 Task: Look for Airbnb properties in MontÃ©limar, France from 29th December, 2023 to 30th December, 2023 for 1 adult. Place can be entire room with 1  bedroom having 1 bed and 1 bathroom. Property type can be flat. Amenities needed are: wifi.
Action: Mouse moved to (581, 153)
Screenshot: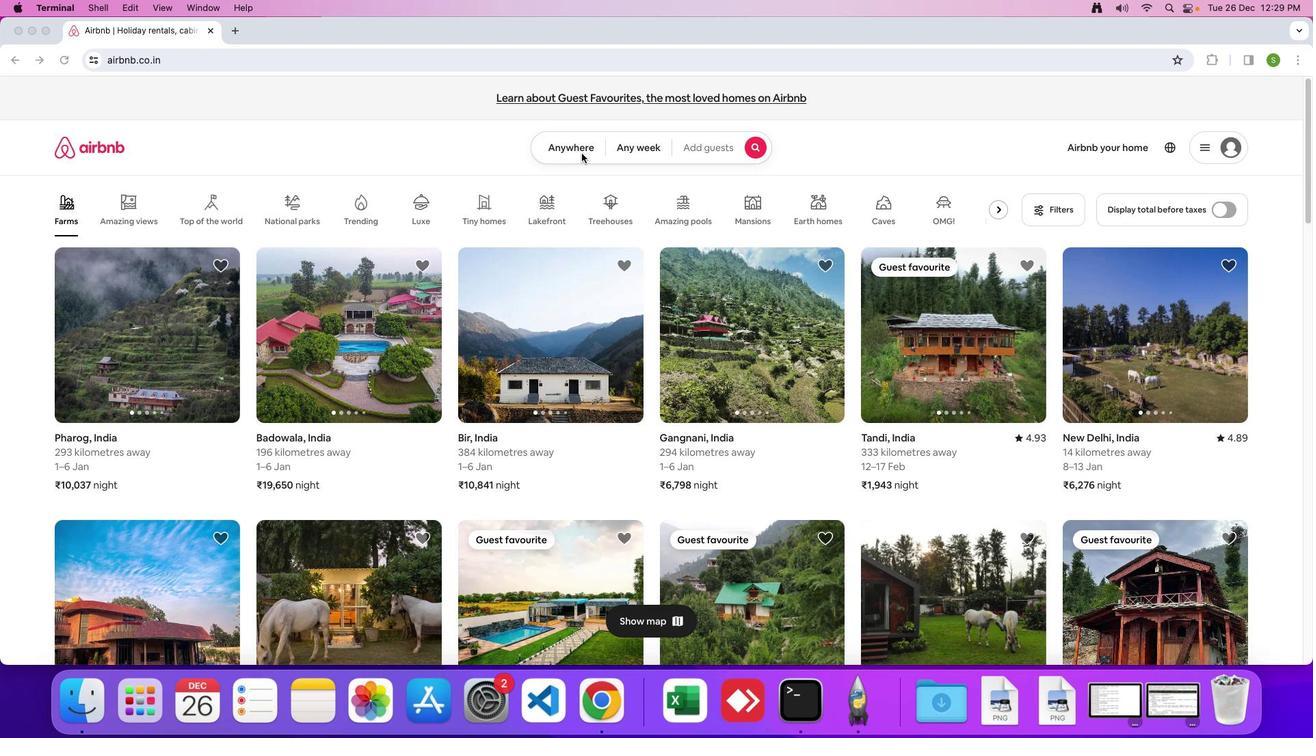 
Action: Mouse pressed left at (581, 153)
Screenshot: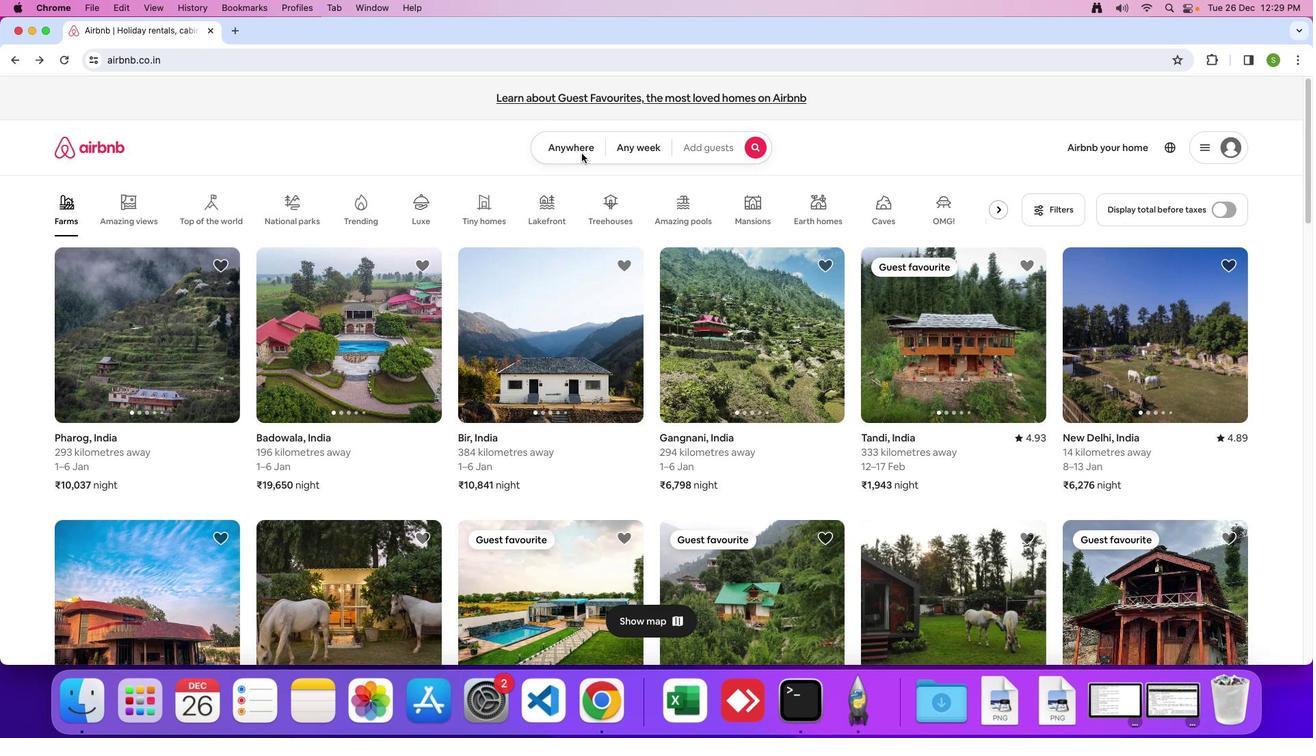 
Action: Mouse moved to (577, 150)
Screenshot: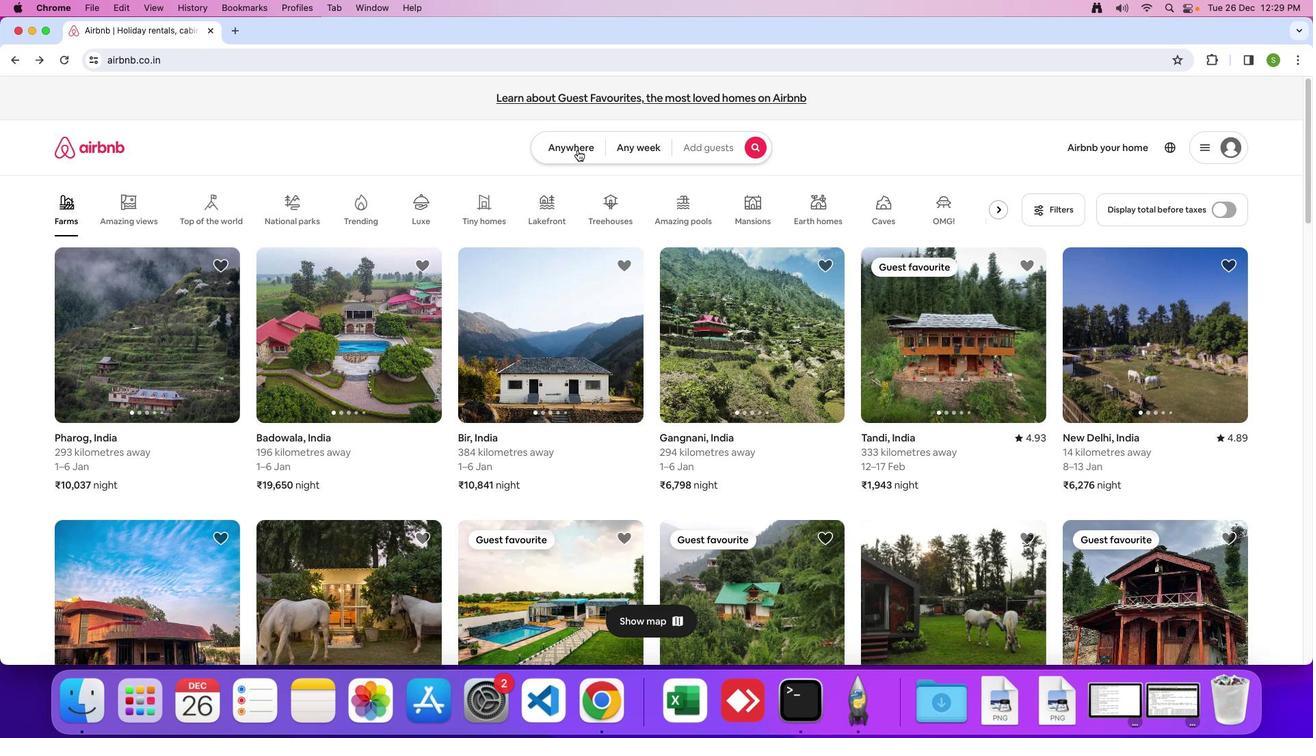 
Action: Mouse pressed left at (577, 150)
Screenshot: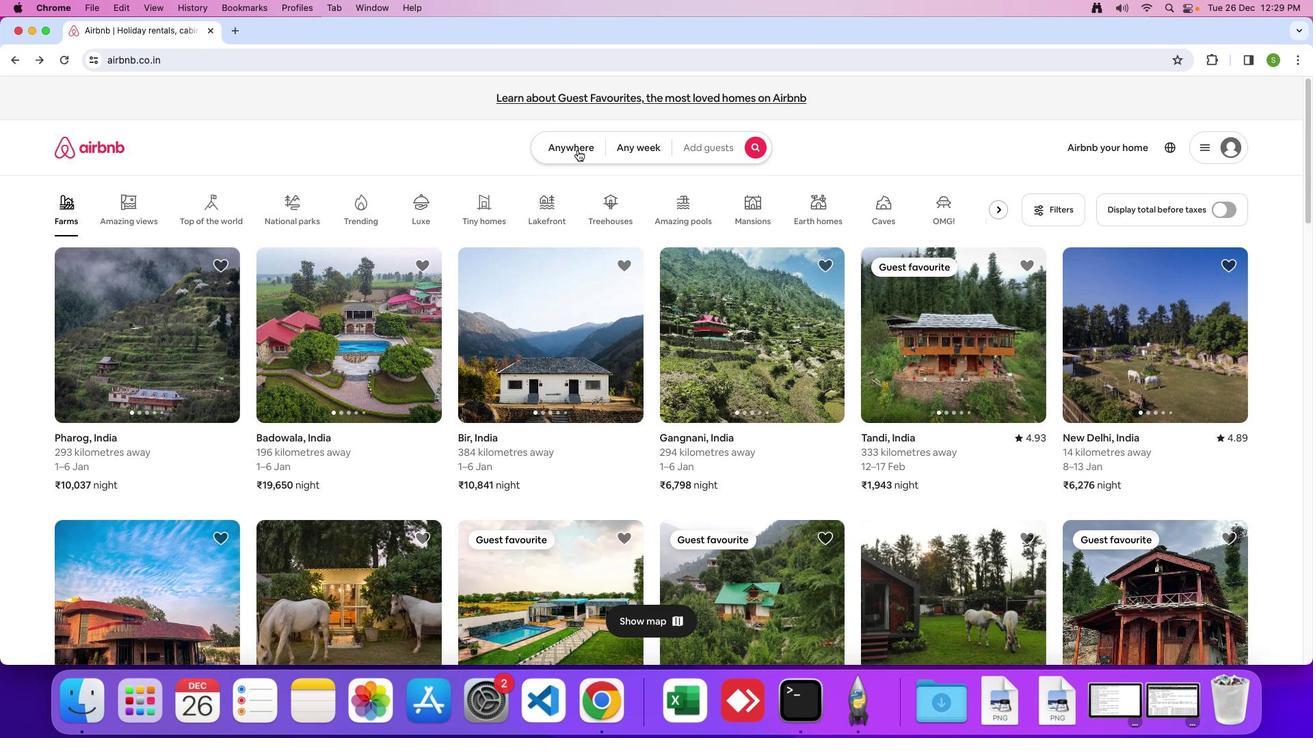 
Action: Mouse moved to (451, 200)
Screenshot: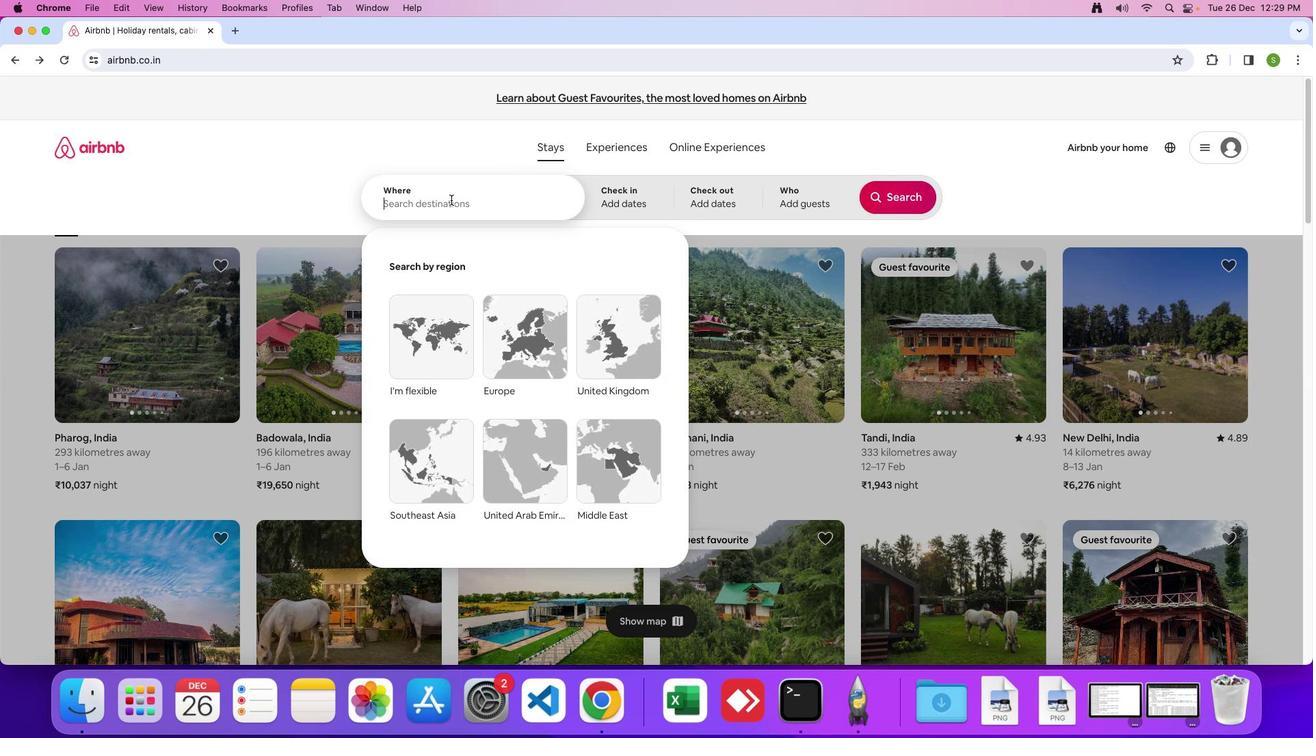
Action: Mouse pressed left at (451, 200)
Screenshot: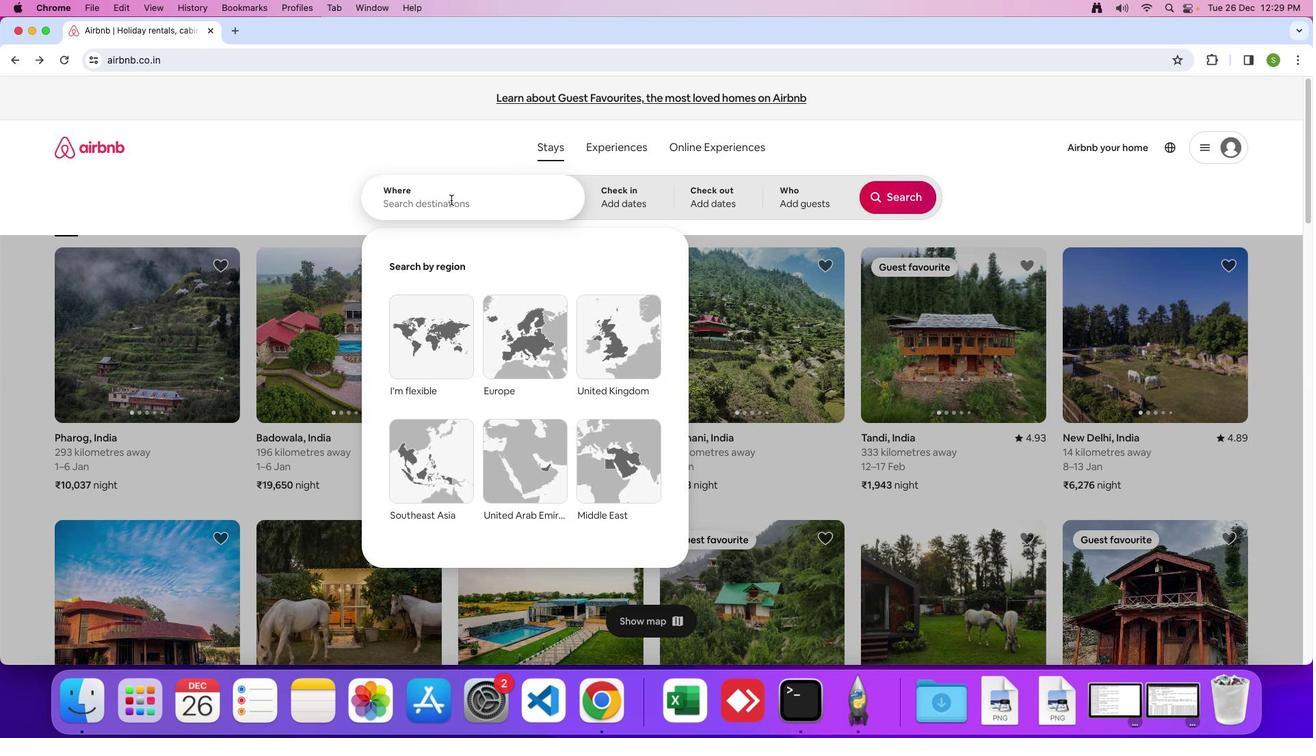 
Action: Mouse moved to (452, 199)
Screenshot: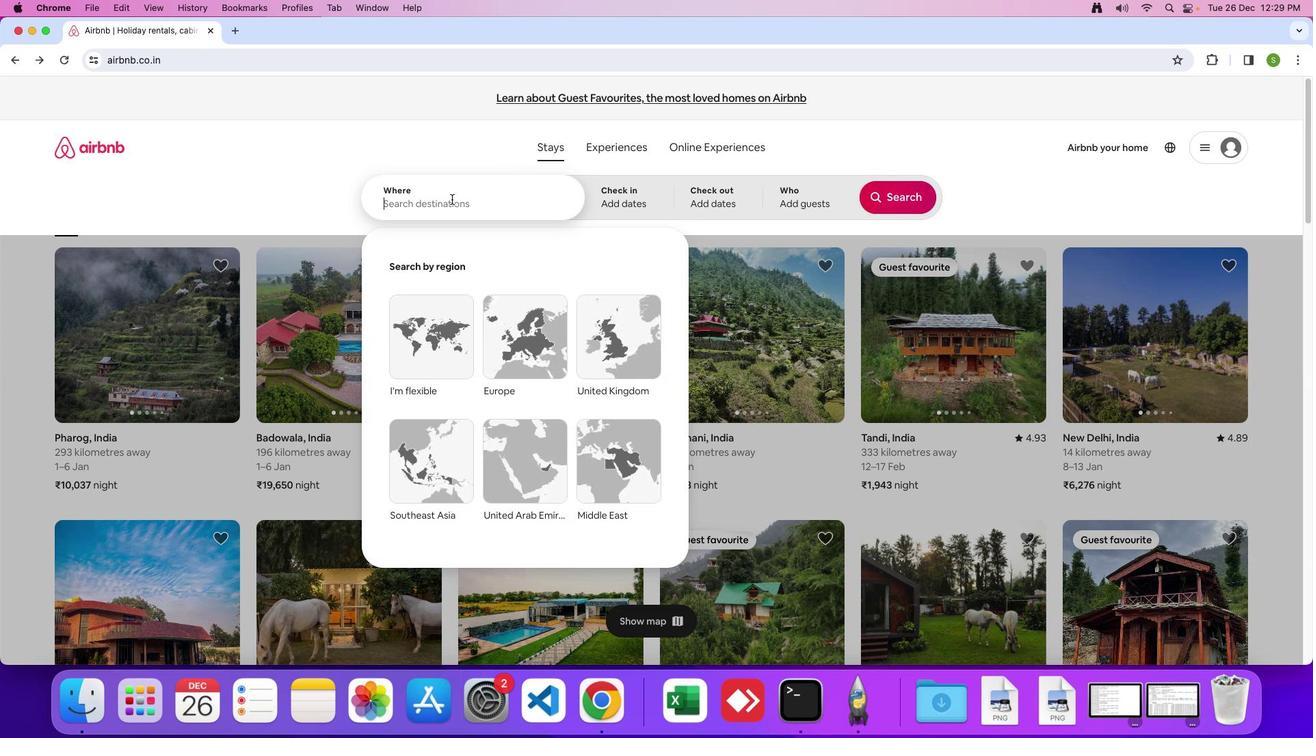 
Action: Key pressed 'M'Key.caps_lock'o''n''t''e''l''l''i''m''a''r'','Key.spaceKey.shift'F''r''a''n''c''e'Key.enter
Screenshot: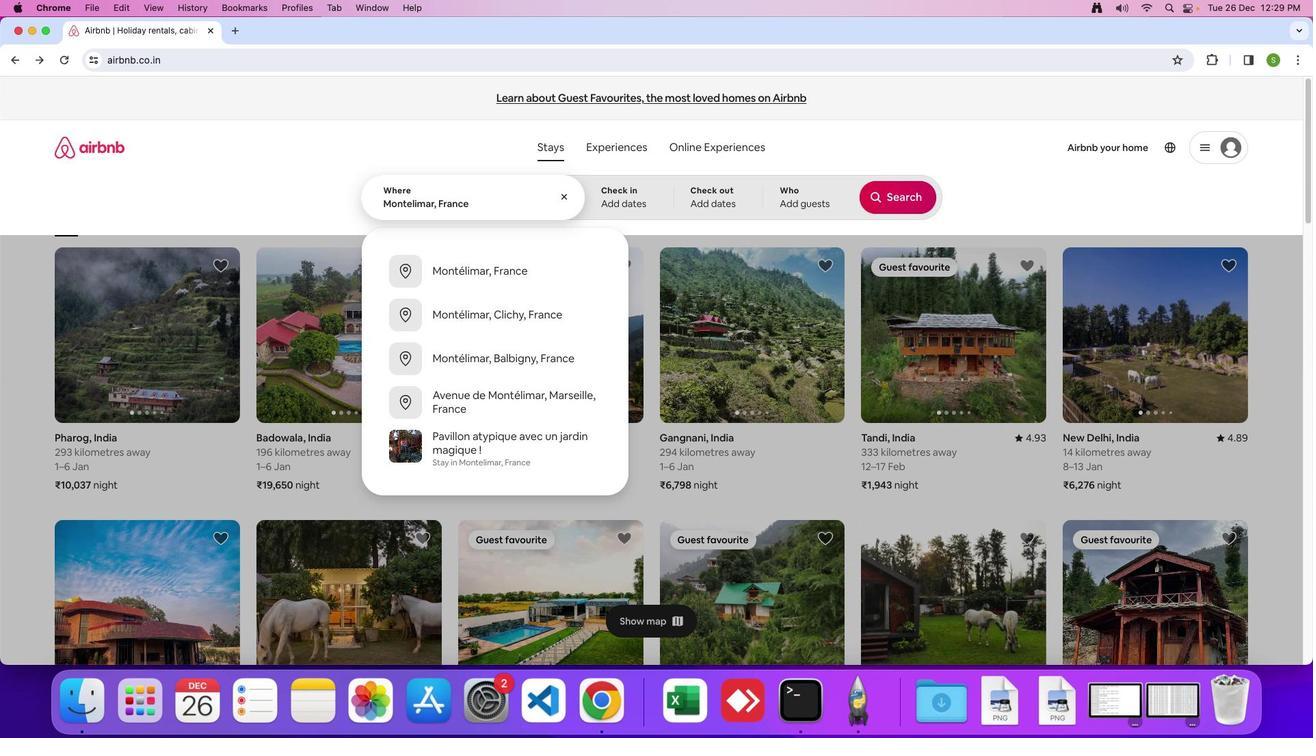 
Action: Mouse moved to (584, 494)
Screenshot: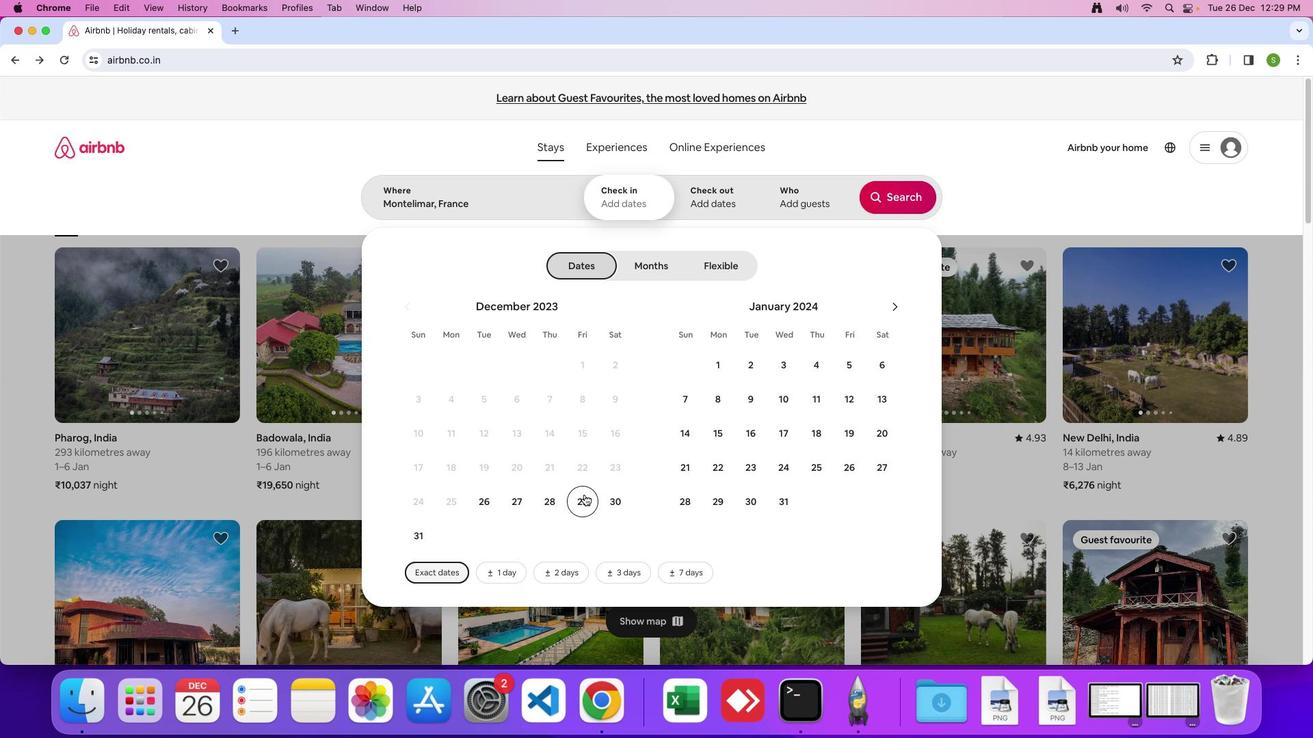 
Action: Mouse pressed left at (584, 494)
Screenshot: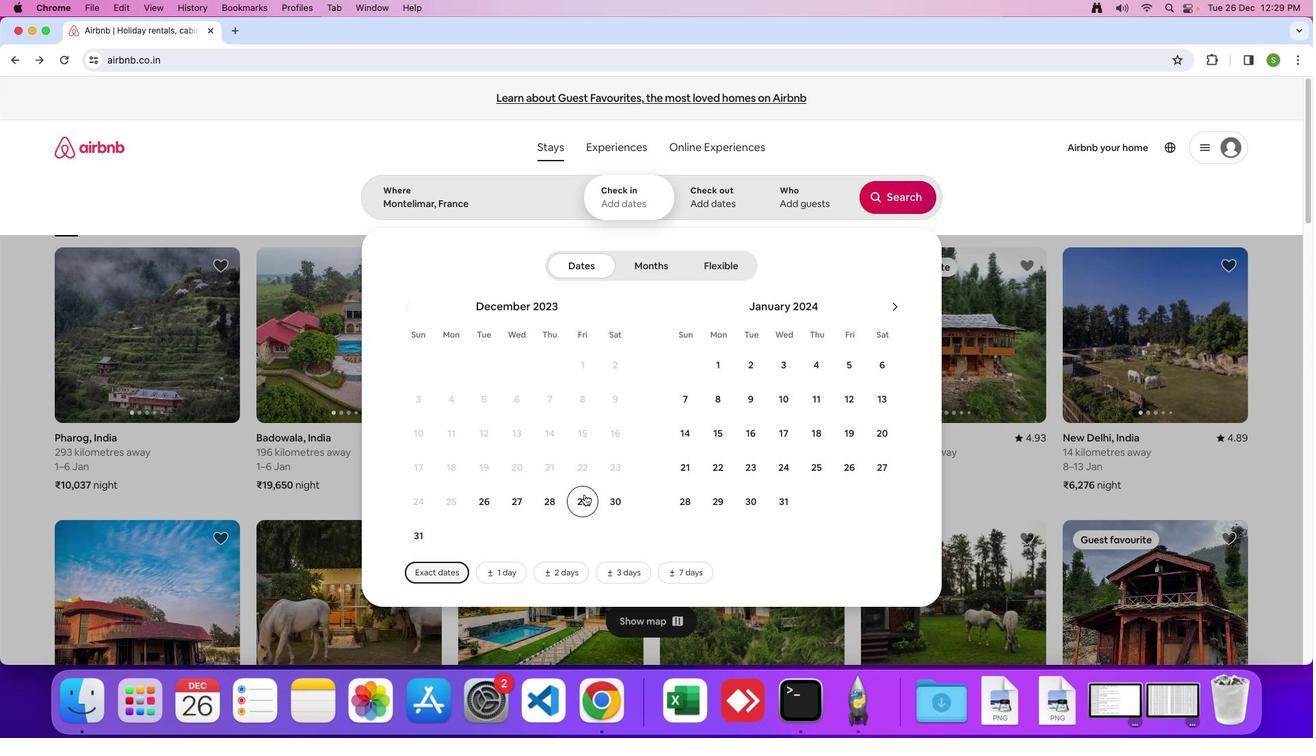 
Action: Mouse moved to (610, 499)
Screenshot: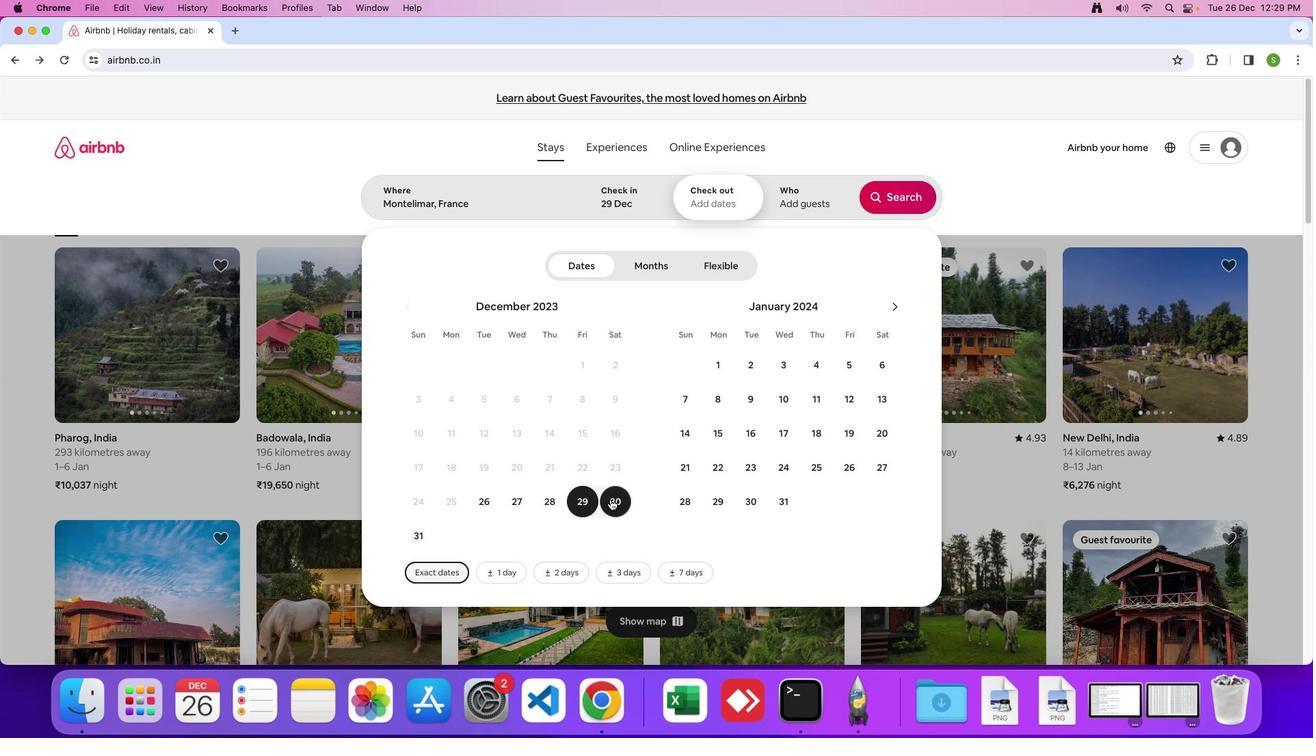 
Action: Mouse pressed left at (610, 499)
Screenshot: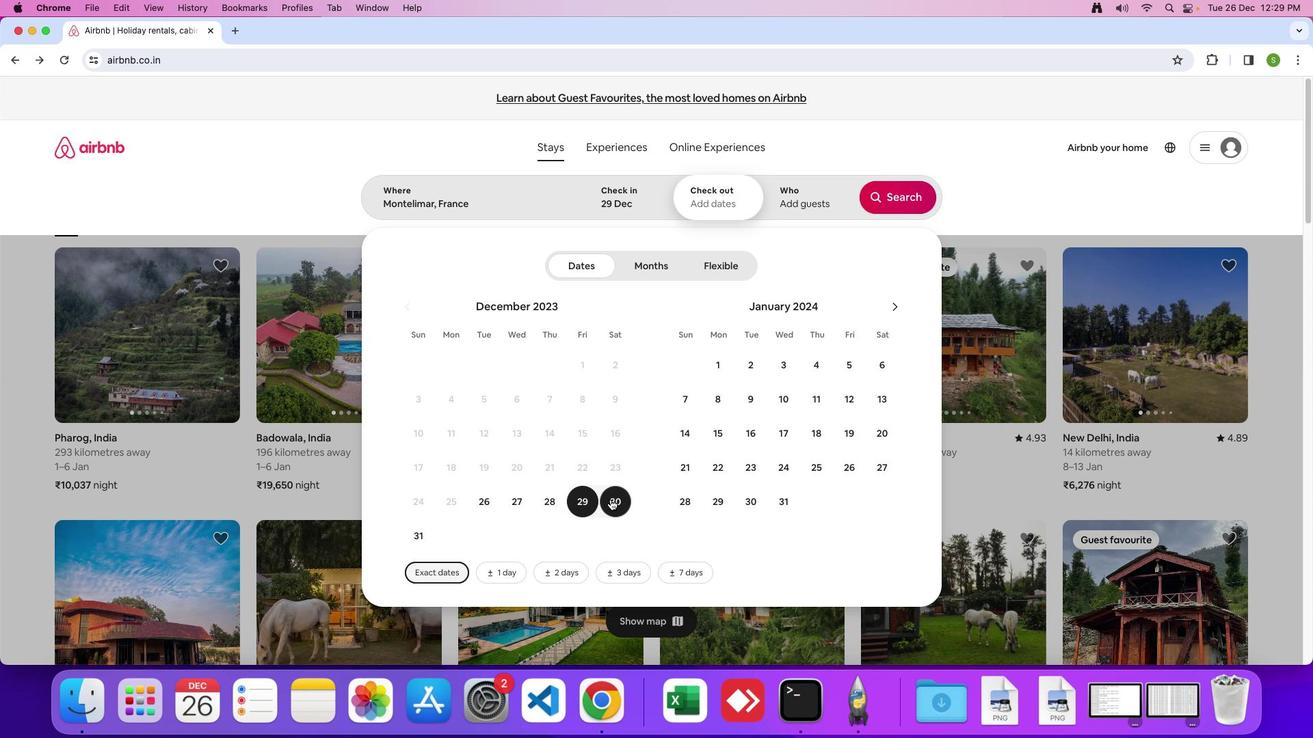 
Action: Mouse moved to (808, 193)
Screenshot: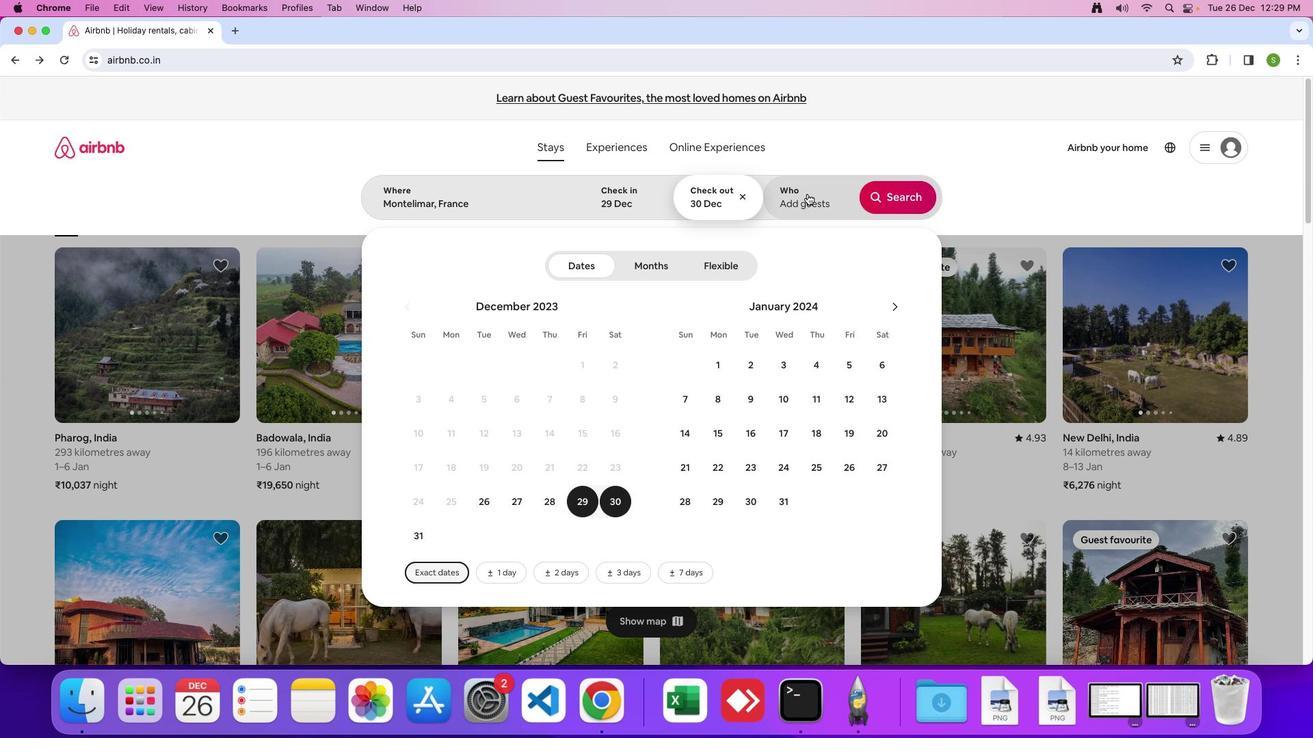 
Action: Mouse pressed left at (808, 193)
Screenshot: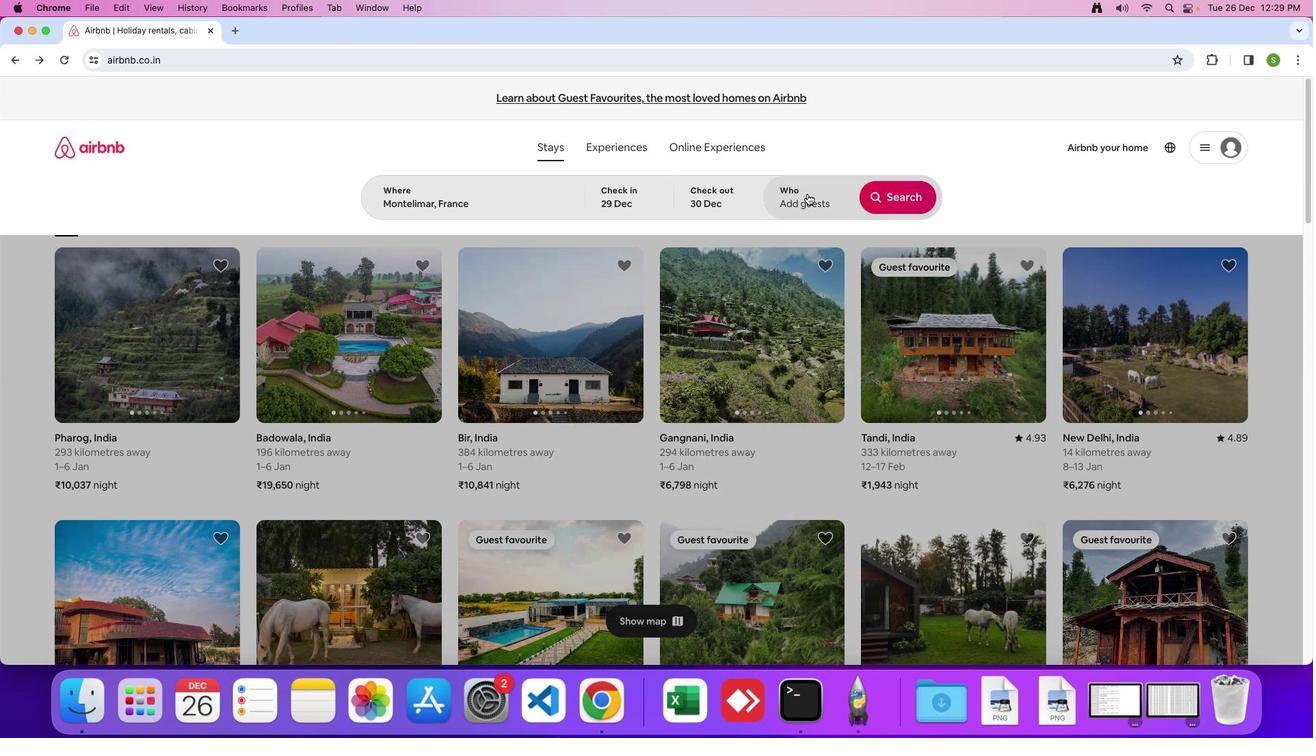 
Action: Mouse moved to (894, 268)
Screenshot: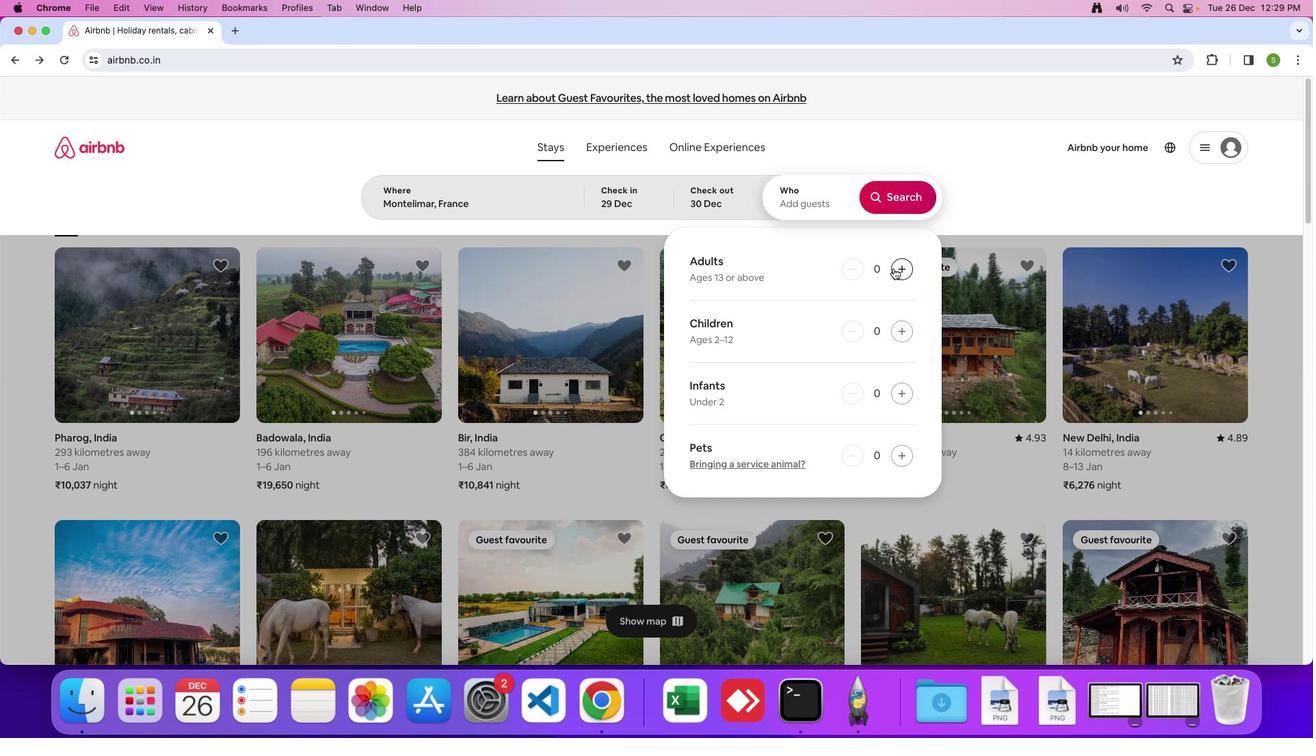 
Action: Mouse pressed left at (894, 268)
Screenshot: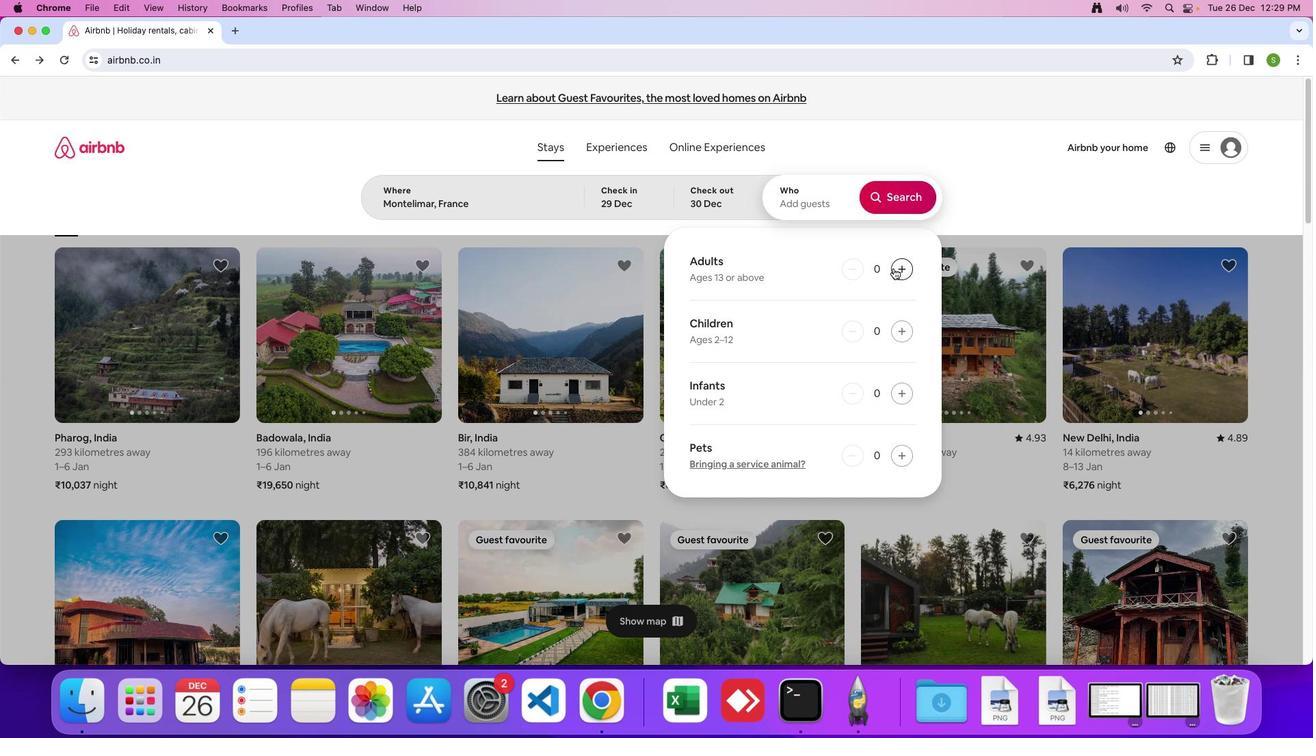 
Action: Mouse moved to (882, 192)
Screenshot: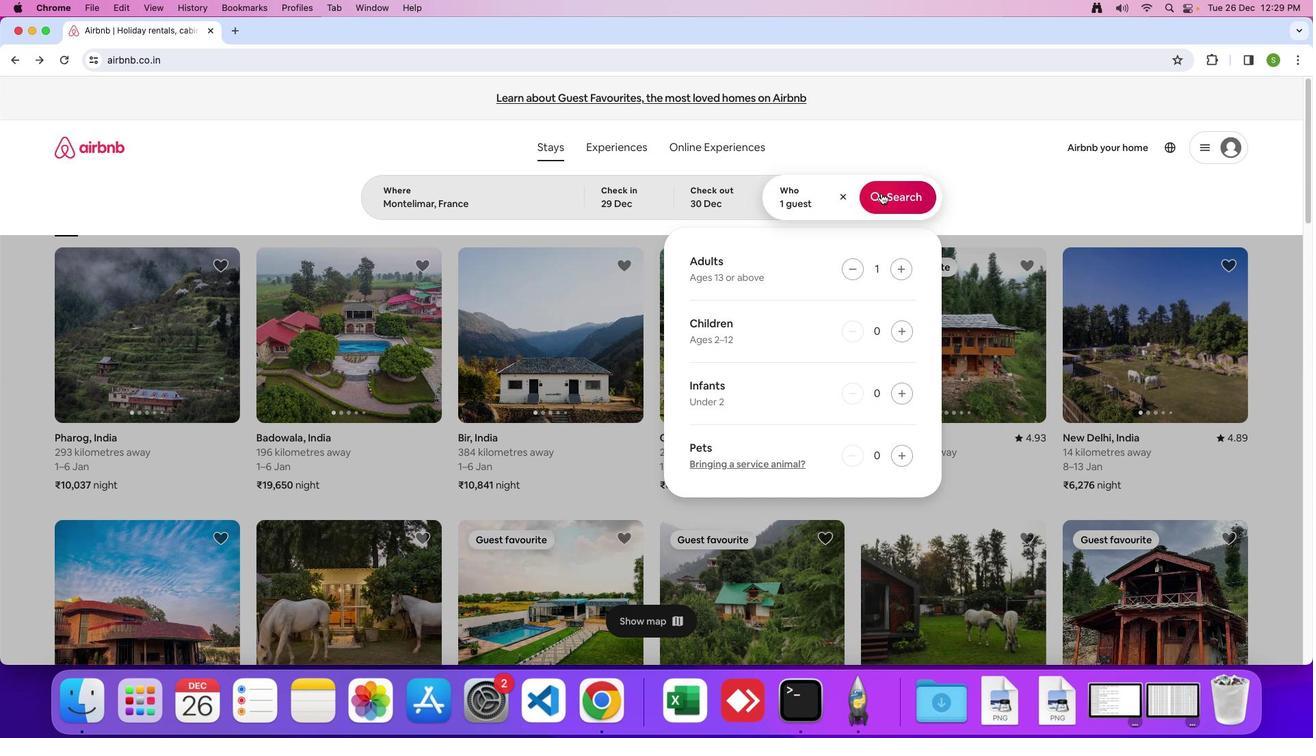 
Action: Mouse pressed left at (882, 192)
Screenshot: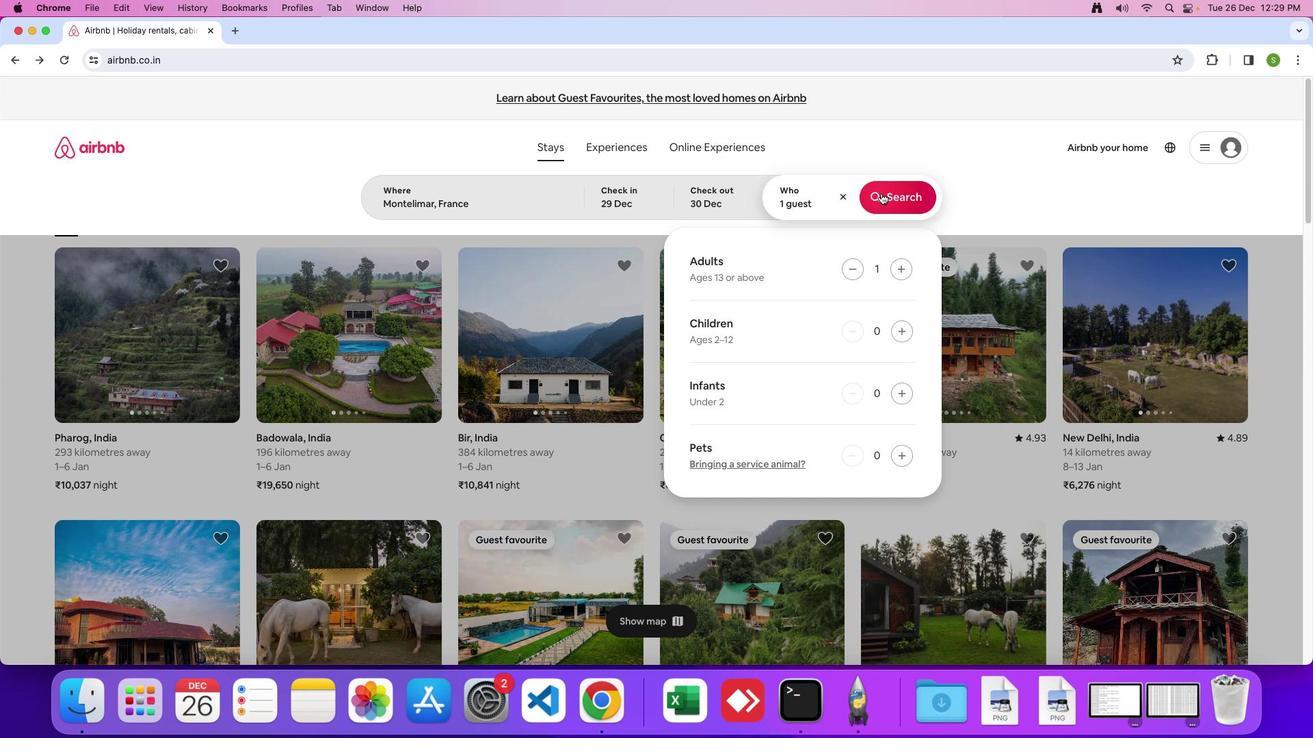 
Action: Mouse moved to (1092, 165)
Screenshot: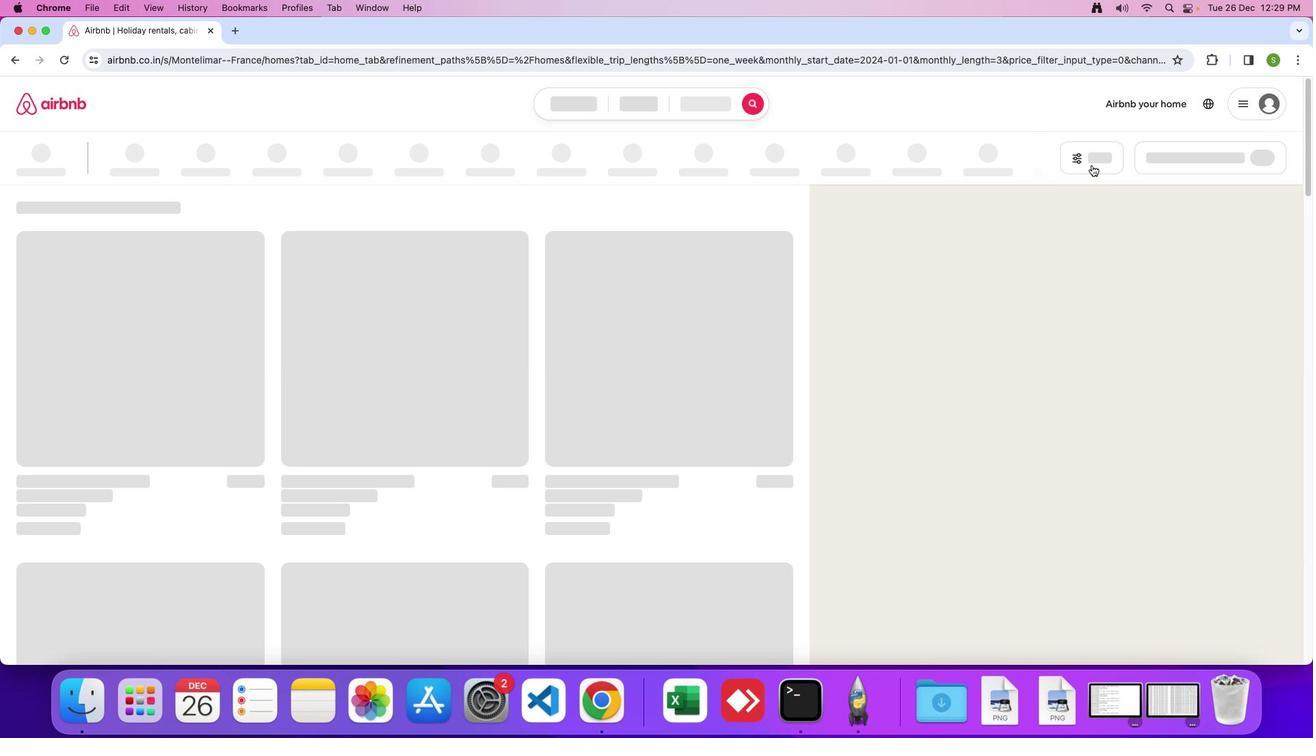 
Action: Mouse pressed left at (1092, 165)
Screenshot: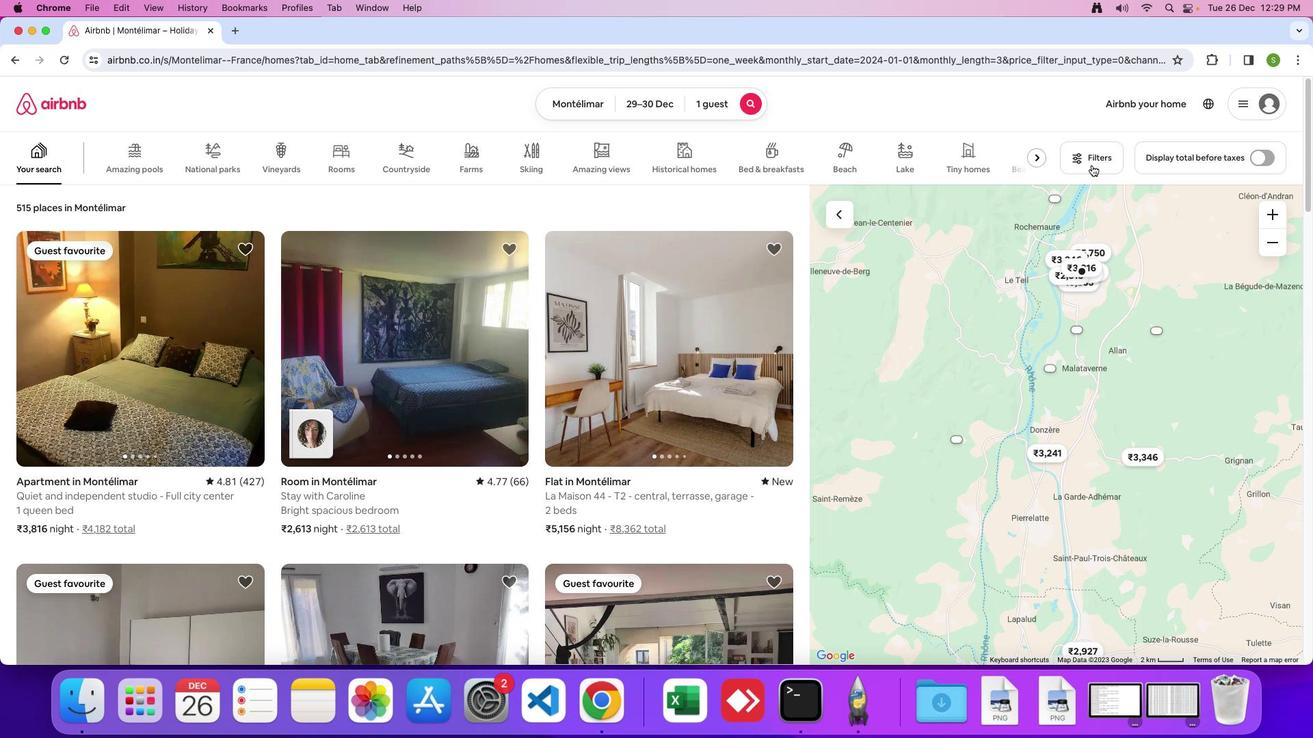 
Action: Mouse moved to (594, 390)
Screenshot: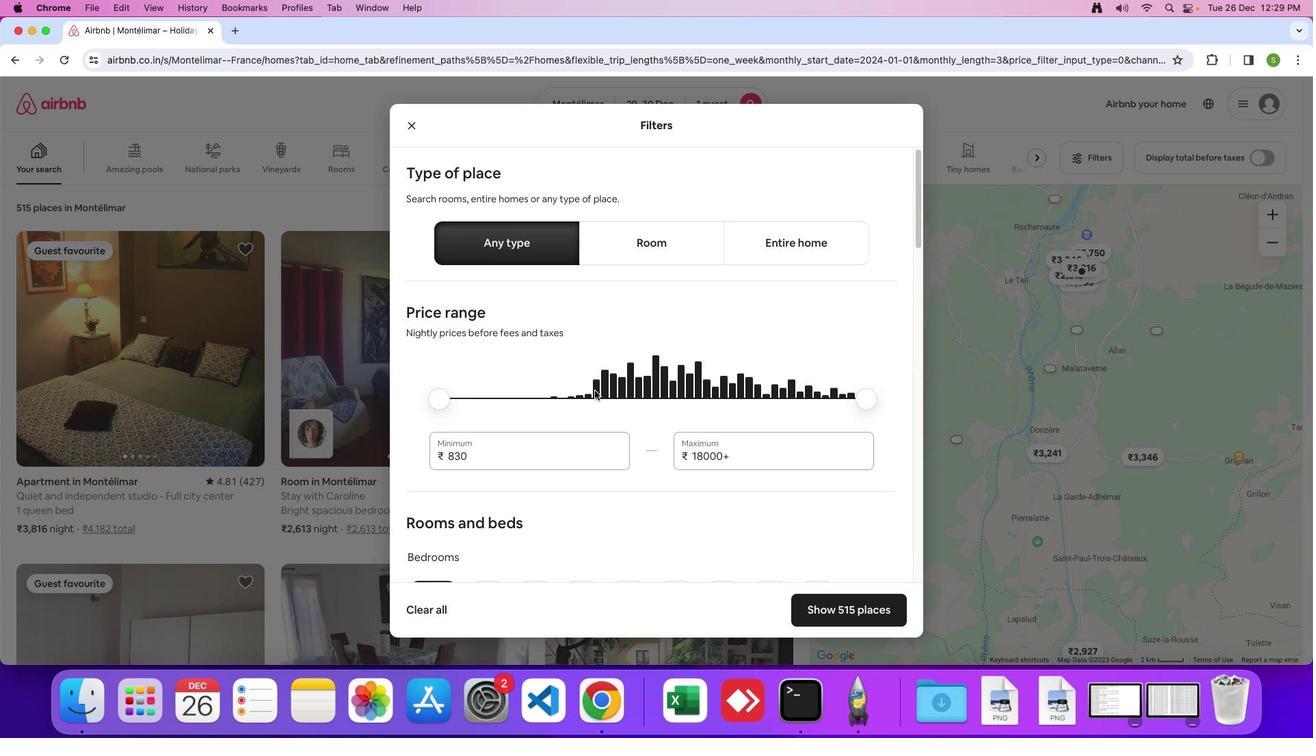 
Action: Mouse scrolled (594, 390) with delta (0, 0)
Screenshot: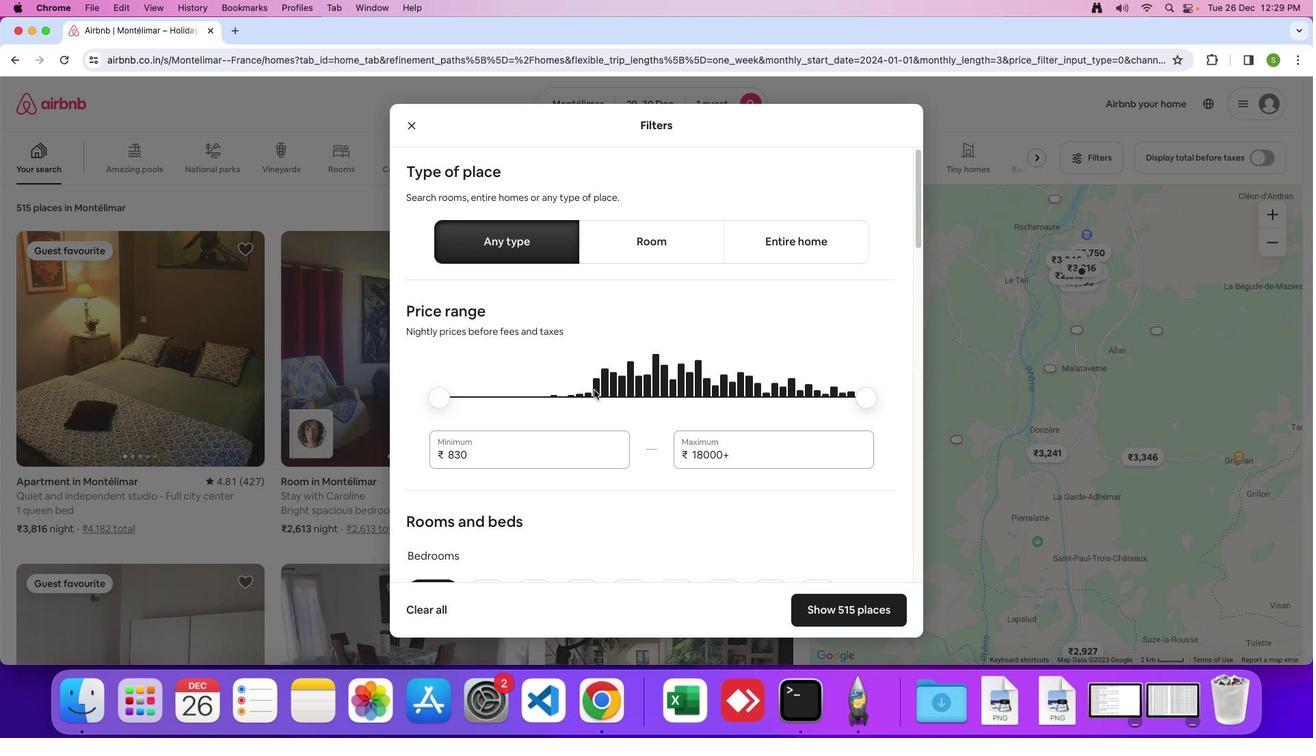 
Action: Mouse moved to (594, 390)
Screenshot: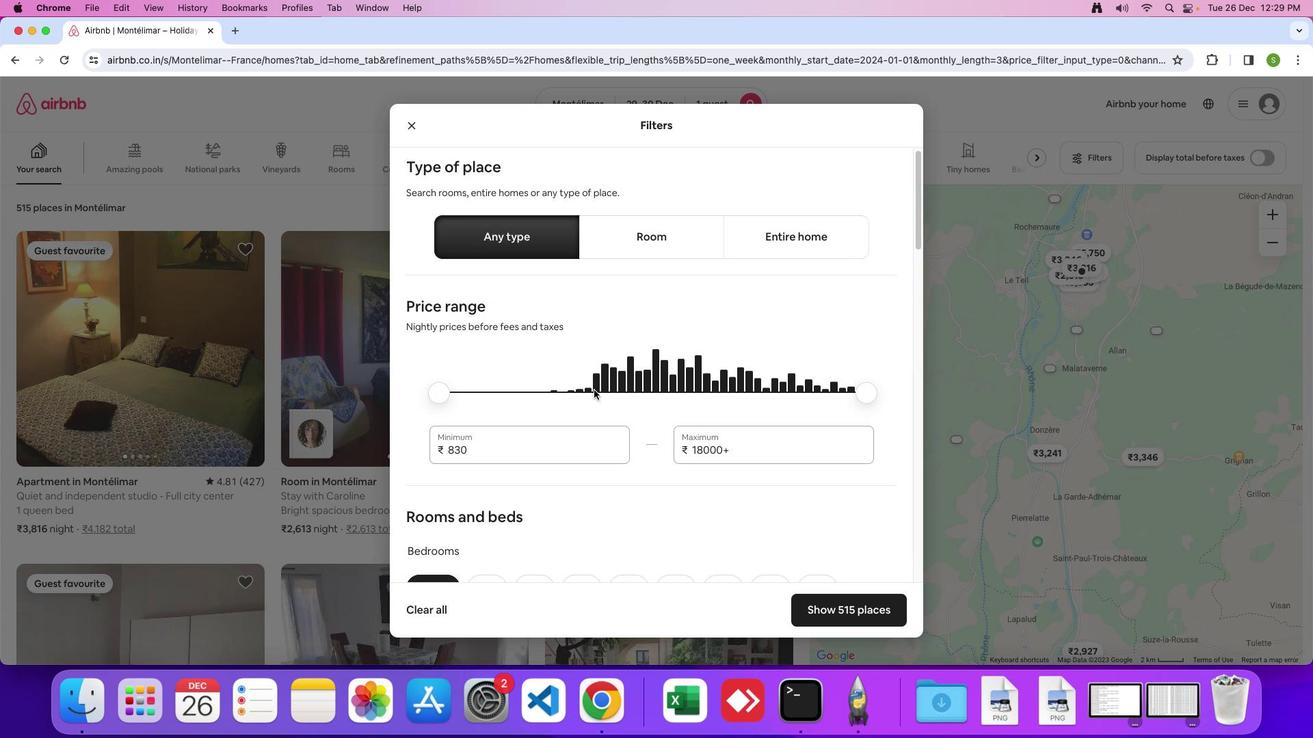 
Action: Mouse scrolled (594, 390) with delta (0, 0)
Screenshot: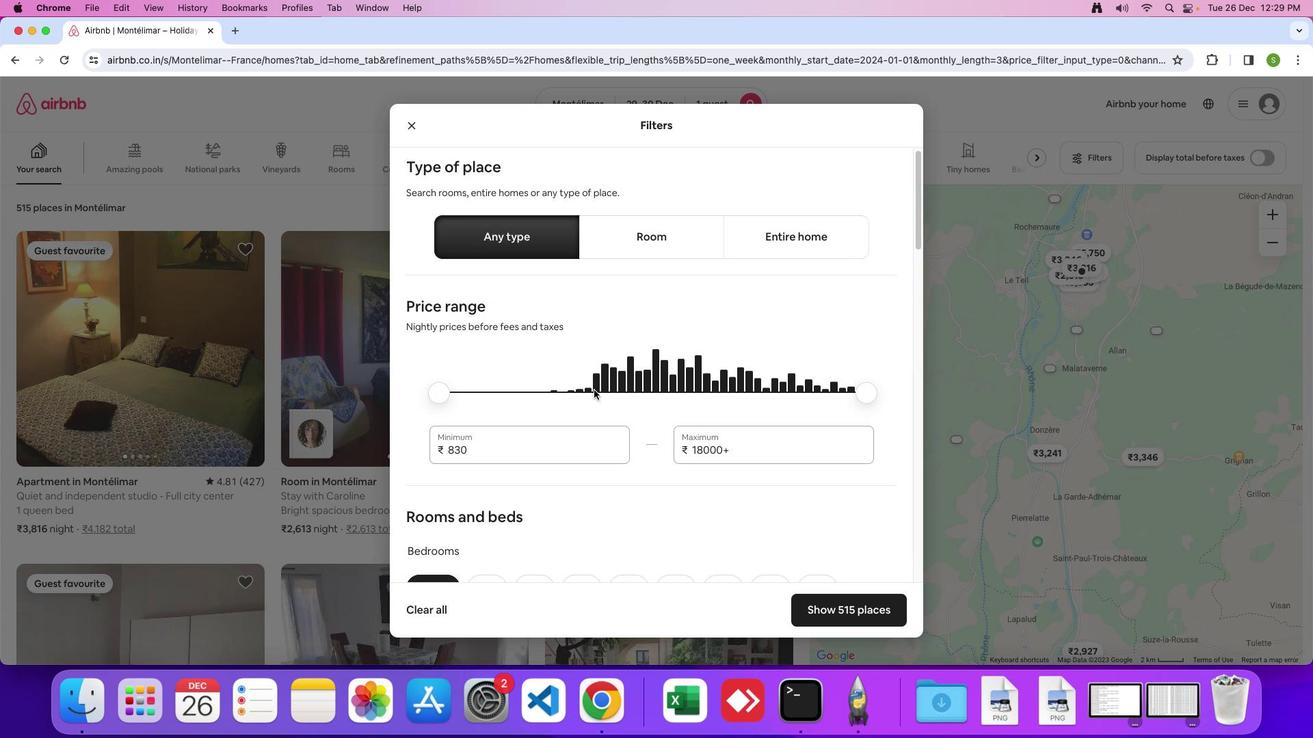 
Action: Mouse moved to (594, 390)
Screenshot: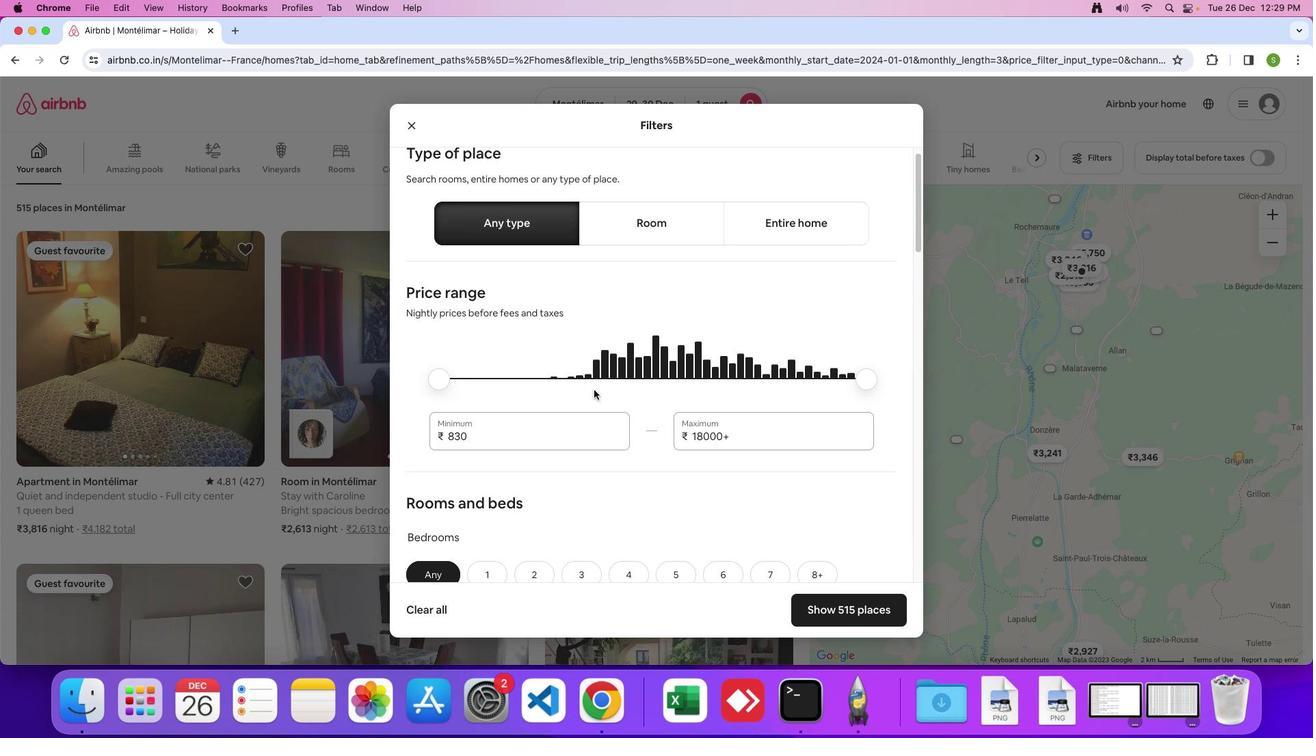 
Action: Mouse scrolled (594, 390) with delta (0, -2)
Screenshot: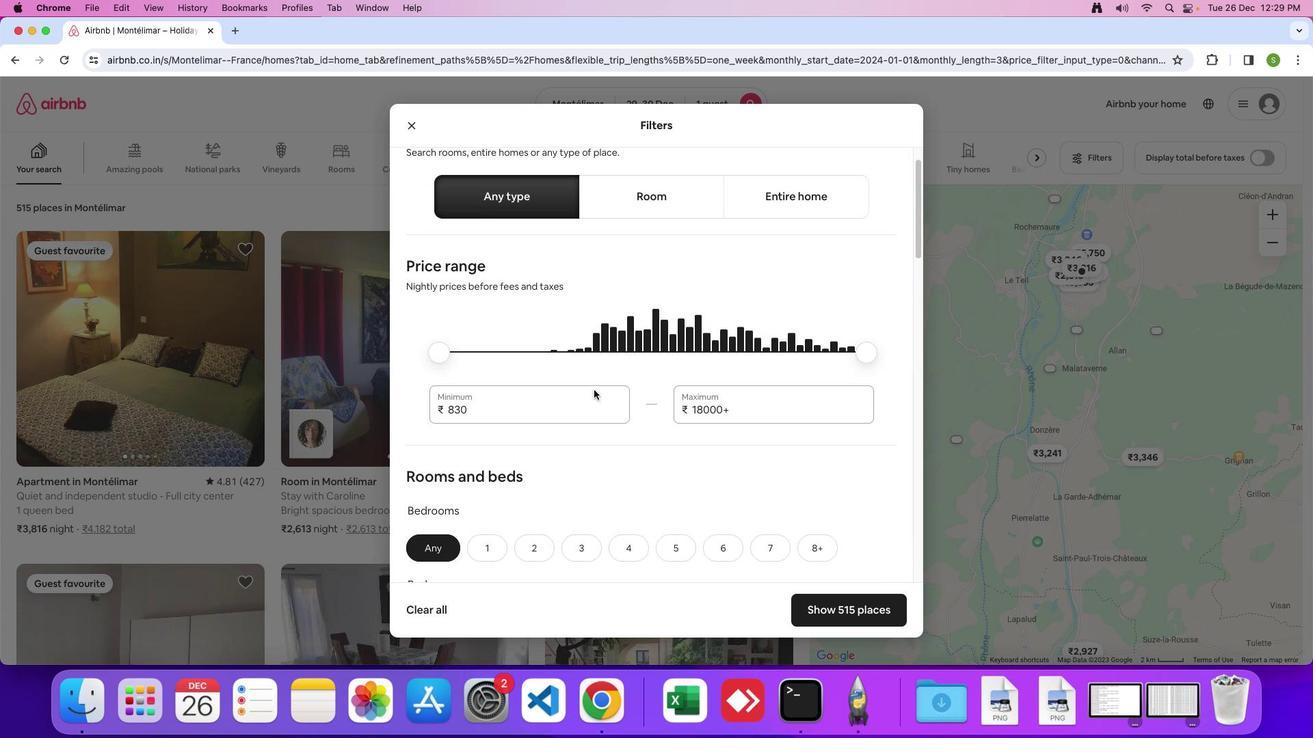 
Action: Mouse moved to (594, 390)
Screenshot: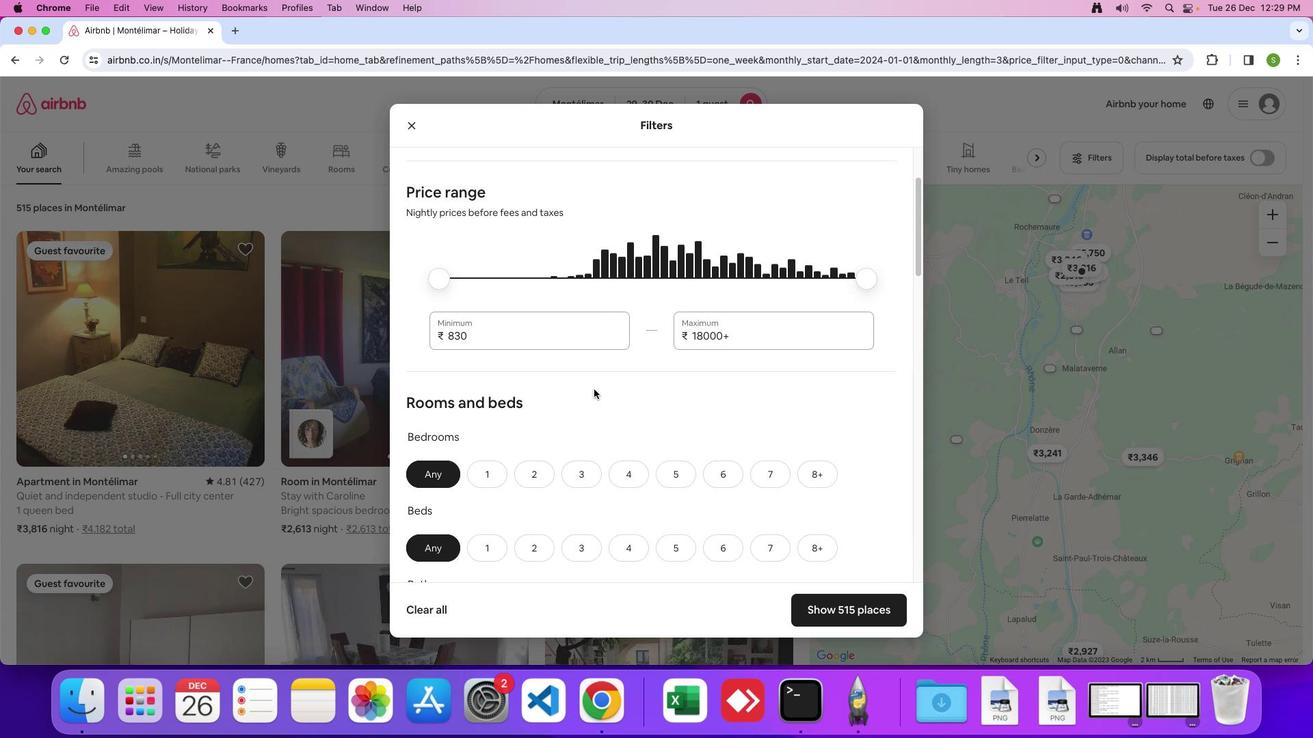 
Action: Mouse scrolled (594, 390) with delta (0, 0)
Screenshot: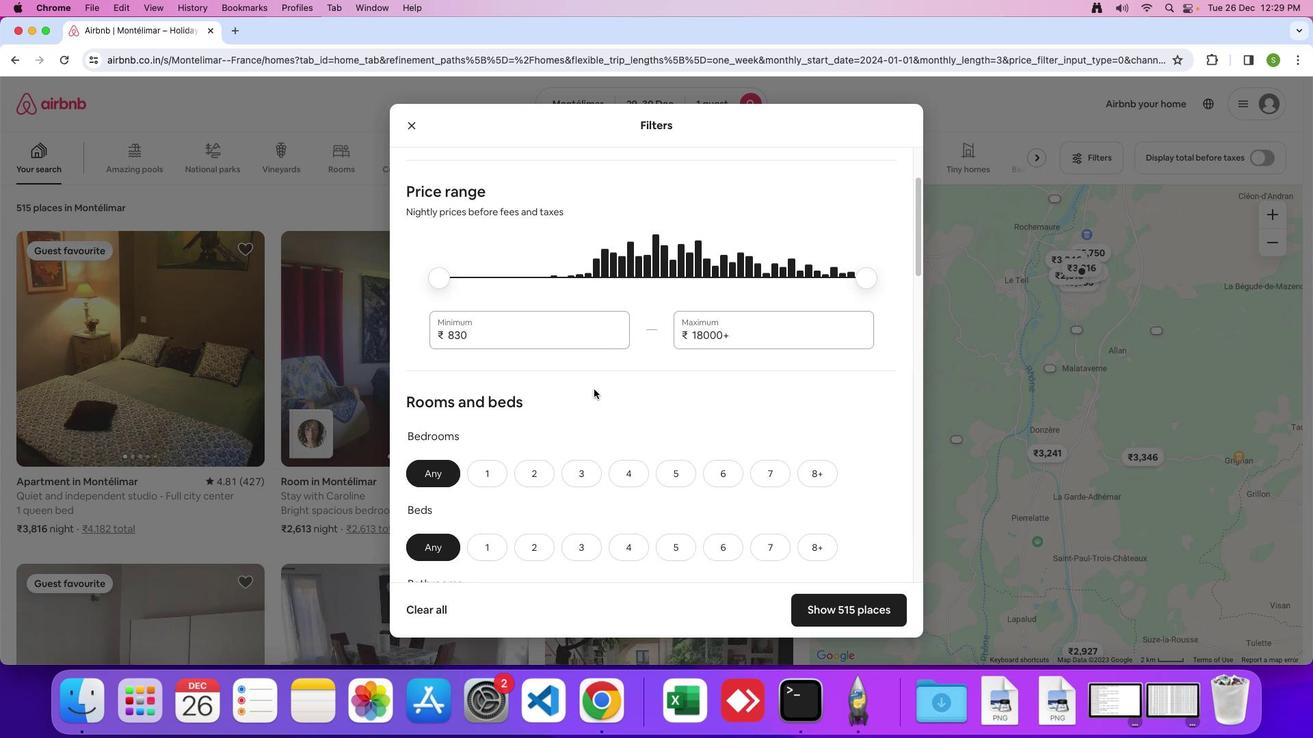 
Action: Mouse moved to (594, 390)
Screenshot: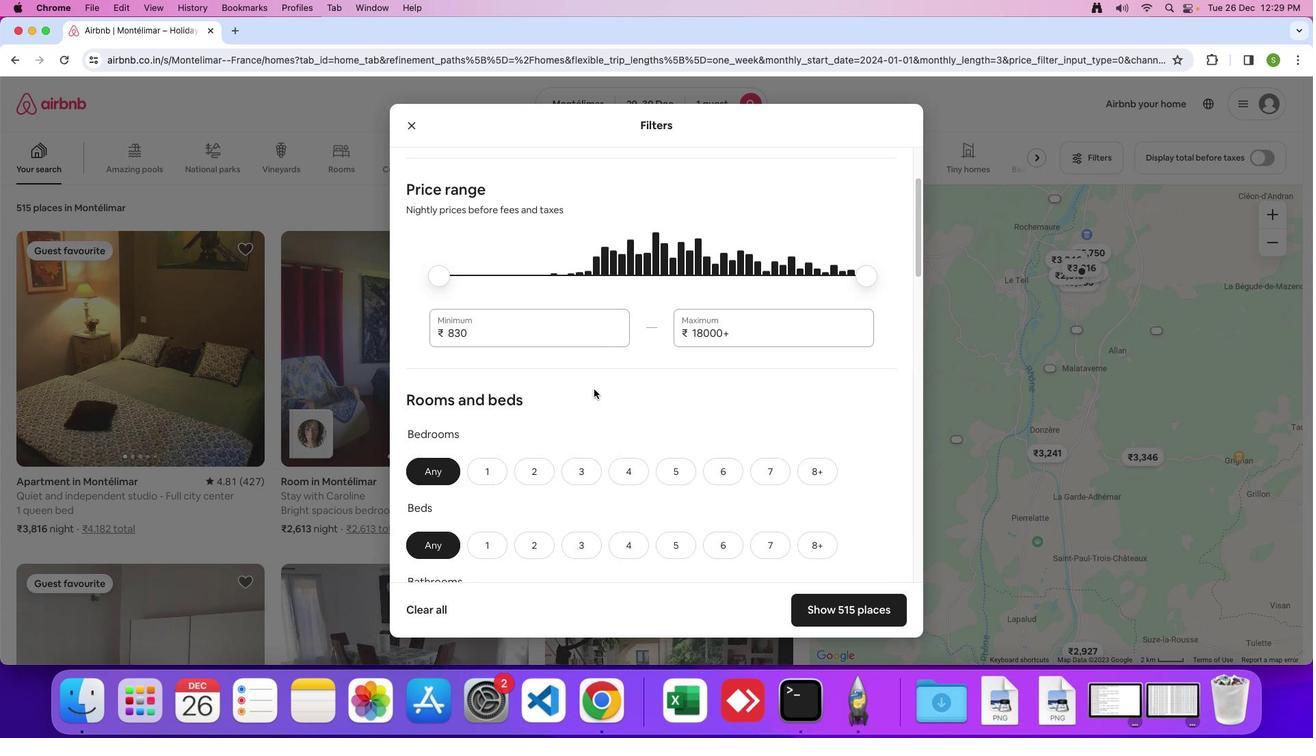 
Action: Mouse scrolled (594, 390) with delta (0, 0)
Screenshot: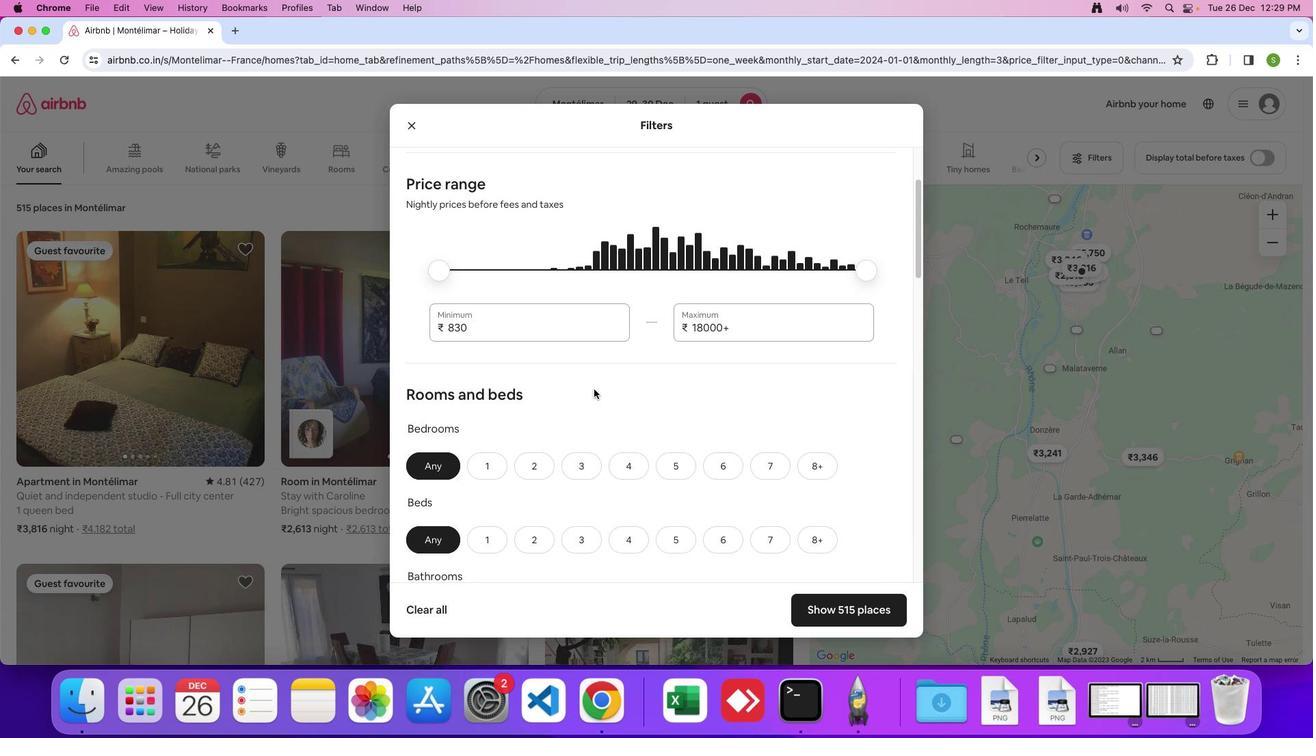 
Action: Mouse scrolled (594, 390) with delta (0, -1)
Screenshot: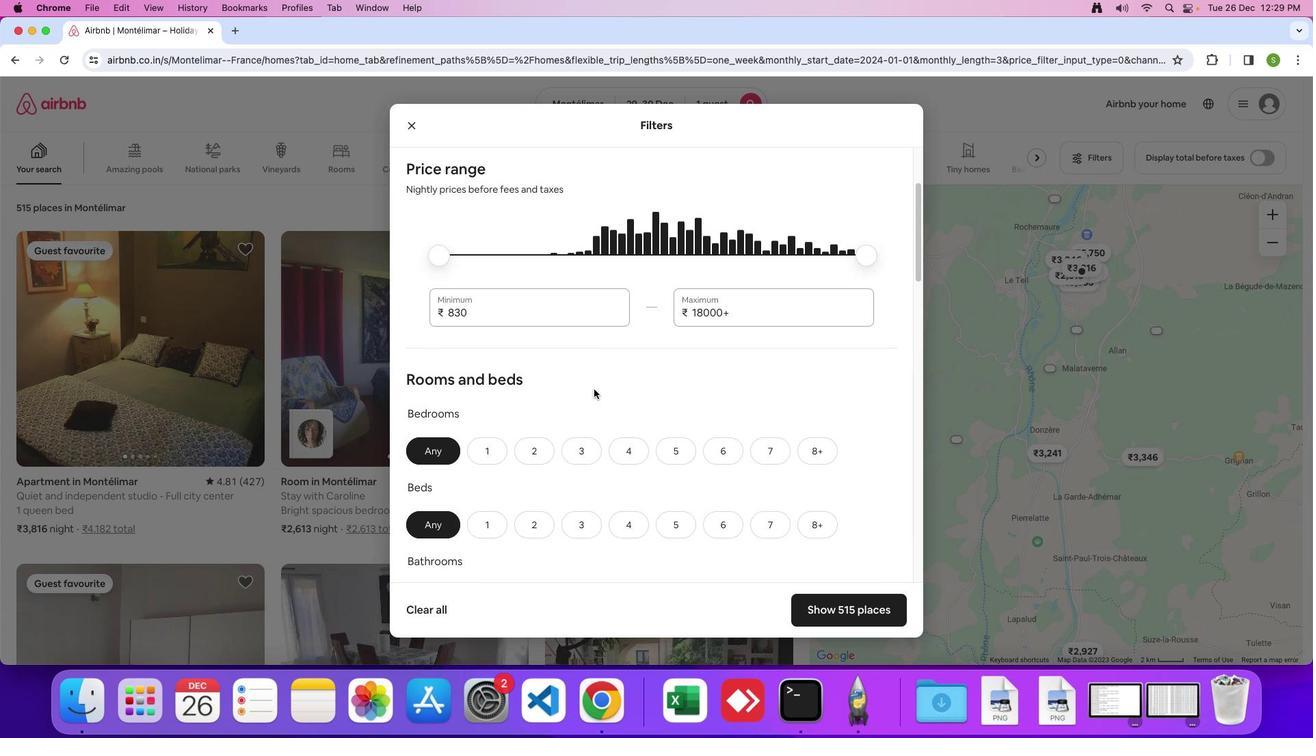 
Action: Mouse moved to (591, 388)
Screenshot: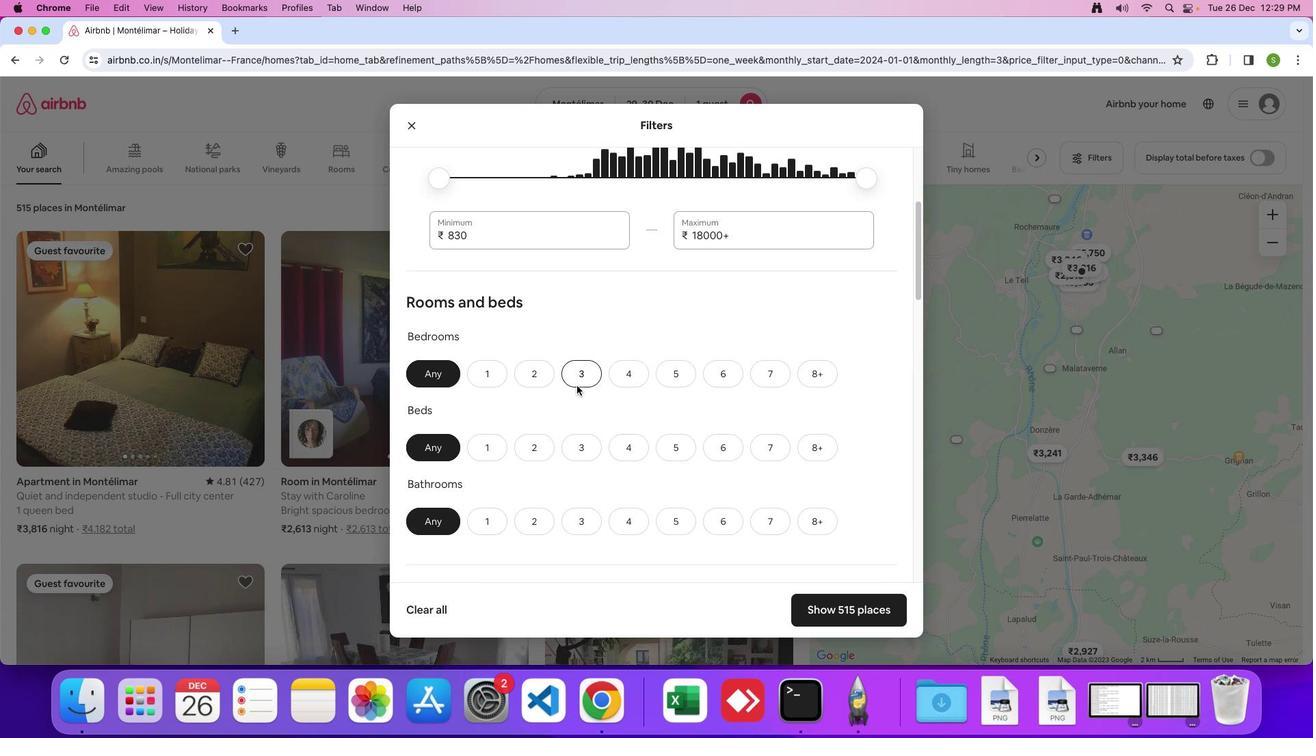 
Action: Mouse scrolled (591, 388) with delta (0, 0)
Screenshot: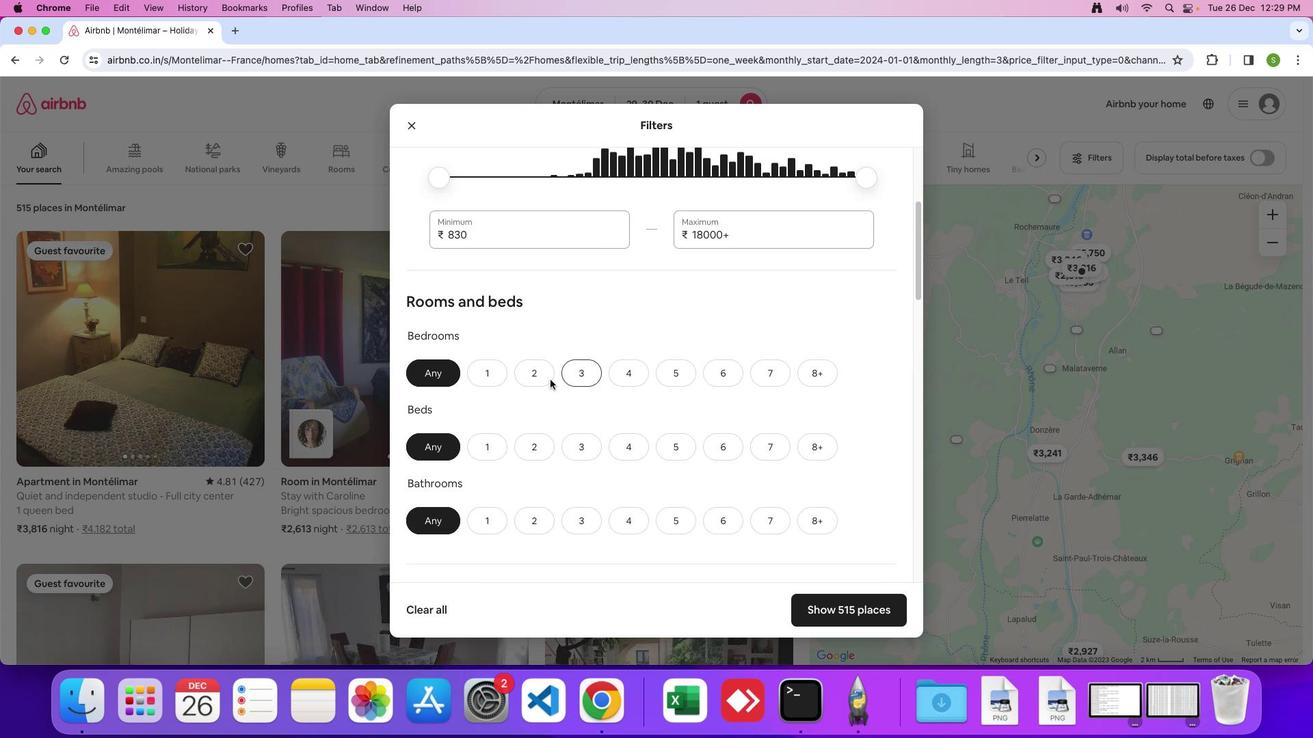 
Action: Mouse moved to (482, 372)
Screenshot: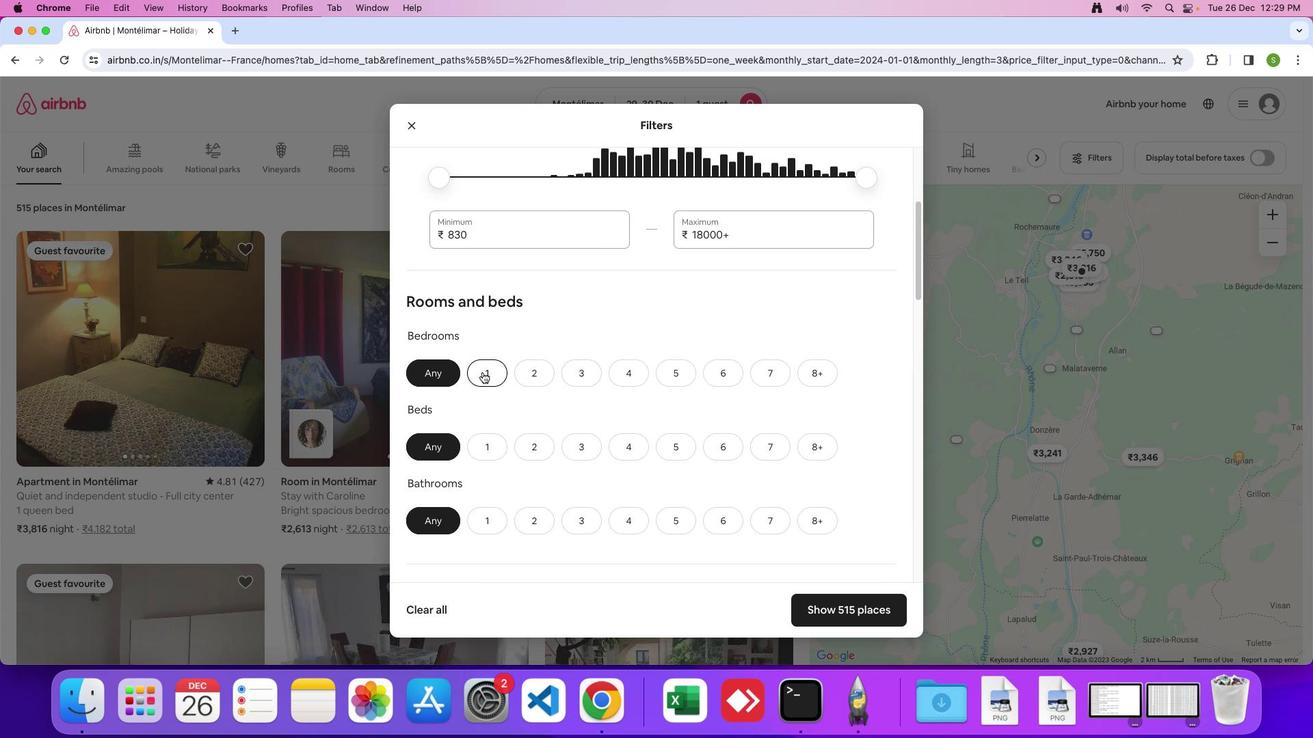 
Action: Mouse pressed left at (482, 372)
Screenshot: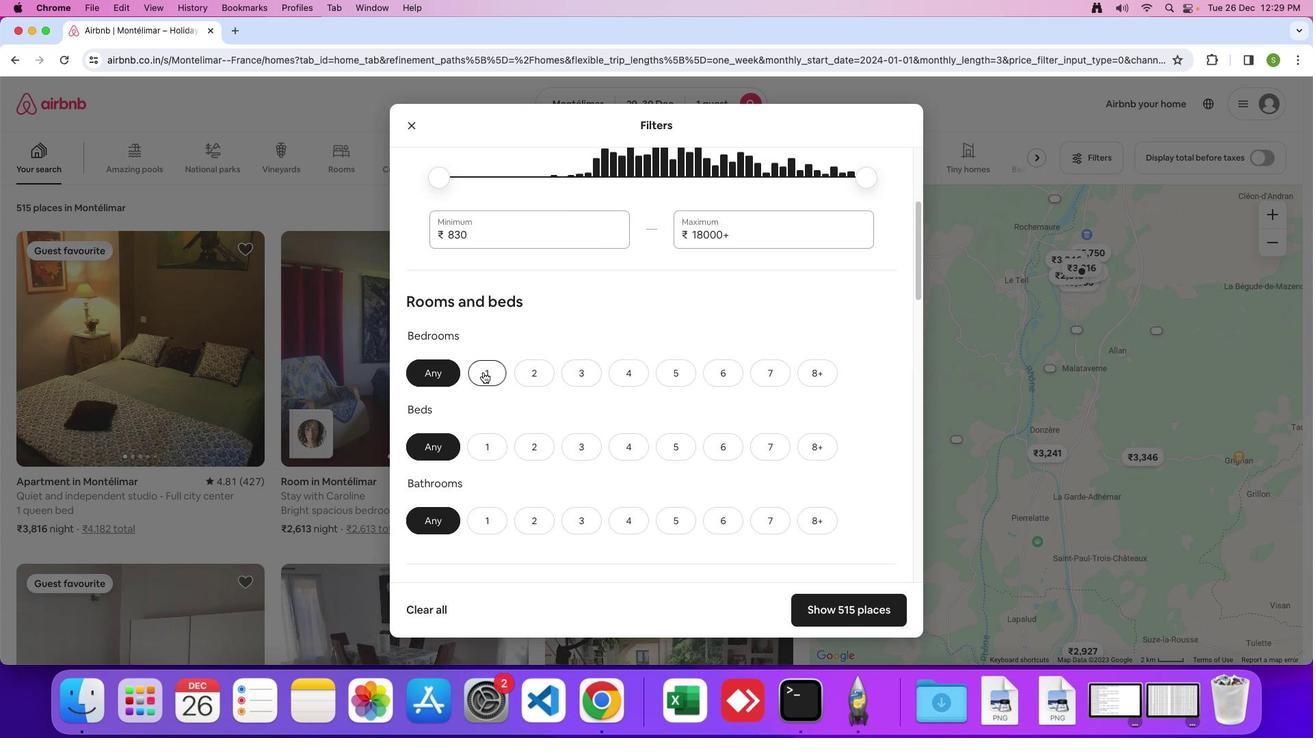 
Action: Mouse moved to (484, 454)
Screenshot: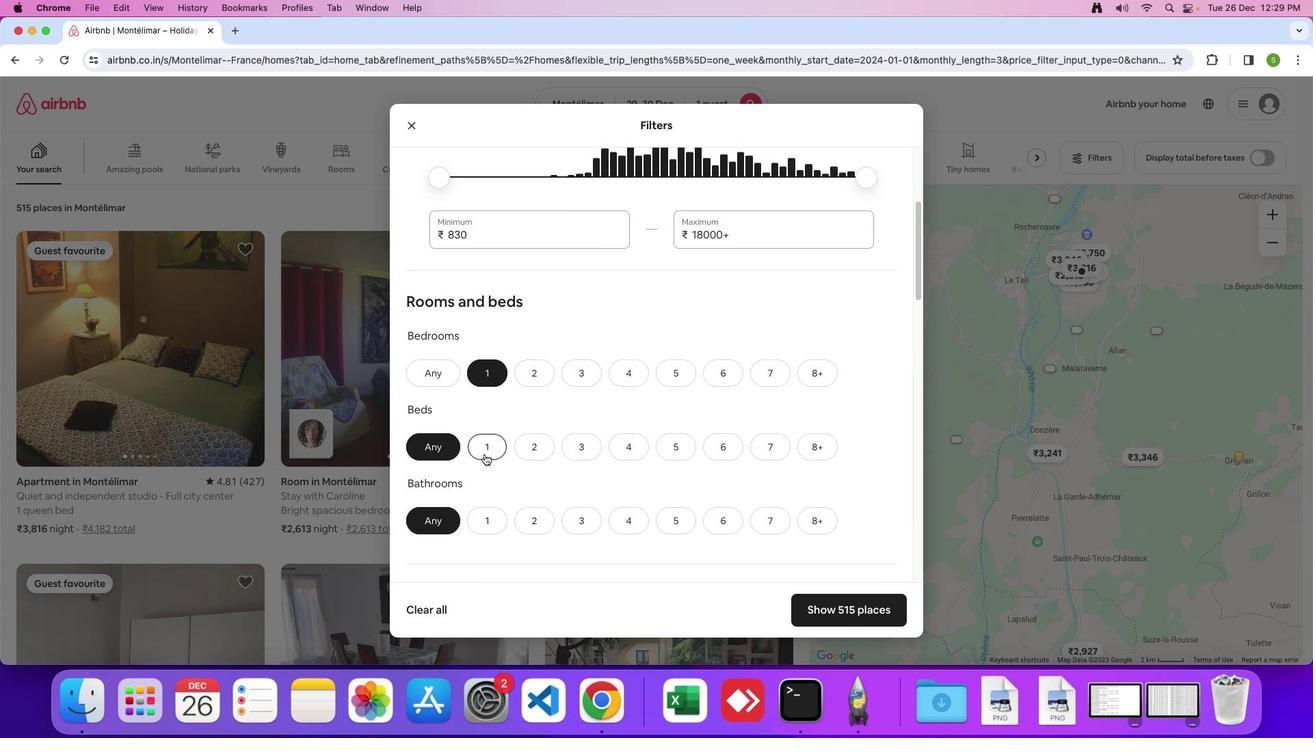 
Action: Mouse pressed left at (484, 454)
Screenshot: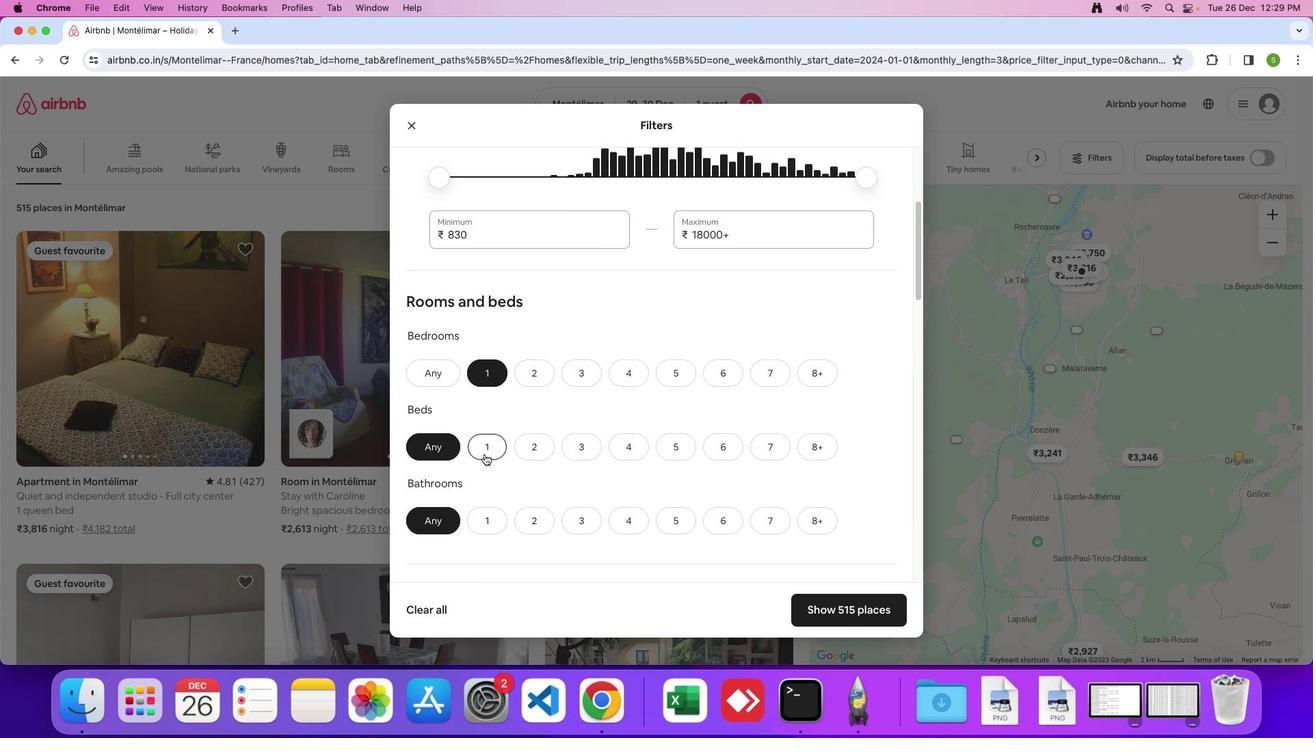 
Action: Mouse moved to (487, 519)
Screenshot: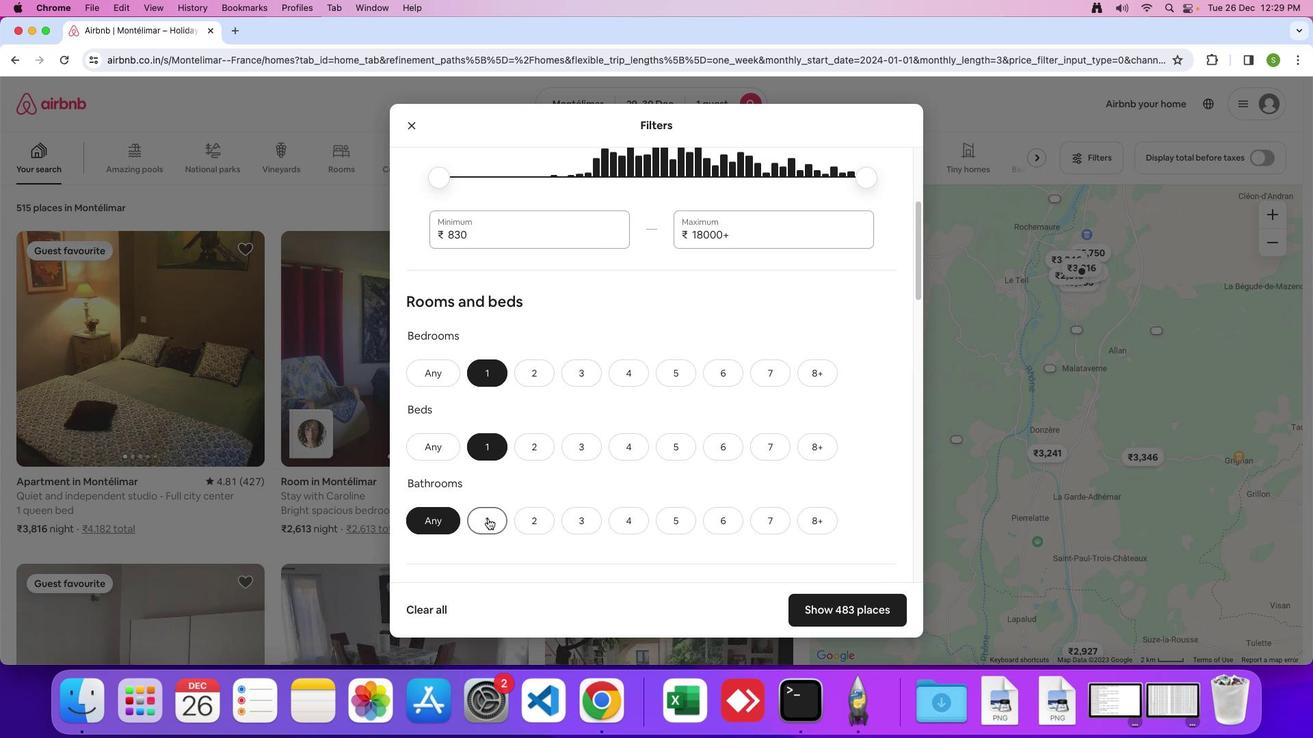 
Action: Mouse pressed left at (487, 519)
Screenshot: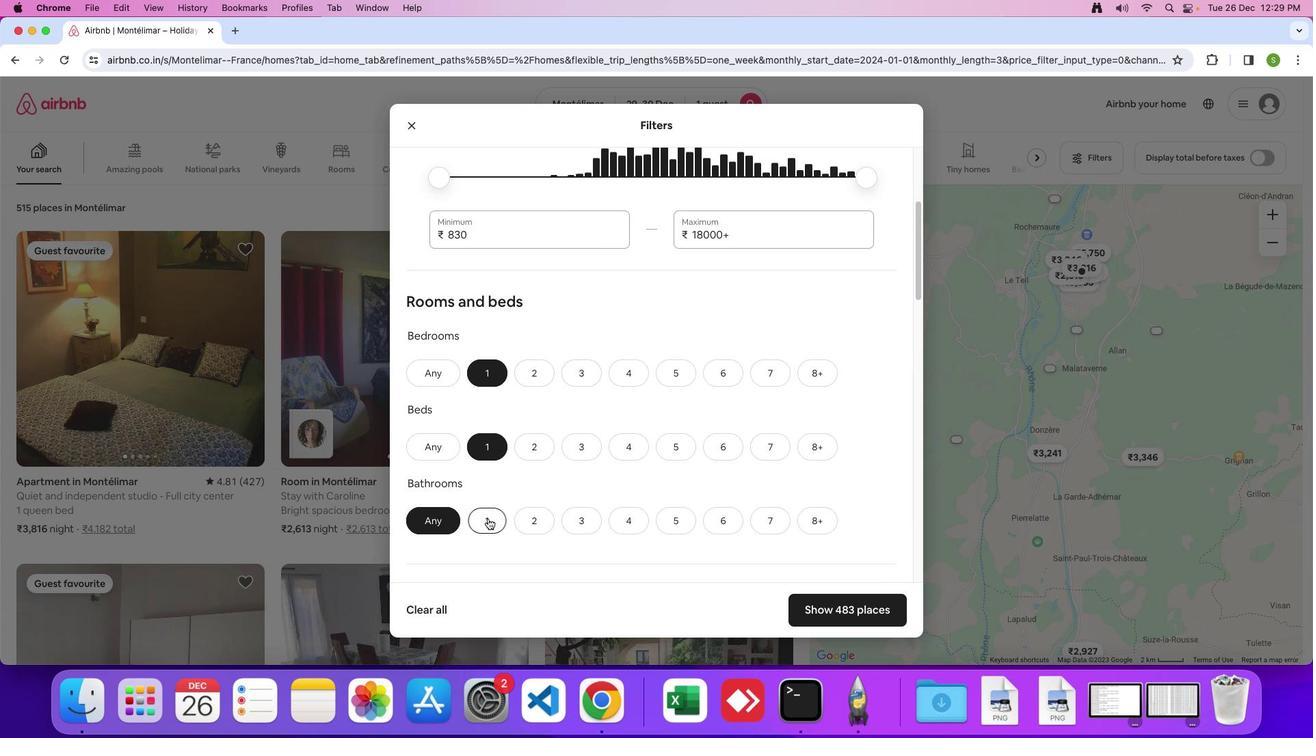 
Action: Mouse moved to (657, 442)
Screenshot: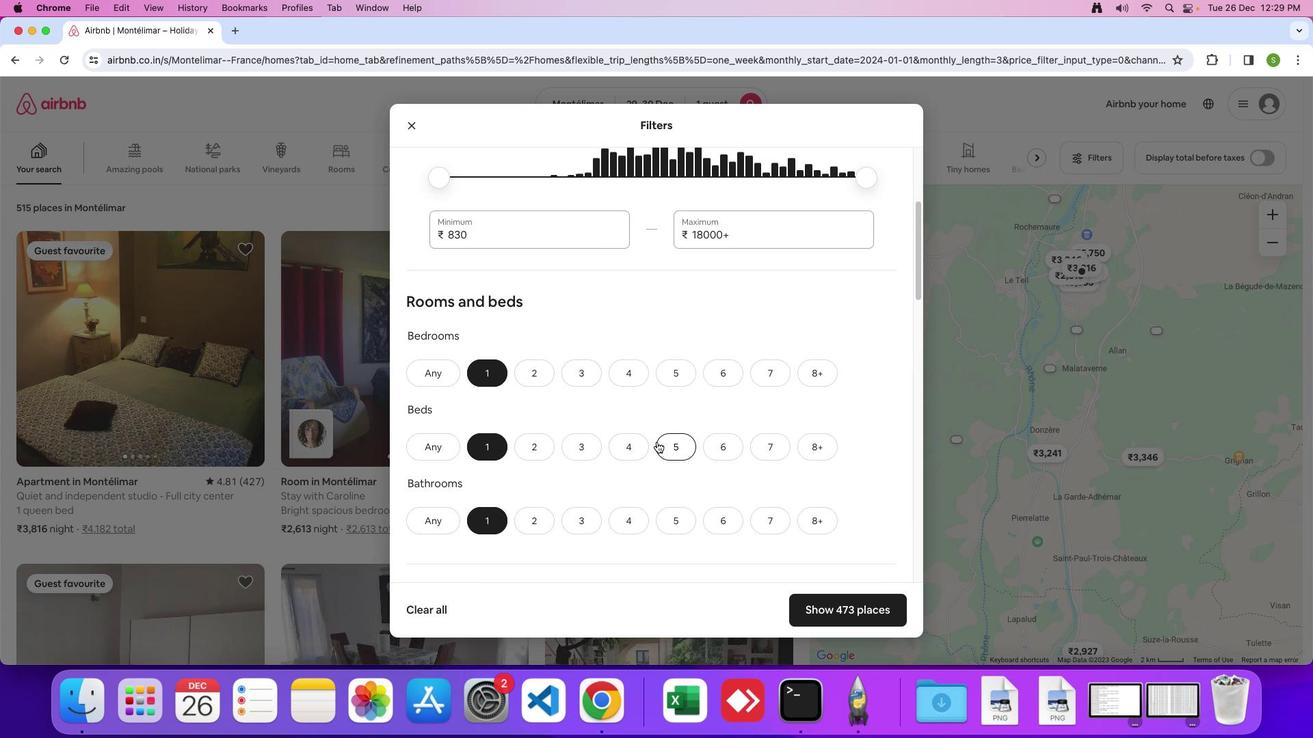 
Action: Mouse scrolled (657, 442) with delta (0, 0)
Screenshot: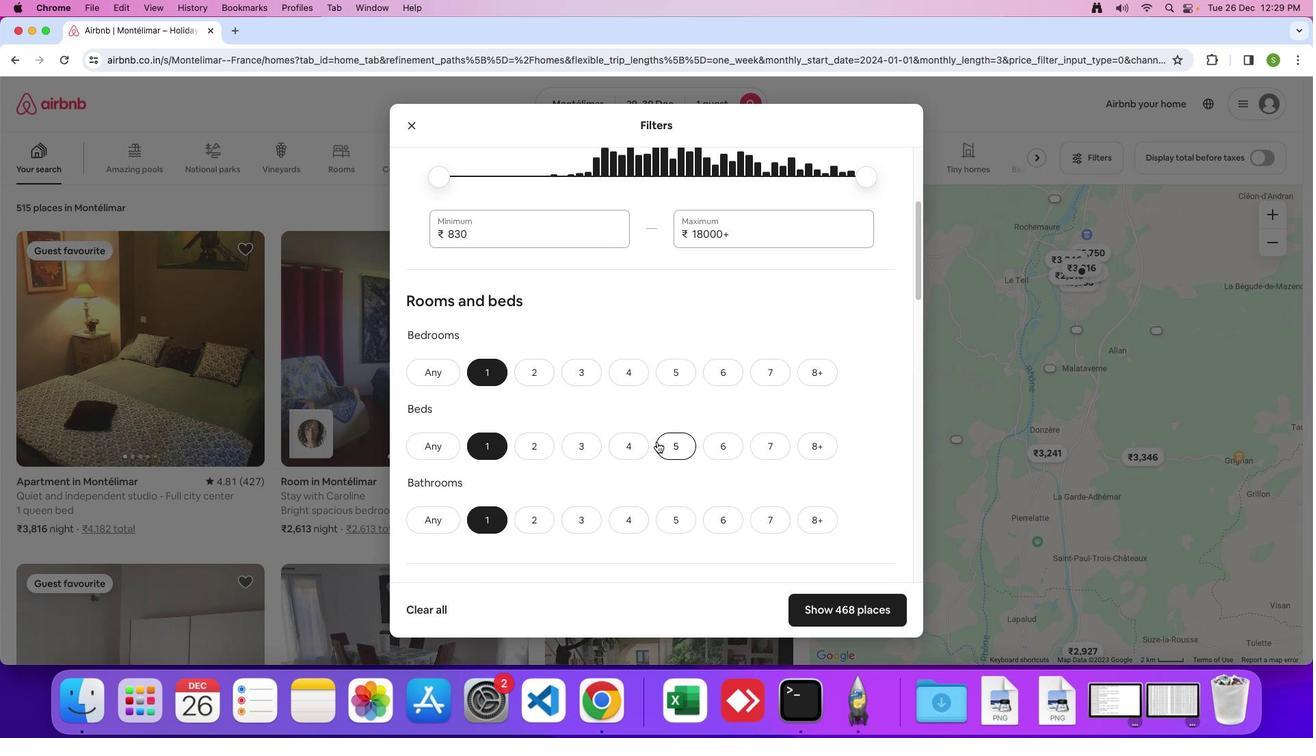 
Action: Mouse scrolled (657, 442) with delta (0, 0)
Screenshot: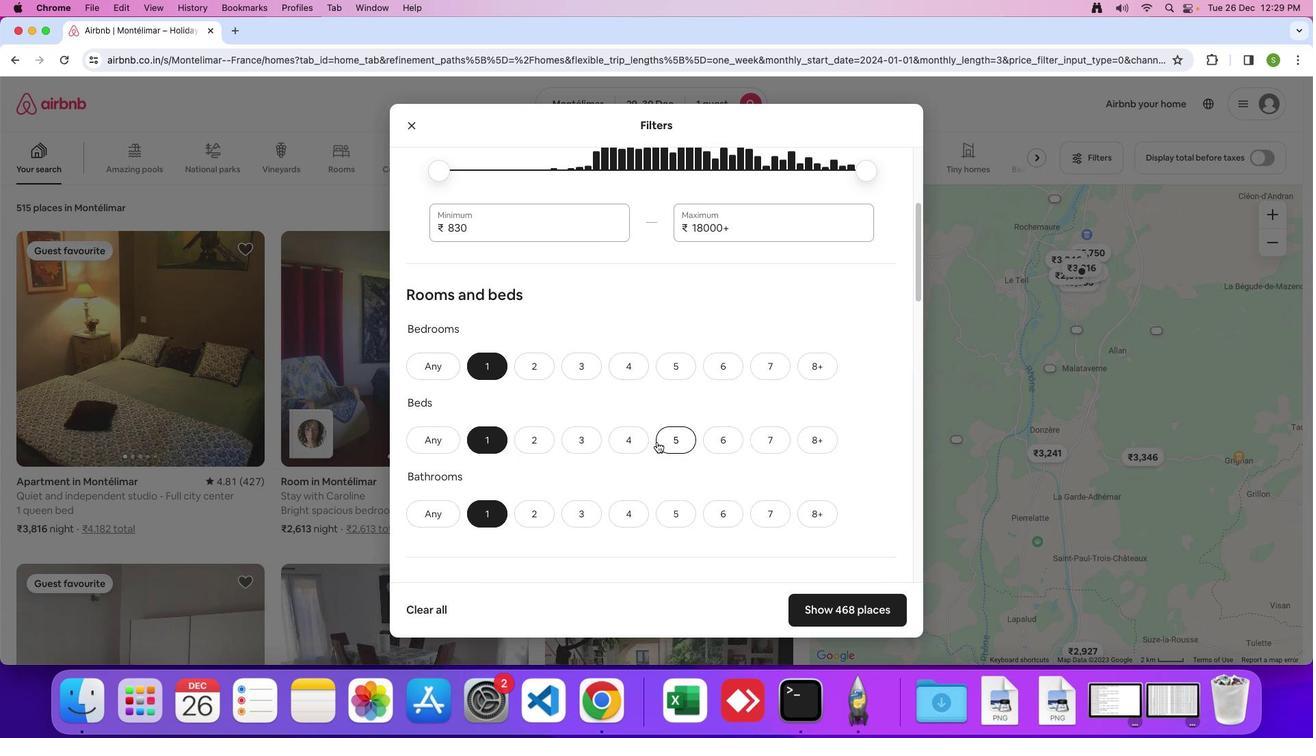
Action: Mouse scrolled (657, 442) with delta (0, 0)
Screenshot: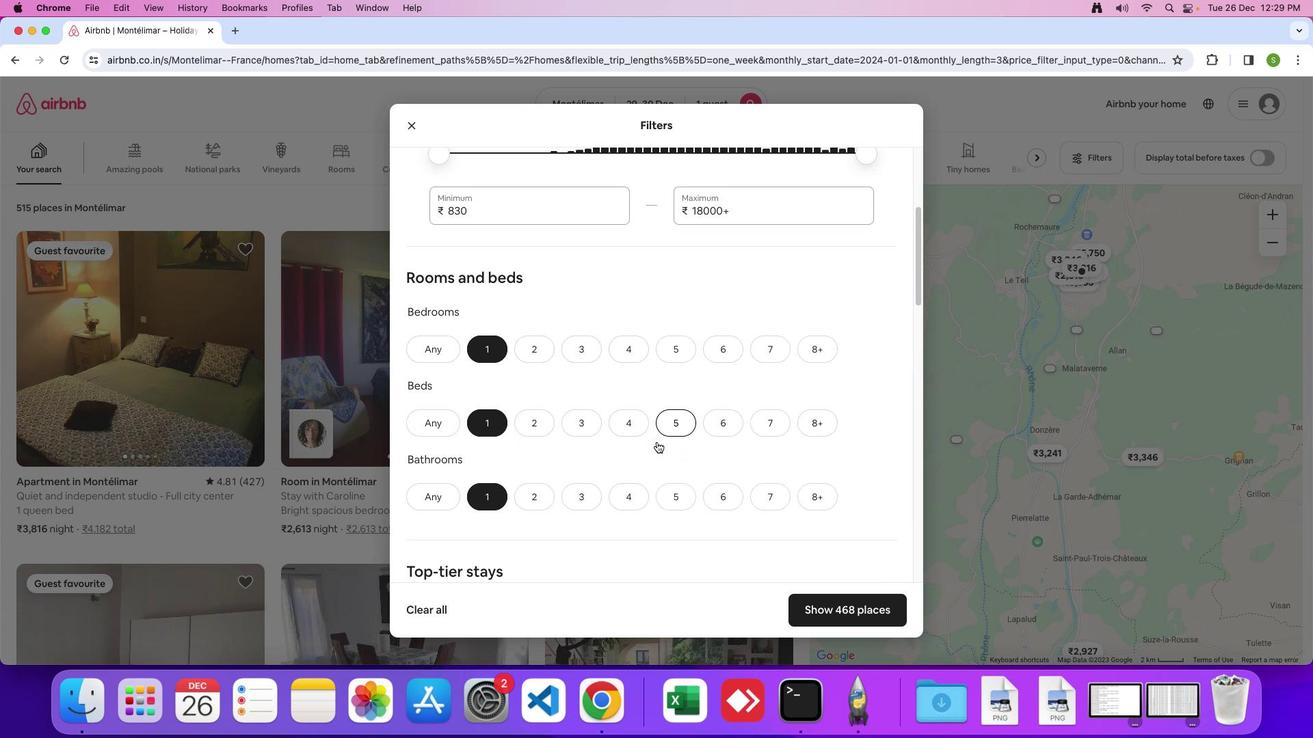 
Action: Mouse scrolled (657, 442) with delta (0, 0)
Screenshot: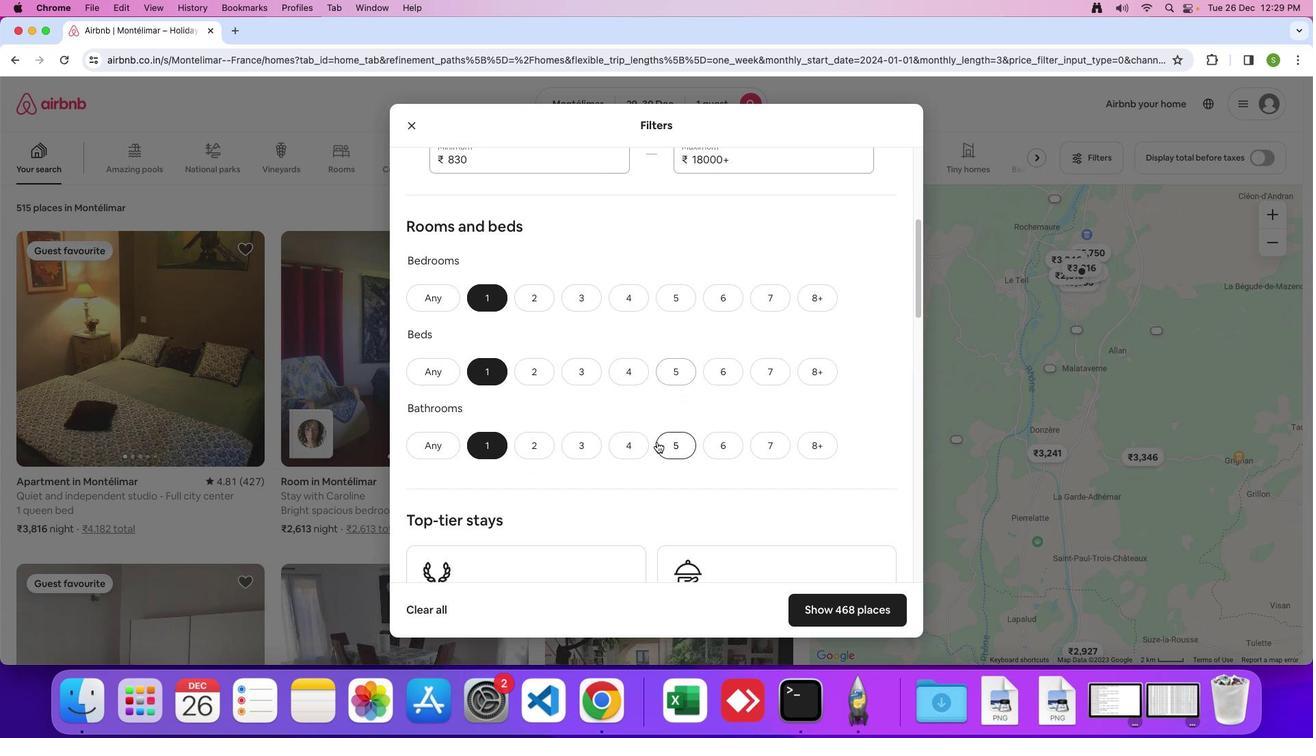 
Action: Mouse scrolled (657, 442) with delta (0, 0)
Screenshot: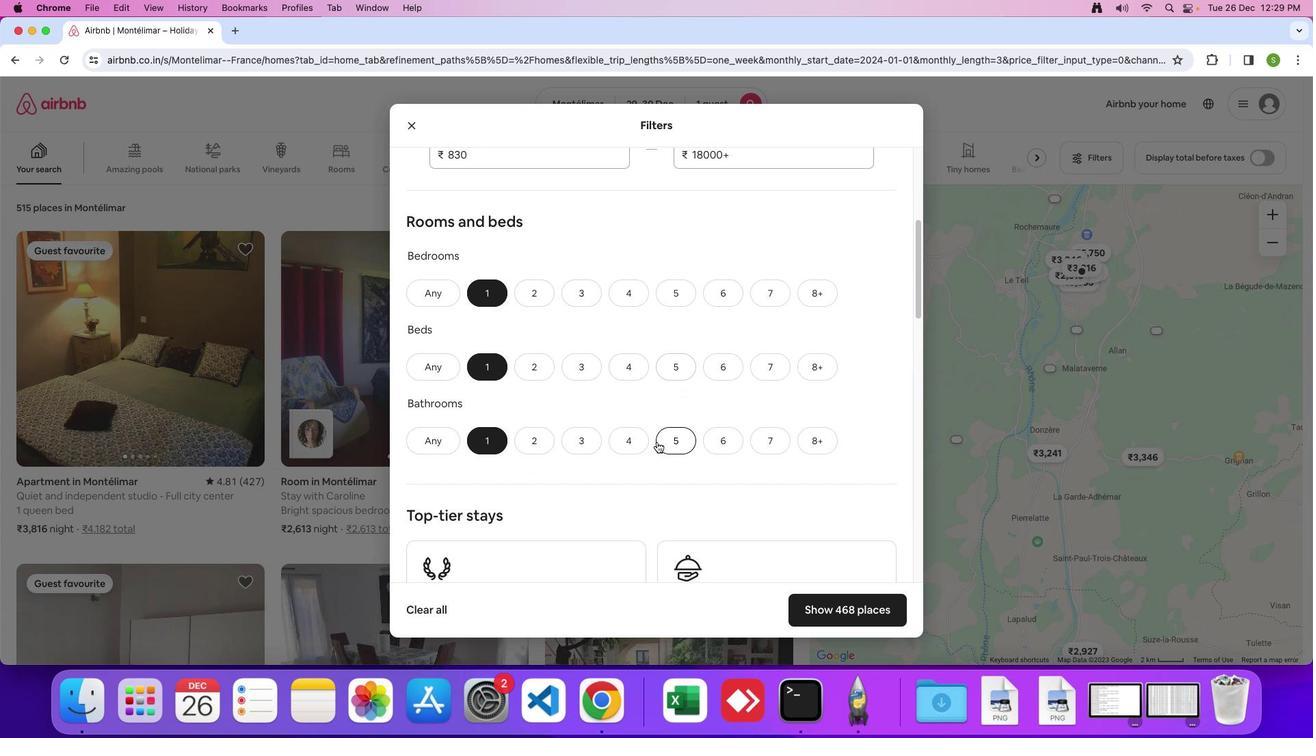 
Action: Mouse scrolled (657, 442) with delta (0, -2)
Screenshot: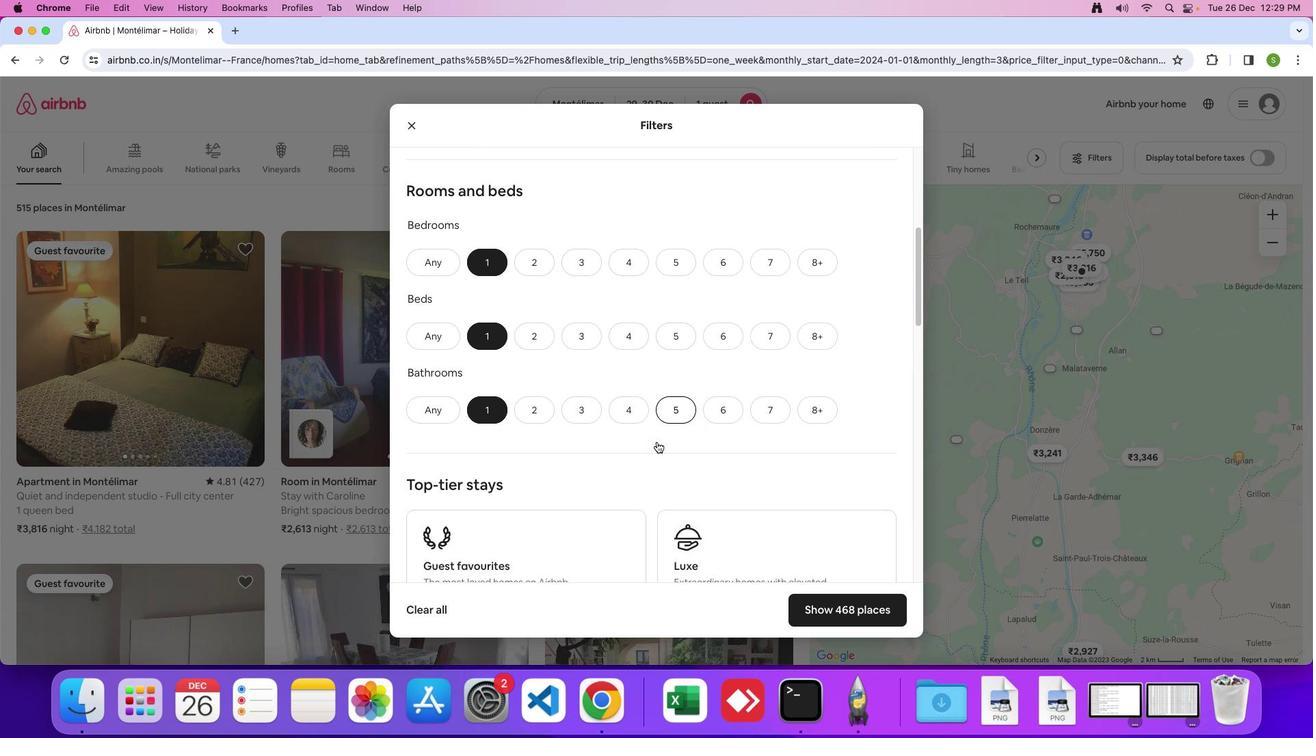 
Action: Mouse scrolled (657, 442) with delta (0, 0)
Screenshot: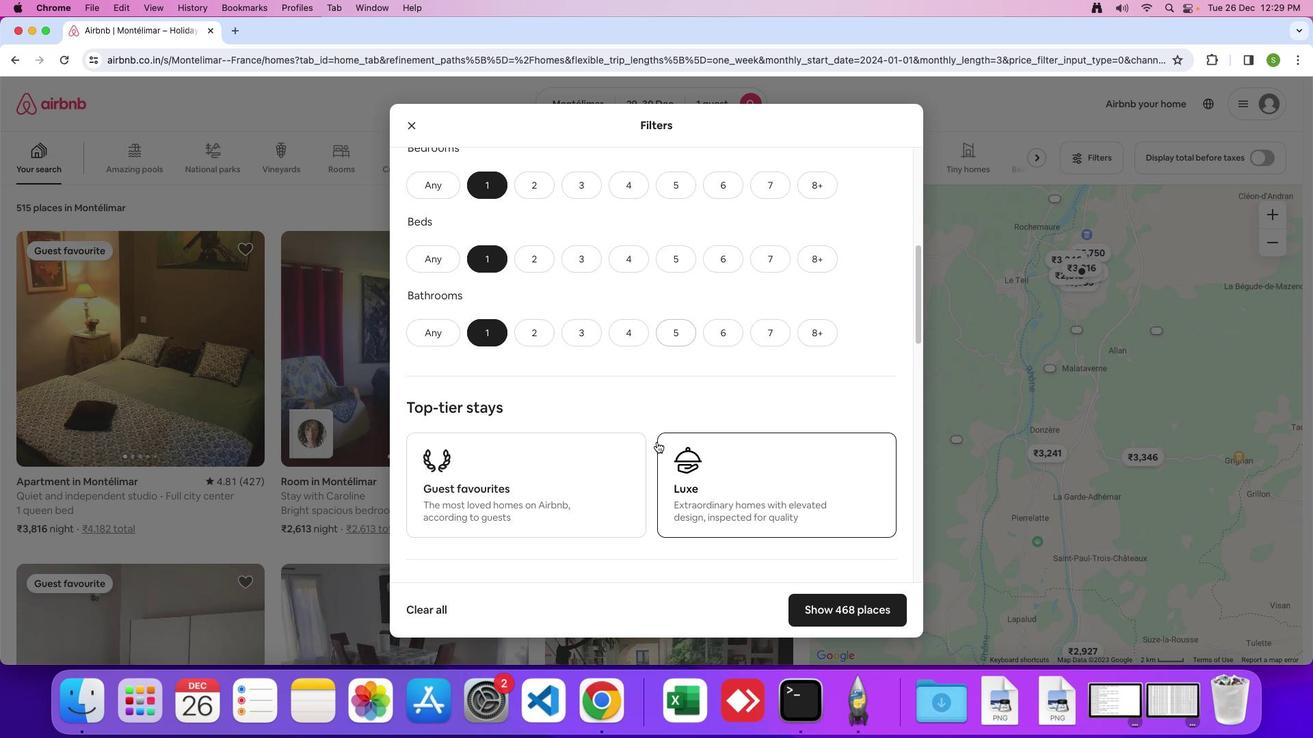 
Action: Mouse scrolled (657, 442) with delta (0, 0)
Screenshot: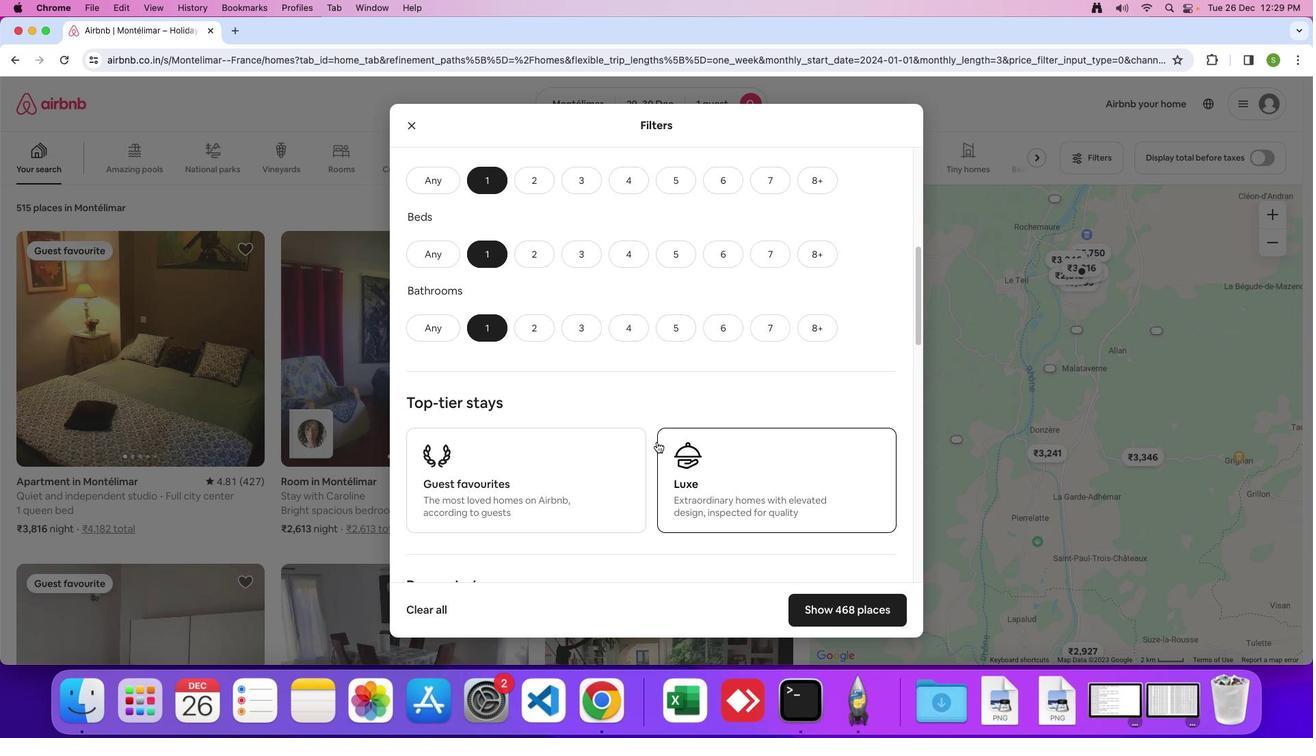 
Action: Mouse scrolled (657, 442) with delta (0, -1)
Screenshot: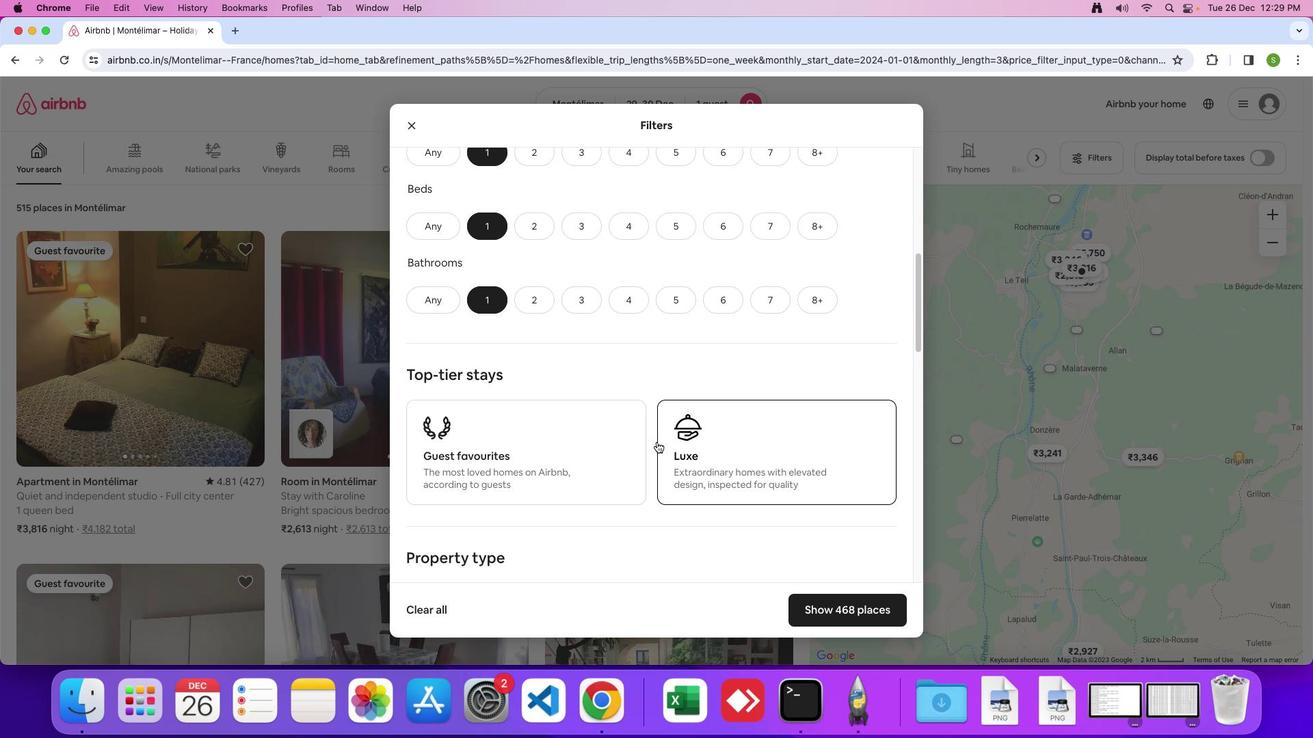 
Action: Mouse scrolled (657, 442) with delta (0, 0)
Screenshot: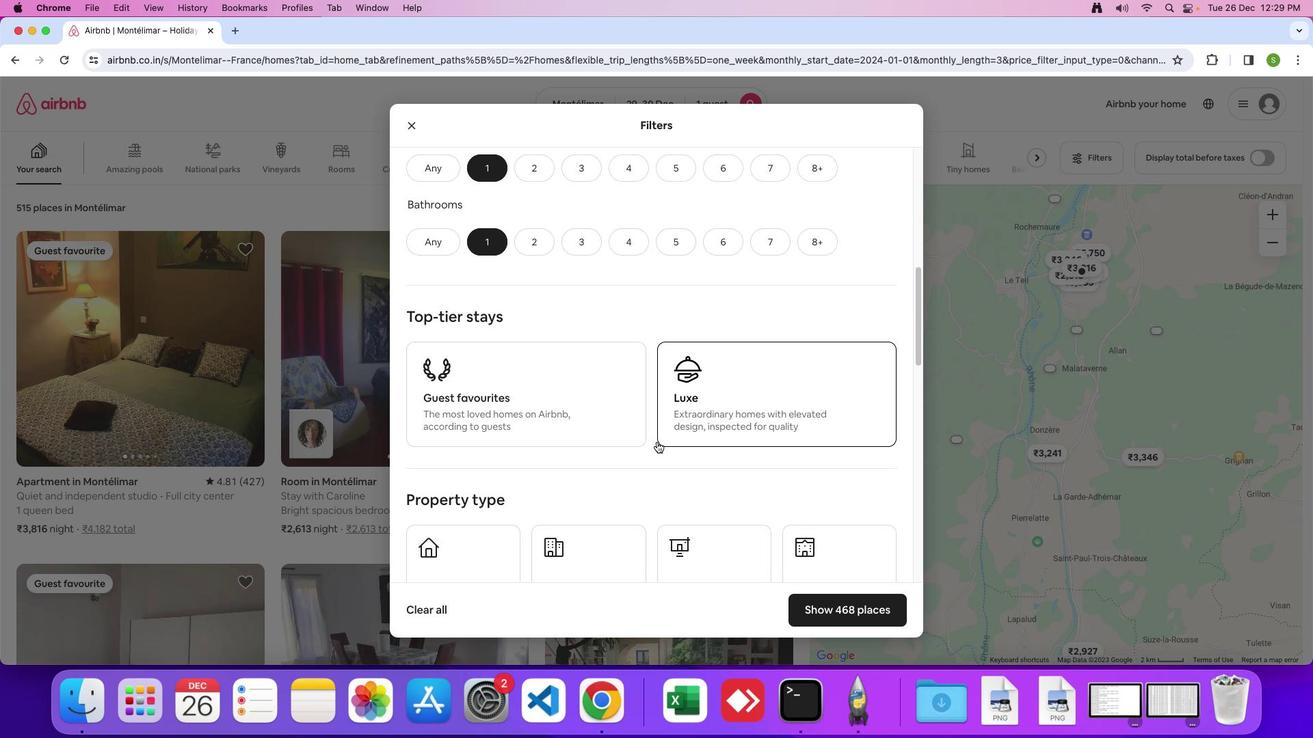 
Action: Mouse scrolled (657, 442) with delta (0, 0)
Screenshot: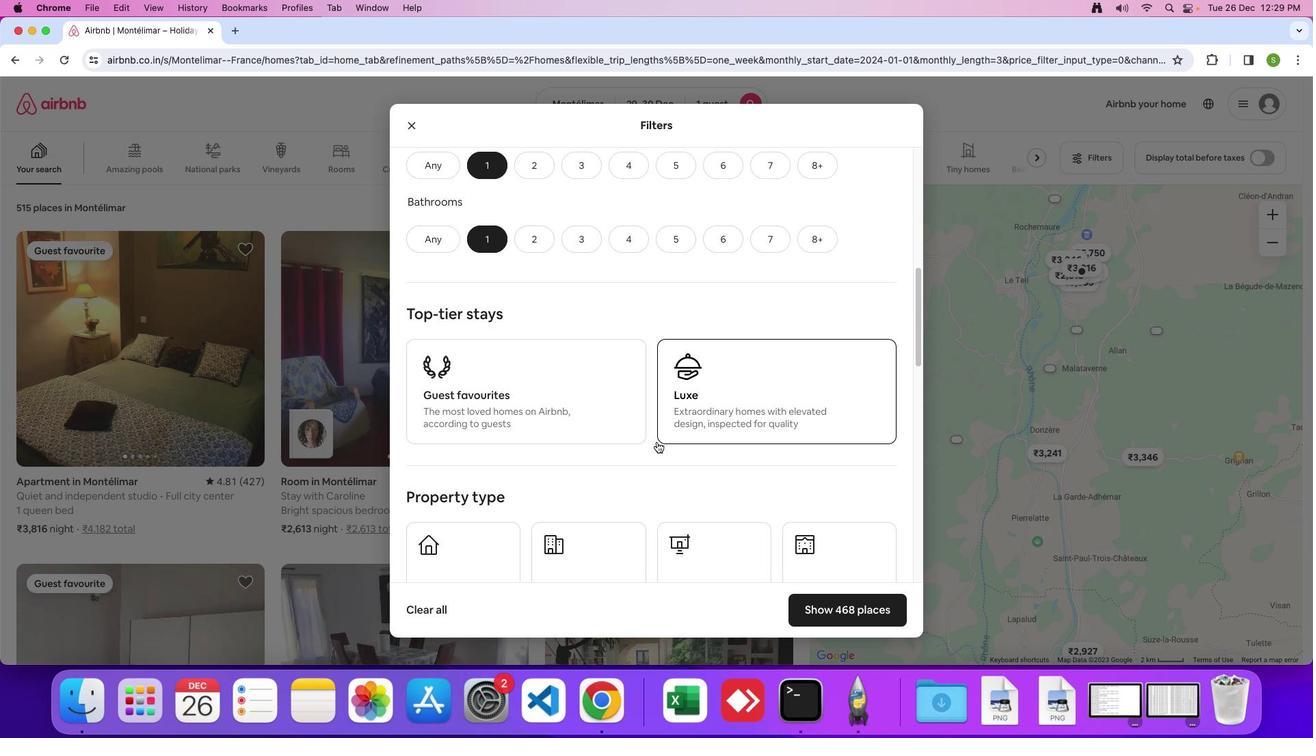 
Action: Mouse scrolled (657, 442) with delta (0, -1)
Screenshot: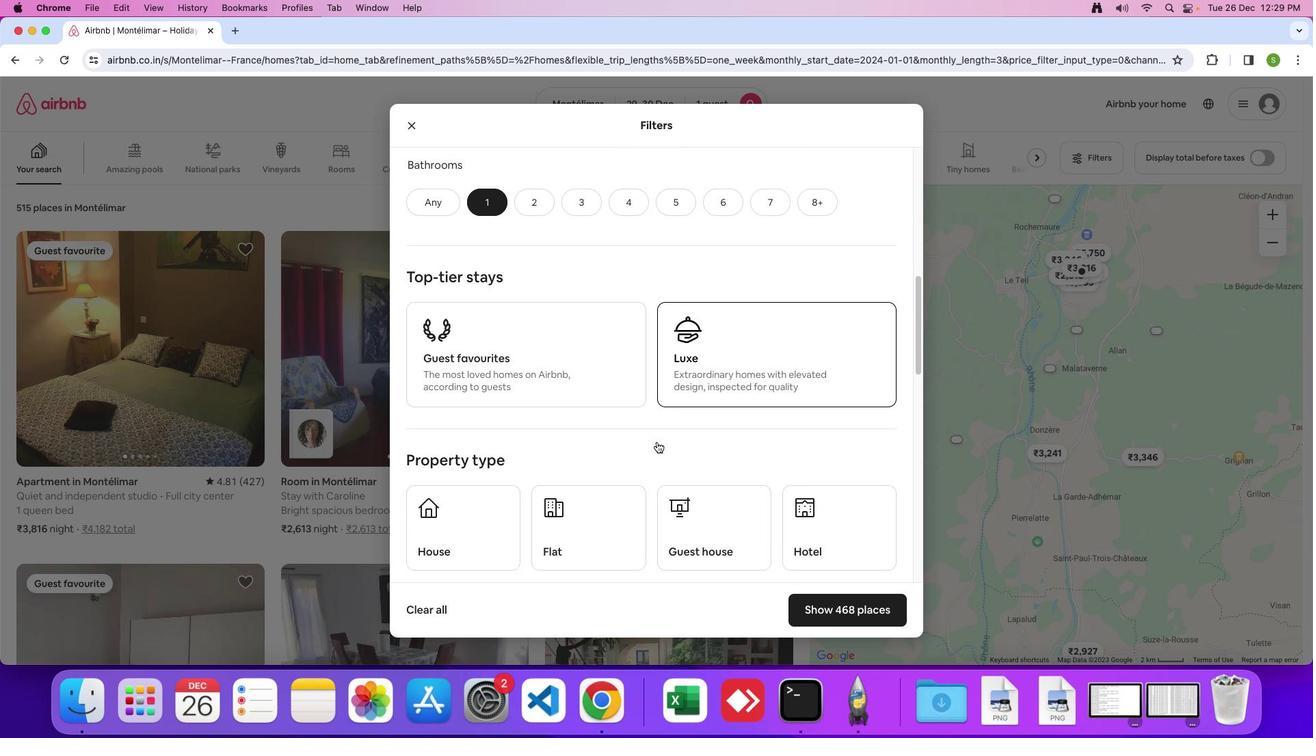 
Action: Mouse moved to (567, 457)
Screenshot: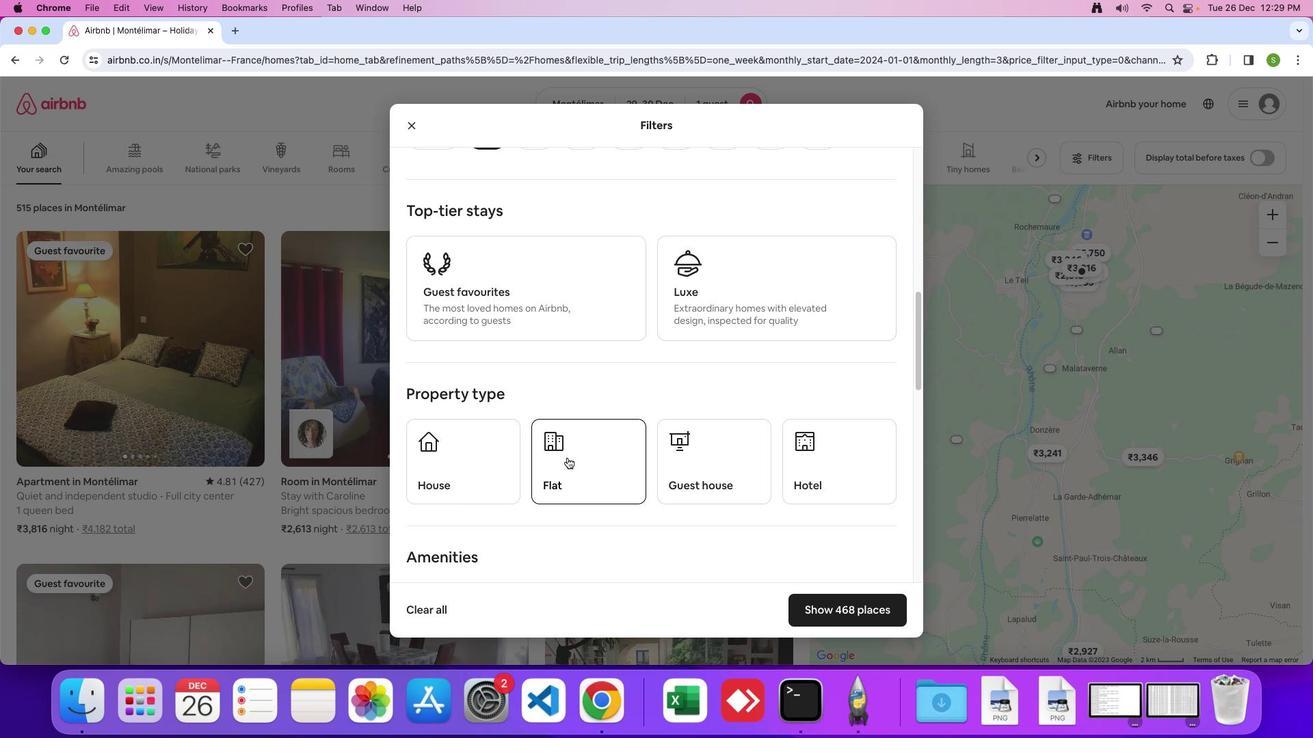 
Action: Mouse pressed left at (567, 457)
Screenshot: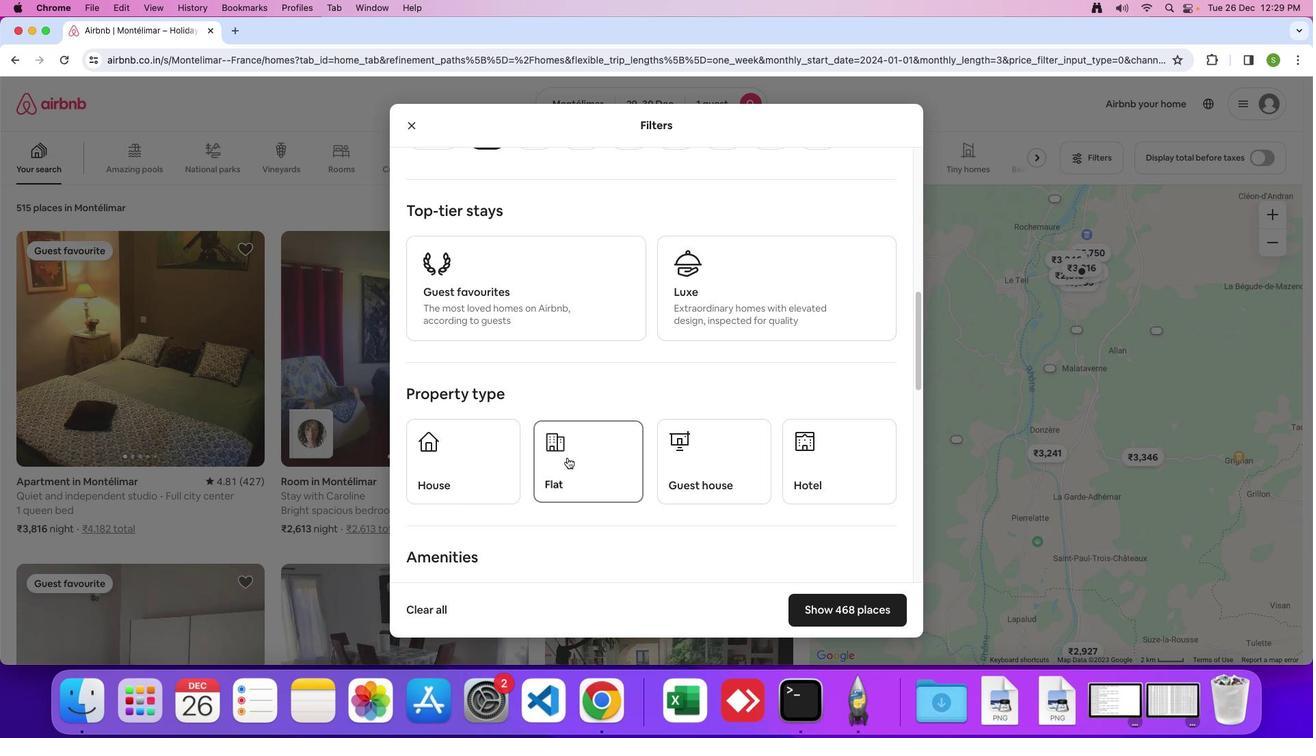 
Action: Mouse moved to (651, 410)
Screenshot: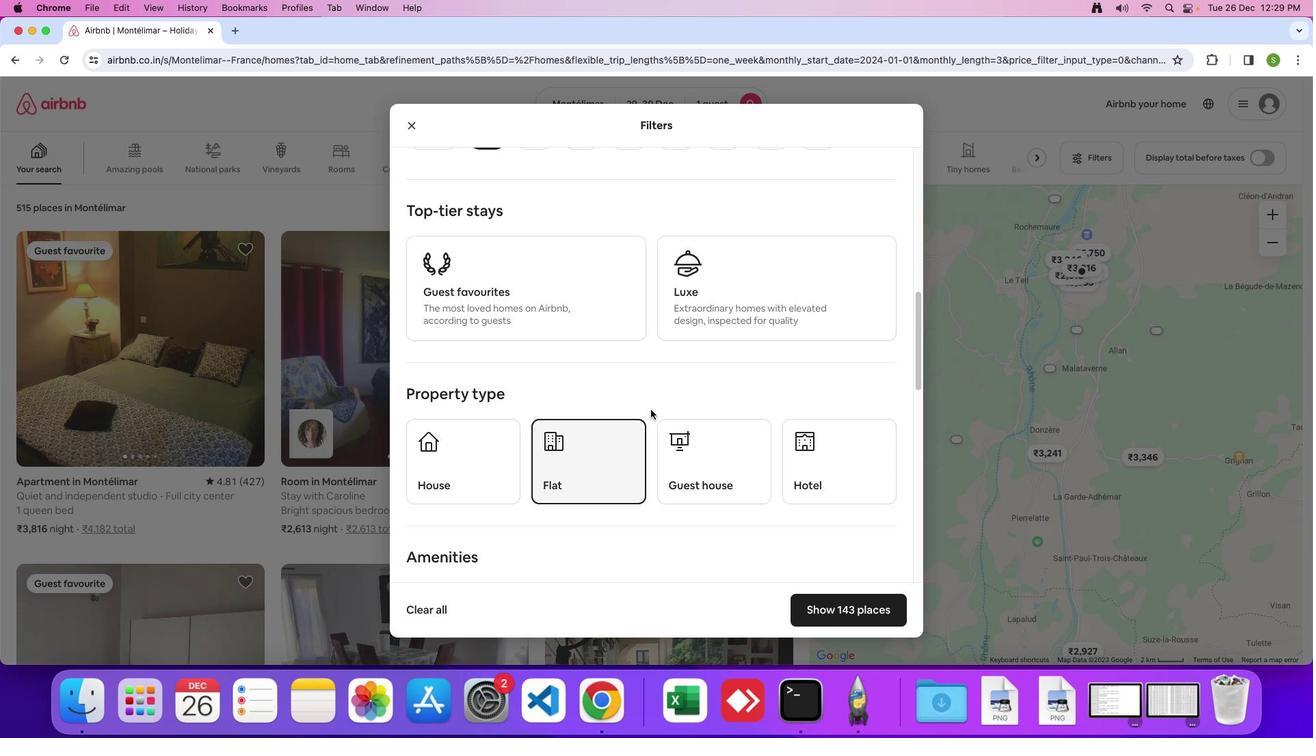 
Action: Mouse scrolled (651, 410) with delta (0, 0)
Screenshot: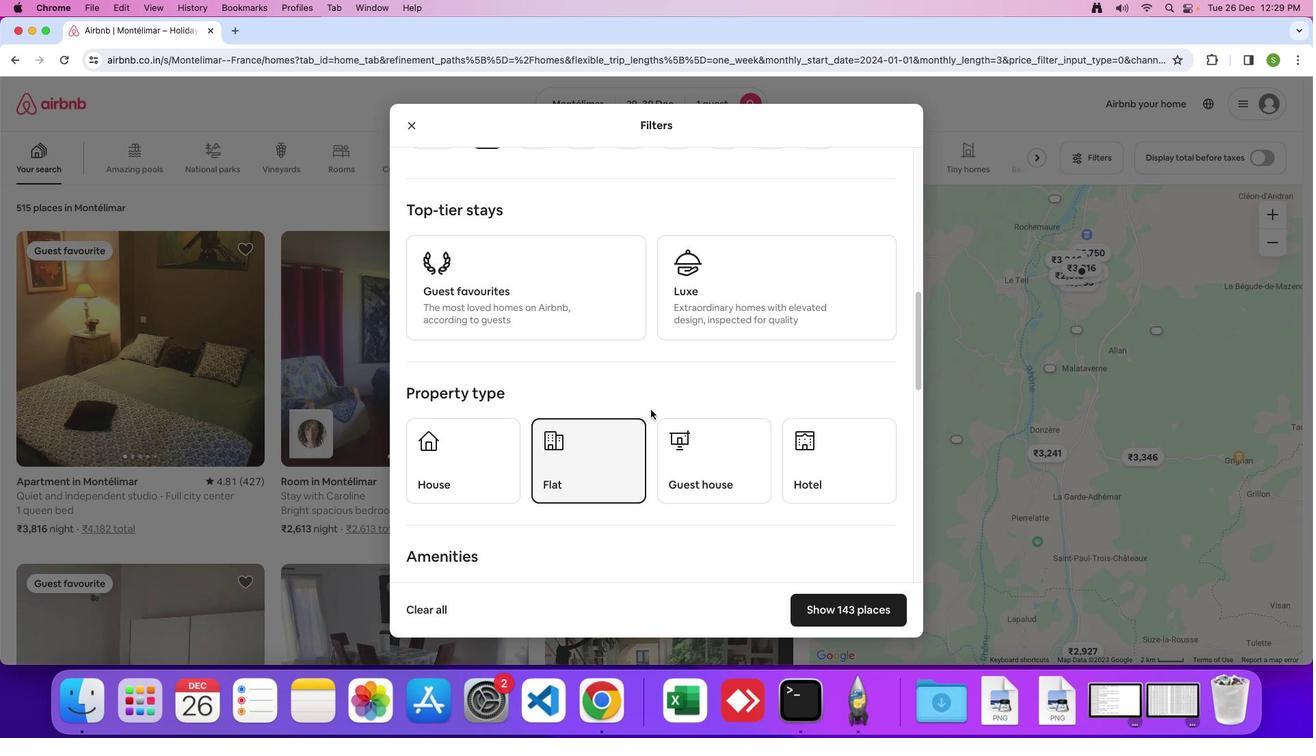 
Action: Mouse scrolled (651, 410) with delta (0, 0)
Screenshot: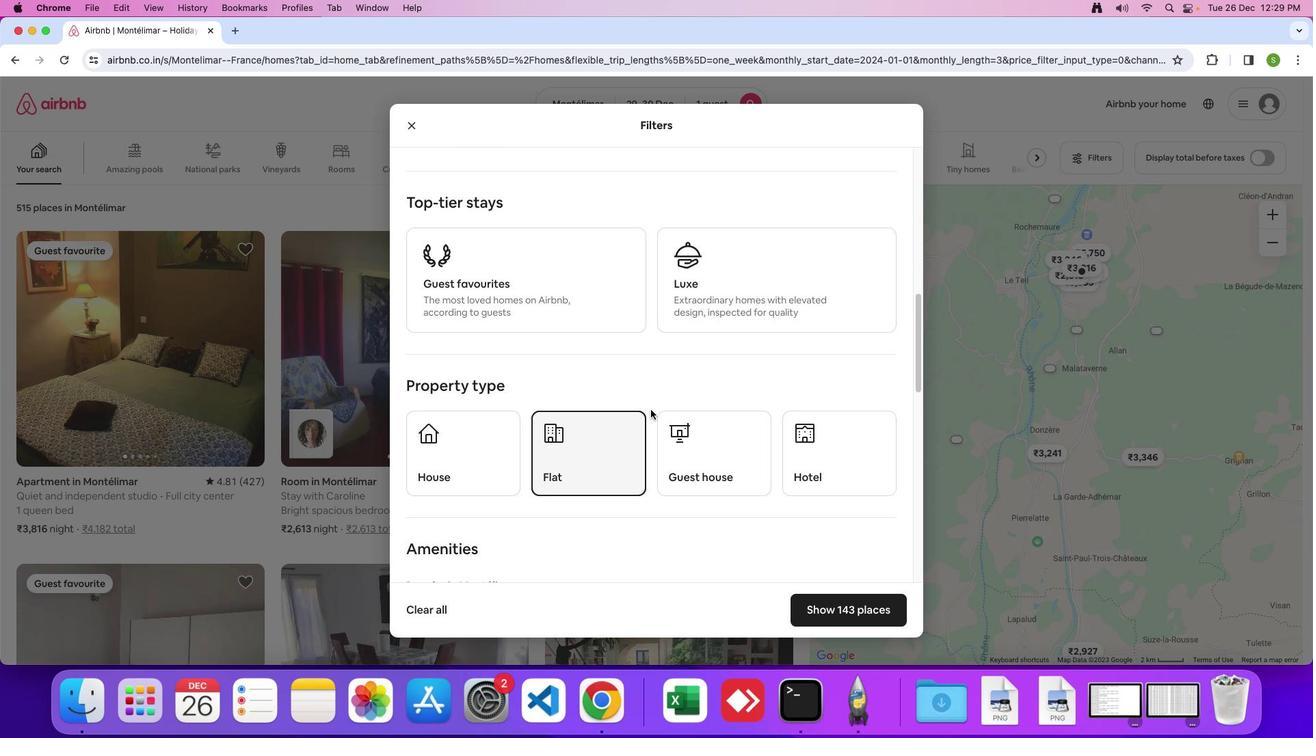 
Action: Mouse scrolled (651, 410) with delta (0, -1)
Screenshot: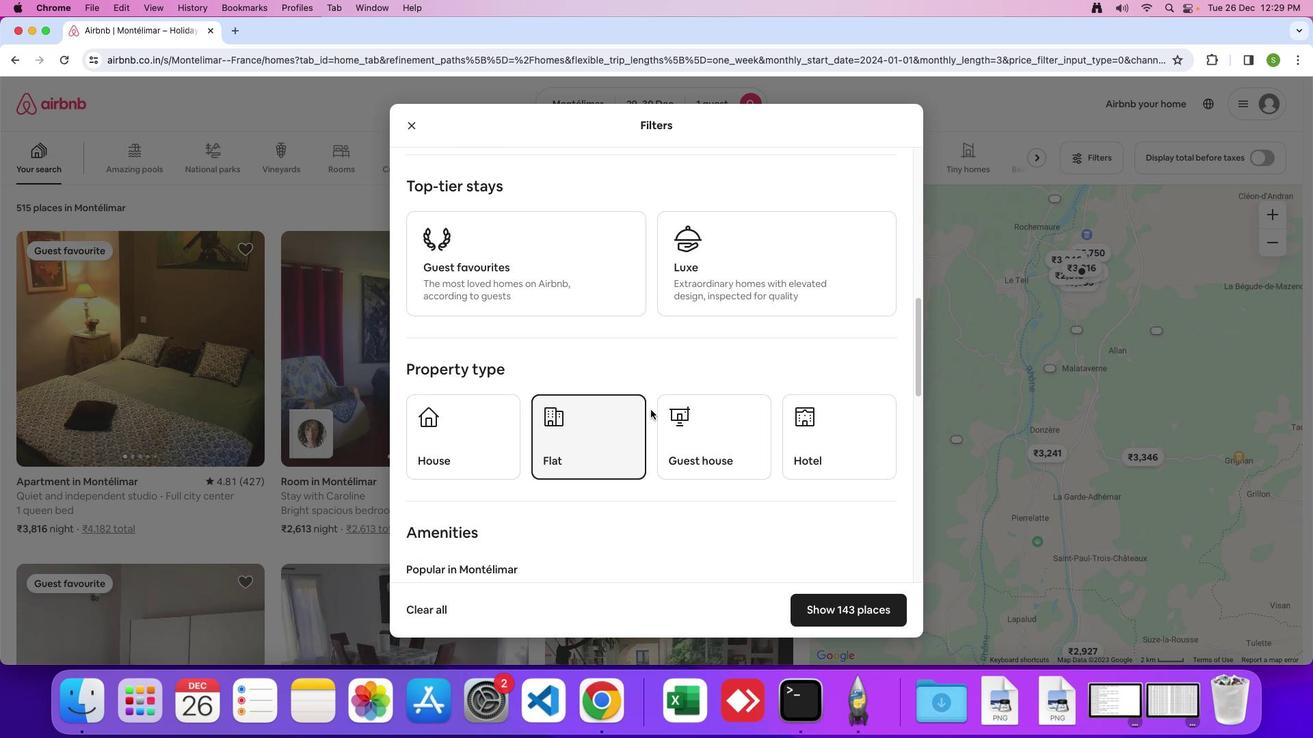 
Action: Mouse moved to (633, 415)
Screenshot: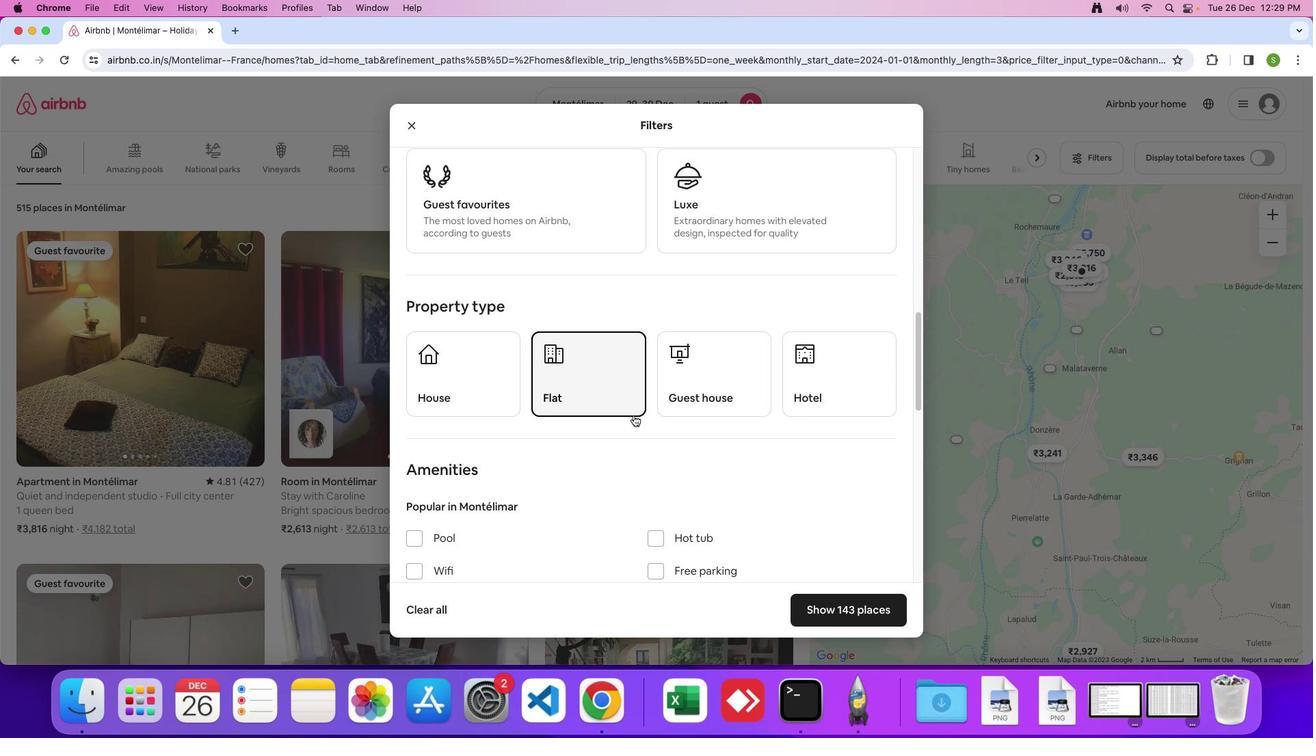 
Action: Mouse scrolled (633, 415) with delta (0, 0)
Screenshot: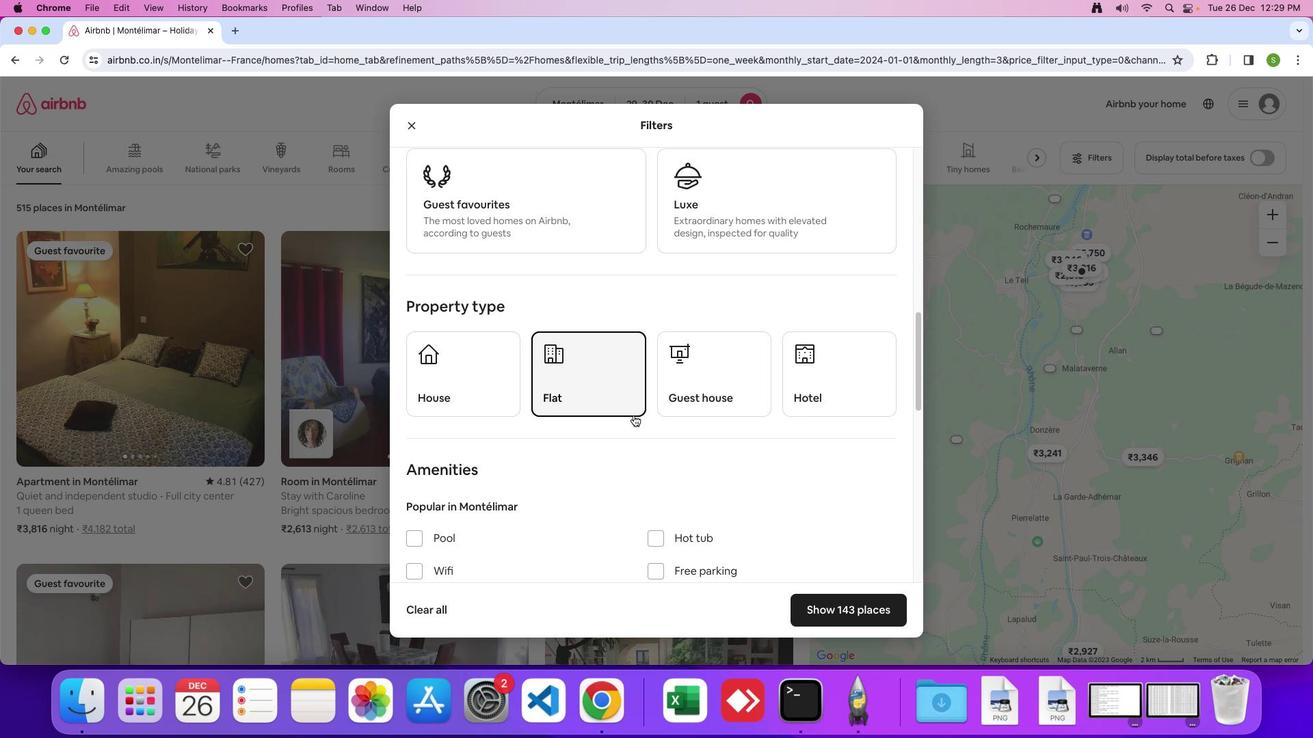 
Action: Mouse scrolled (633, 415) with delta (0, 0)
Screenshot: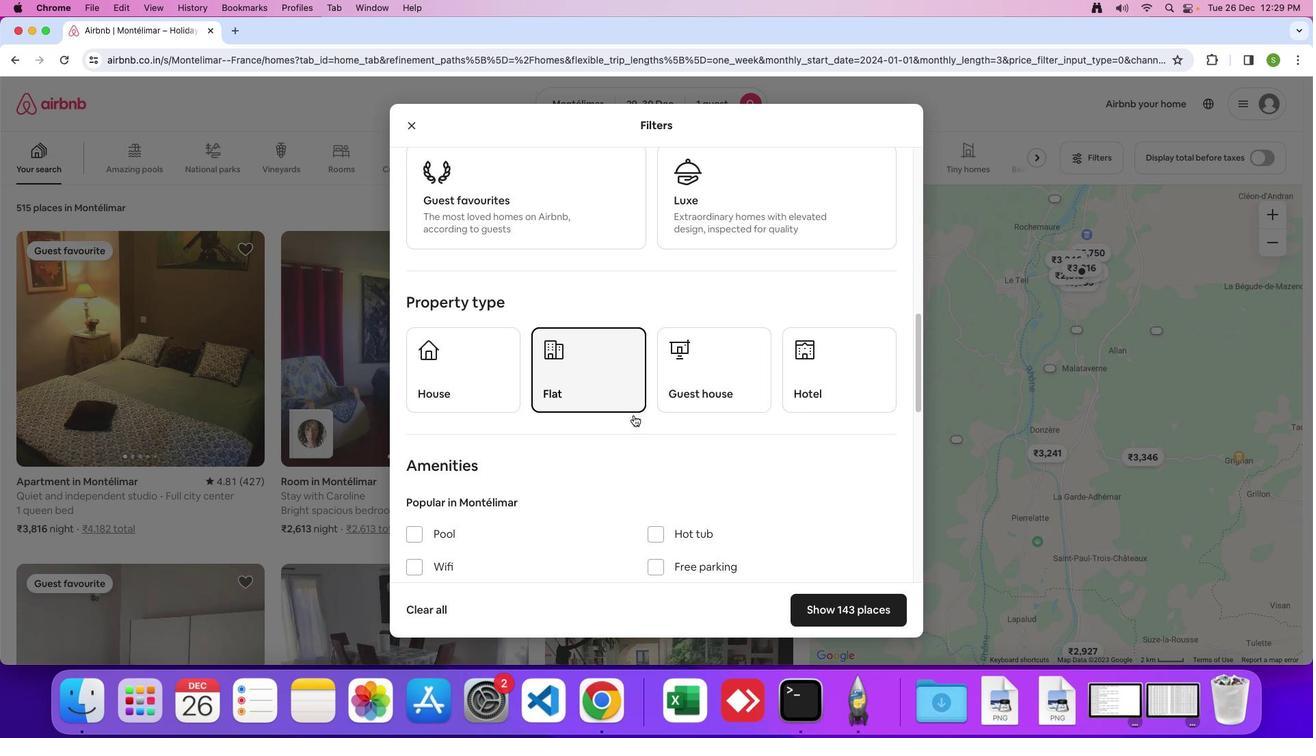 
Action: Mouse scrolled (633, 415) with delta (0, -1)
Screenshot: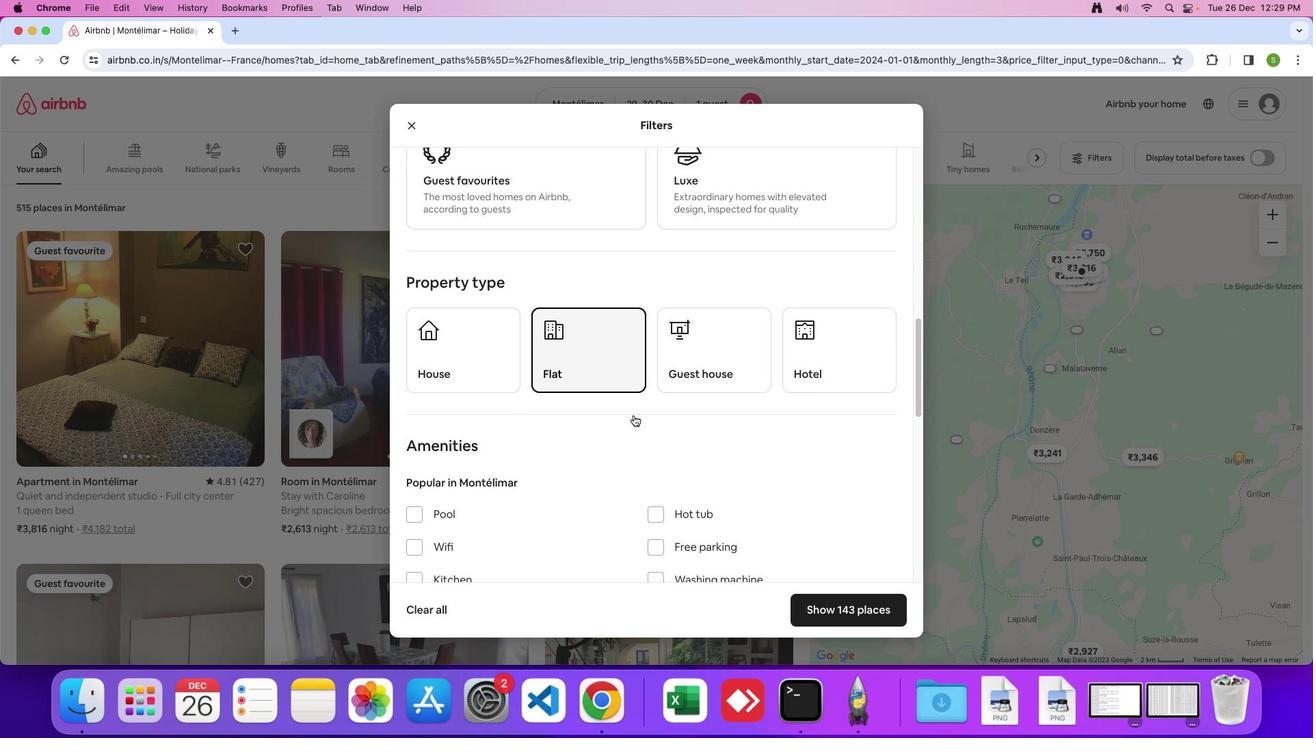 
Action: Mouse scrolled (633, 415) with delta (0, 0)
Screenshot: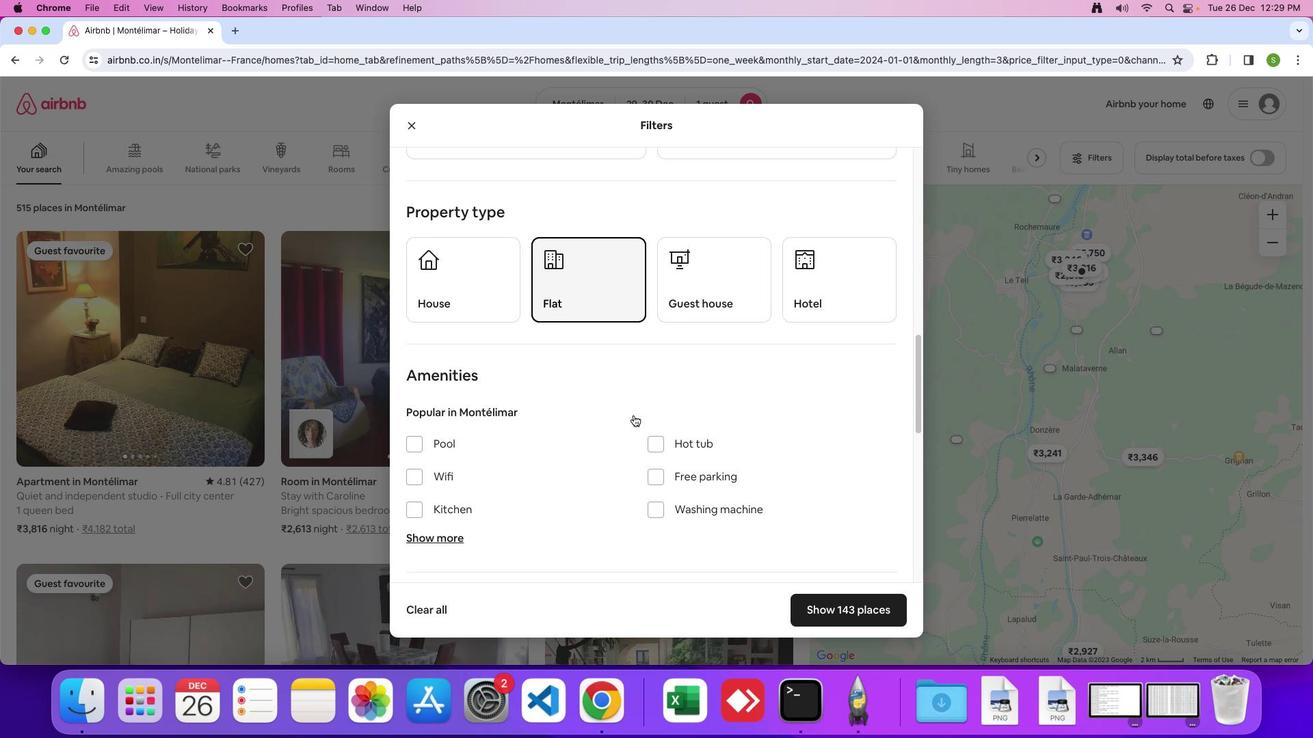 
Action: Mouse scrolled (633, 415) with delta (0, 0)
Screenshot: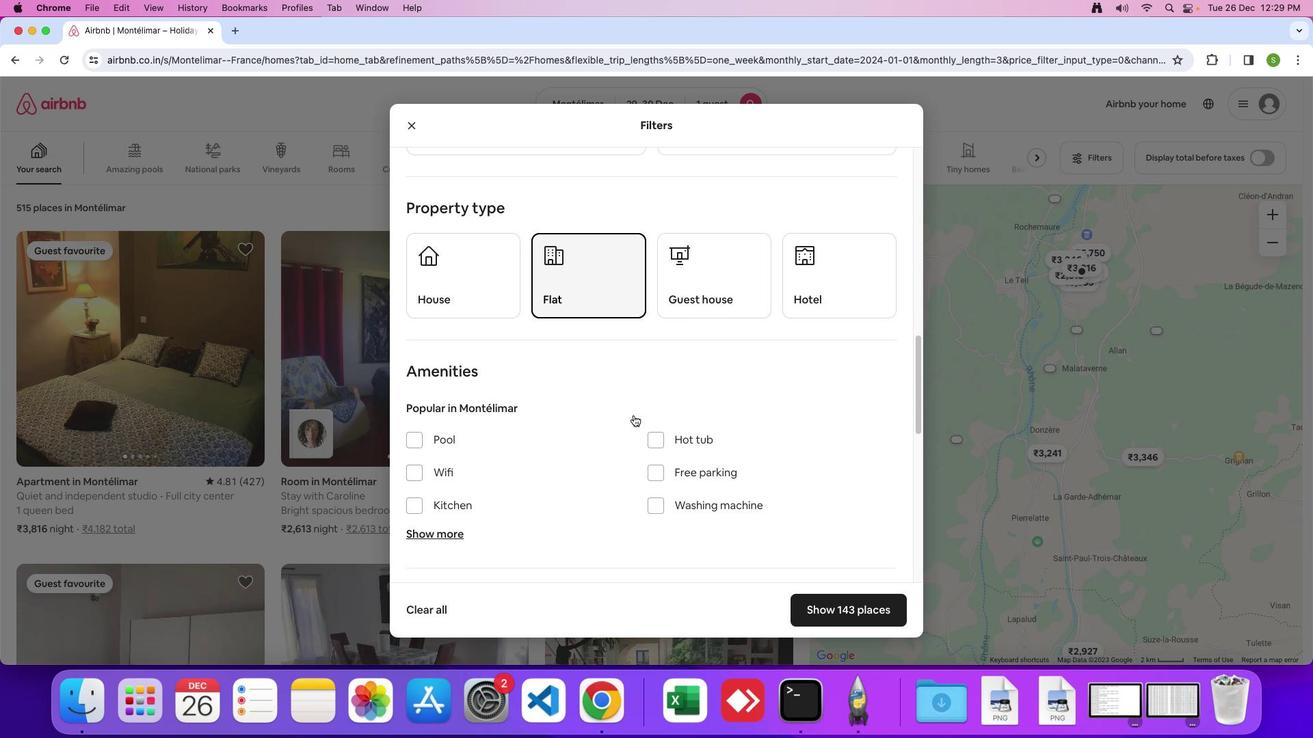 
Action: Mouse scrolled (633, 415) with delta (0, -1)
Screenshot: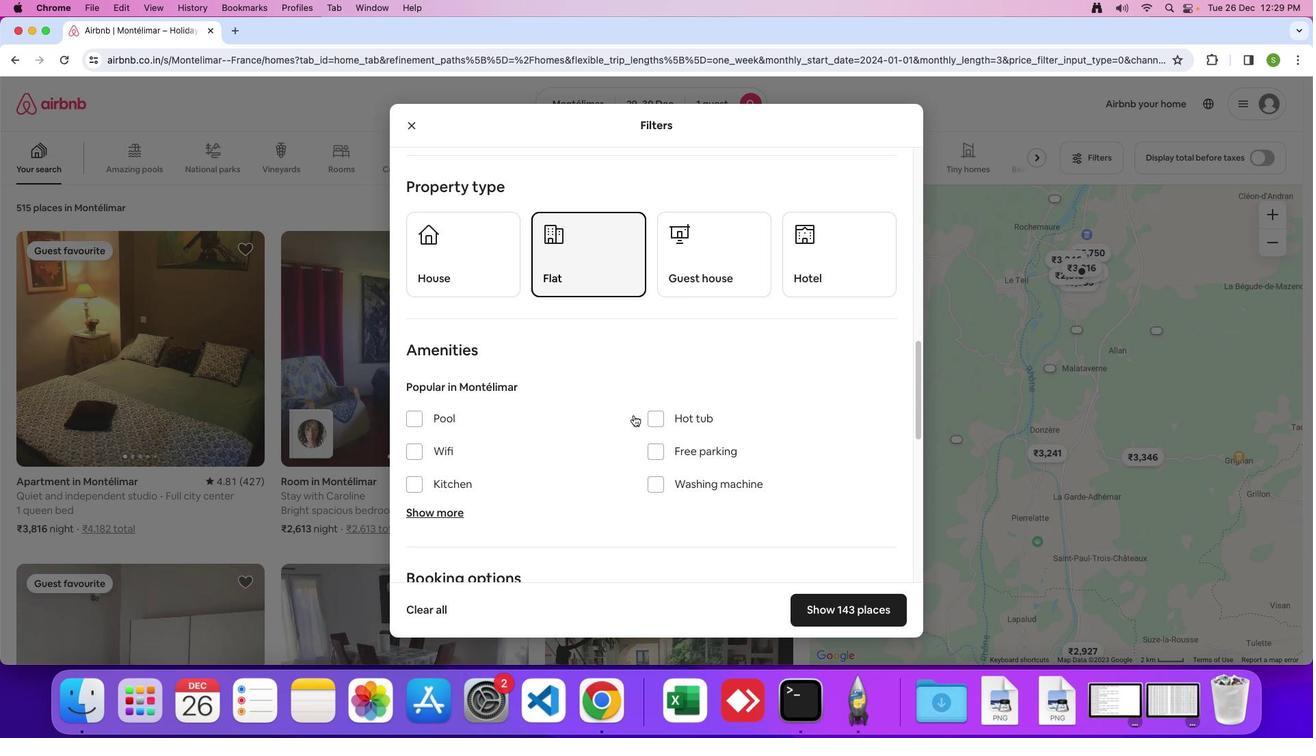 
Action: Mouse moved to (411, 386)
Screenshot: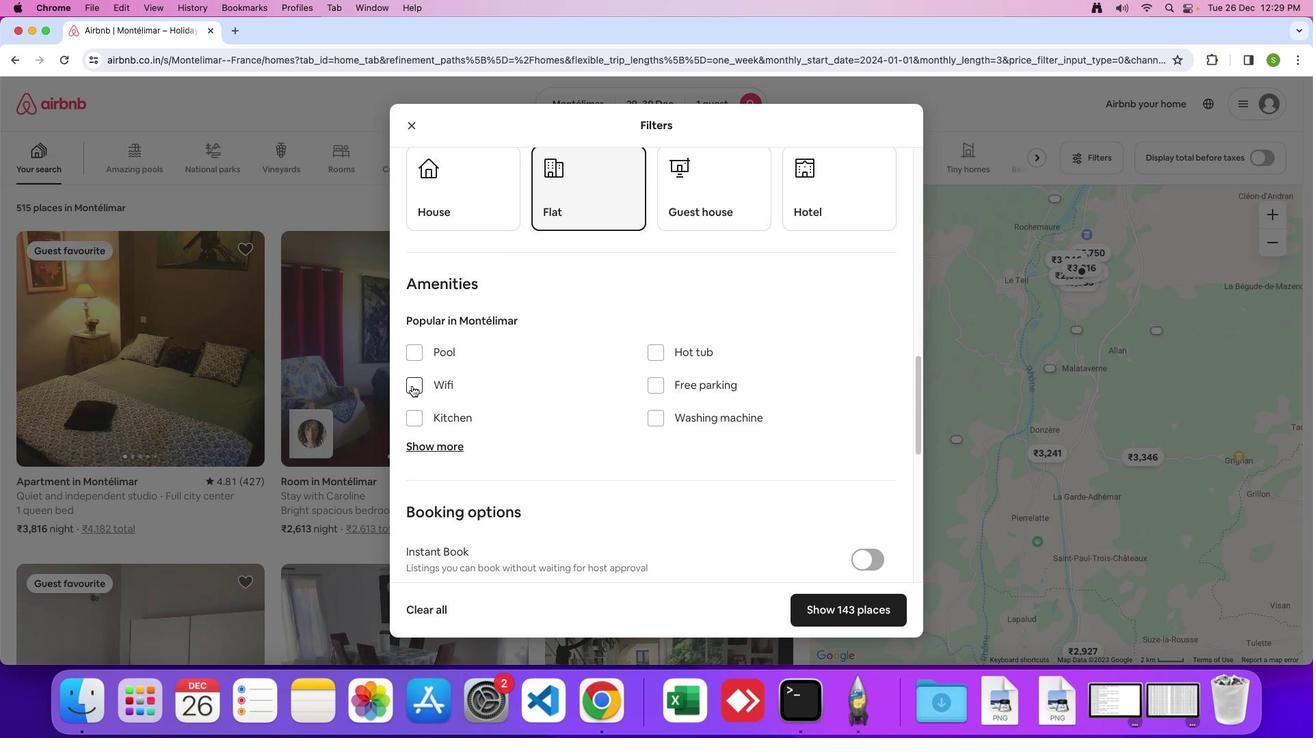 
Action: Mouse pressed left at (411, 386)
Screenshot: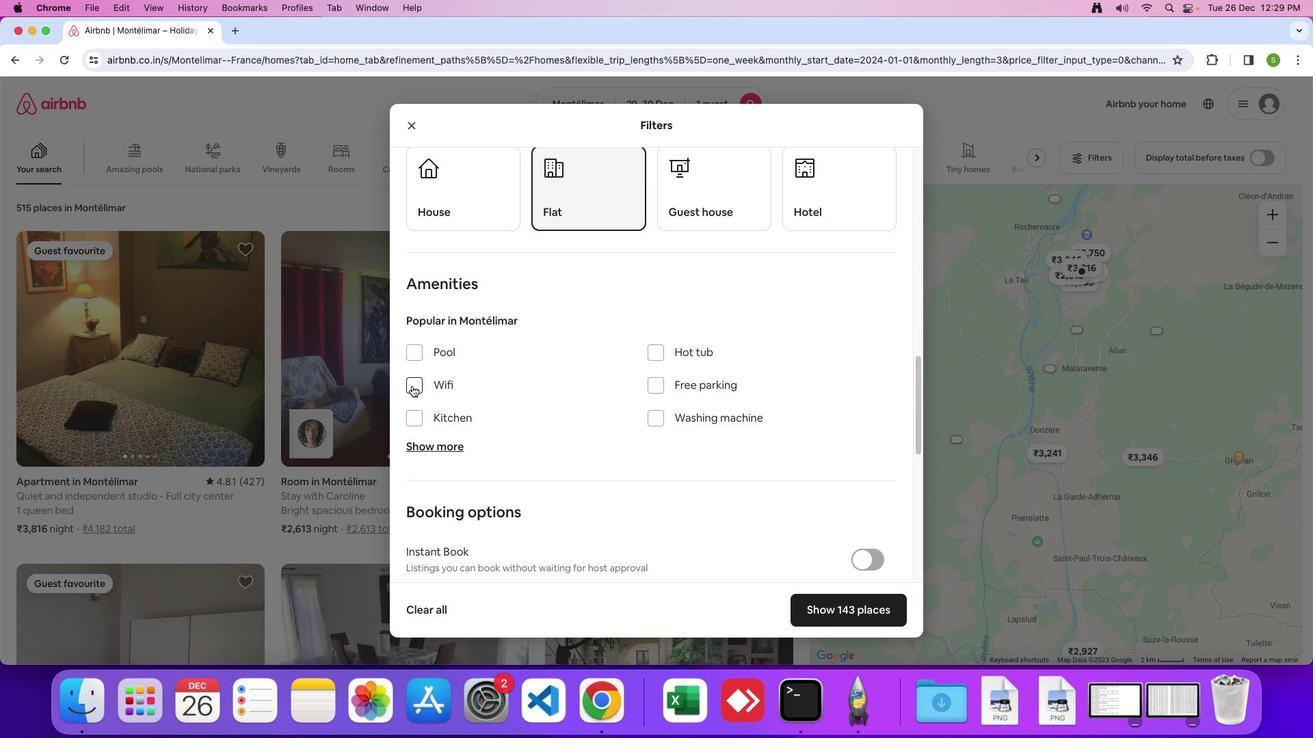 
Action: Mouse moved to (575, 407)
Screenshot: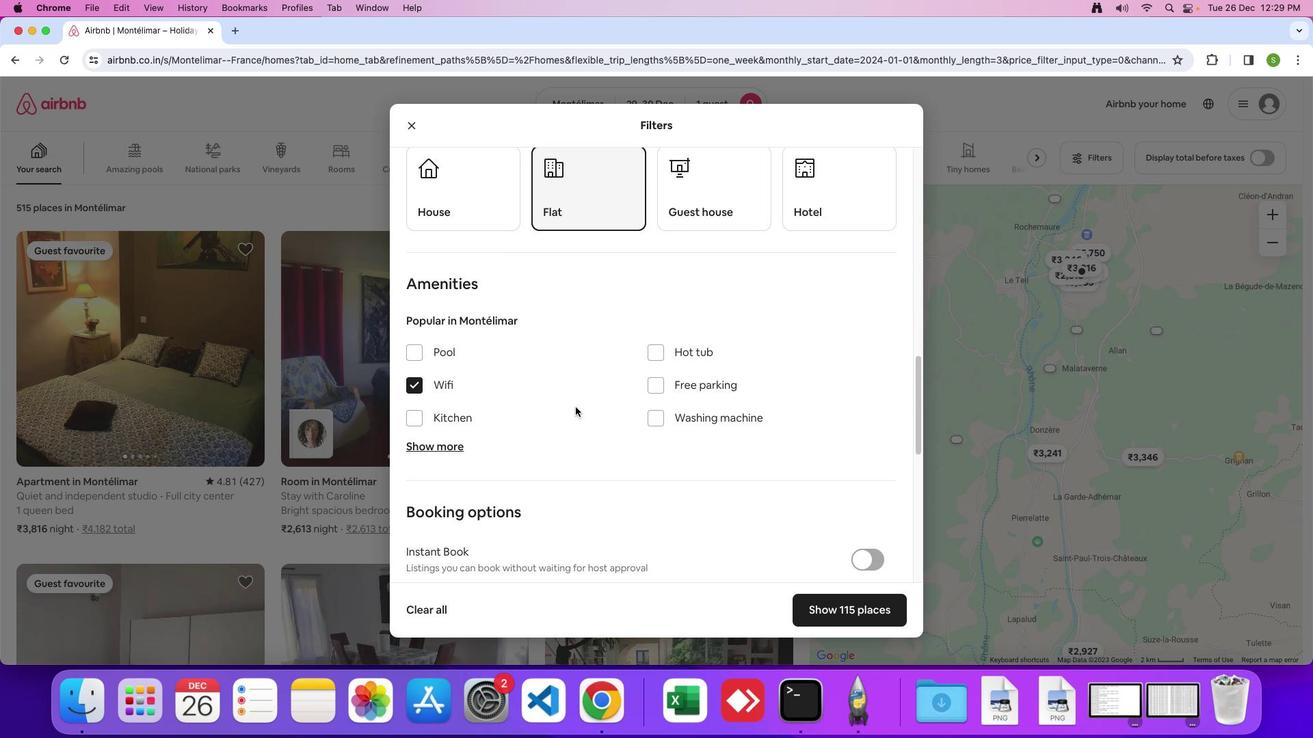 
Action: Mouse scrolled (575, 407) with delta (0, 0)
Screenshot: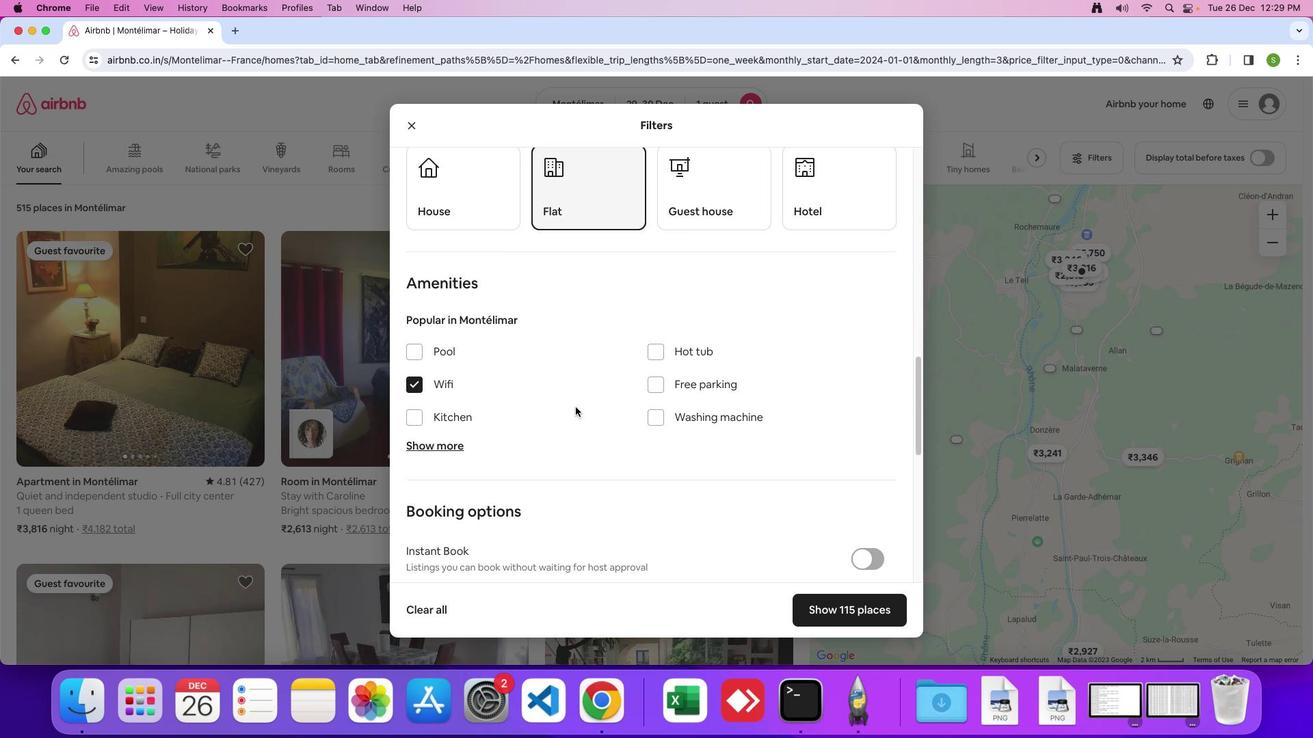 
Action: Mouse scrolled (575, 407) with delta (0, 0)
Screenshot: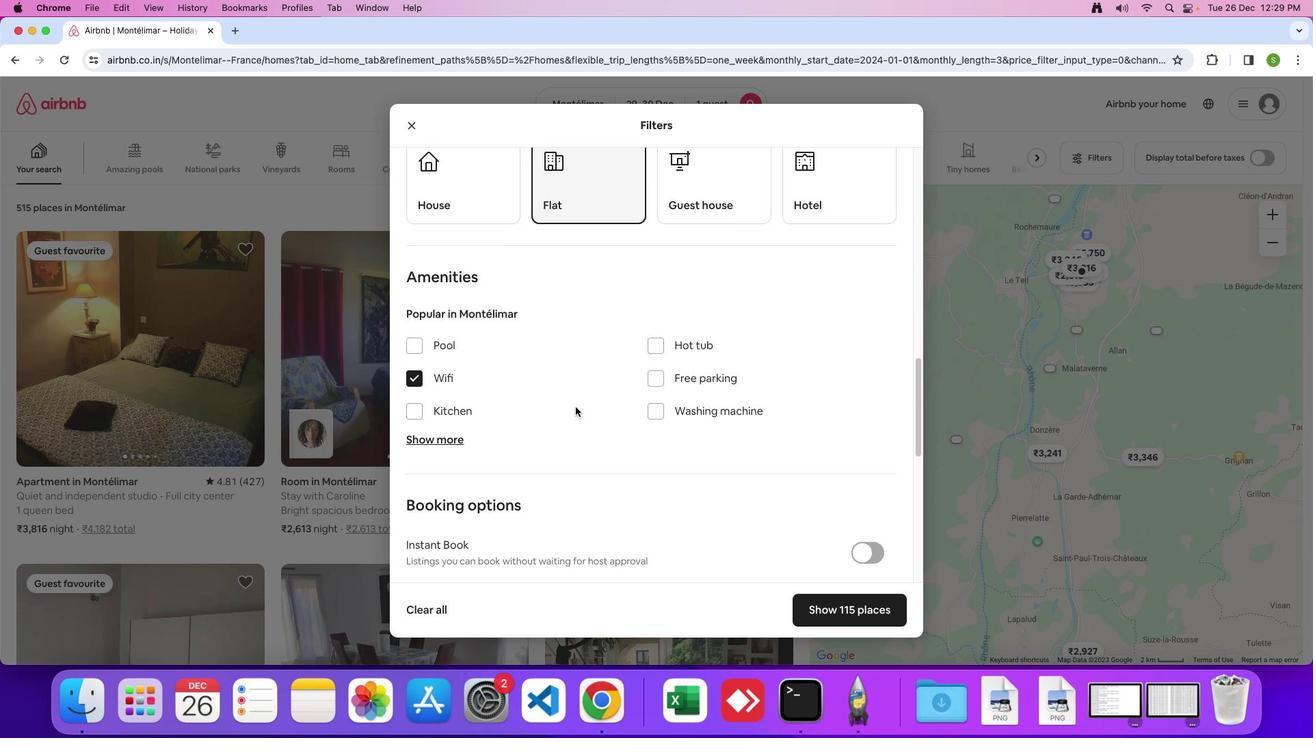 
Action: Mouse scrolled (575, 407) with delta (0, -1)
Screenshot: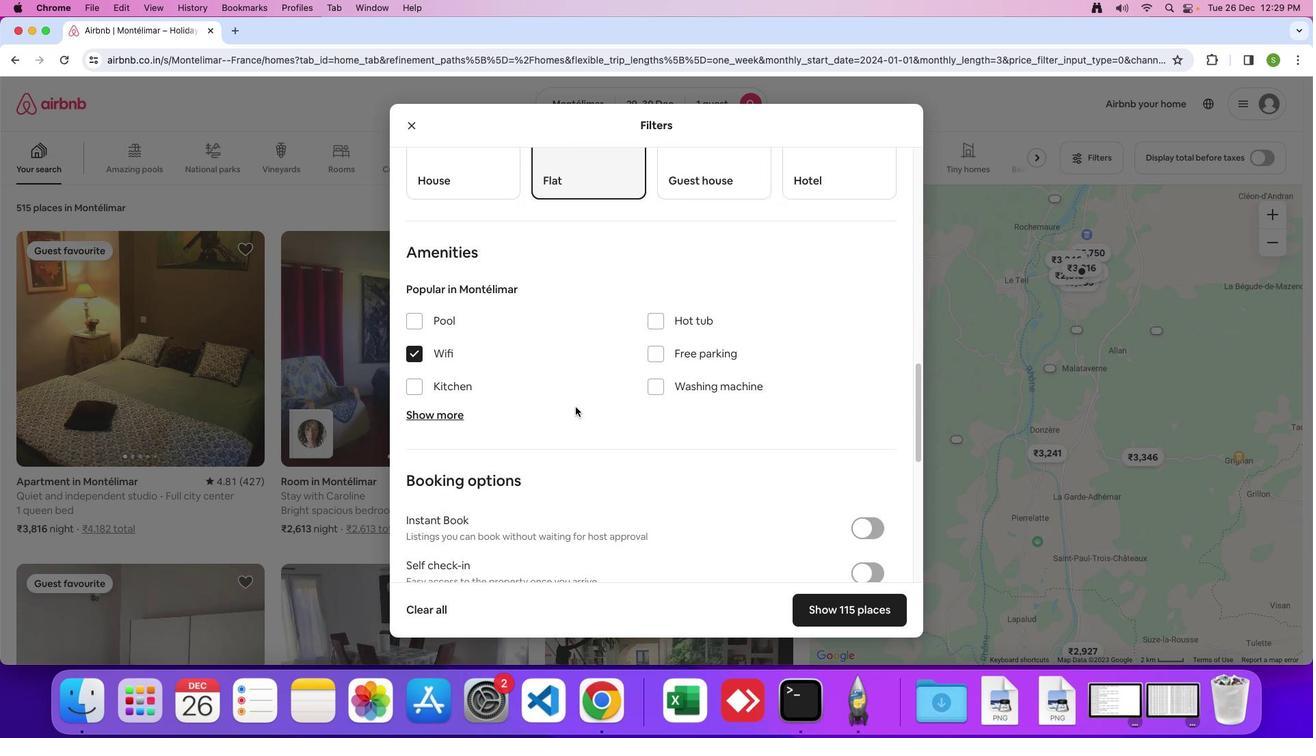 
Action: Mouse moved to (574, 407)
Screenshot: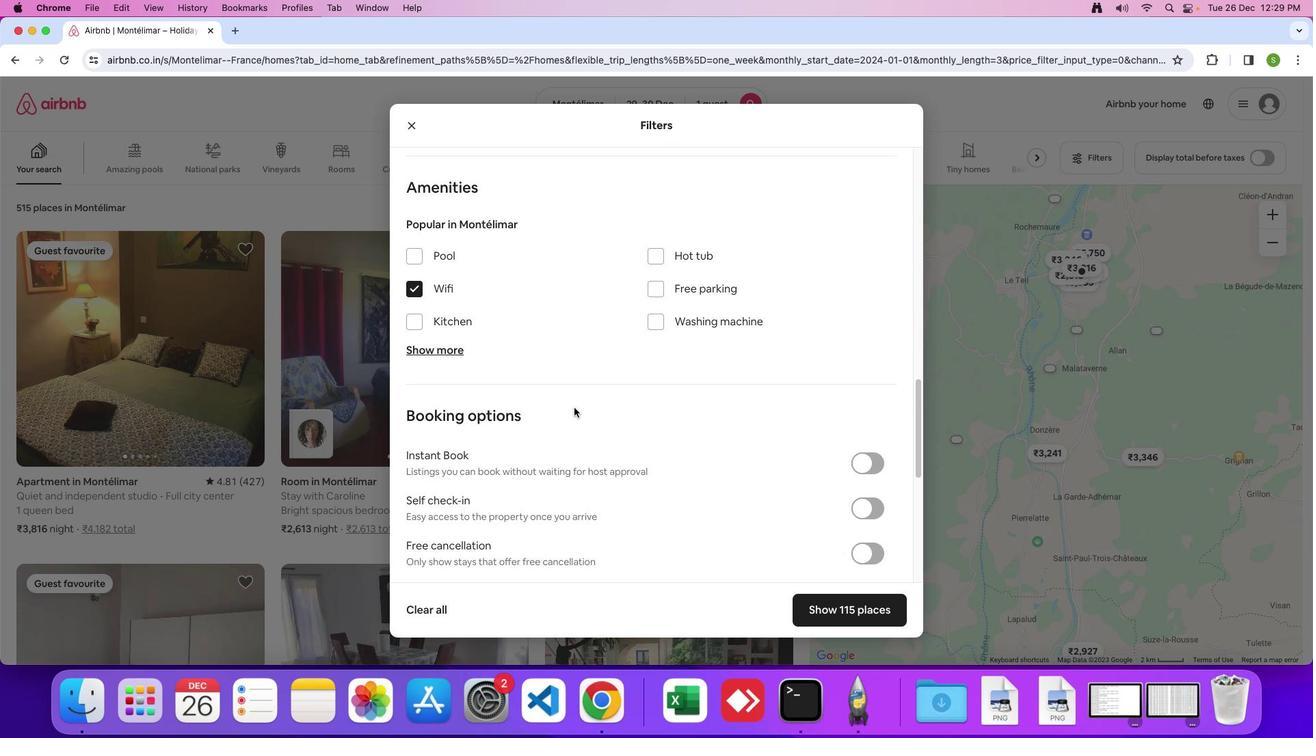 
Action: Mouse scrolled (574, 407) with delta (0, 0)
Screenshot: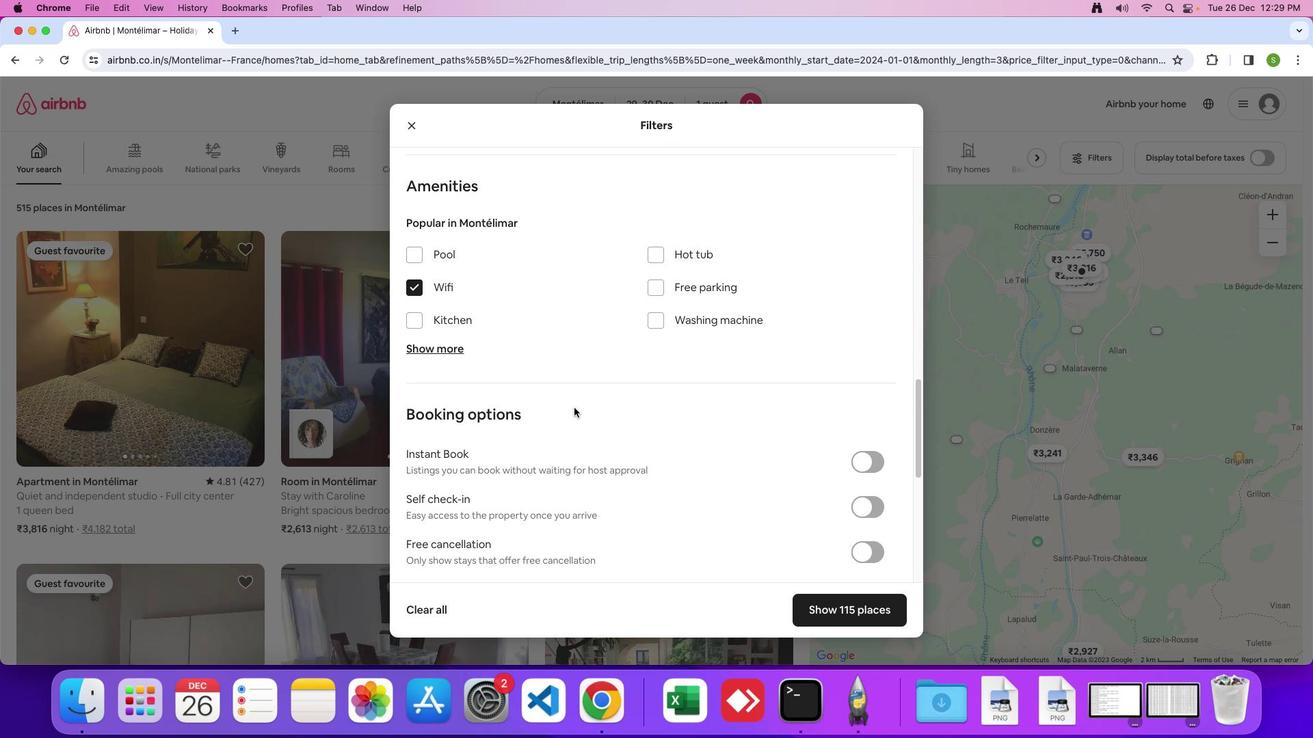 
Action: Mouse scrolled (574, 407) with delta (0, 0)
Screenshot: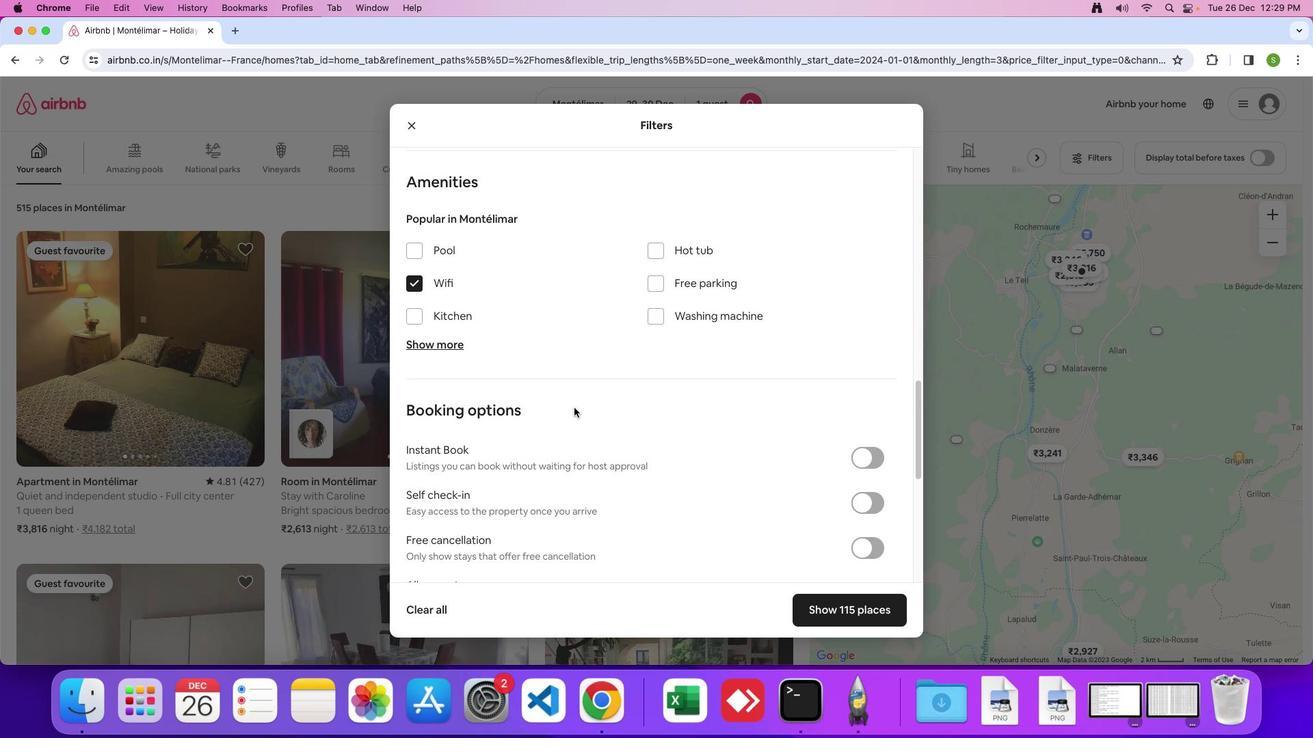 
Action: Mouse scrolled (574, 407) with delta (0, 0)
Screenshot: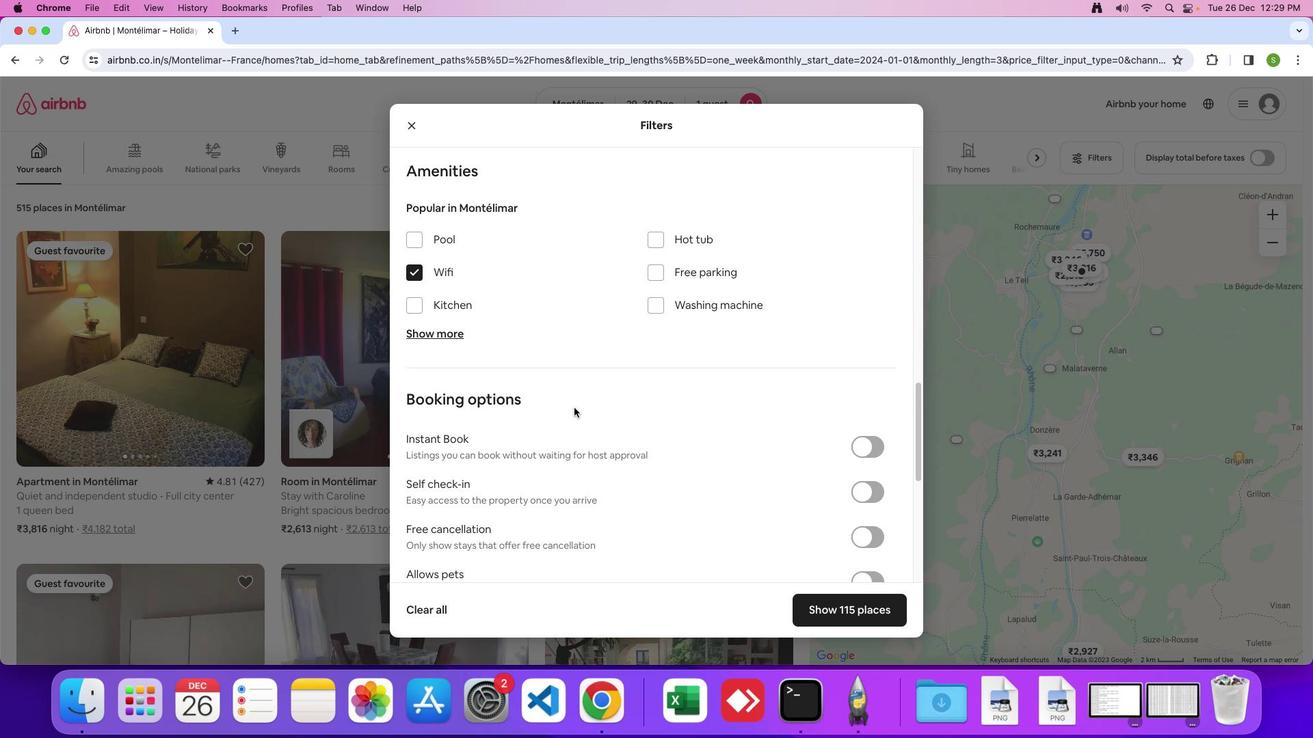 
Action: Mouse moved to (638, 412)
Screenshot: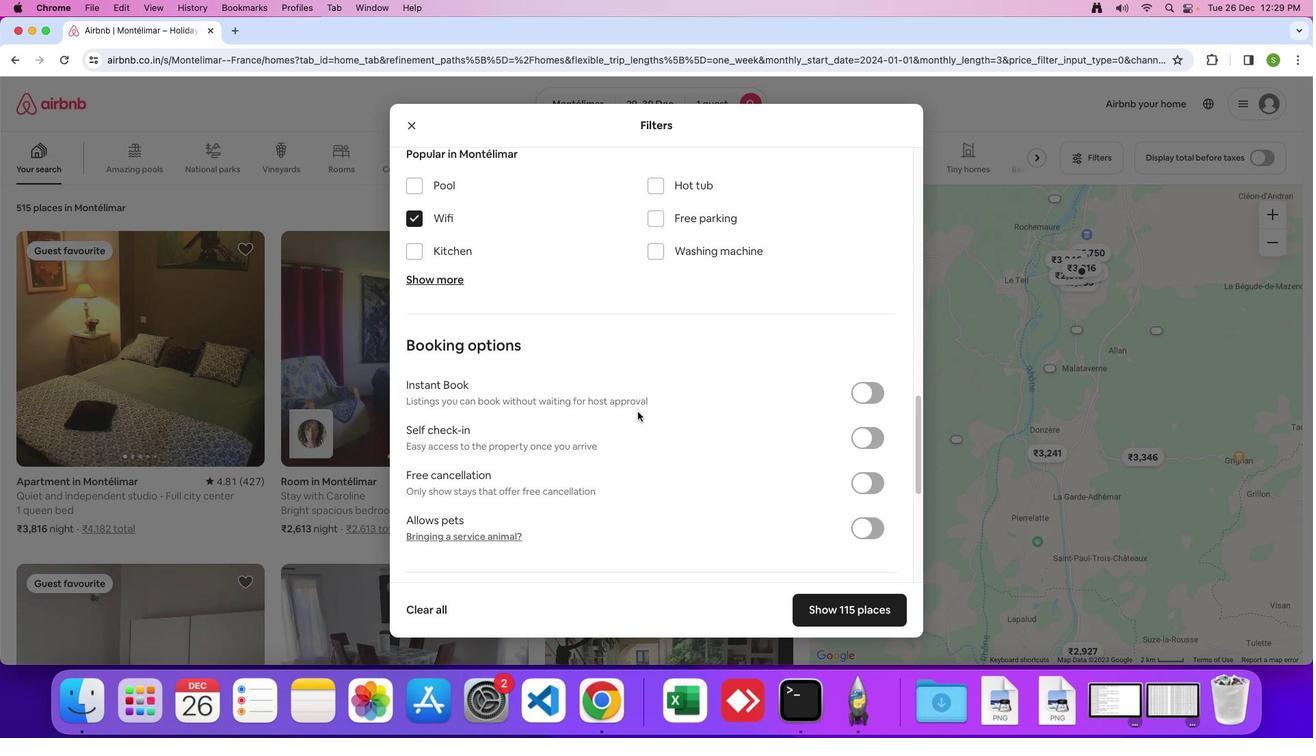 
Action: Mouse scrolled (638, 412) with delta (0, 0)
Screenshot: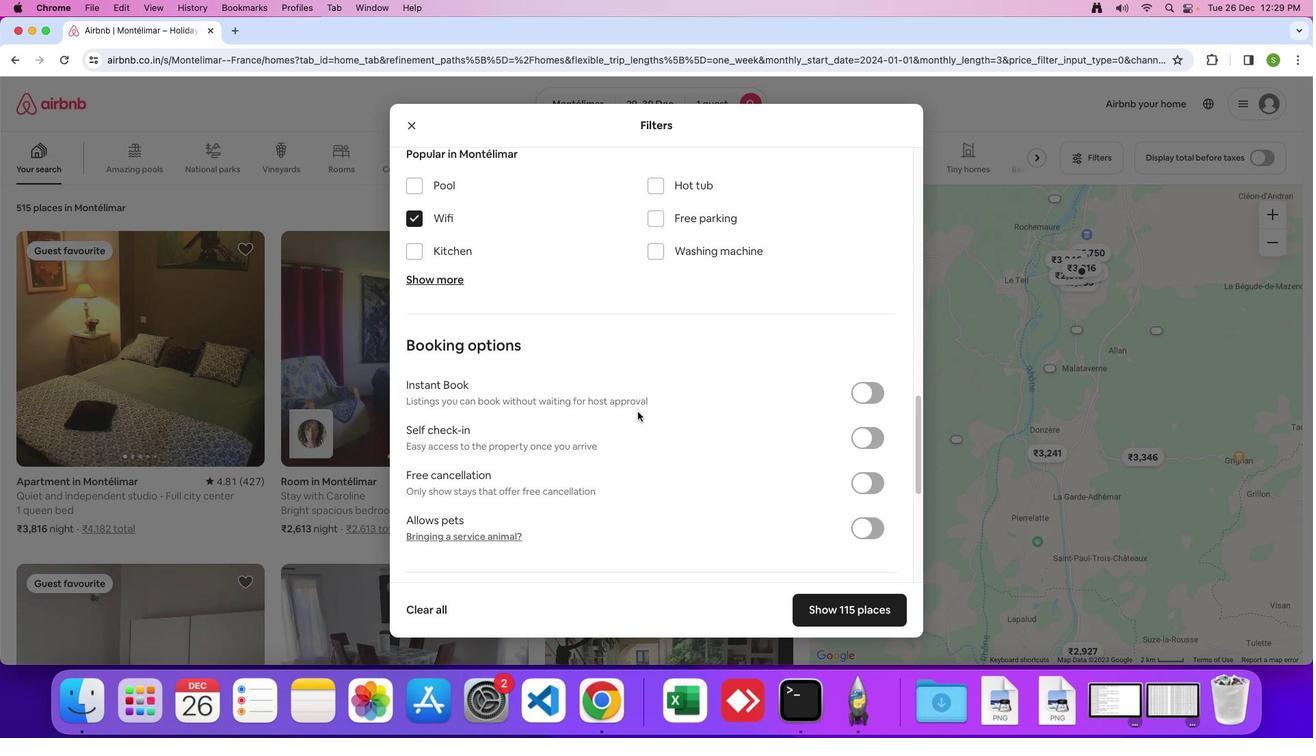 
Action: Mouse scrolled (638, 412) with delta (0, 0)
Screenshot: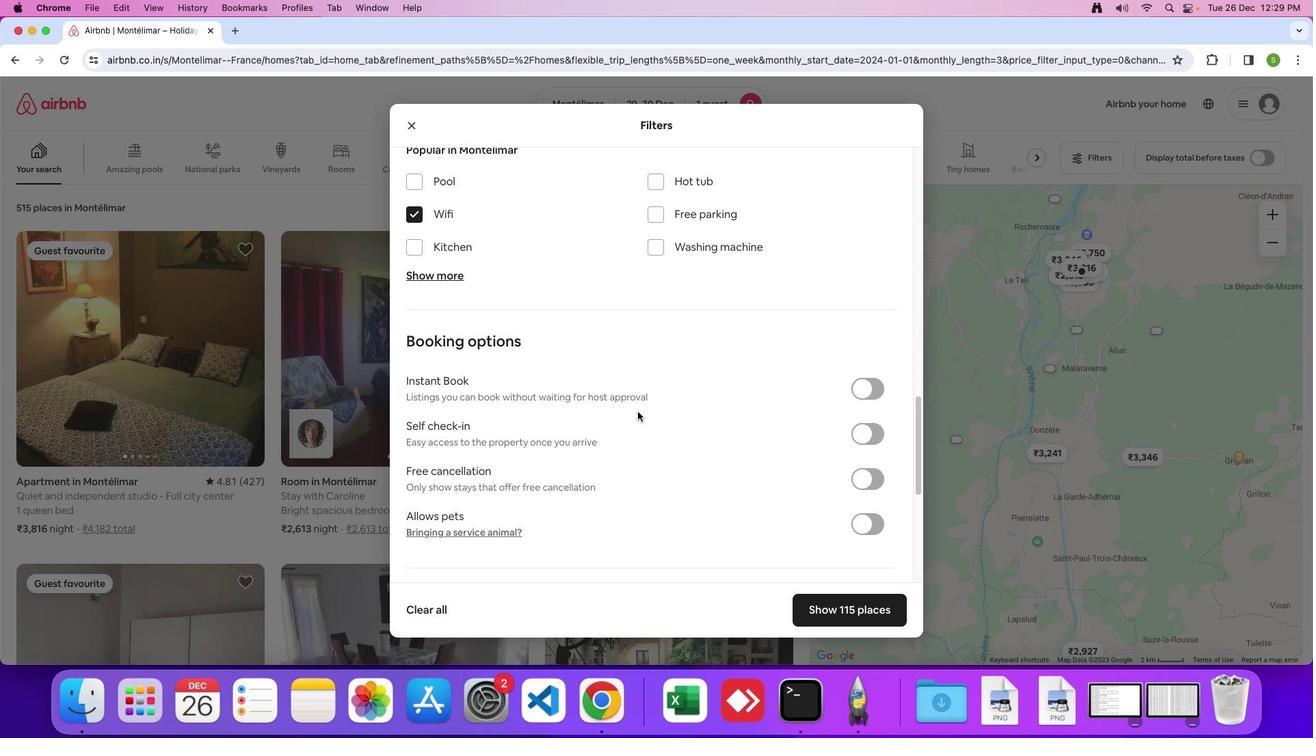 
Action: Mouse scrolled (638, 412) with delta (0, -1)
Screenshot: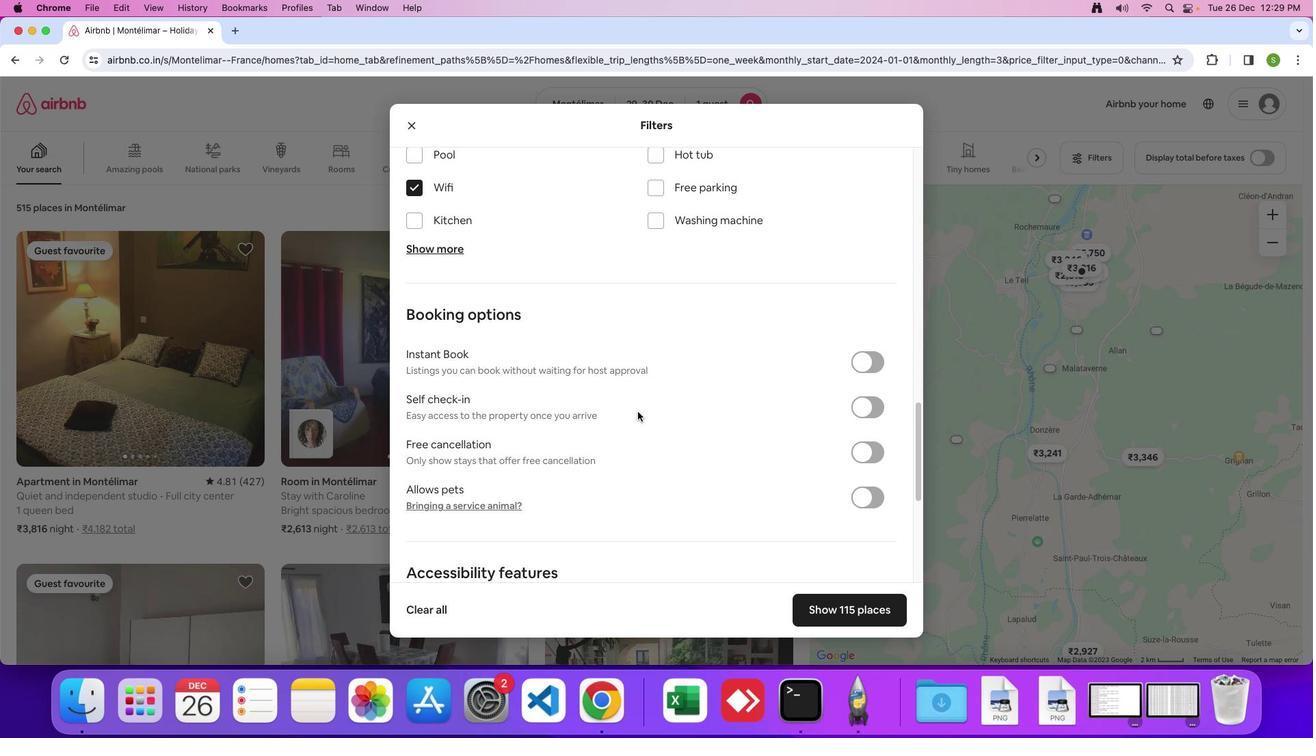 
Action: Mouse moved to (638, 413)
Screenshot: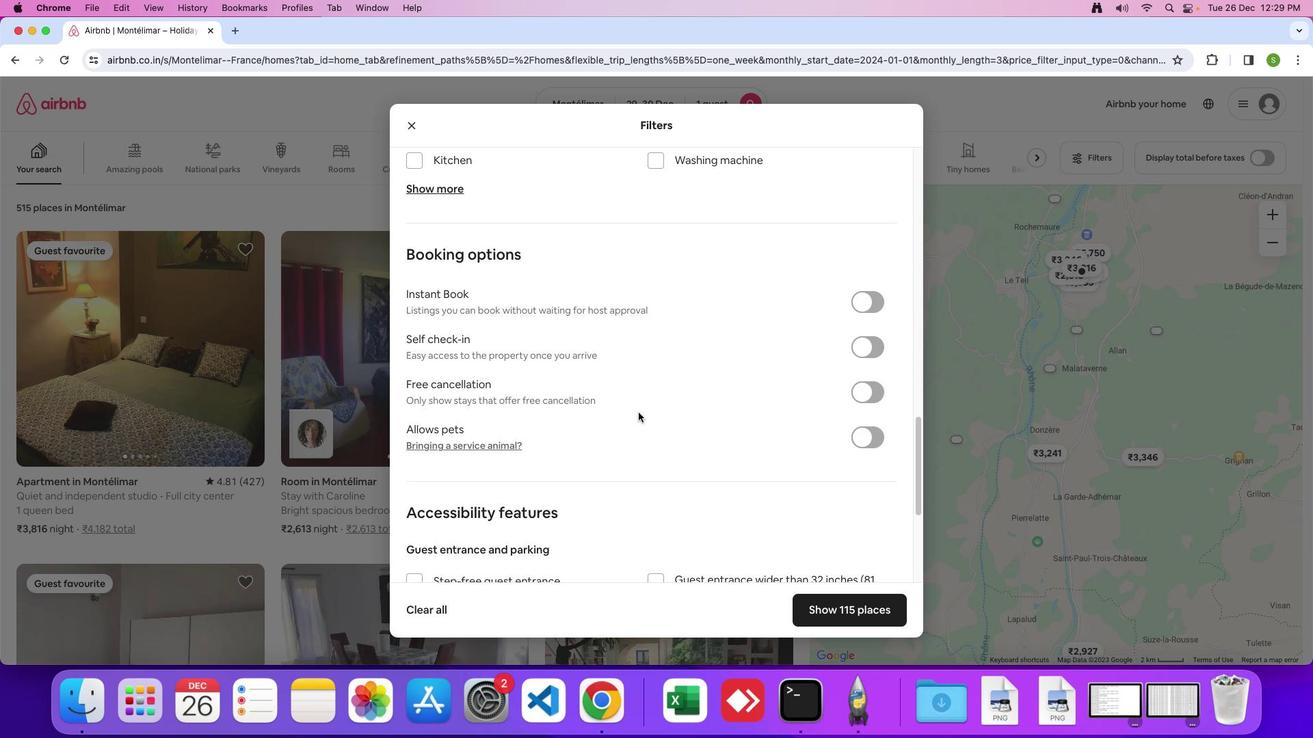 
Action: Mouse scrolled (638, 413) with delta (0, 0)
Screenshot: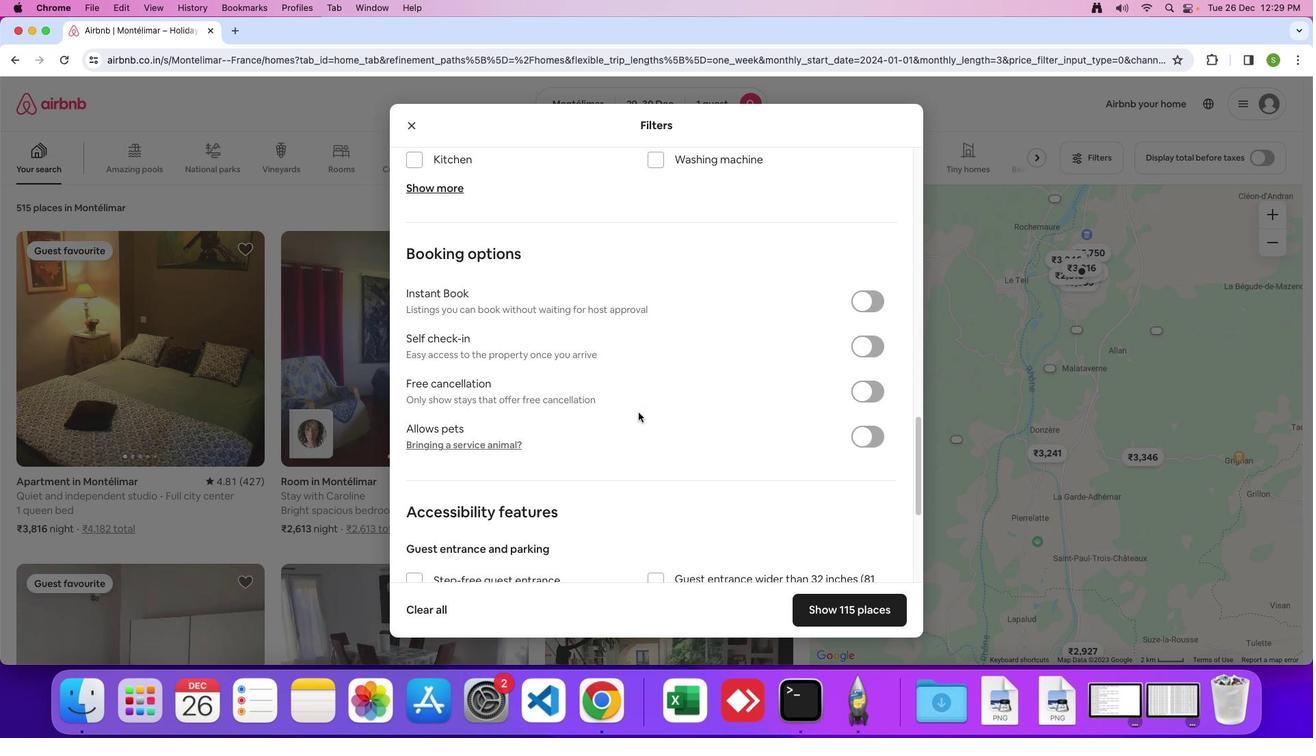
Action: Mouse scrolled (638, 413) with delta (0, 0)
Screenshot: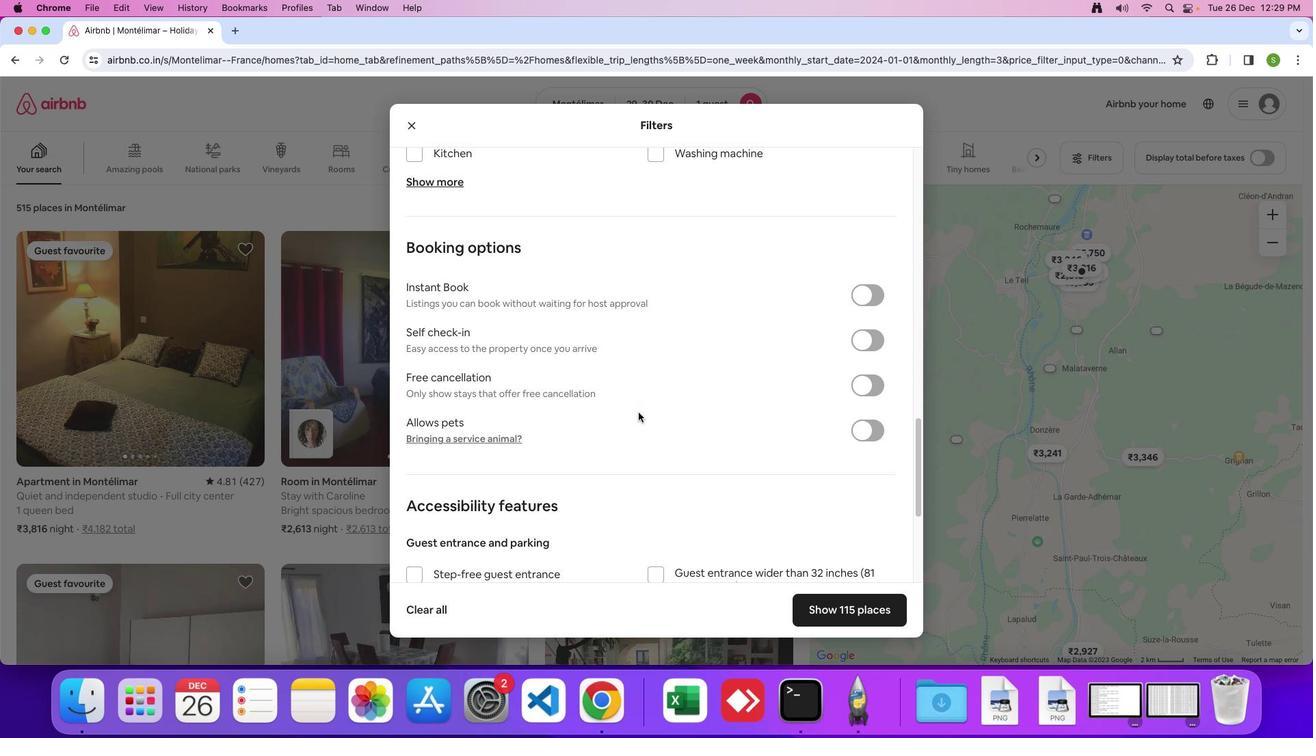 
Action: Mouse scrolled (638, 413) with delta (0, 0)
Screenshot: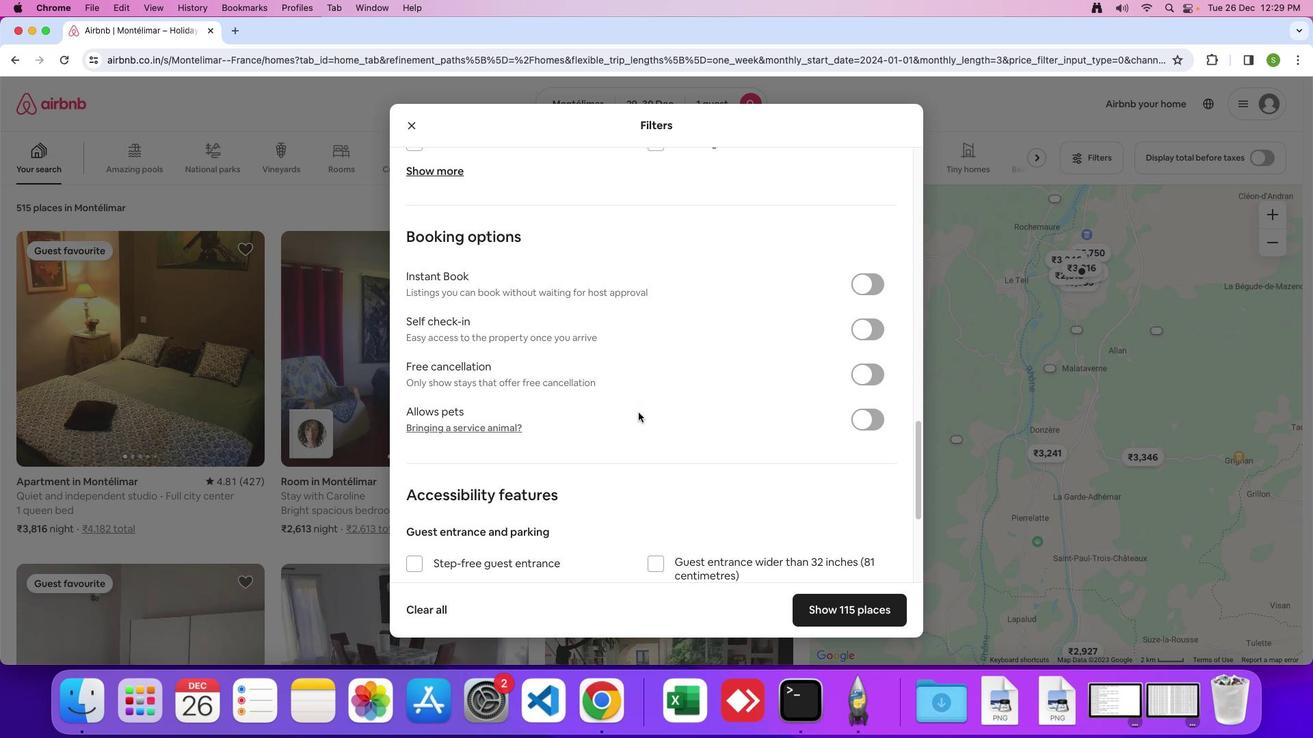 
Action: Mouse scrolled (638, 413) with delta (0, 0)
Screenshot: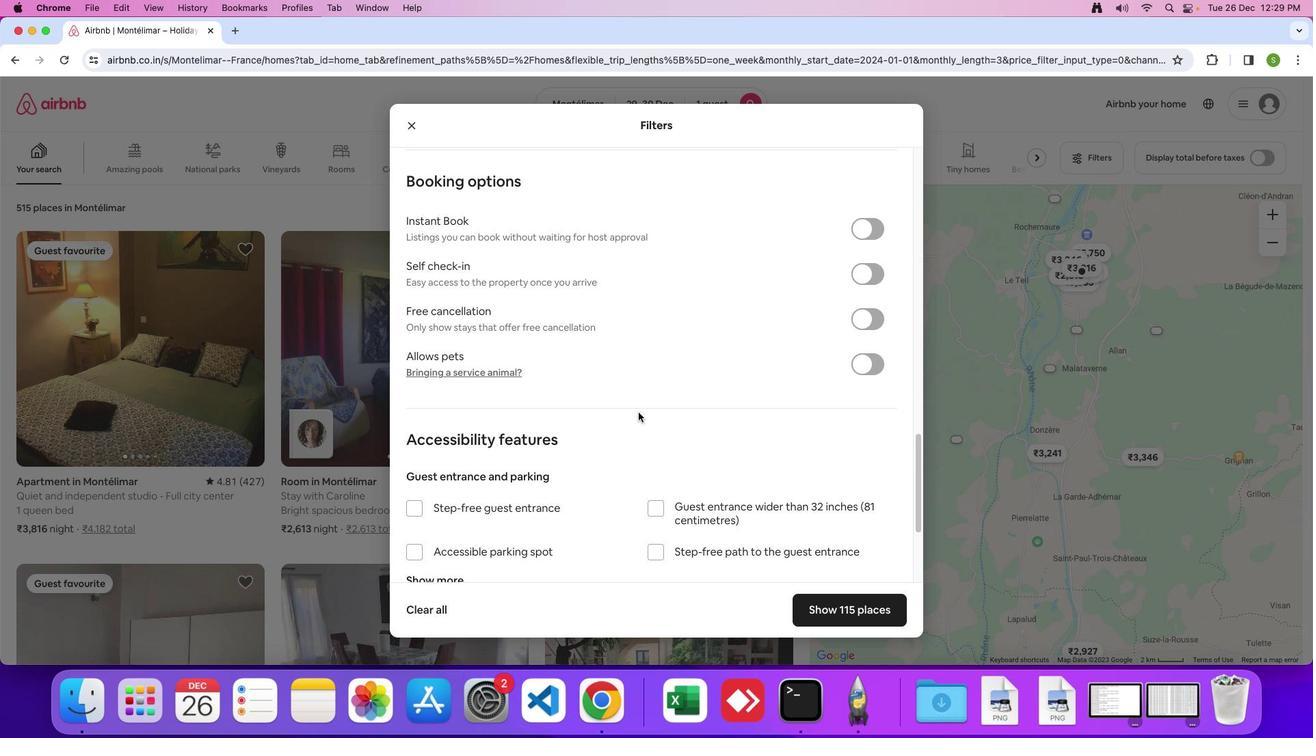 
Action: Mouse scrolled (638, 413) with delta (0, 0)
Screenshot: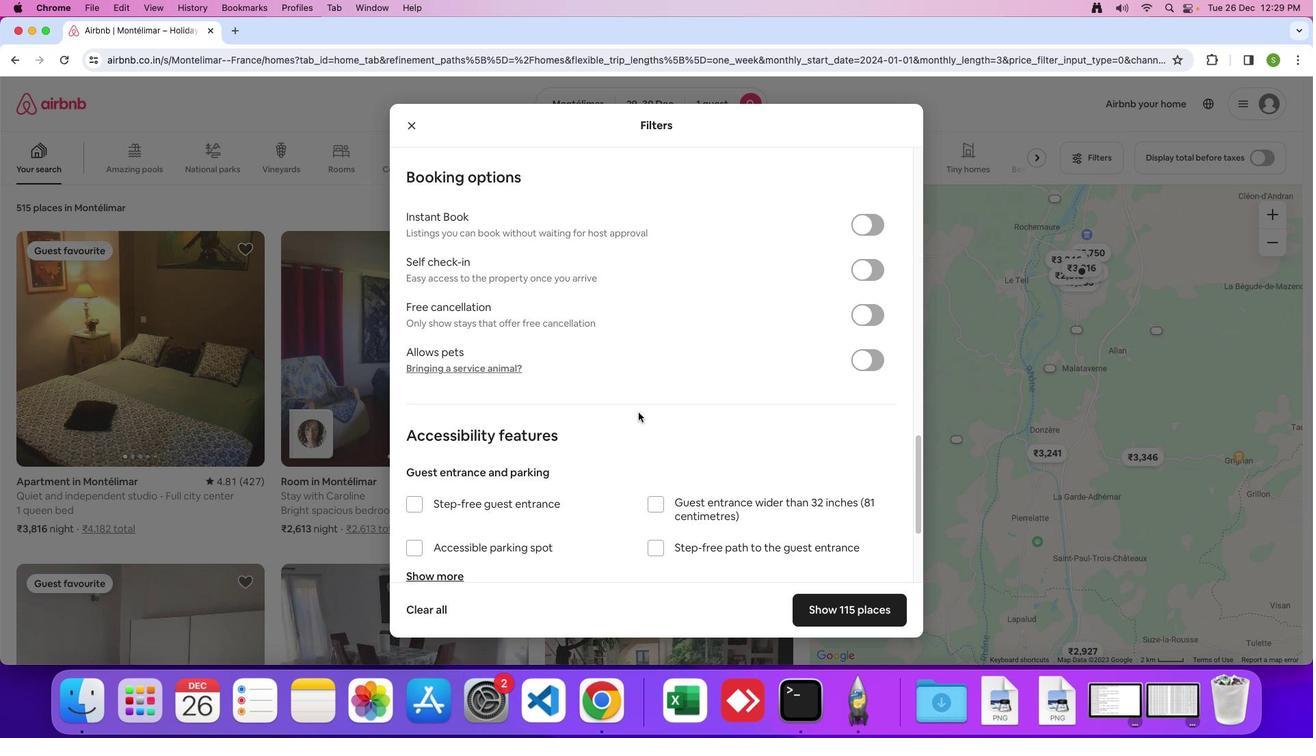 
Action: Mouse scrolled (638, 413) with delta (0, -2)
Screenshot: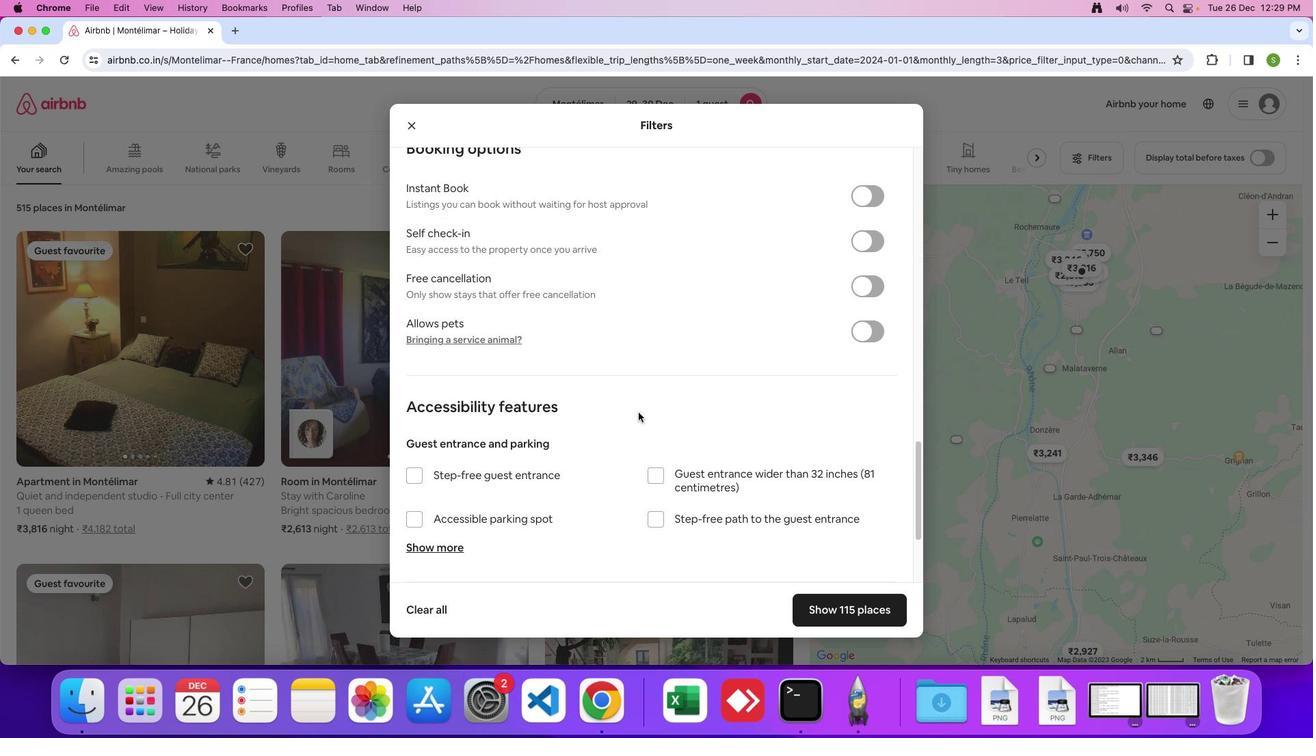 
Action: Mouse moved to (638, 413)
Screenshot: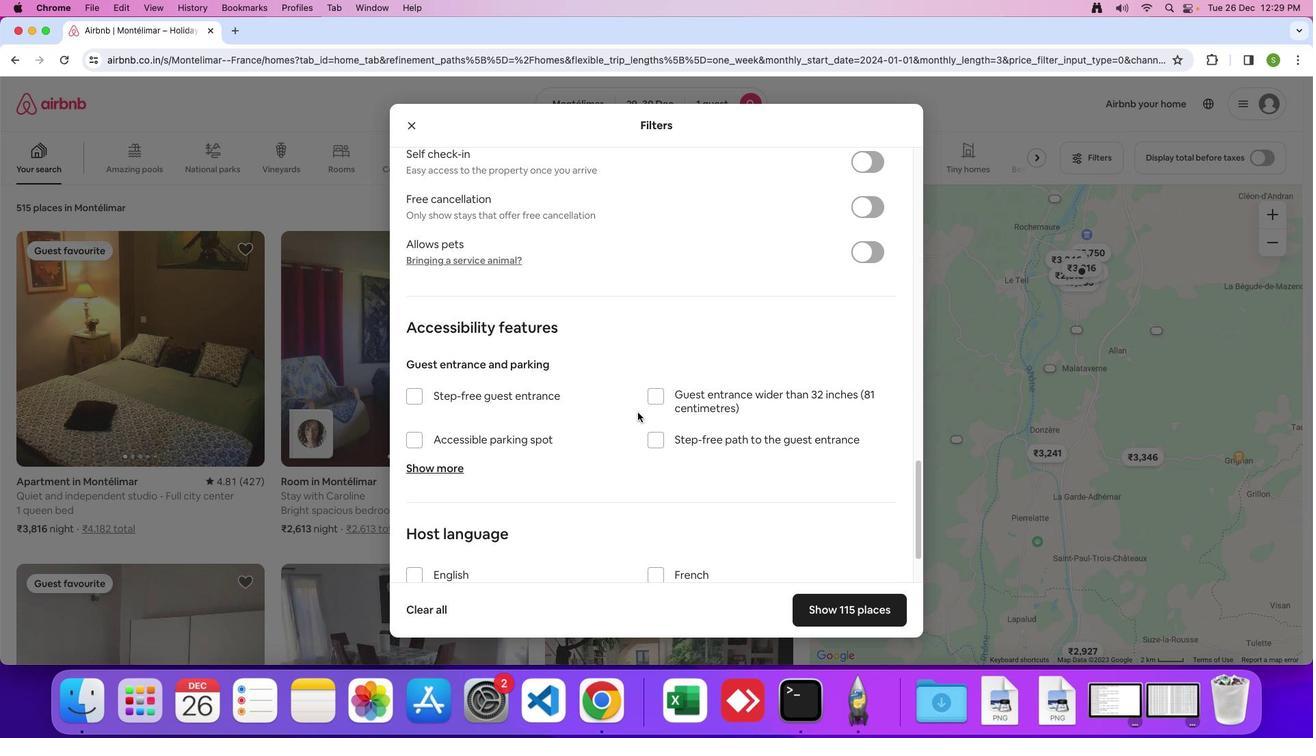 
Action: Mouse scrolled (638, 413) with delta (0, 0)
Screenshot: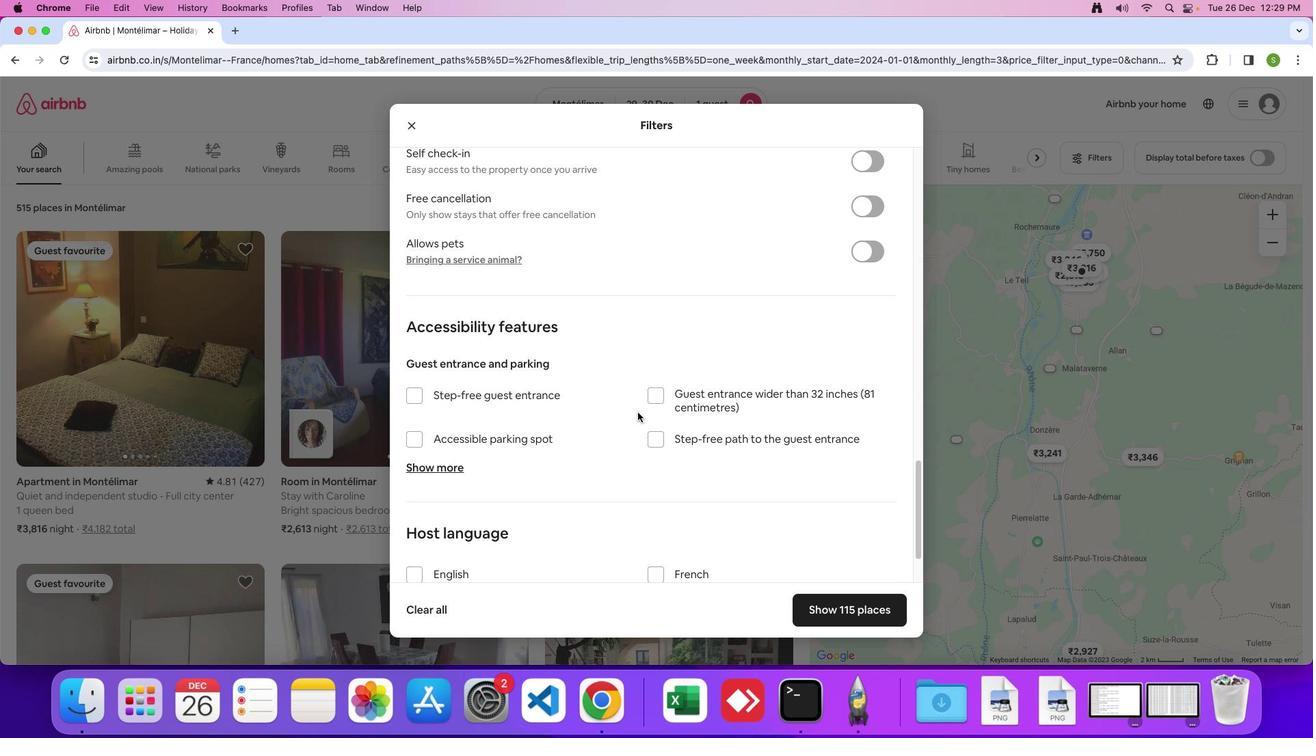 
Action: Mouse scrolled (638, 413) with delta (0, 0)
Screenshot: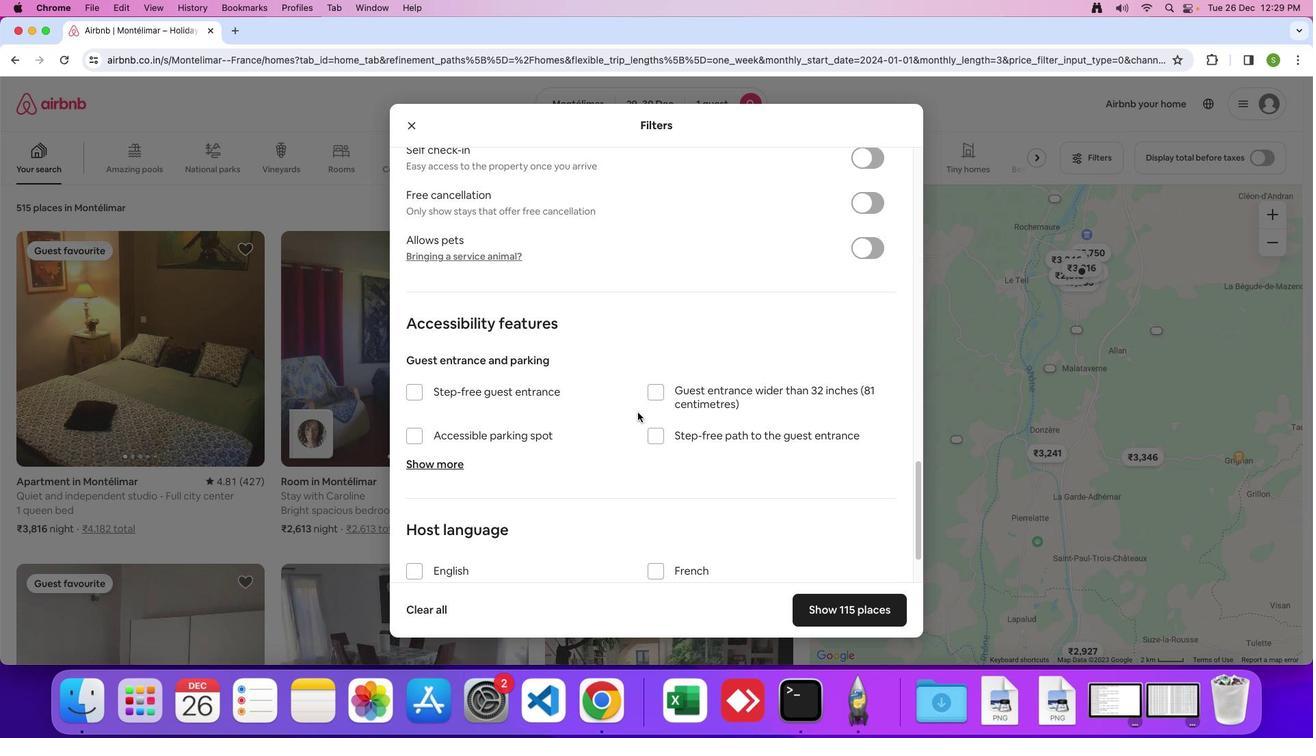 
Action: Mouse scrolled (638, 413) with delta (0, -2)
Screenshot: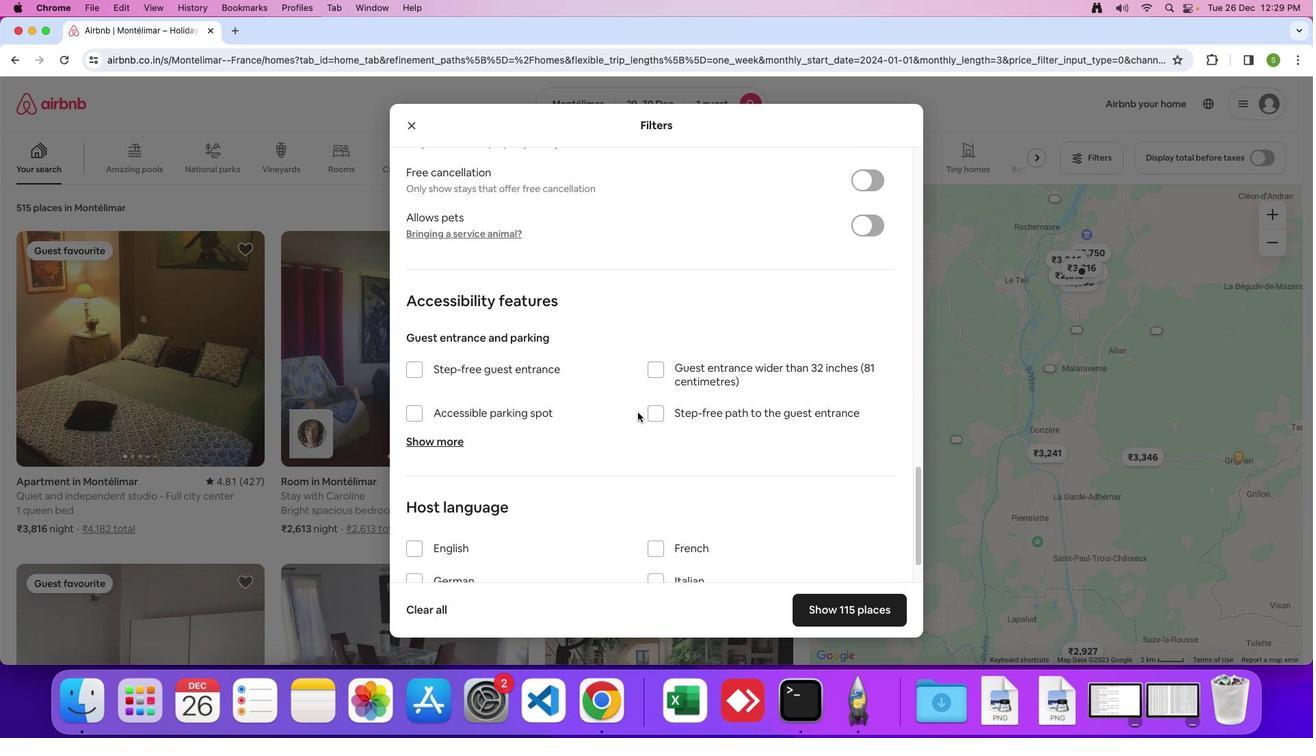 
Action: Mouse scrolled (638, 413) with delta (0, 0)
Screenshot: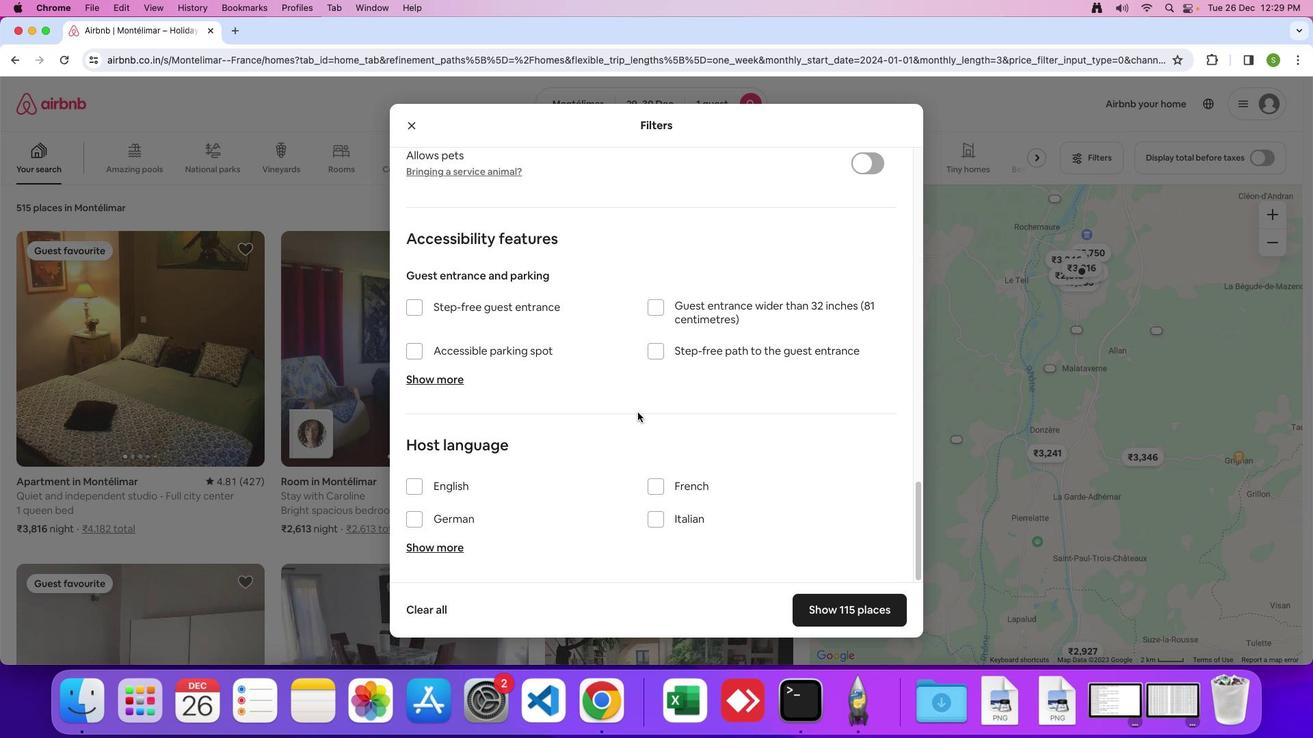 
Action: Mouse scrolled (638, 413) with delta (0, 0)
Screenshot: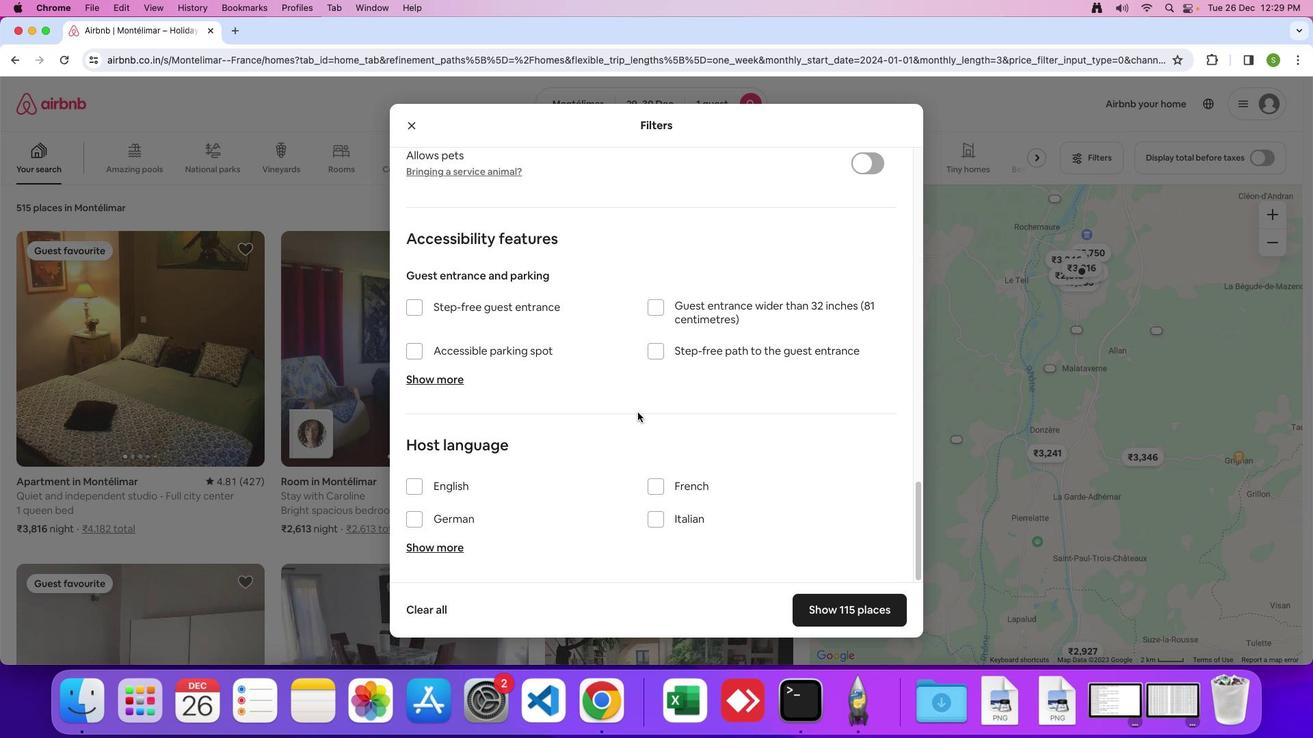 
Action: Mouse scrolled (638, 413) with delta (0, -2)
Screenshot: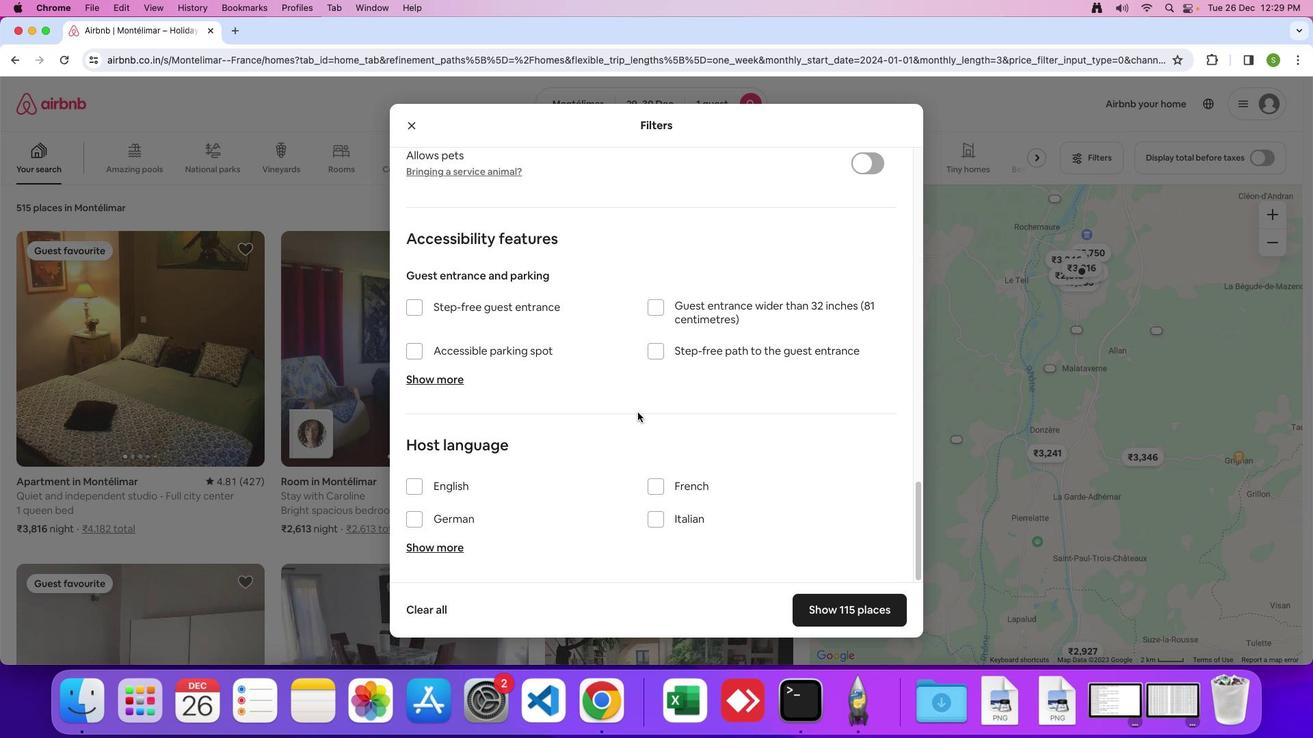 
Action: Mouse moved to (830, 602)
Screenshot: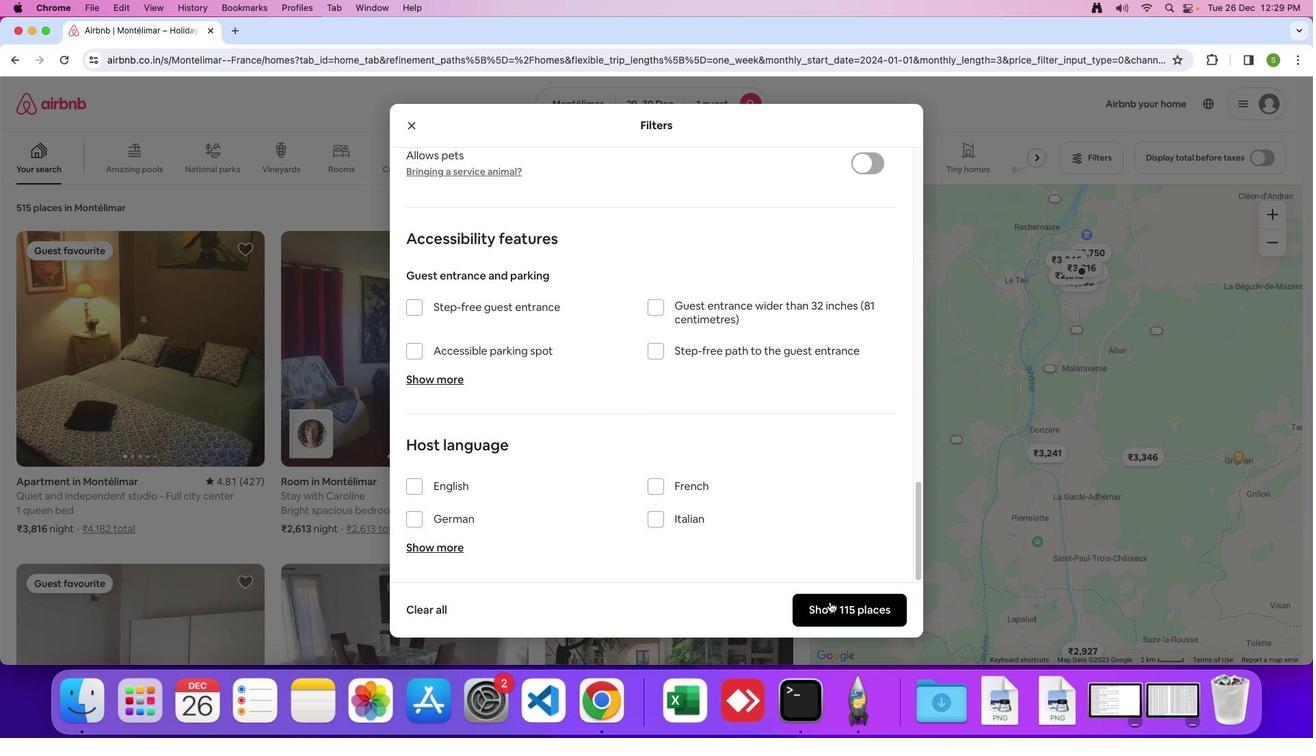 
Action: Mouse pressed left at (830, 602)
Screenshot: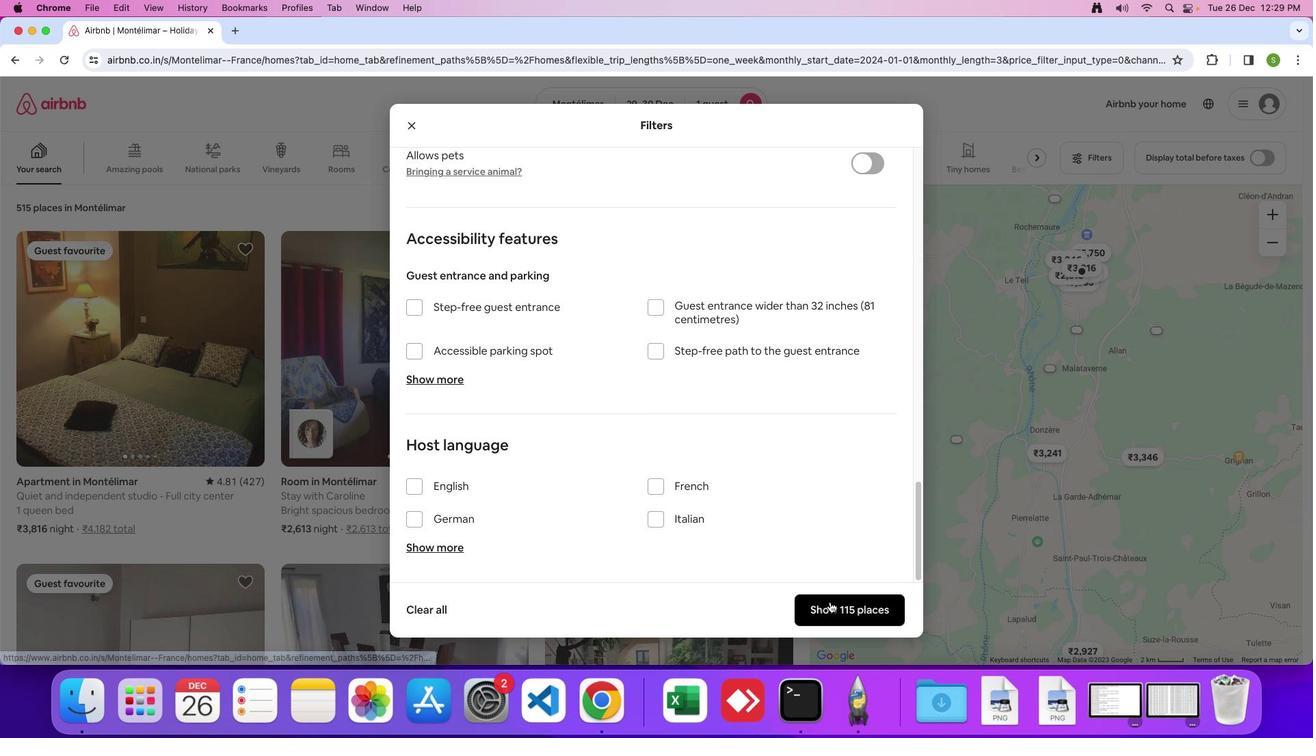 
Action: Mouse moved to (185, 365)
Screenshot: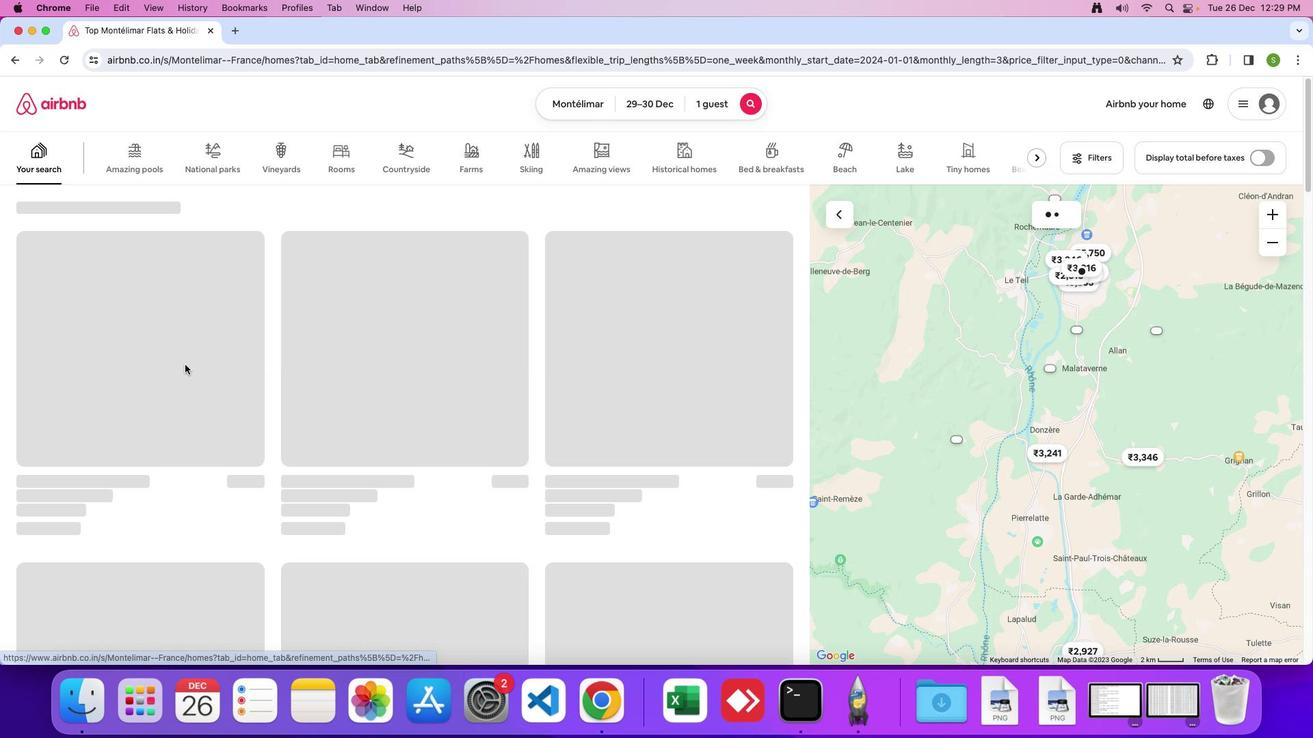 
Action: Mouse pressed left at (185, 365)
Screenshot: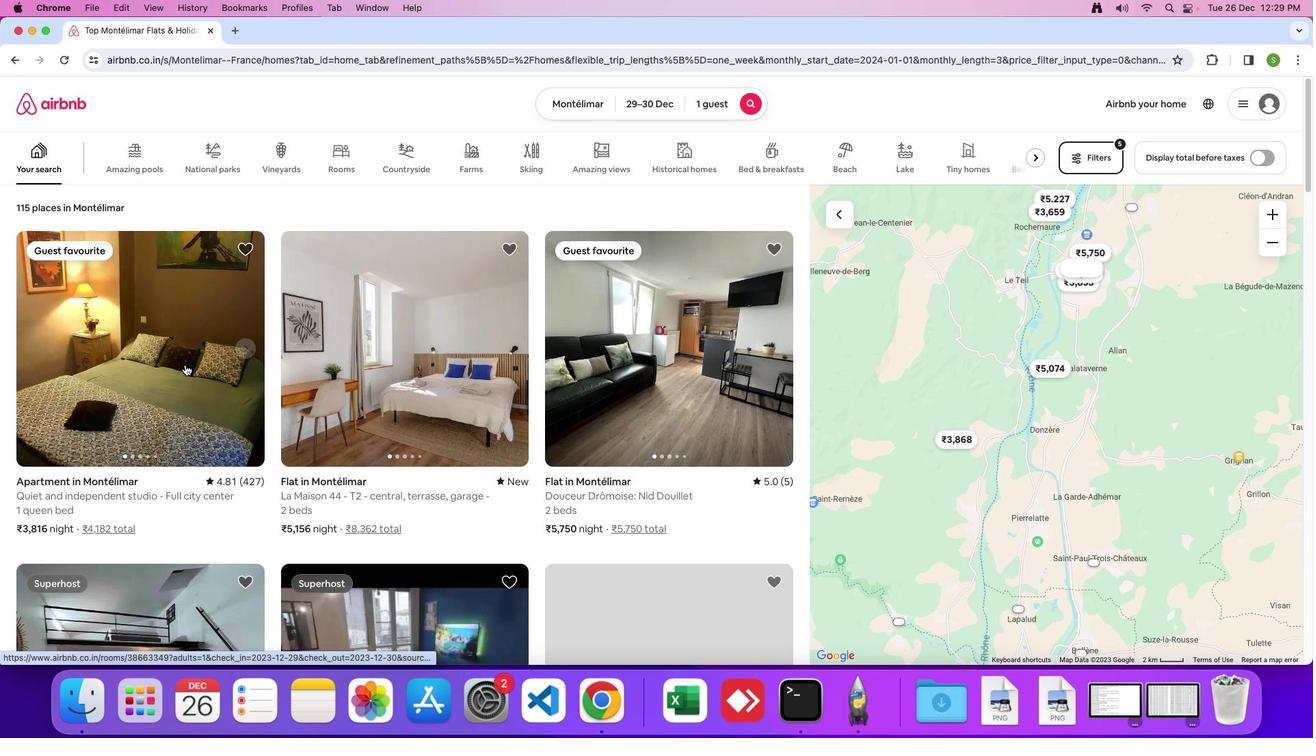 
Action: Mouse moved to (489, 353)
Screenshot: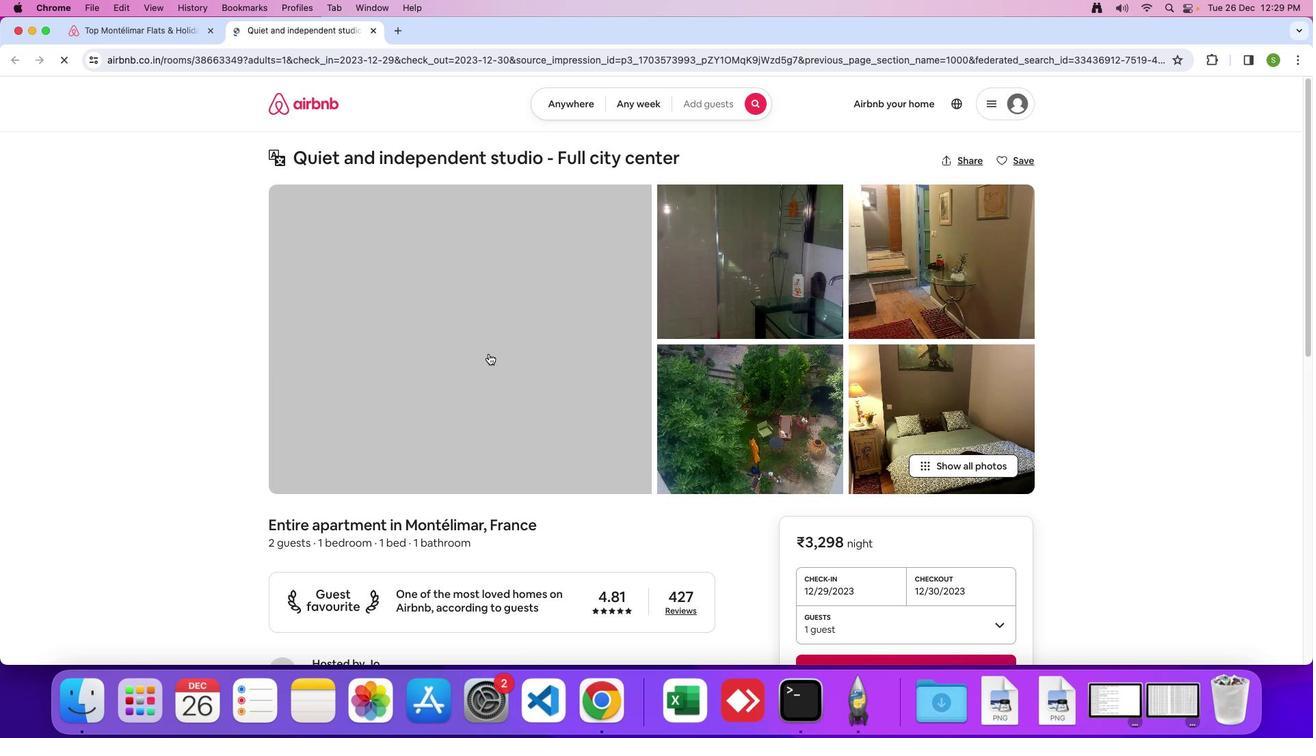 
Action: Mouse pressed left at (489, 353)
Screenshot: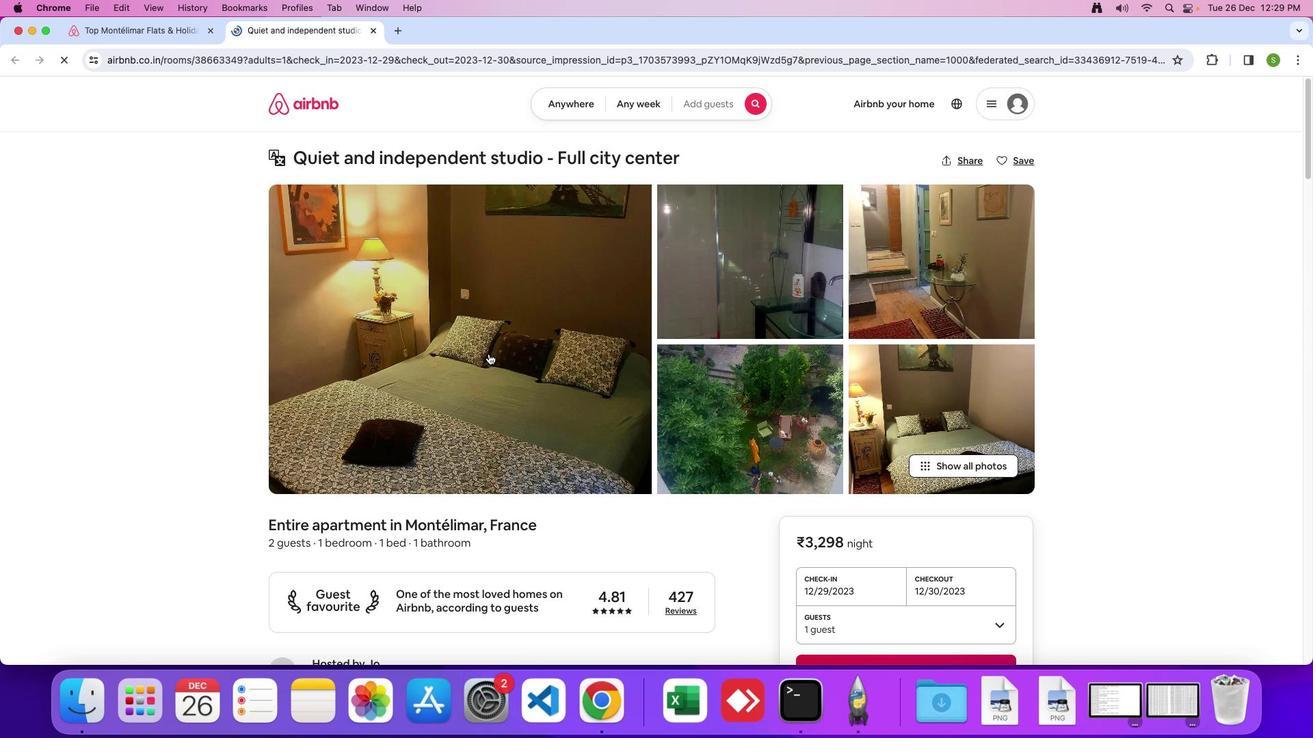 
Action: Mouse moved to (586, 395)
Screenshot: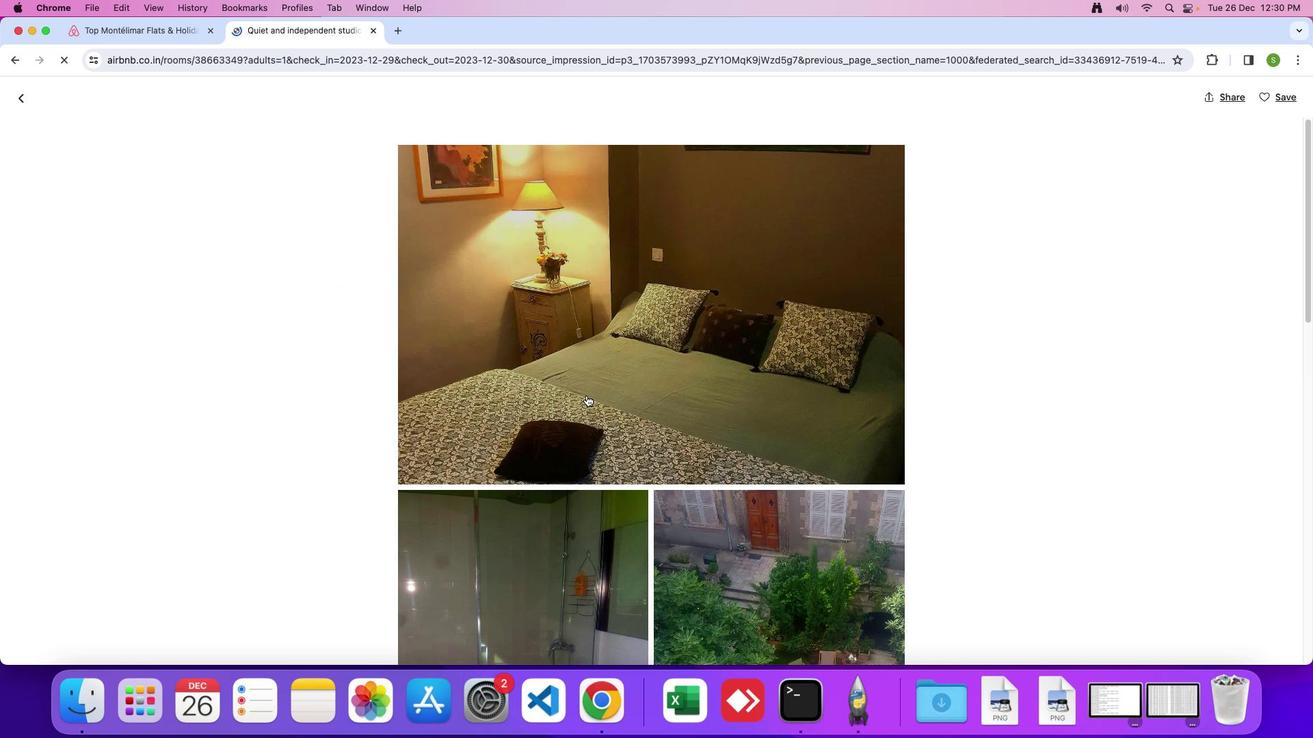 
Action: Mouse scrolled (586, 395) with delta (0, 0)
Screenshot: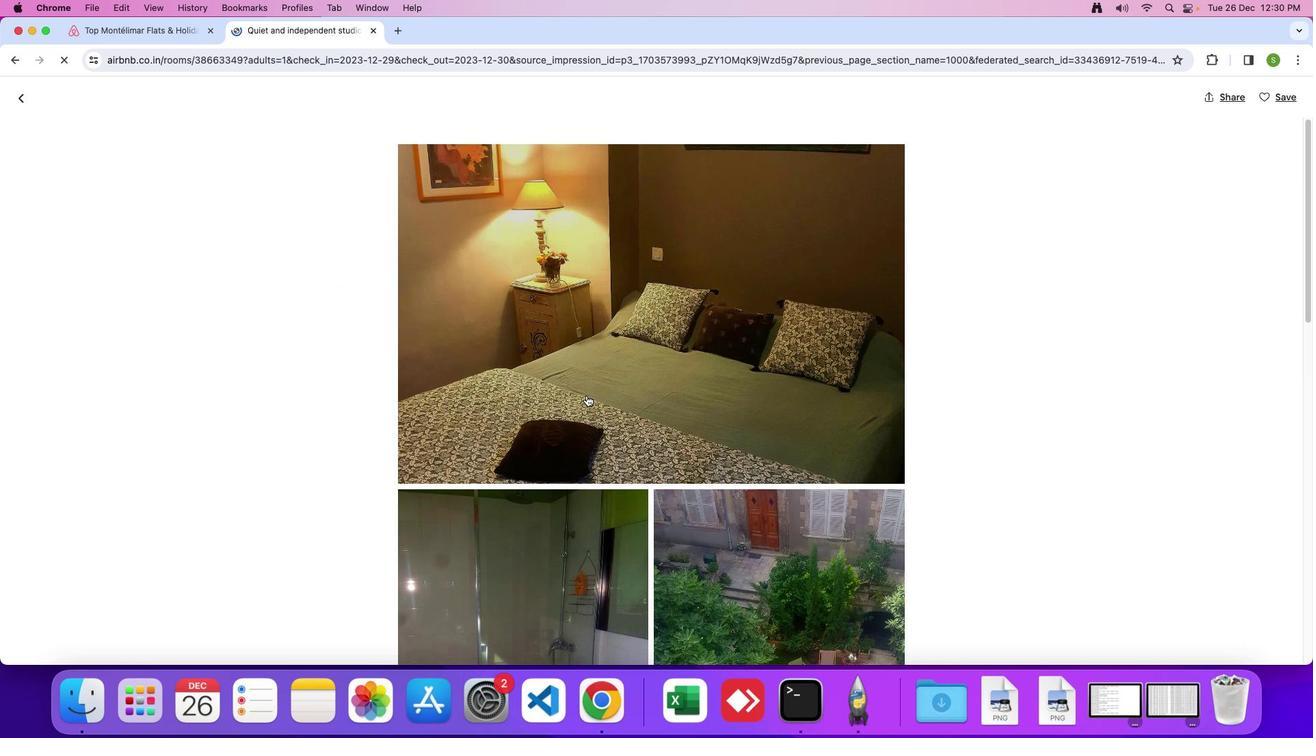 
Action: Mouse scrolled (586, 395) with delta (0, 0)
Screenshot: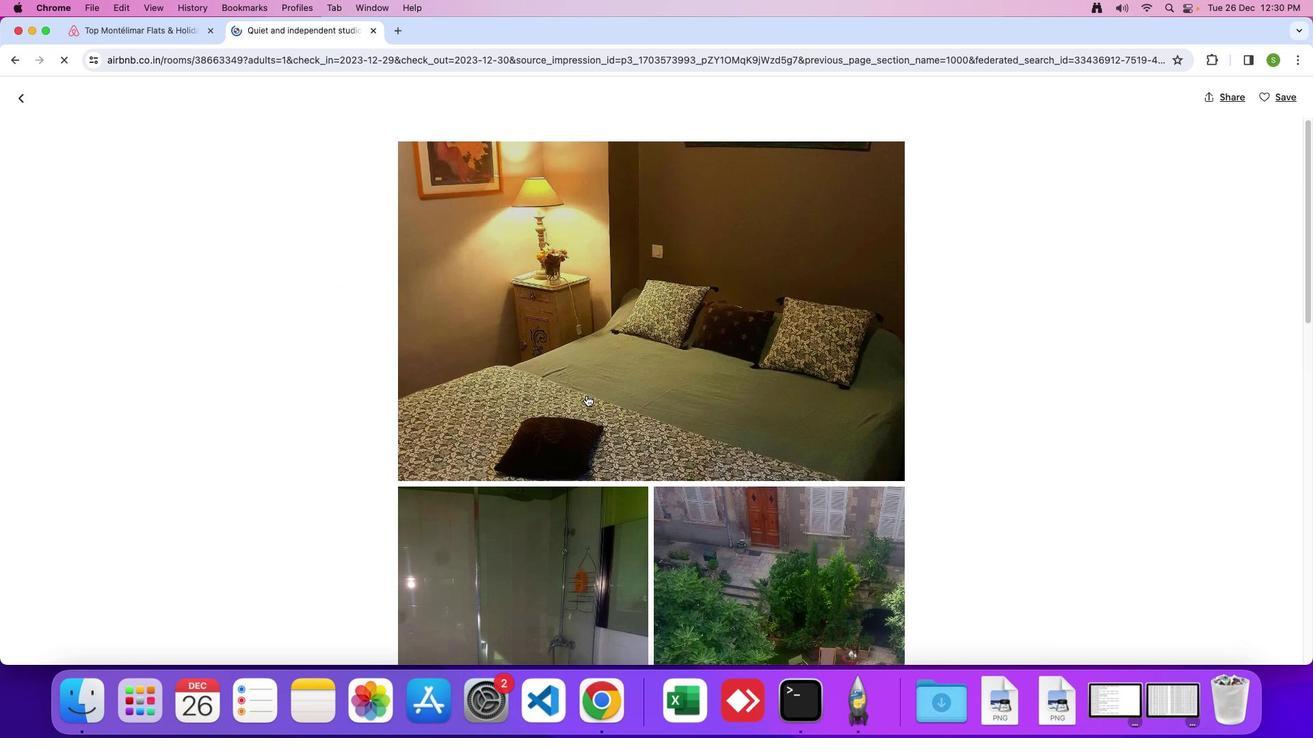 
Action: Mouse scrolled (586, 395) with delta (0, 0)
Screenshot: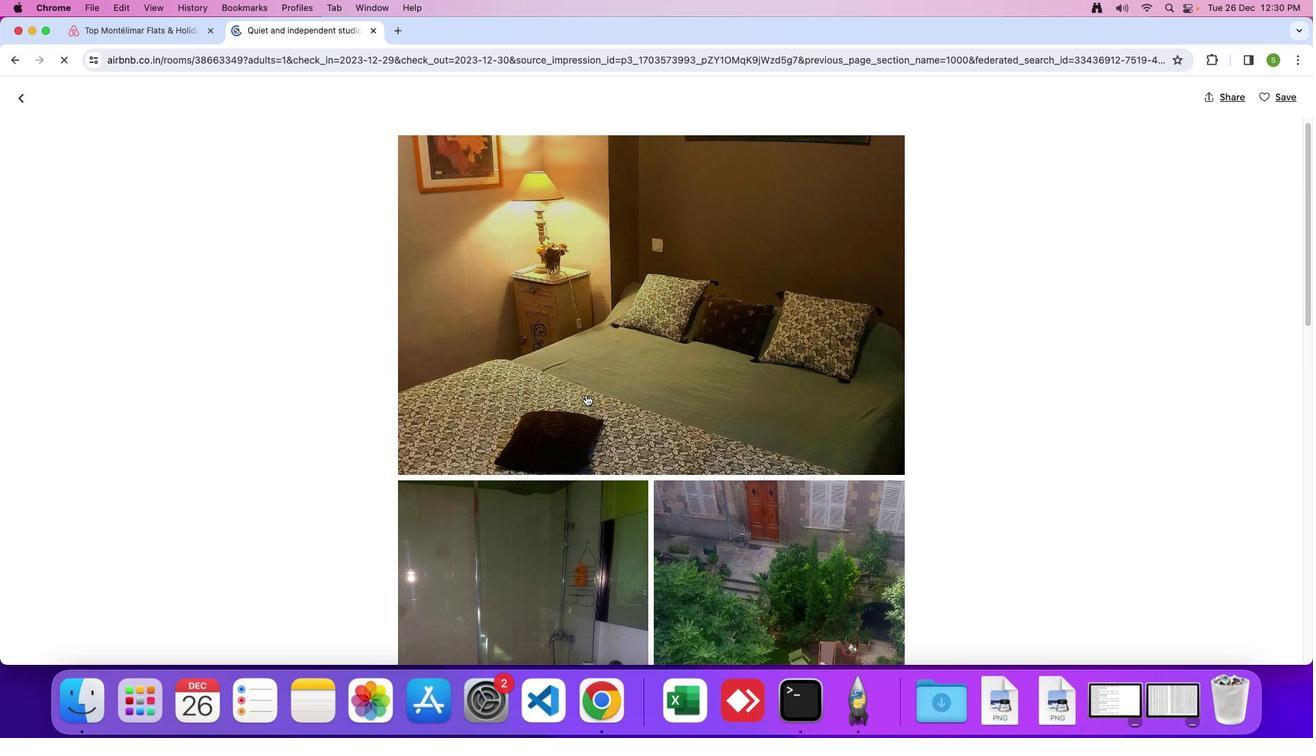 
Action: Mouse moved to (584, 392)
Screenshot: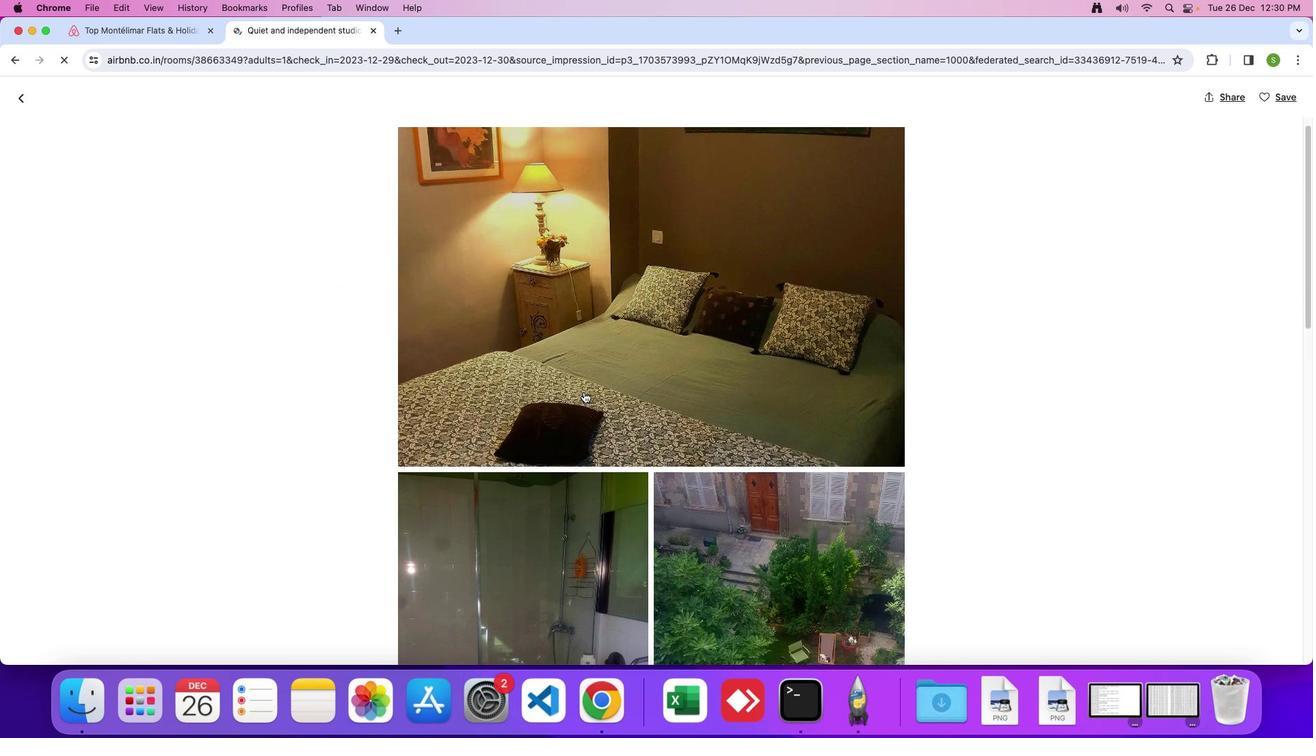 
Action: Mouse scrolled (584, 392) with delta (0, 0)
Screenshot: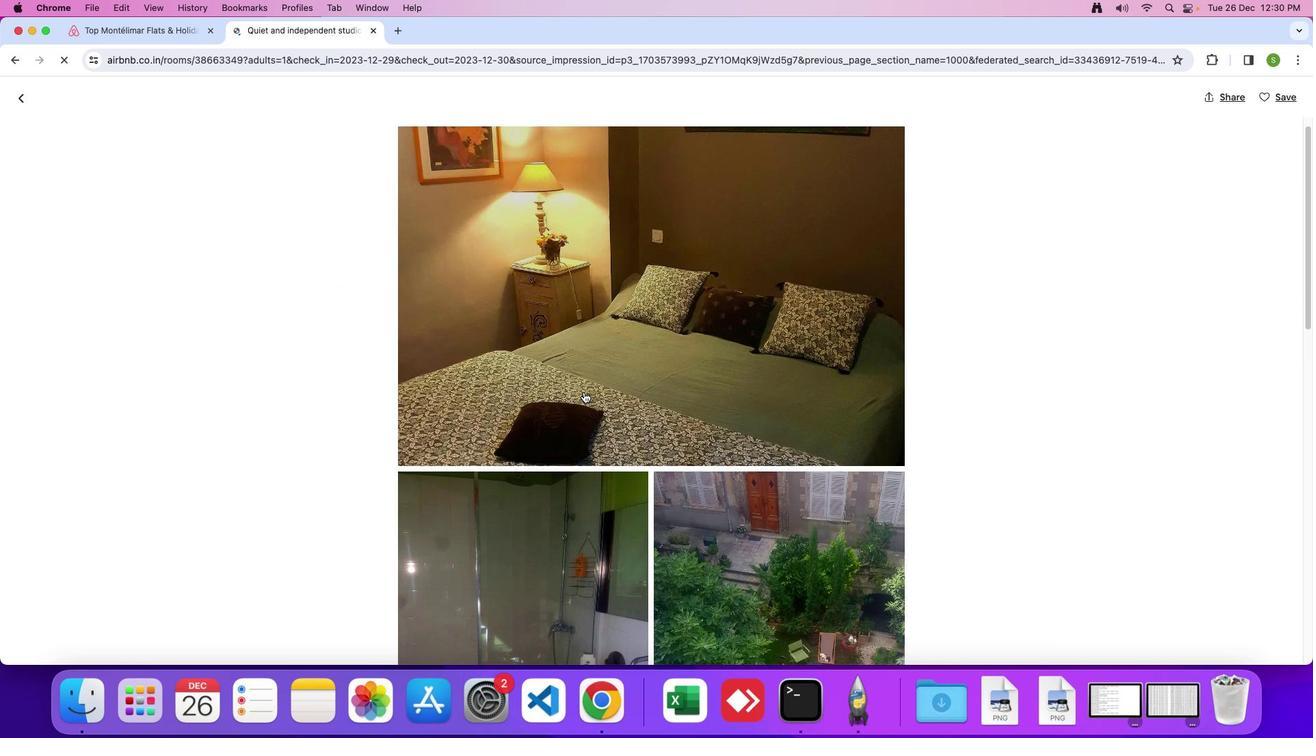 
Action: Mouse moved to (583, 392)
Screenshot: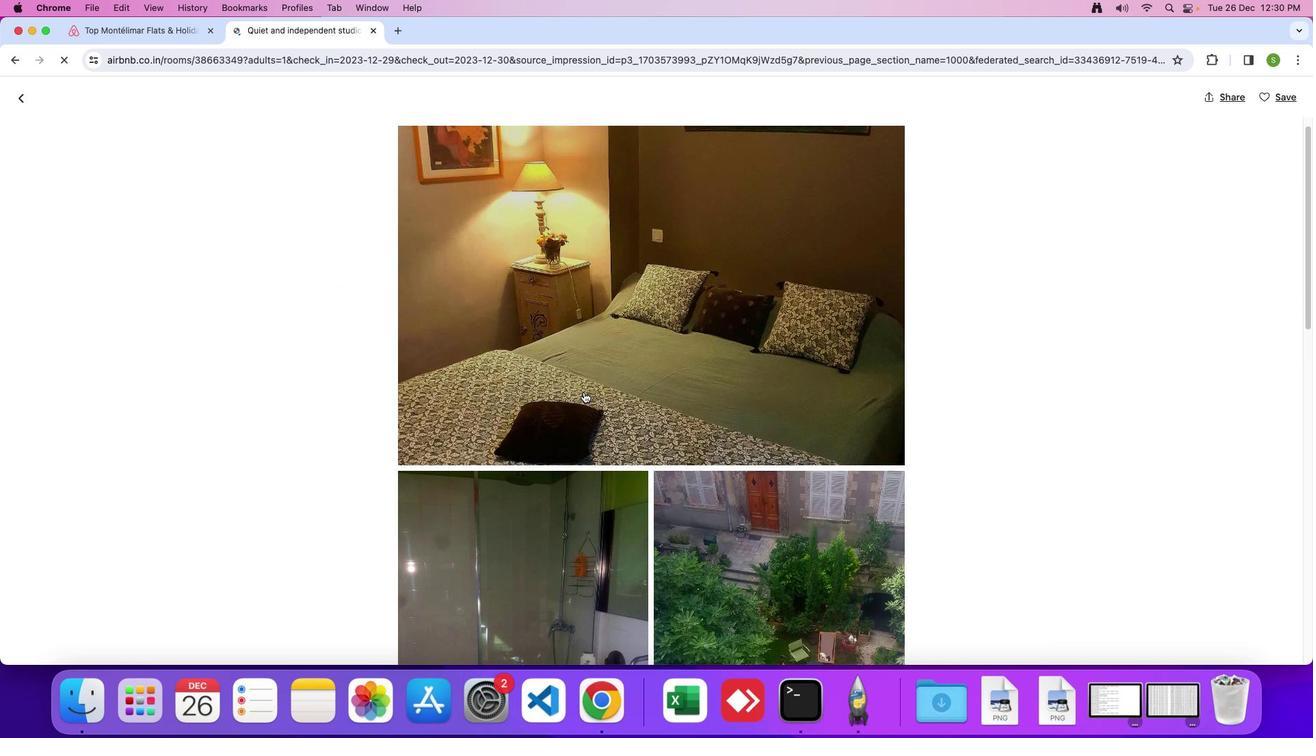 
Action: Mouse scrolled (583, 392) with delta (0, 0)
Screenshot: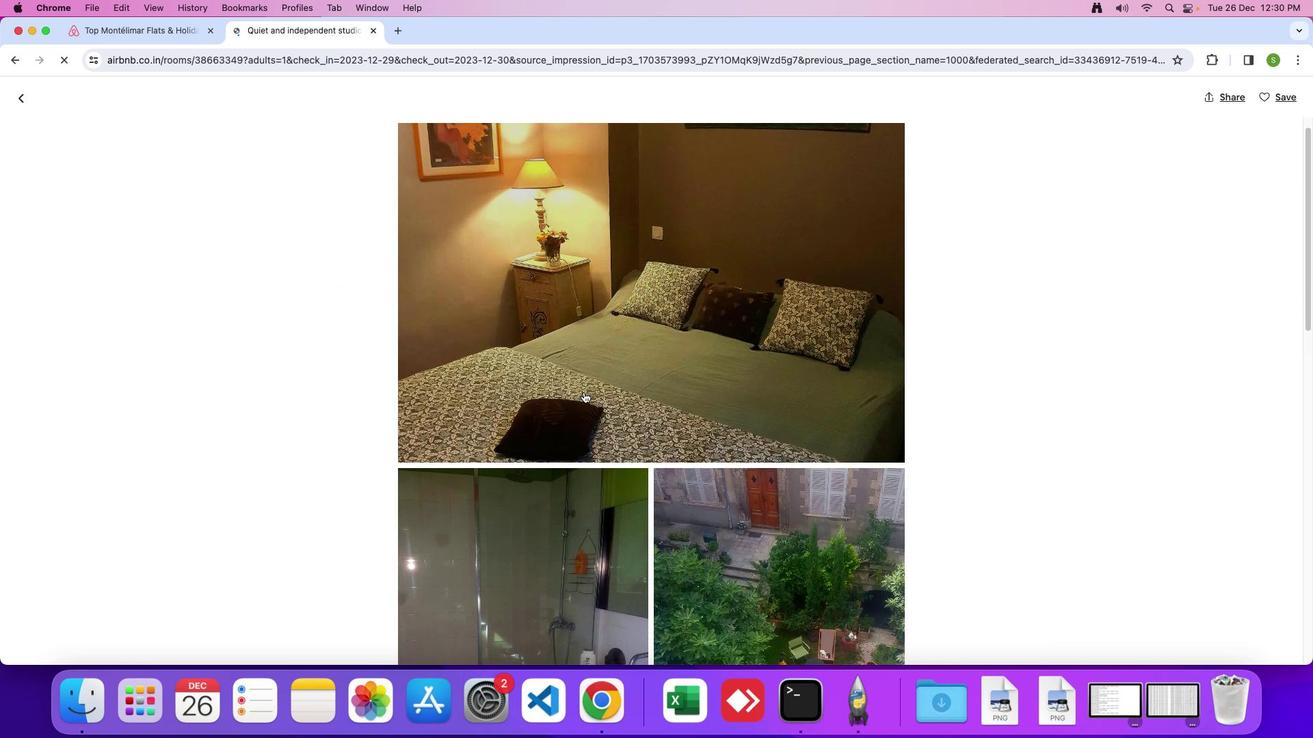 
Action: Mouse scrolled (583, 392) with delta (0, 0)
Screenshot: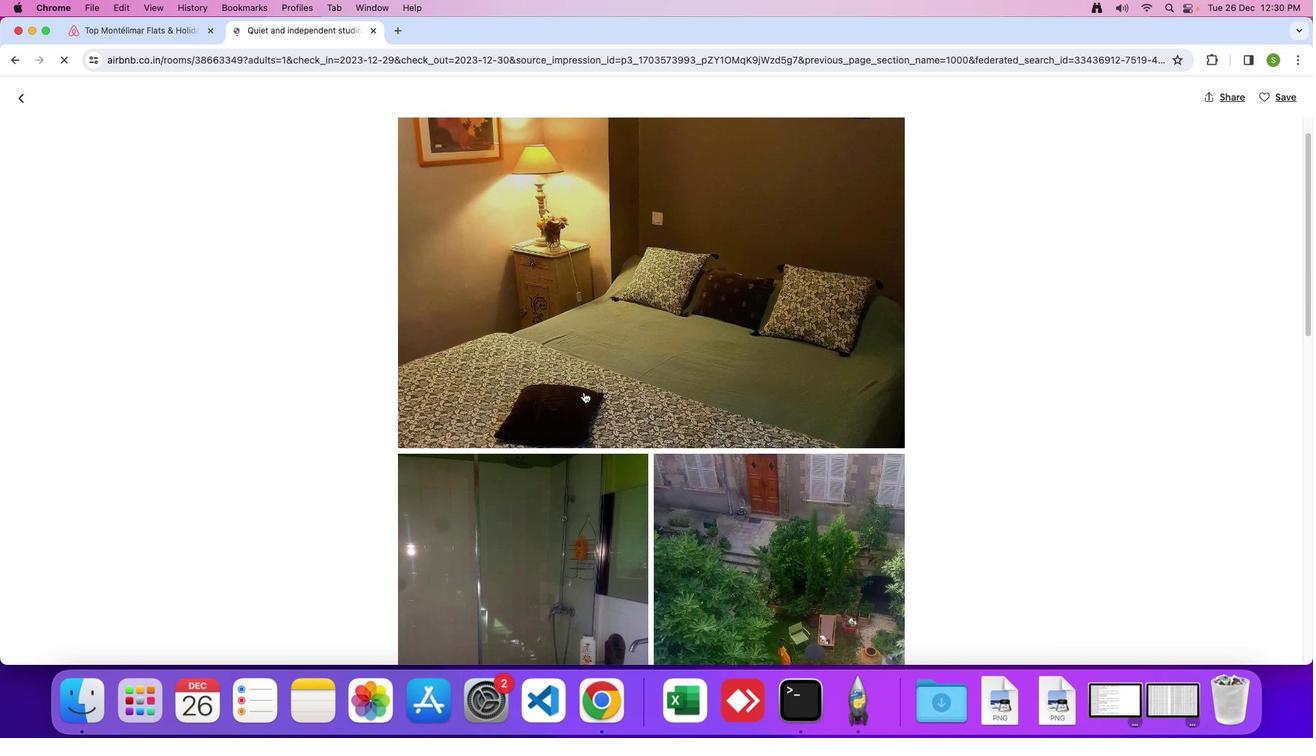 
Action: Mouse scrolled (583, 392) with delta (0, 0)
Screenshot: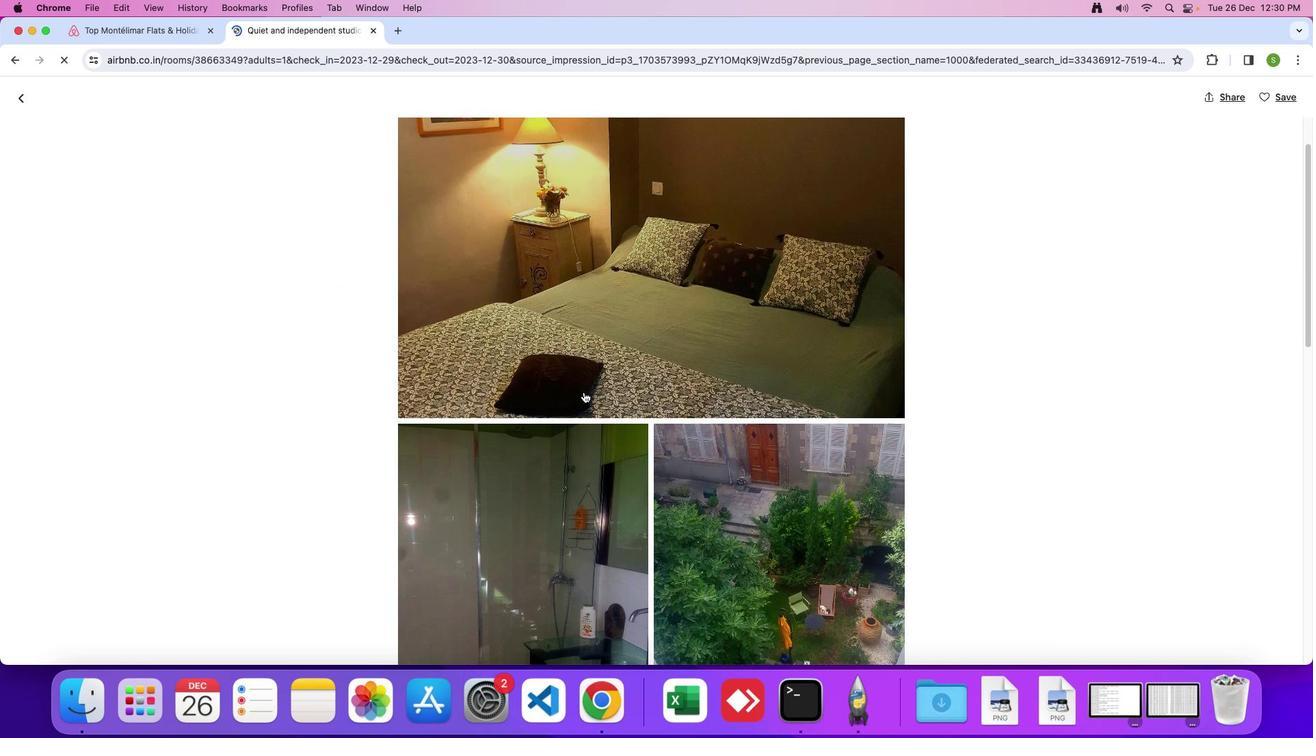 
Action: Mouse scrolled (583, 392) with delta (0, 0)
Screenshot: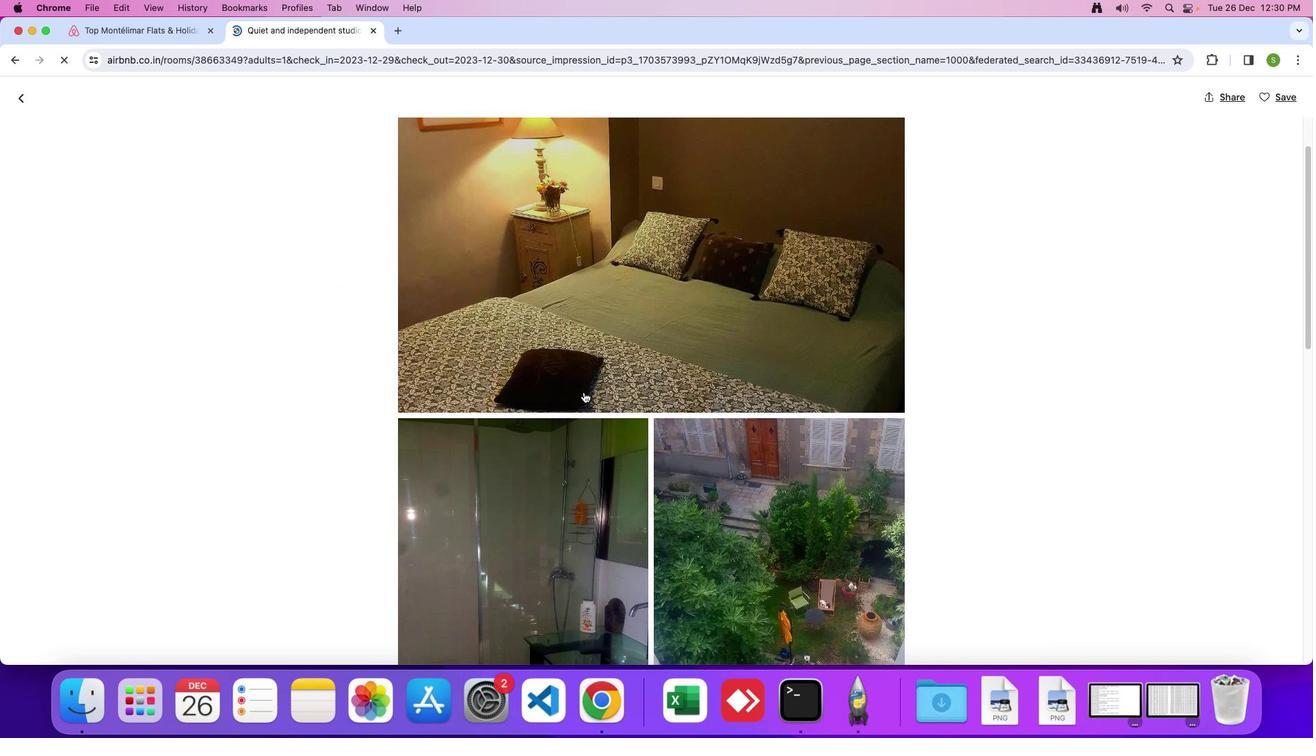 
Action: Mouse scrolled (583, 392) with delta (0, 0)
Screenshot: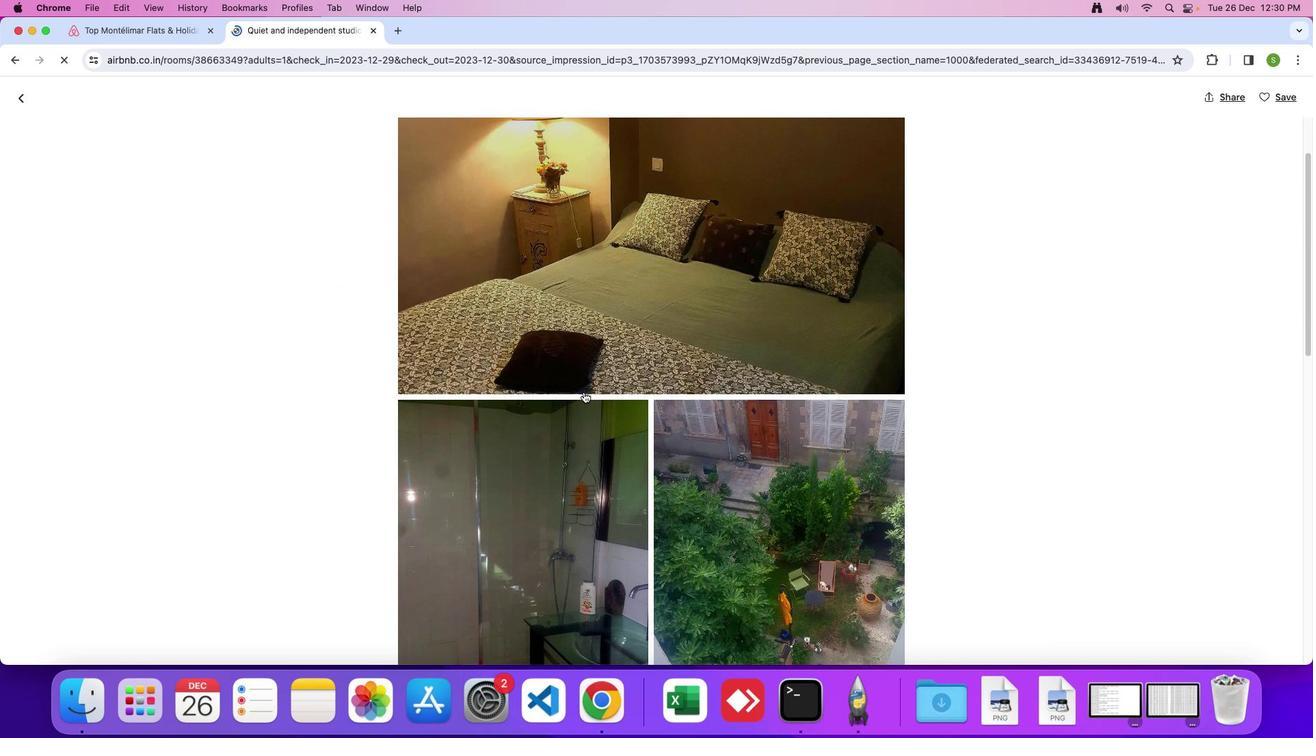 
Action: Mouse moved to (584, 390)
Screenshot: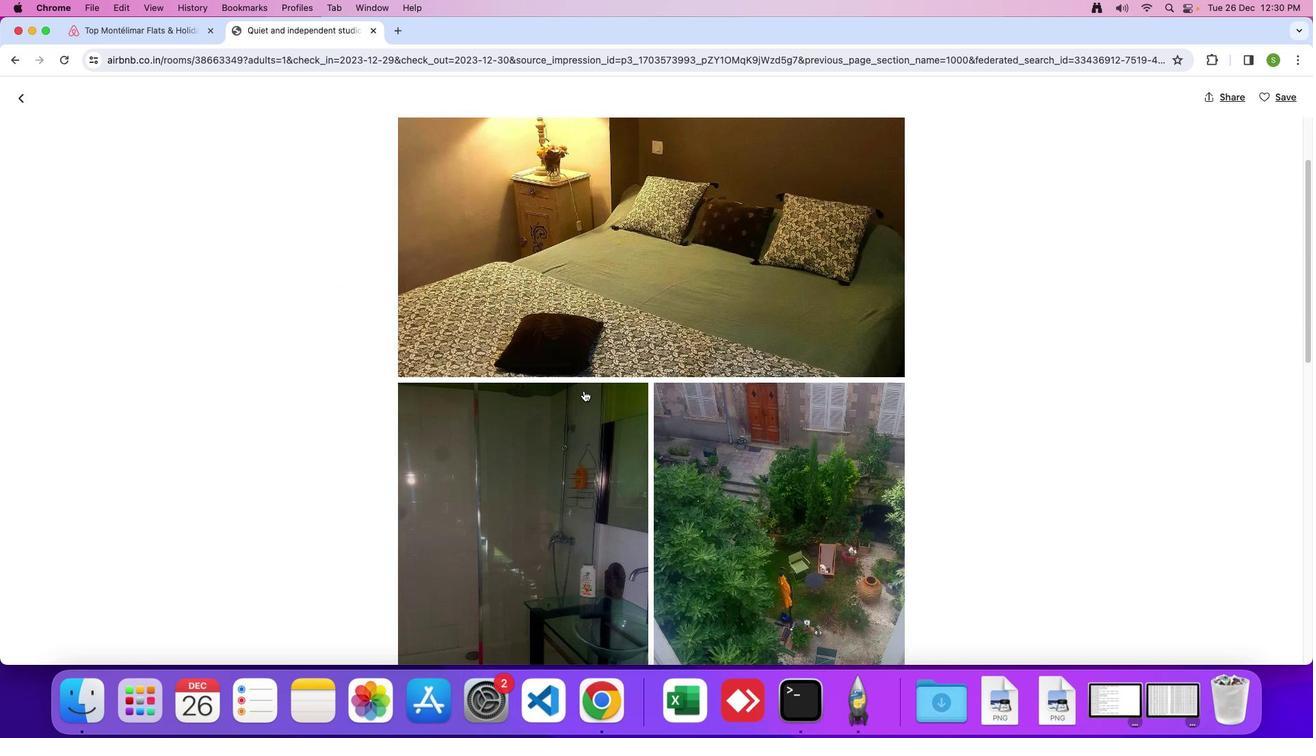 
Action: Mouse scrolled (584, 390) with delta (0, 0)
Screenshot: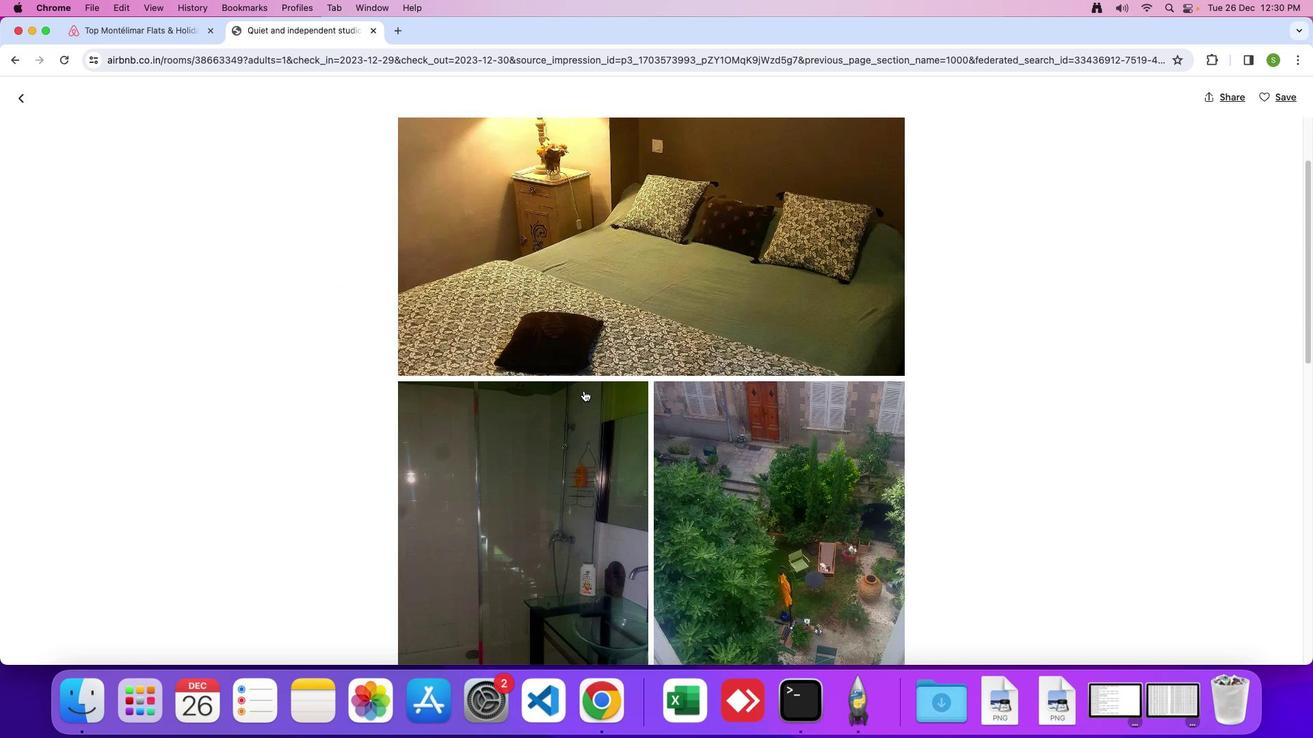 
Action: Mouse scrolled (584, 390) with delta (0, 0)
Screenshot: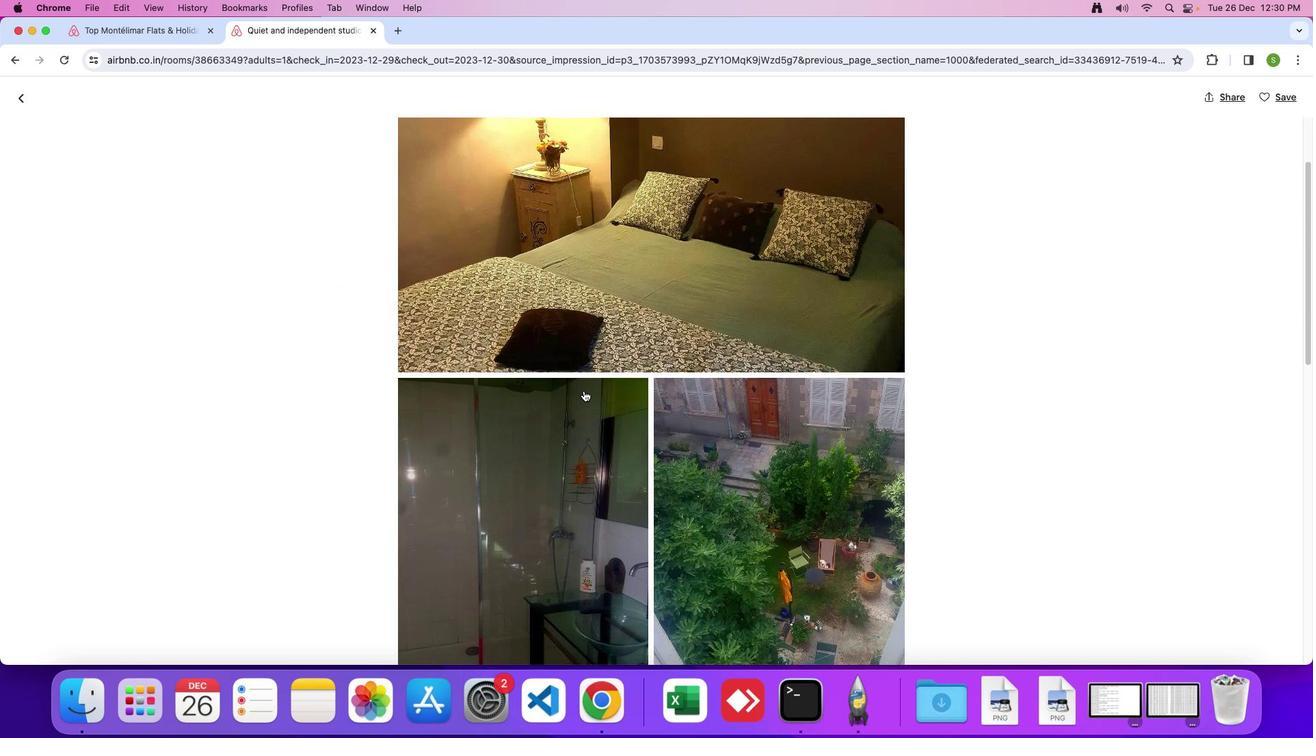 
Action: Mouse scrolled (584, 390) with delta (0, 0)
Screenshot: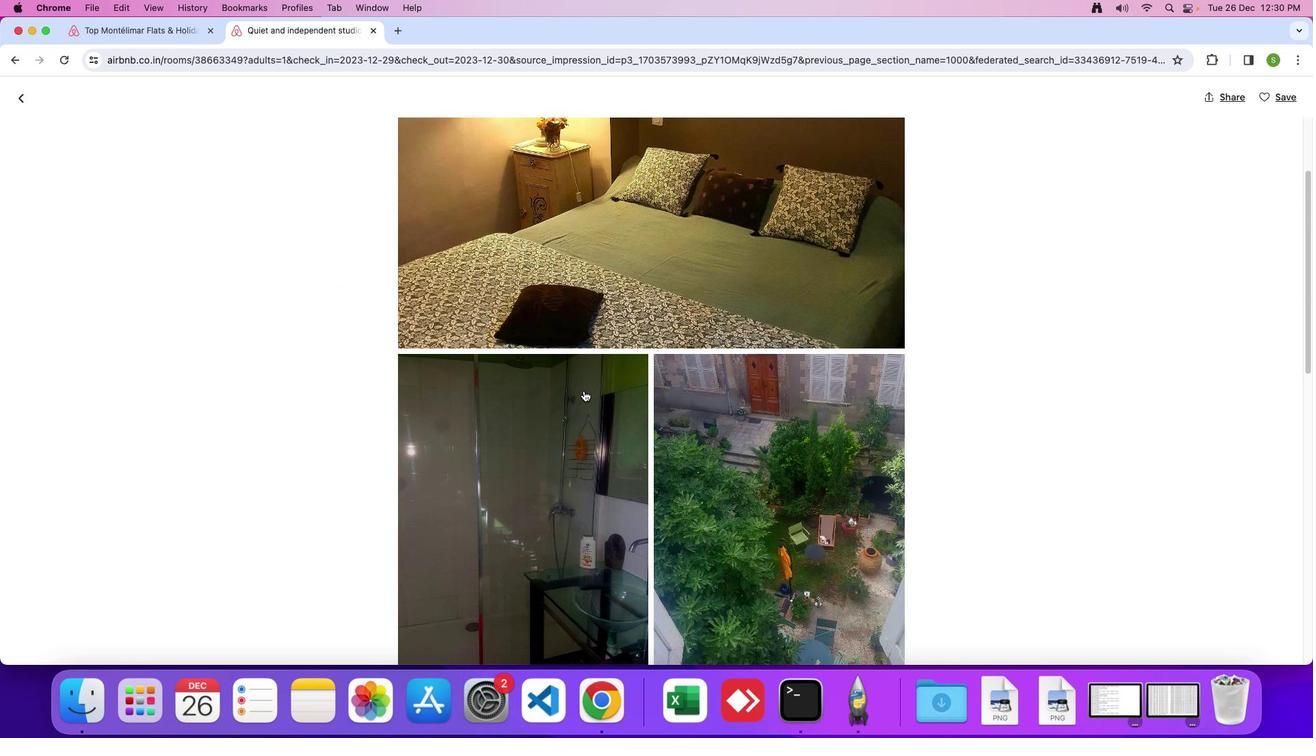 
Action: Mouse scrolled (584, 390) with delta (0, 0)
Screenshot: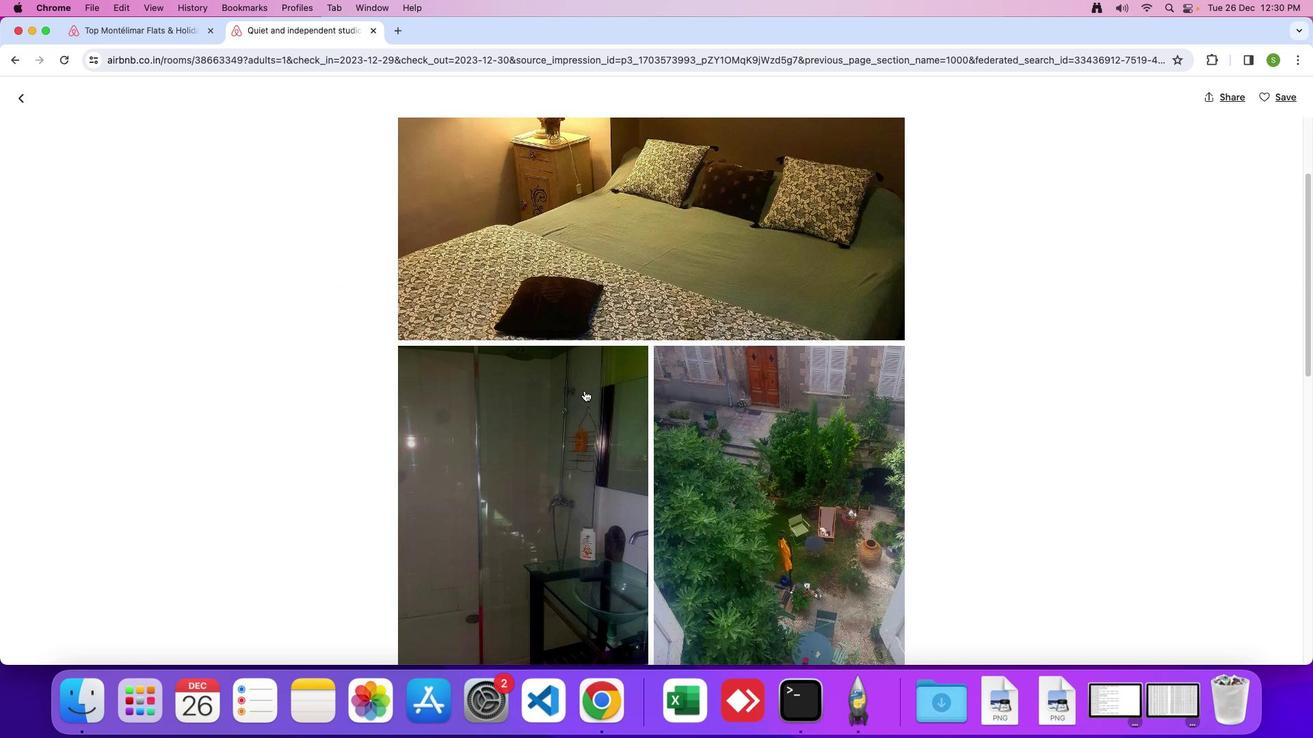 
Action: Mouse scrolled (584, 390) with delta (0, -1)
Screenshot: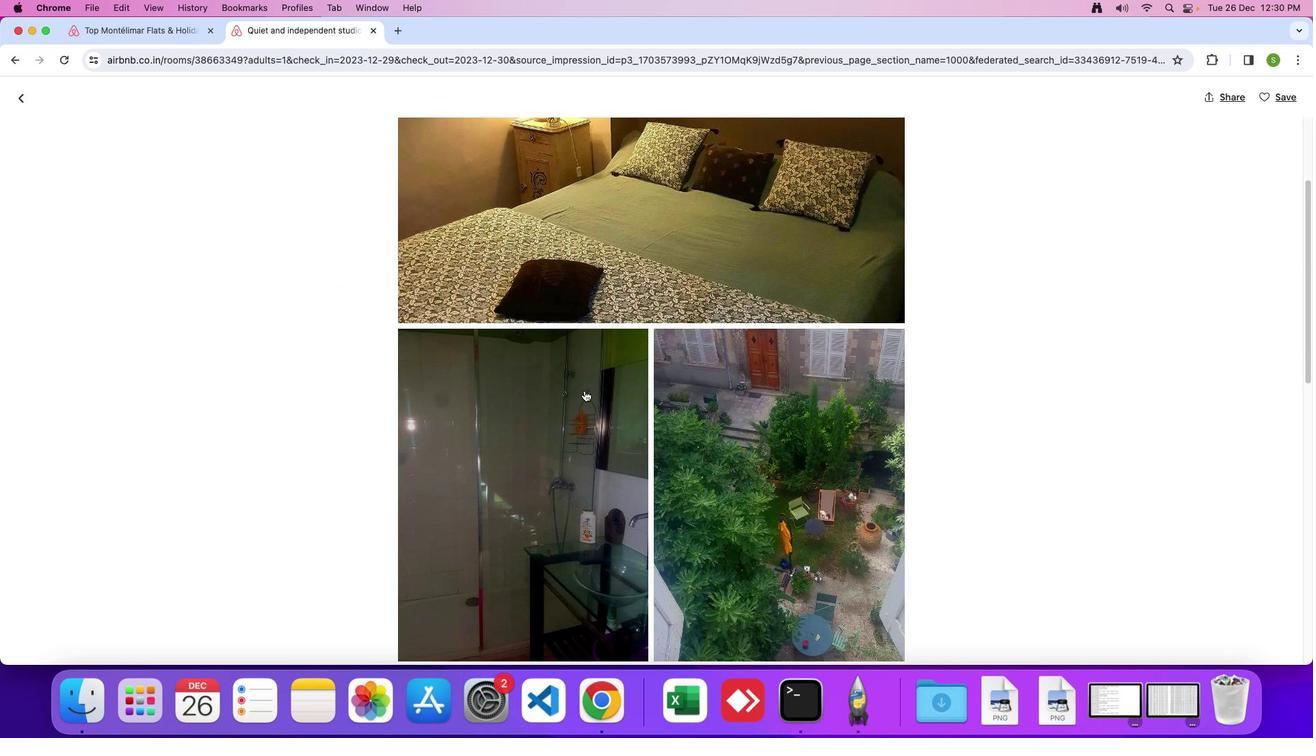 
Action: Mouse moved to (584, 390)
Screenshot: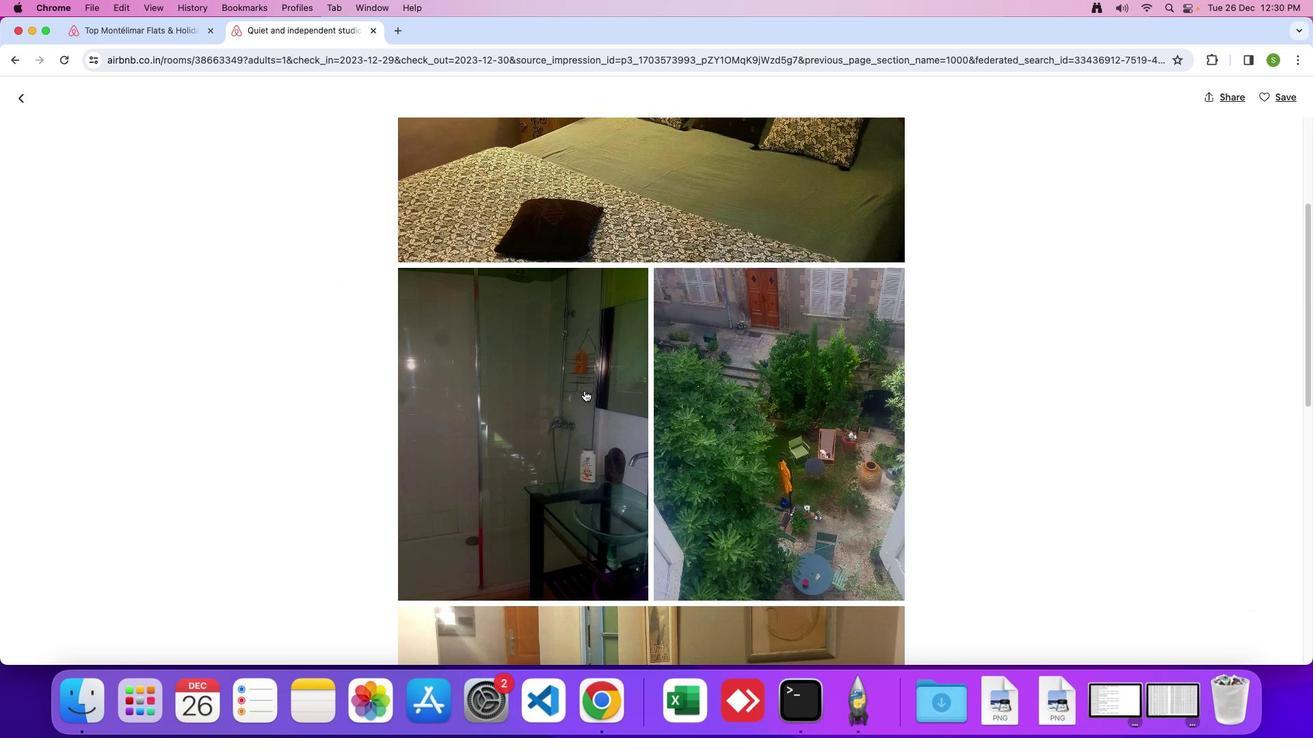 
Action: Mouse scrolled (584, 390) with delta (0, -2)
Screenshot: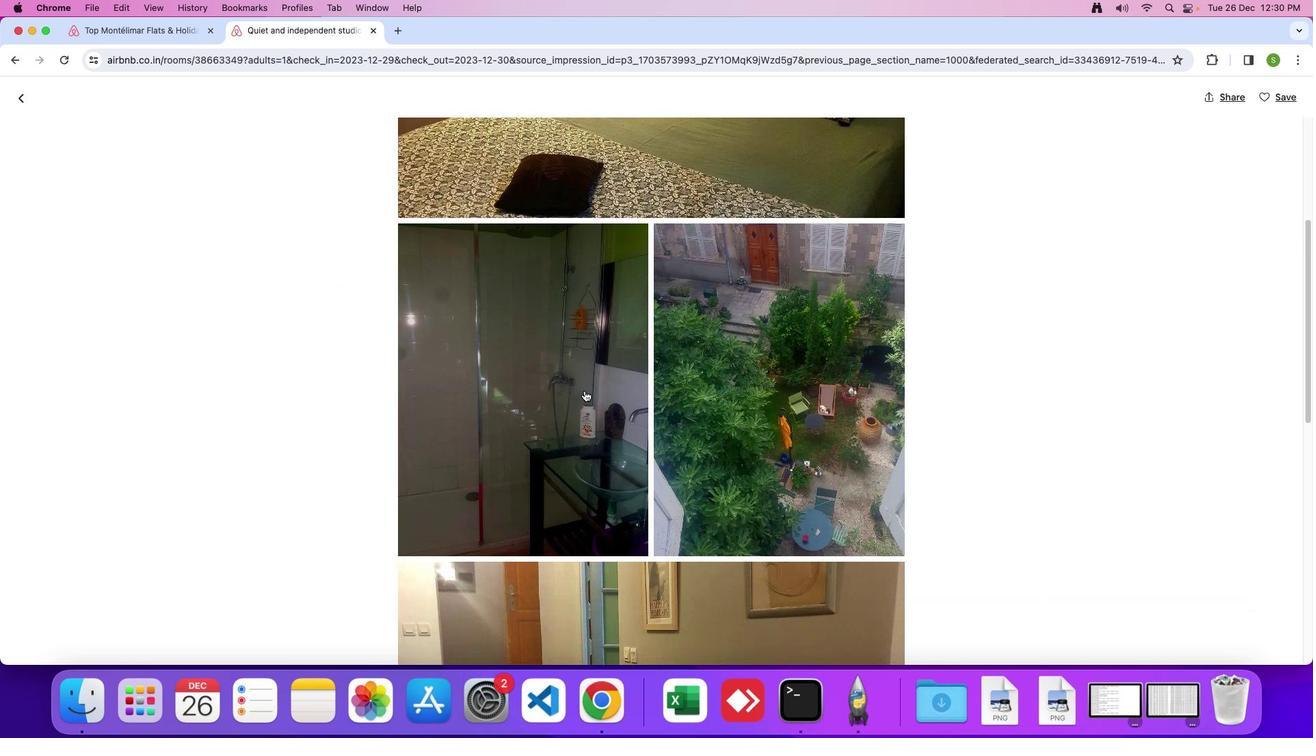 
Action: Mouse scrolled (584, 390) with delta (0, 0)
Screenshot: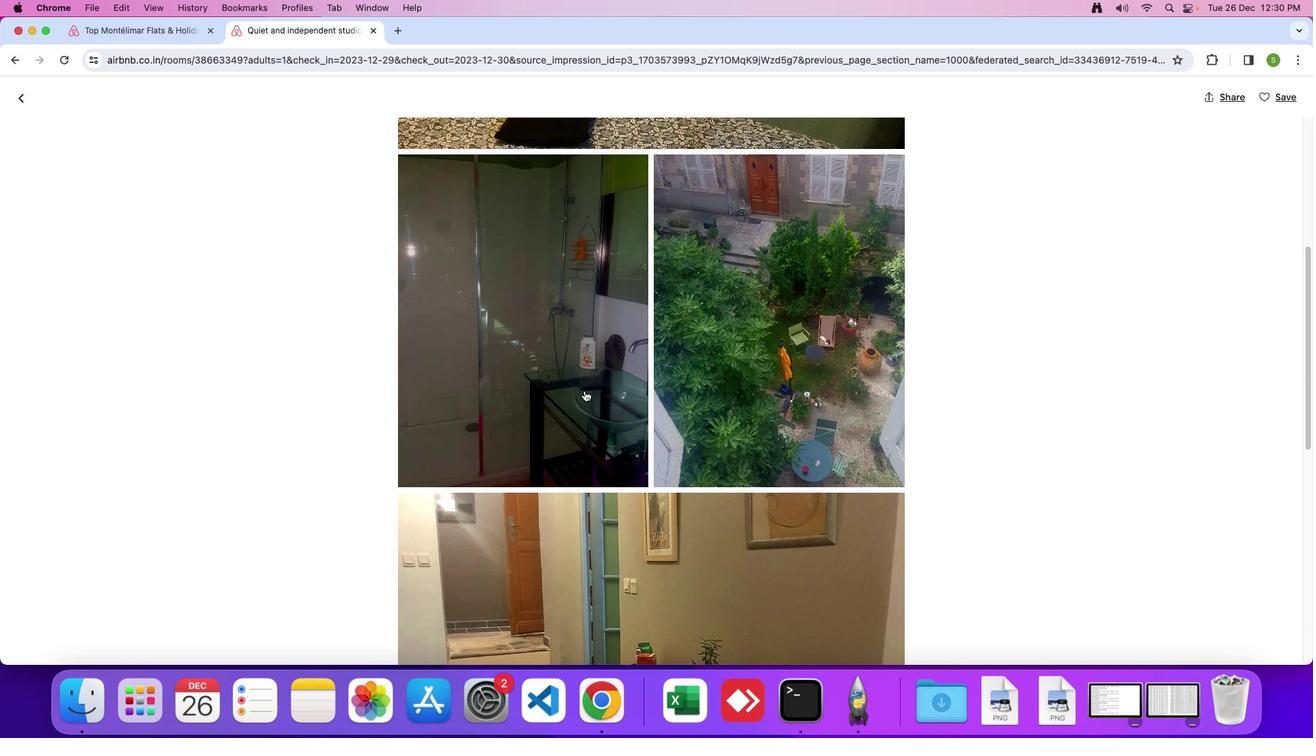 
Action: Mouse scrolled (584, 390) with delta (0, 0)
Screenshot: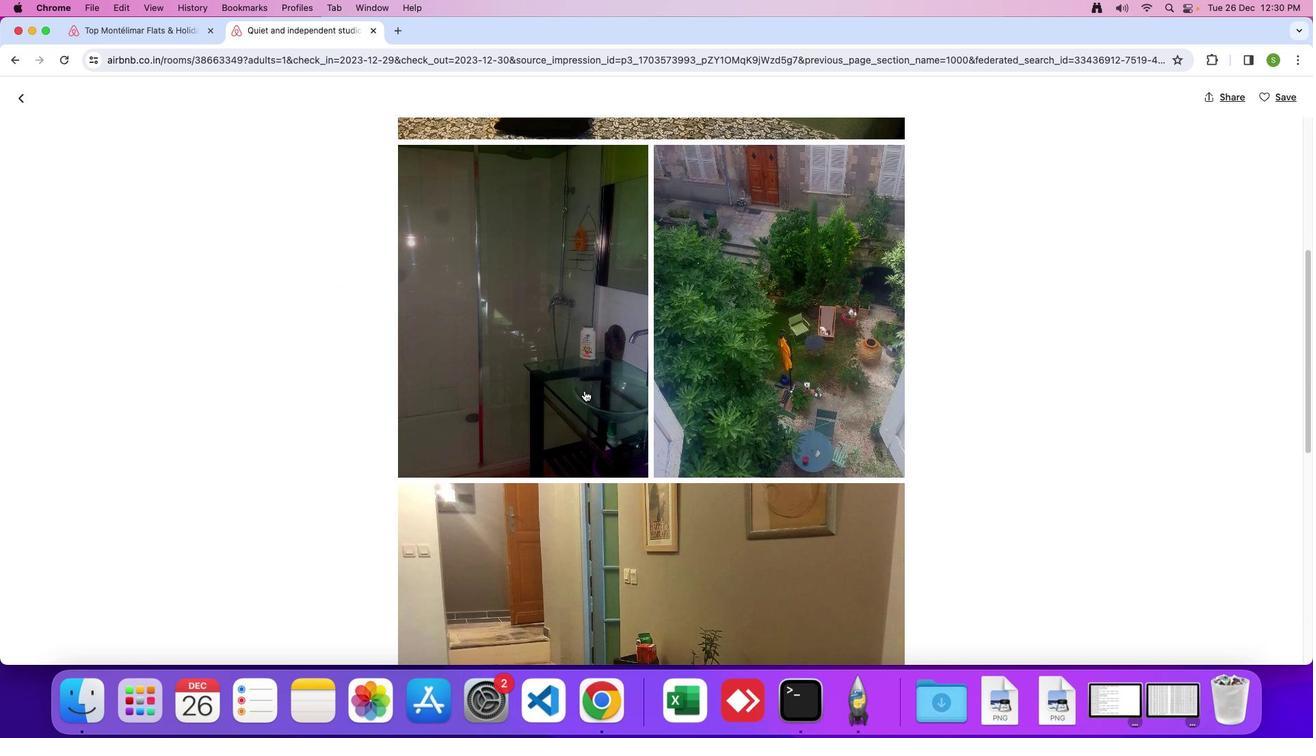 
Action: Mouse scrolled (584, 390) with delta (0, -1)
Screenshot: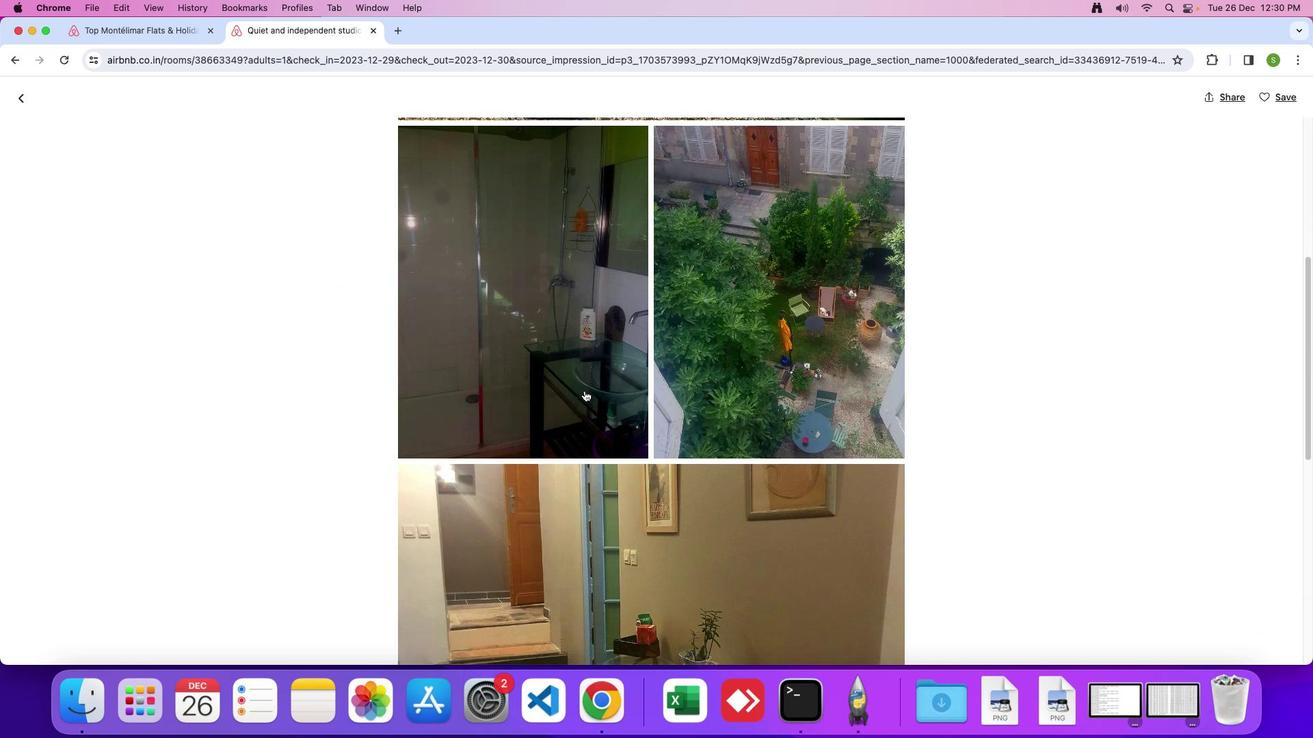 
Action: Mouse scrolled (584, 390) with delta (0, 0)
Screenshot: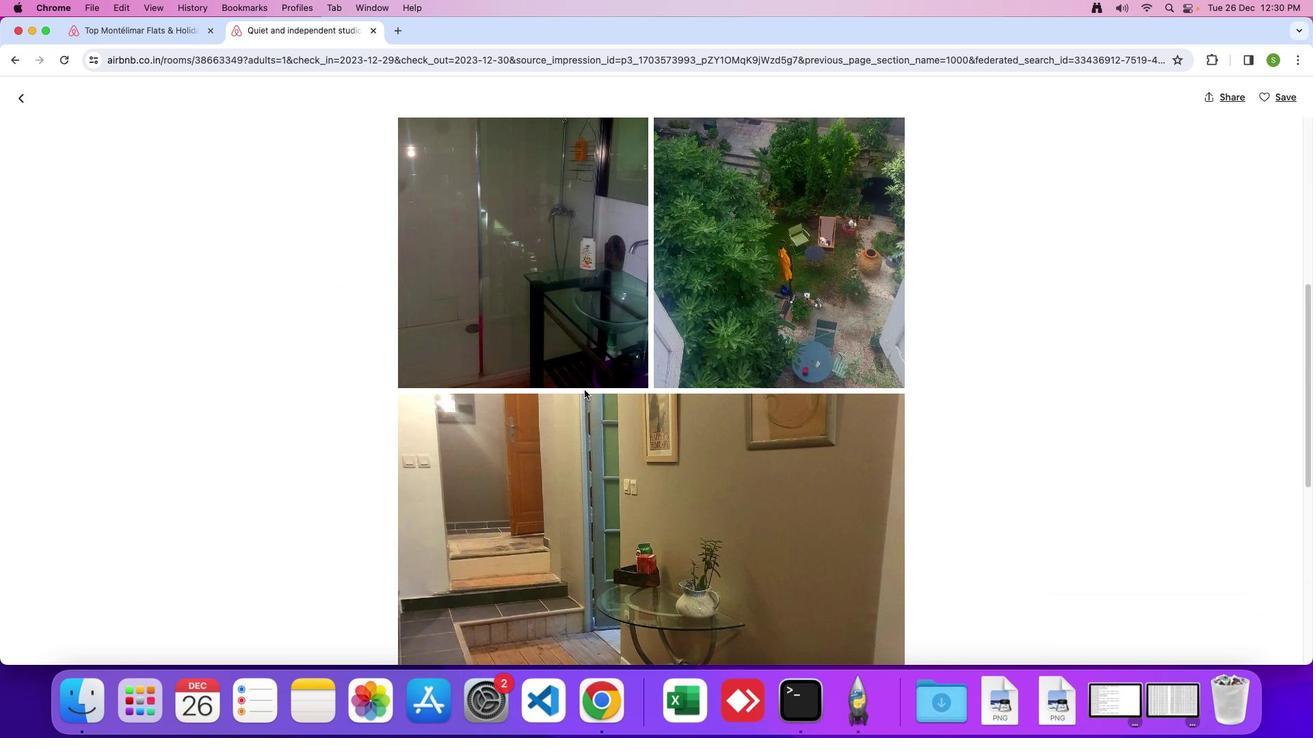 
Action: Mouse moved to (585, 390)
Screenshot: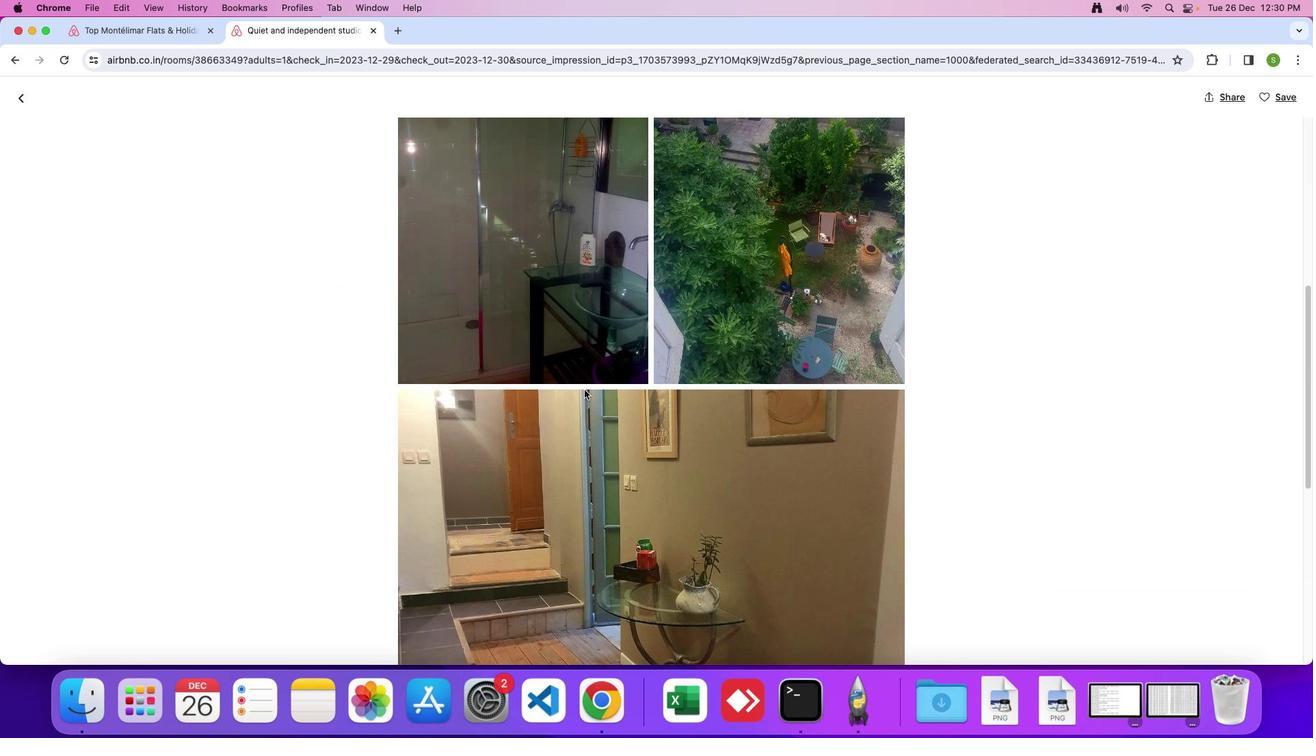 
Action: Mouse scrolled (585, 390) with delta (0, 0)
Screenshot: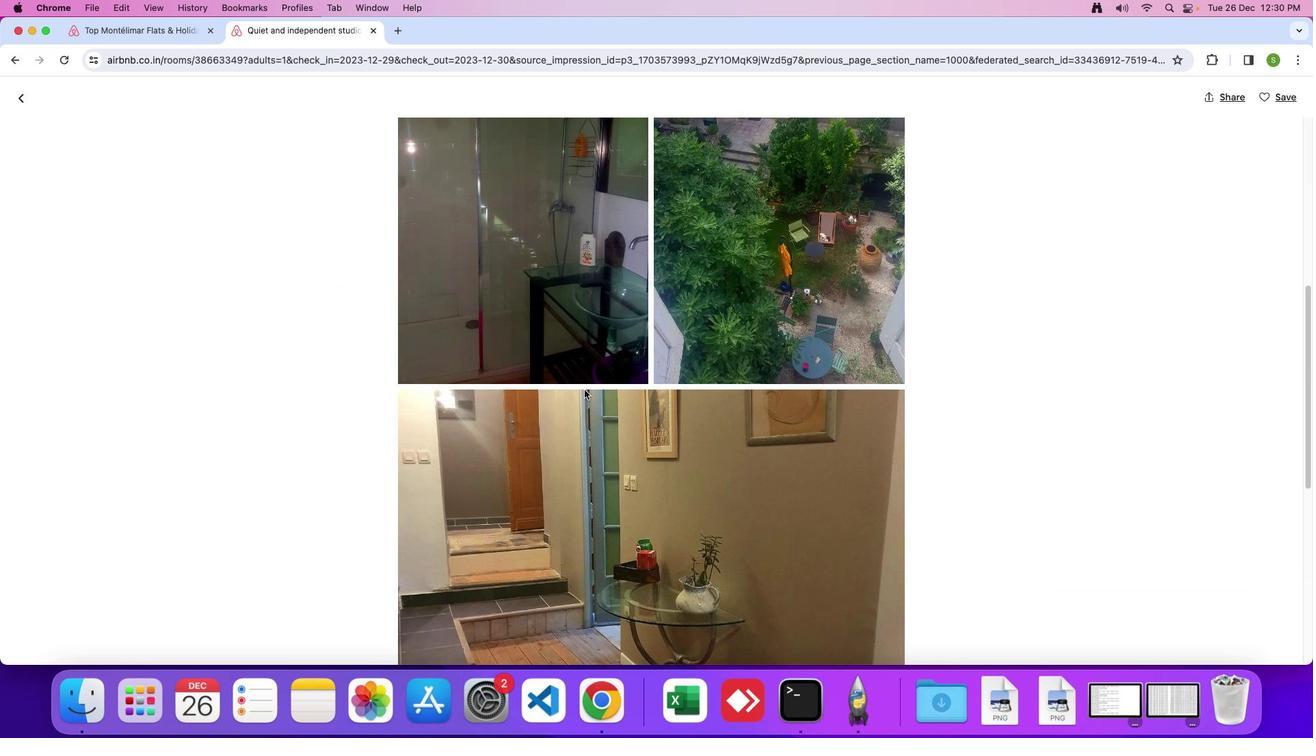 
Action: Mouse scrolled (585, 390) with delta (0, -1)
Screenshot: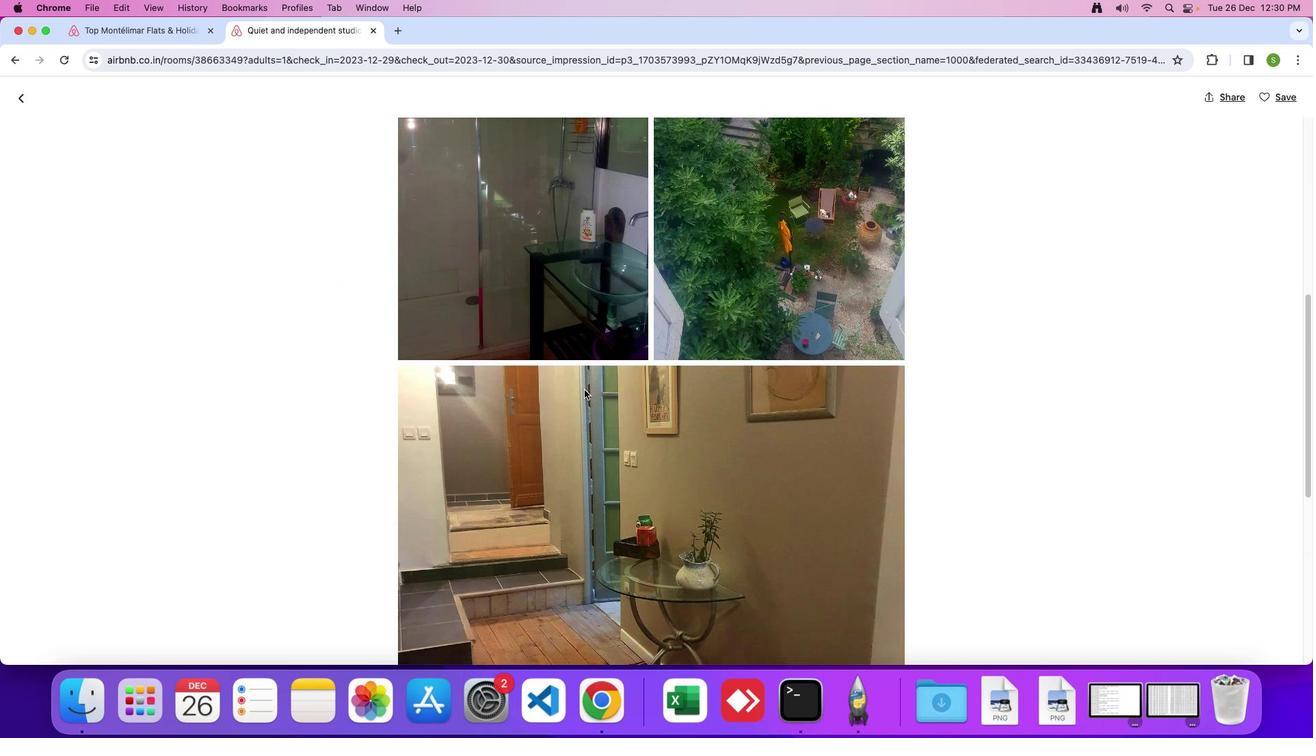 
Action: Mouse scrolled (585, 390) with delta (0, 0)
Screenshot: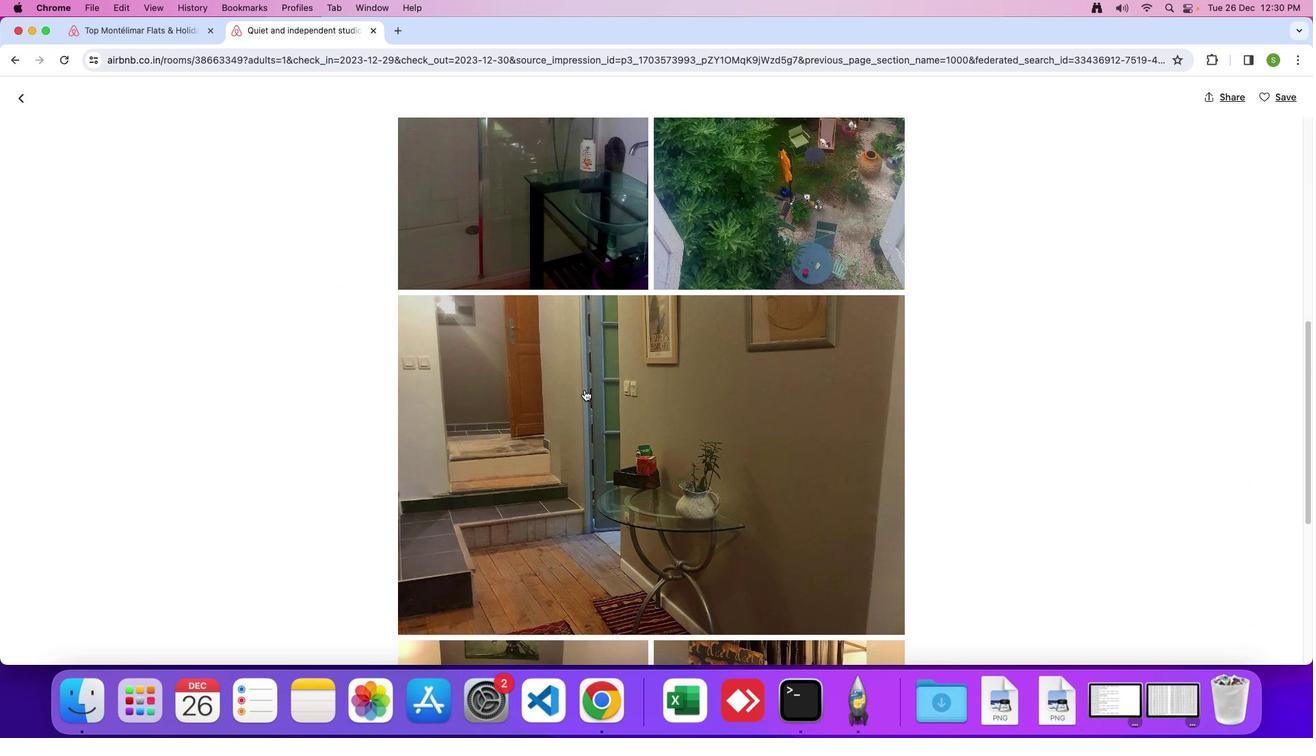 
Action: Mouse scrolled (585, 390) with delta (0, 0)
Screenshot: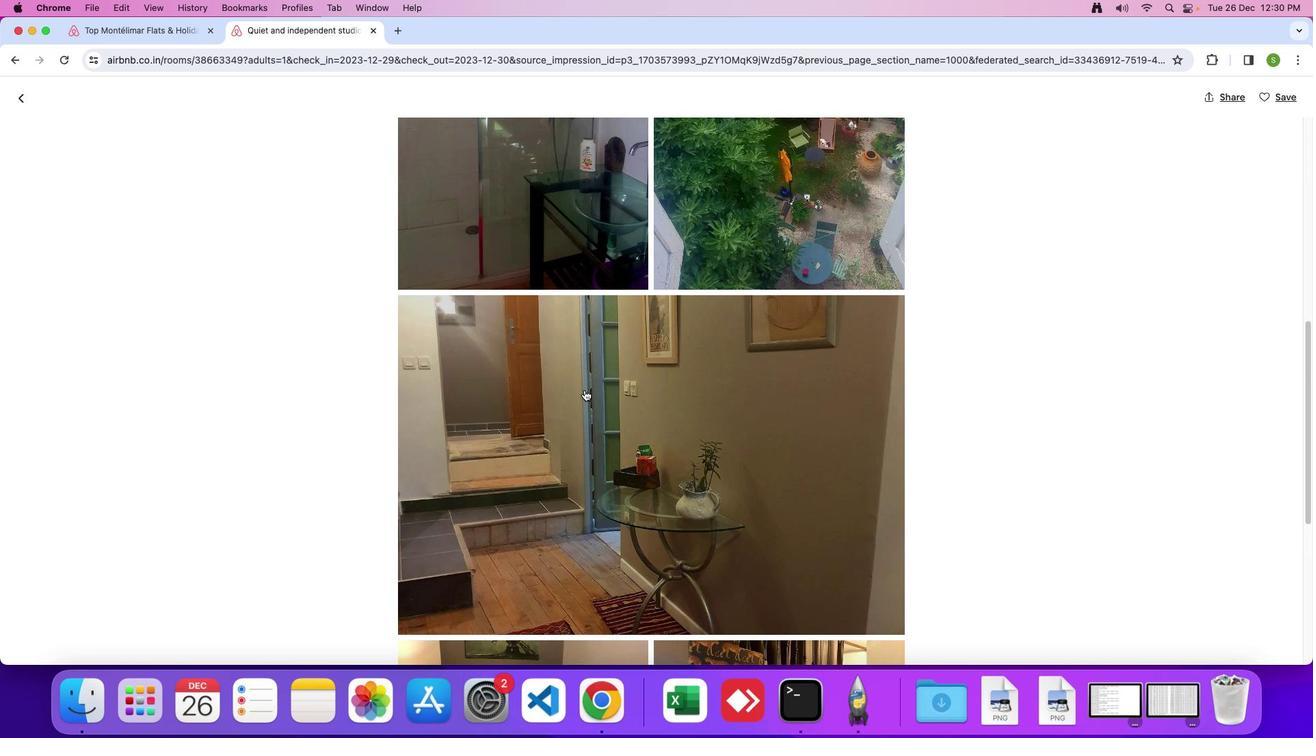 
Action: Mouse moved to (584, 389)
Screenshot: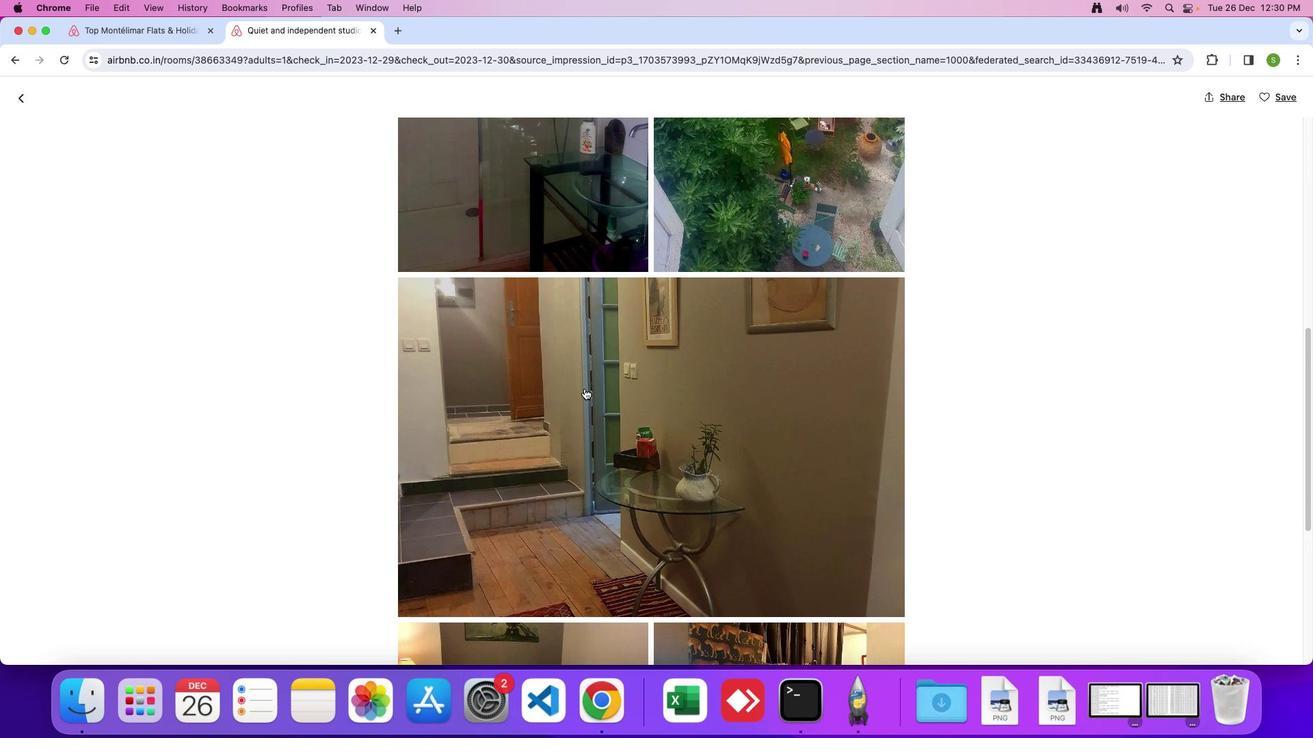 
Action: Mouse scrolled (584, 389) with delta (0, 0)
Screenshot: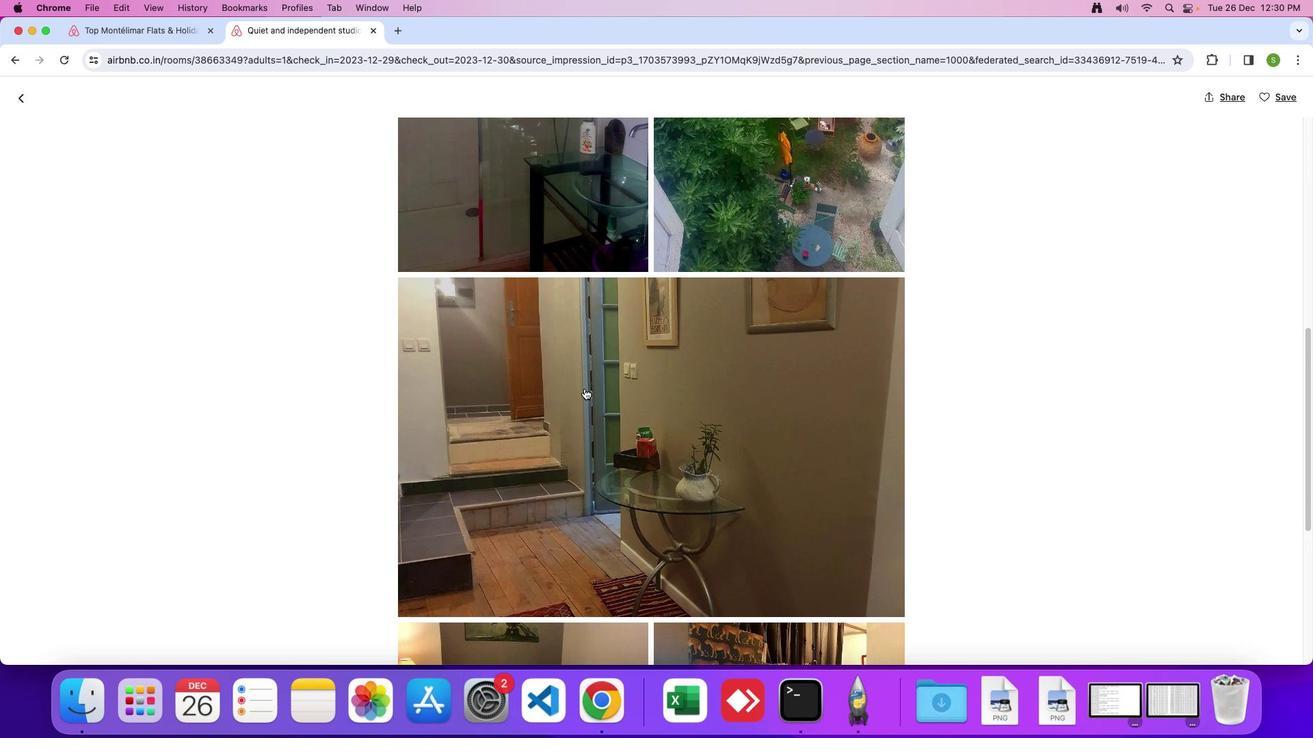
Action: Mouse moved to (584, 389)
Screenshot: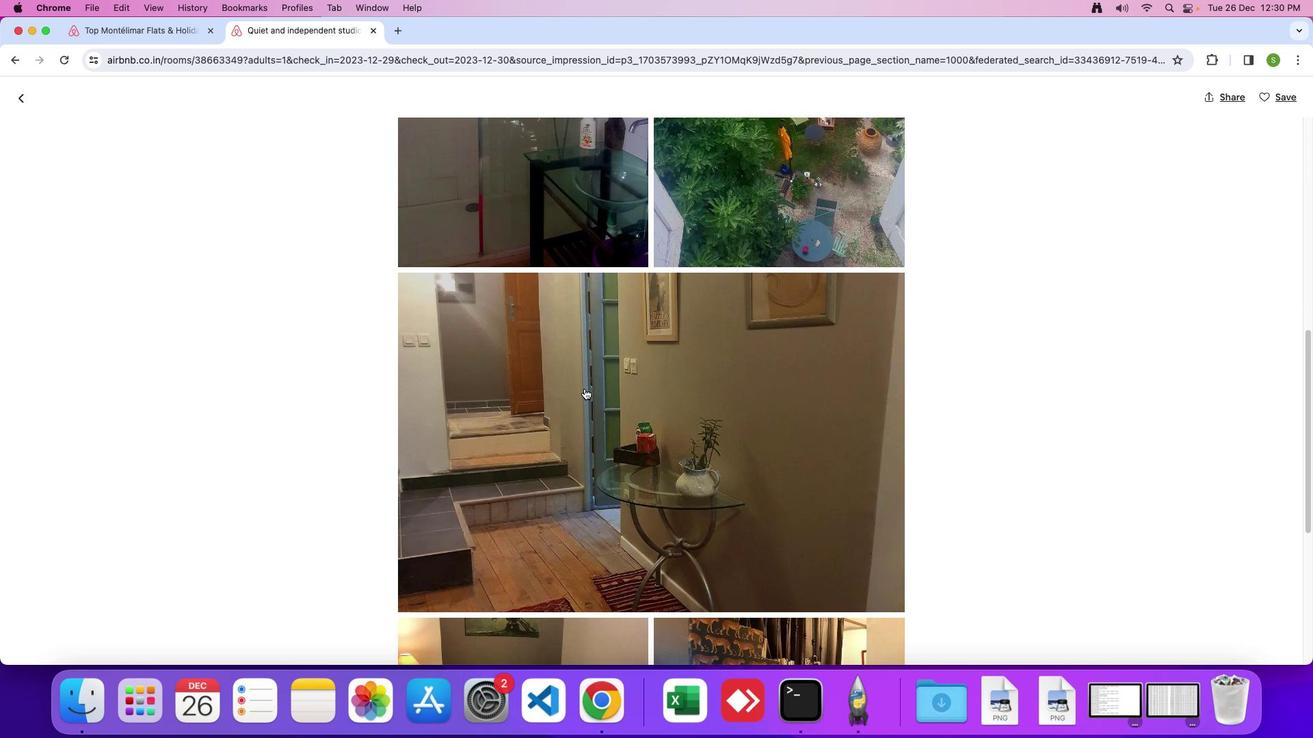 
Action: Mouse scrolled (584, 389) with delta (0, 0)
Screenshot: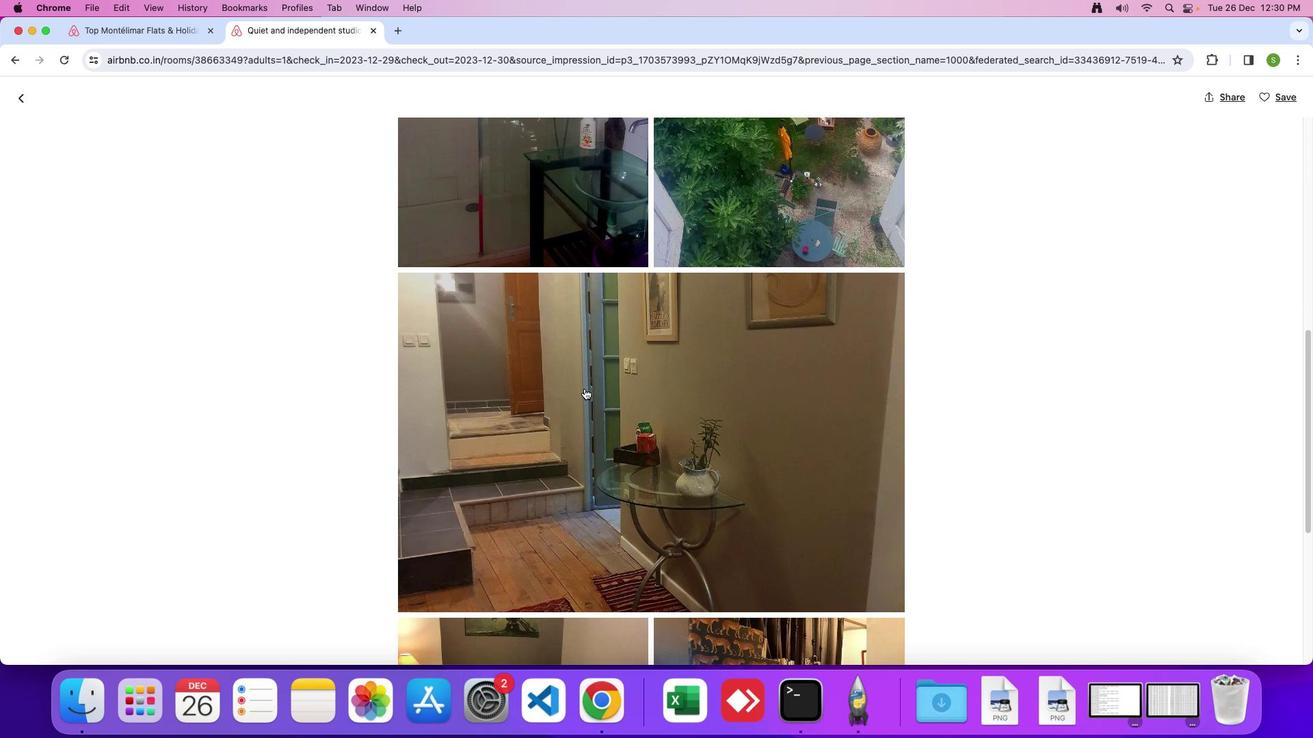 
Action: Mouse scrolled (584, 389) with delta (0, 0)
Screenshot: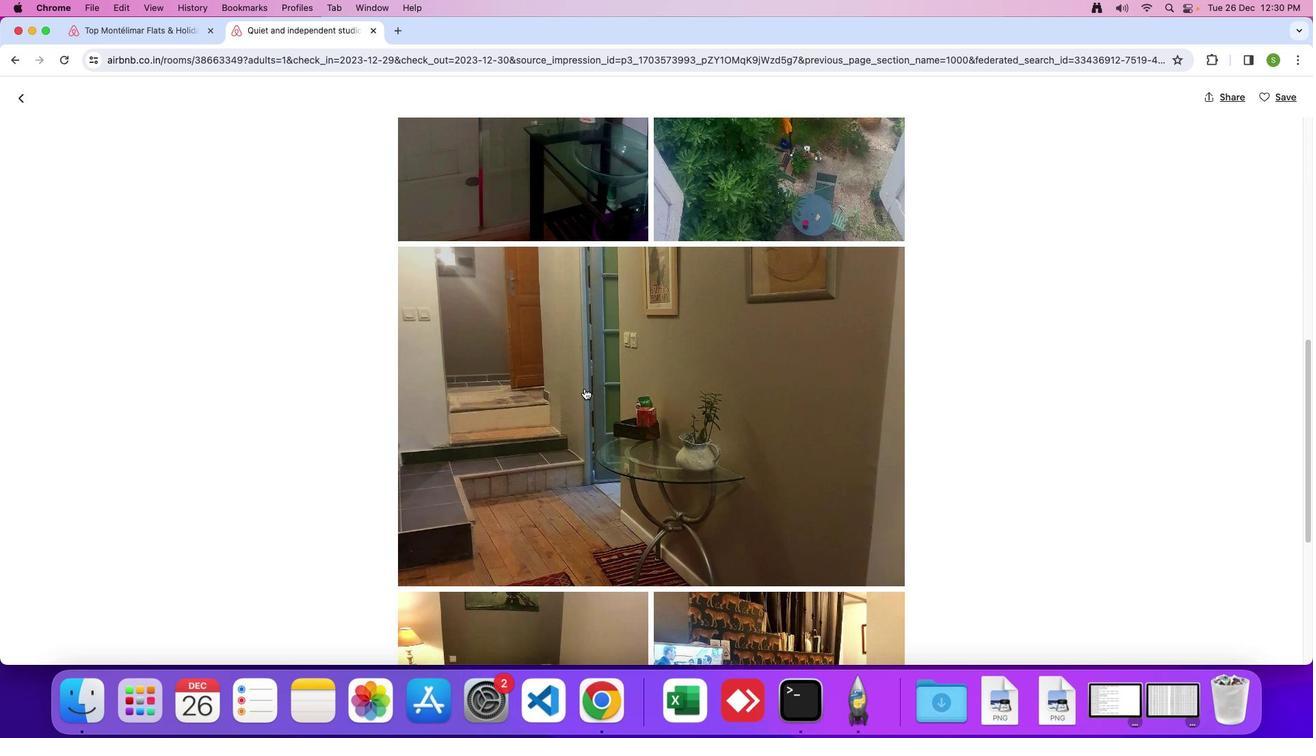 
Action: Mouse scrolled (584, 389) with delta (0, 0)
Screenshot: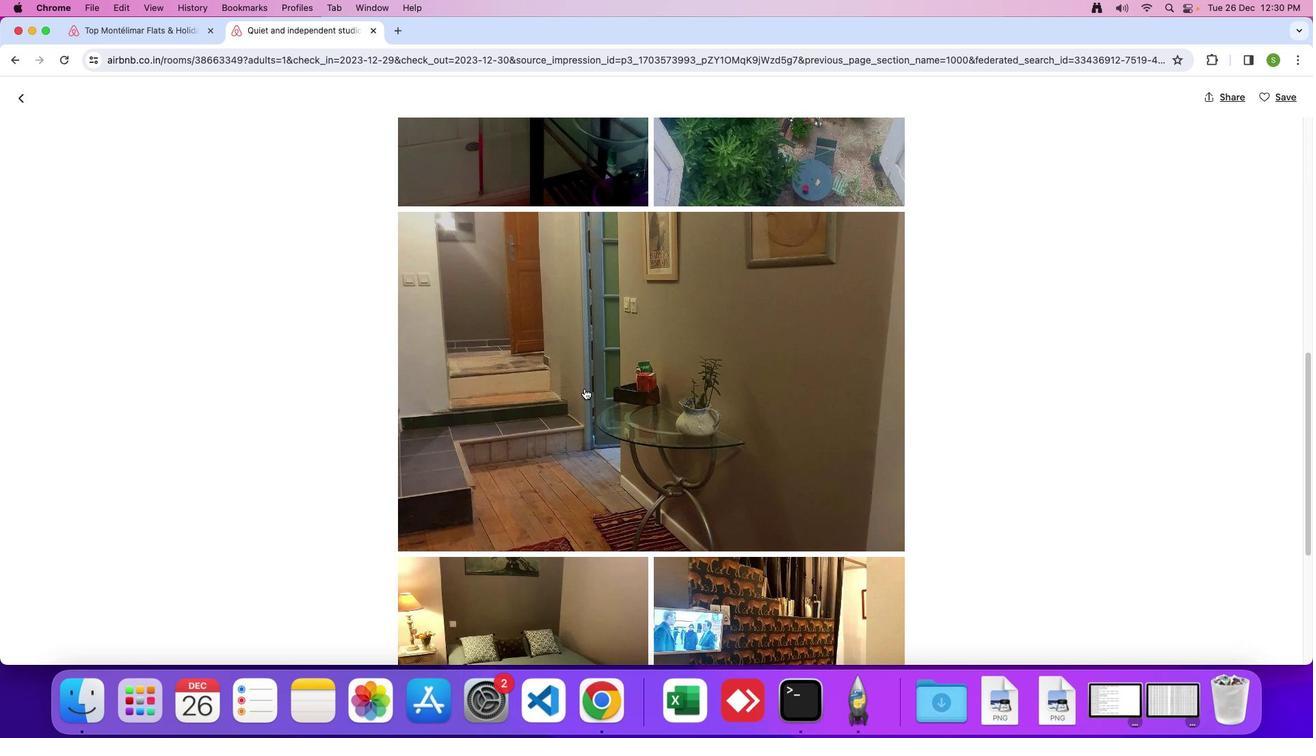 
Action: Mouse scrolled (584, 389) with delta (0, 0)
Screenshot: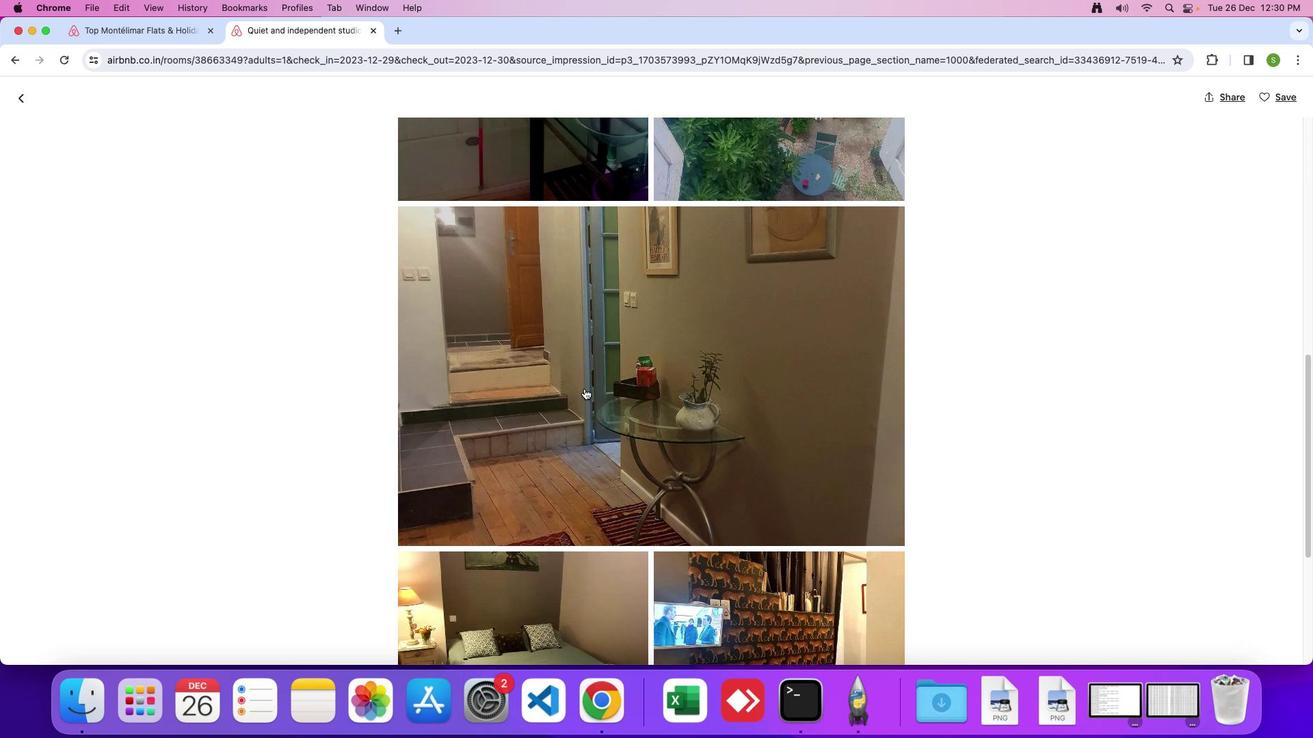 
Action: Mouse scrolled (584, 389) with delta (0, 0)
Screenshot: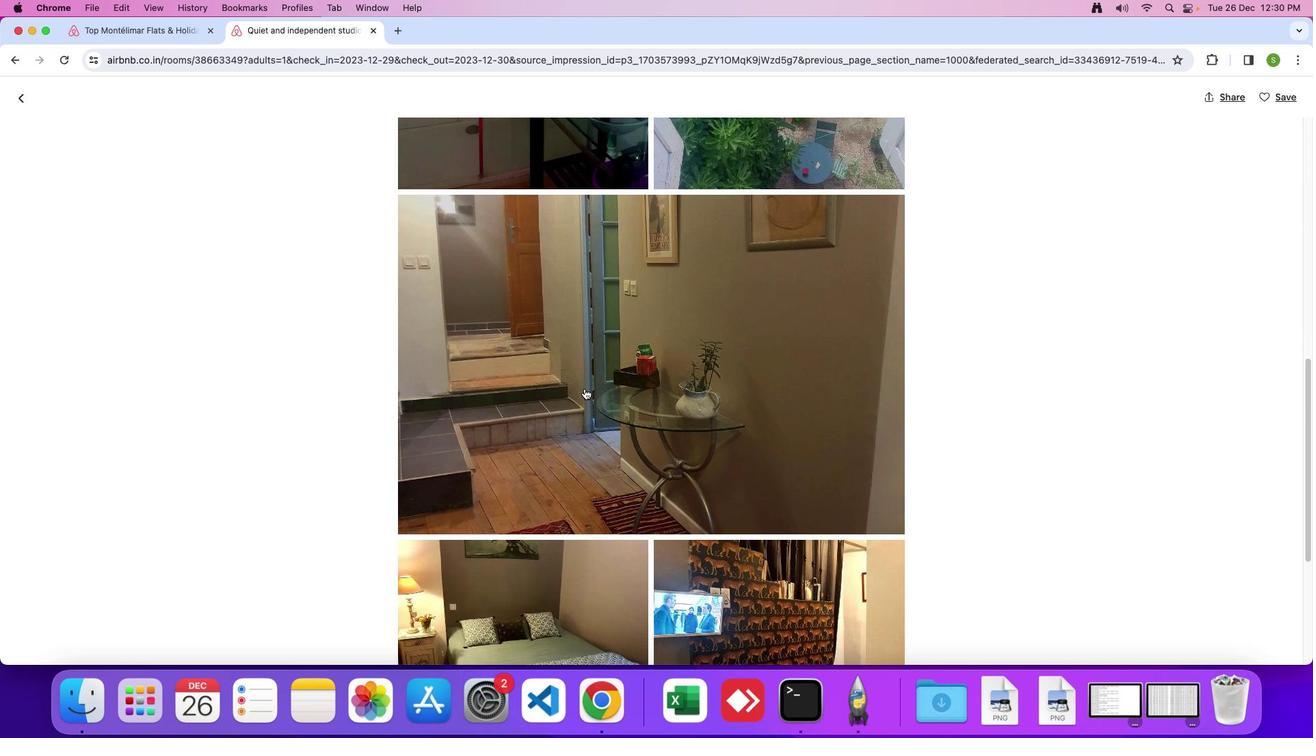 
Action: Mouse scrolled (584, 389) with delta (0, 0)
Screenshot: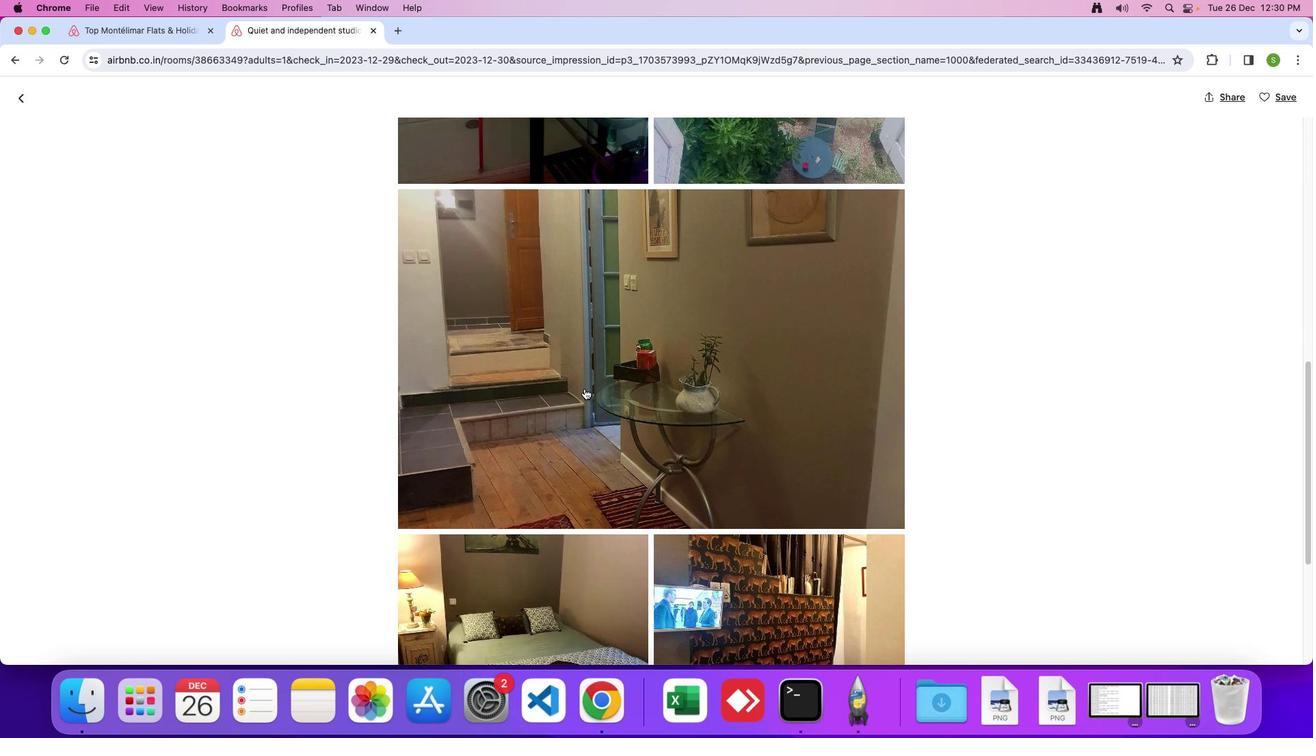 
Action: Mouse scrolled (584, 389) with delta (0, 0)
Screenshot: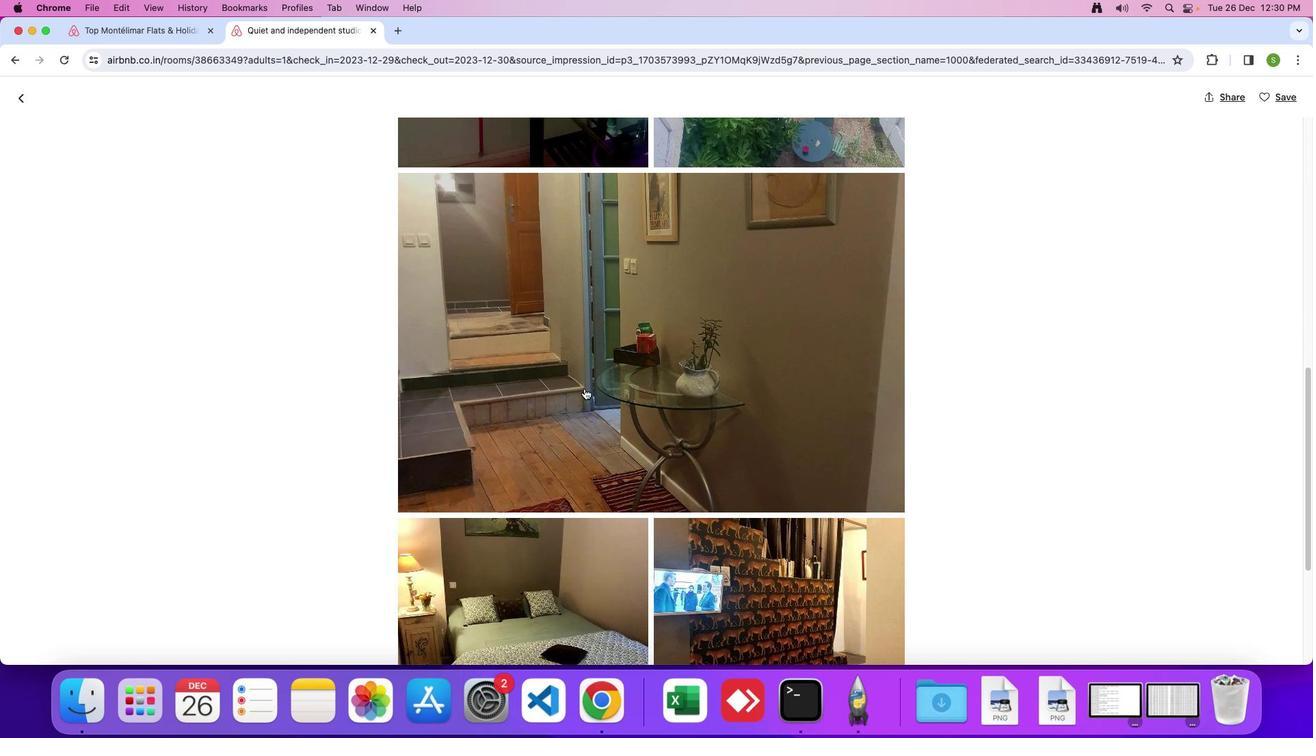 
Action: Mouse scrolled (584, 389) with delta (0, 0)
Screenshot: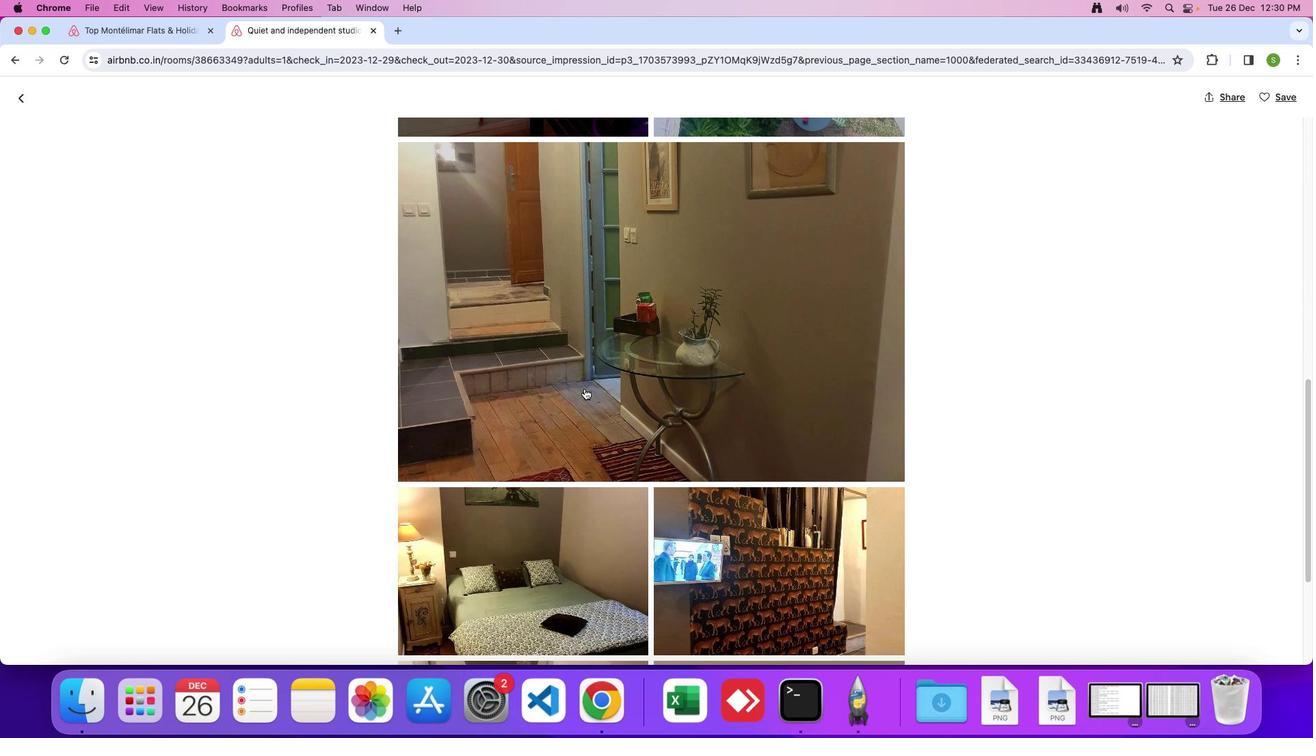 
Action: Mouse scrolled (584, 389) with delta (0, 0)
Screenshot: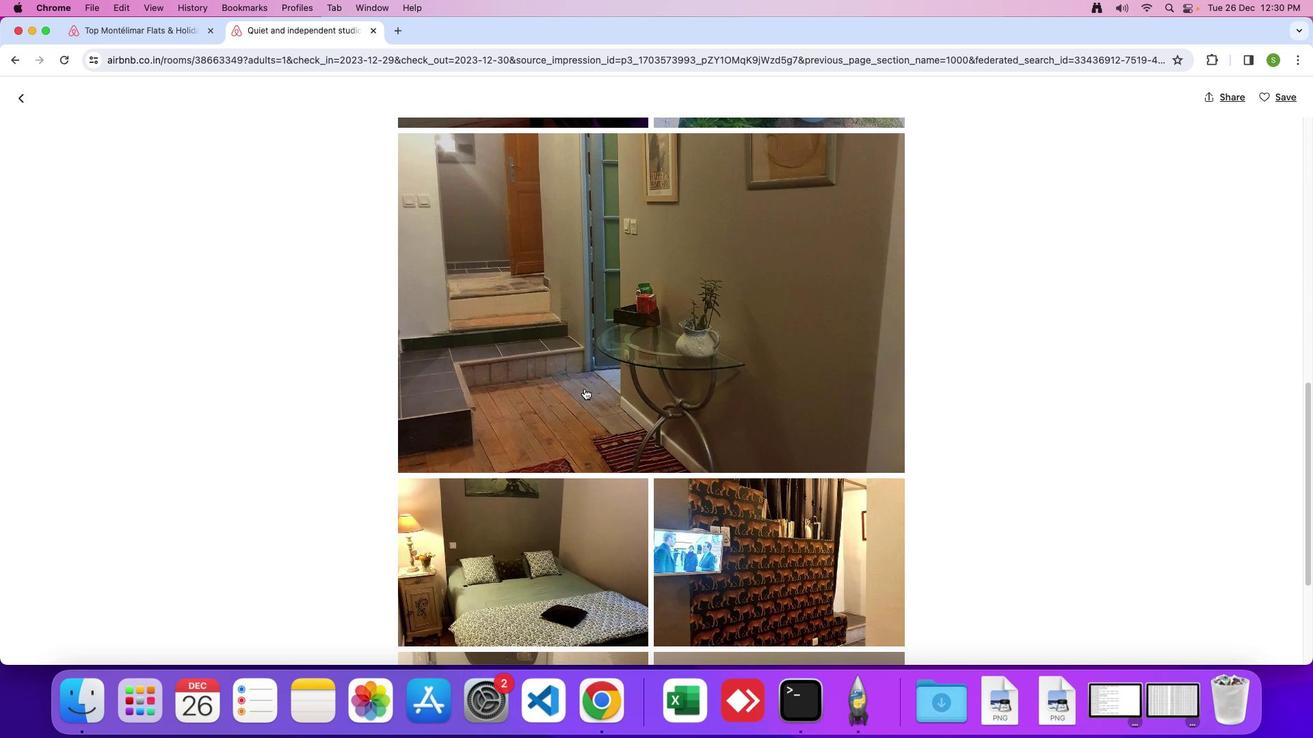 
Action: Mouse scrolled (584, 389) with delta (0, -1)
Screenshot: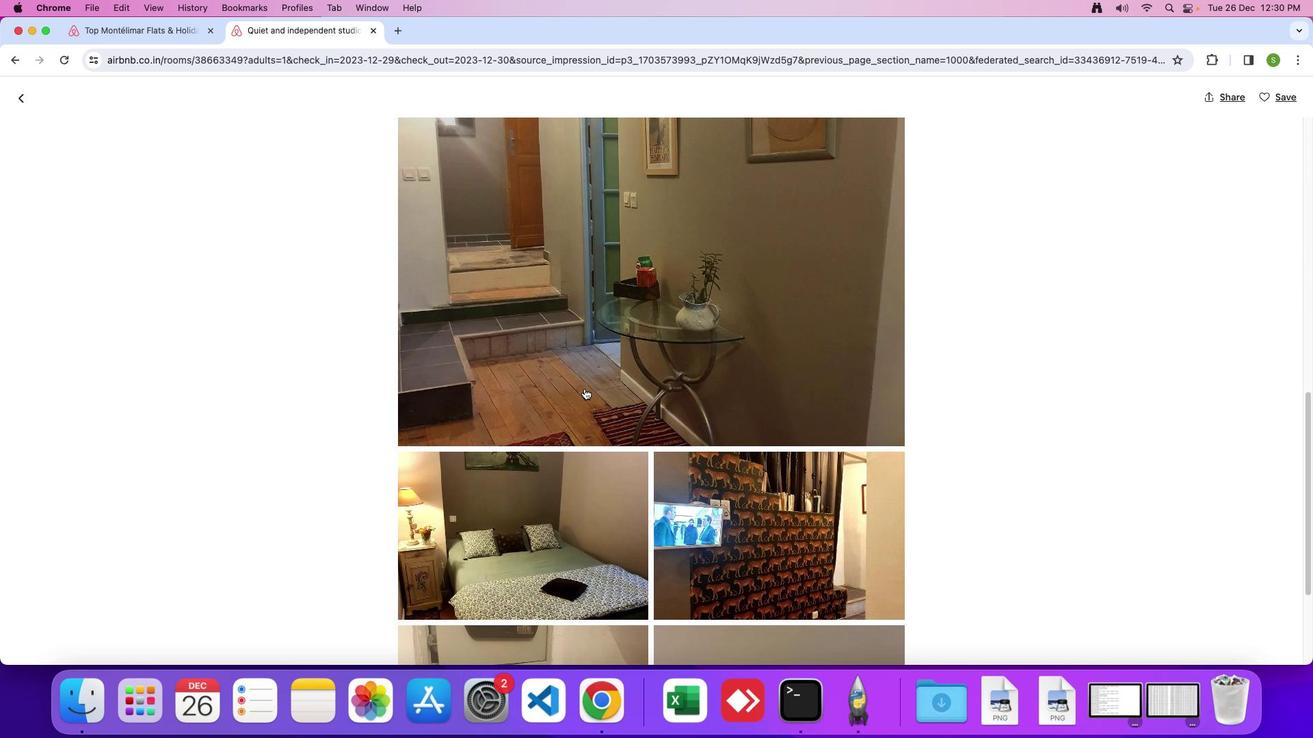 
Action: Mouse moved to (584, 388)
Screenshot: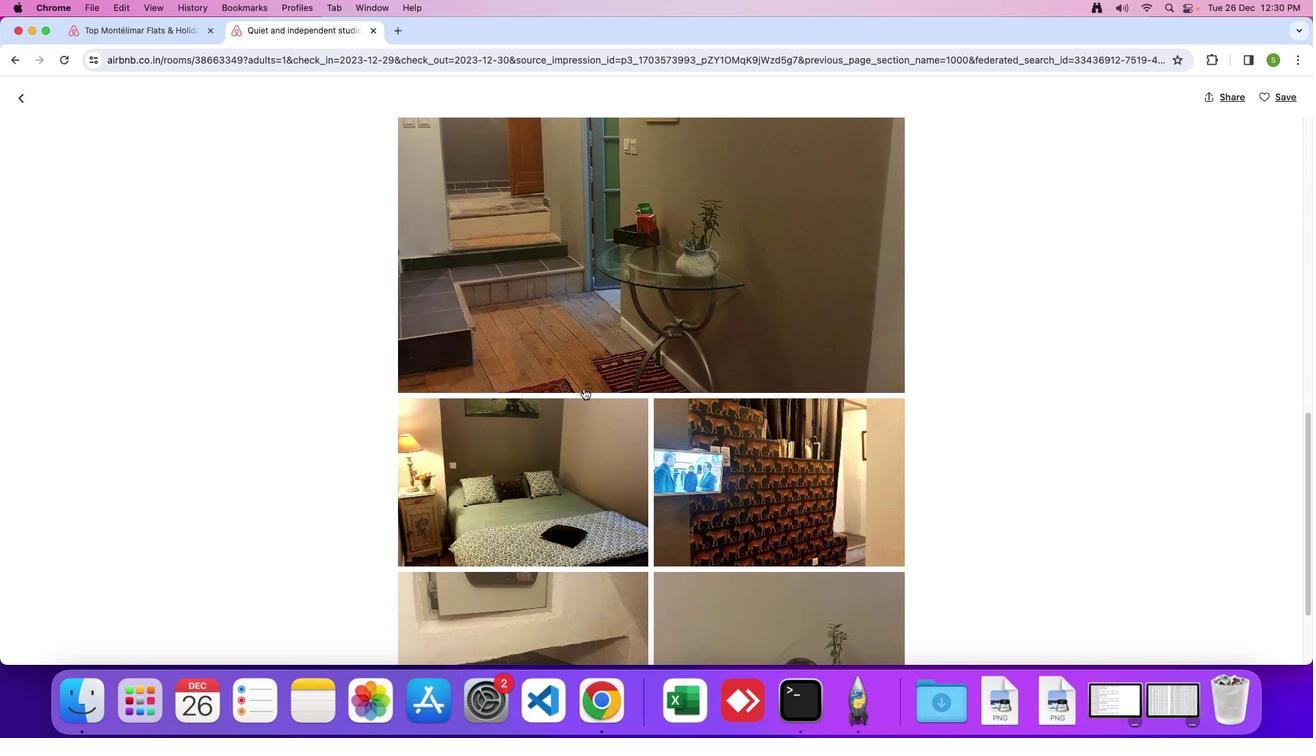 
Action: Mouse scrolled (584, 388) with delta (0, 0)
Screenshot: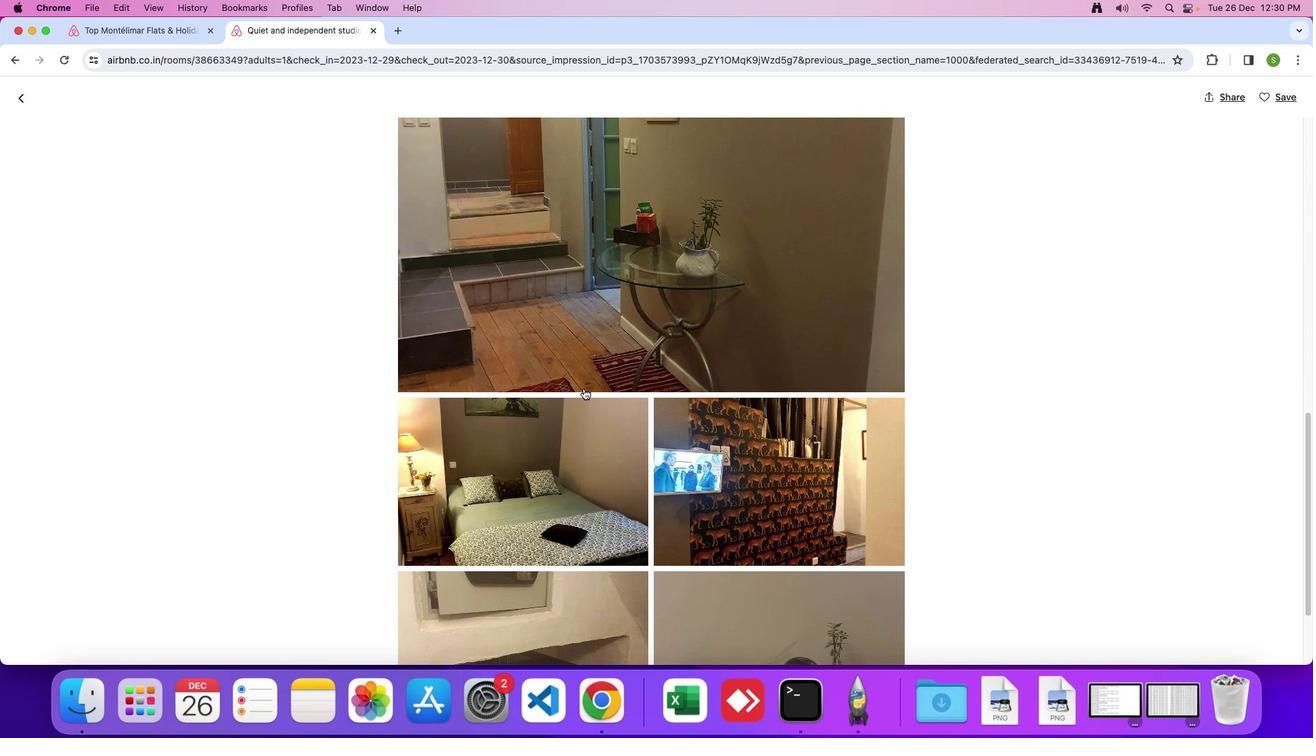 
Action: Mouse scrolled (584, 388) with delta (0, 0)
Screenshot: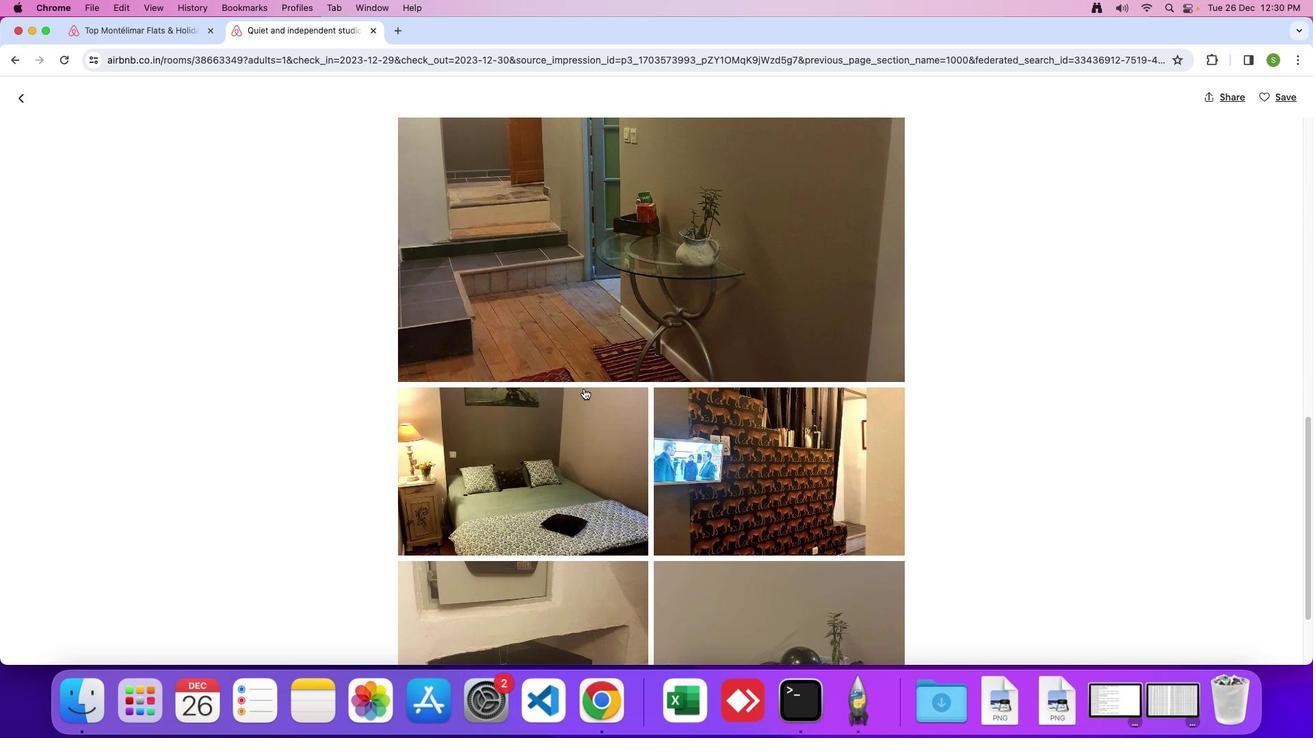
Action: Mouse scrolled (584, 388) with delta (0, -1)
Screenshot: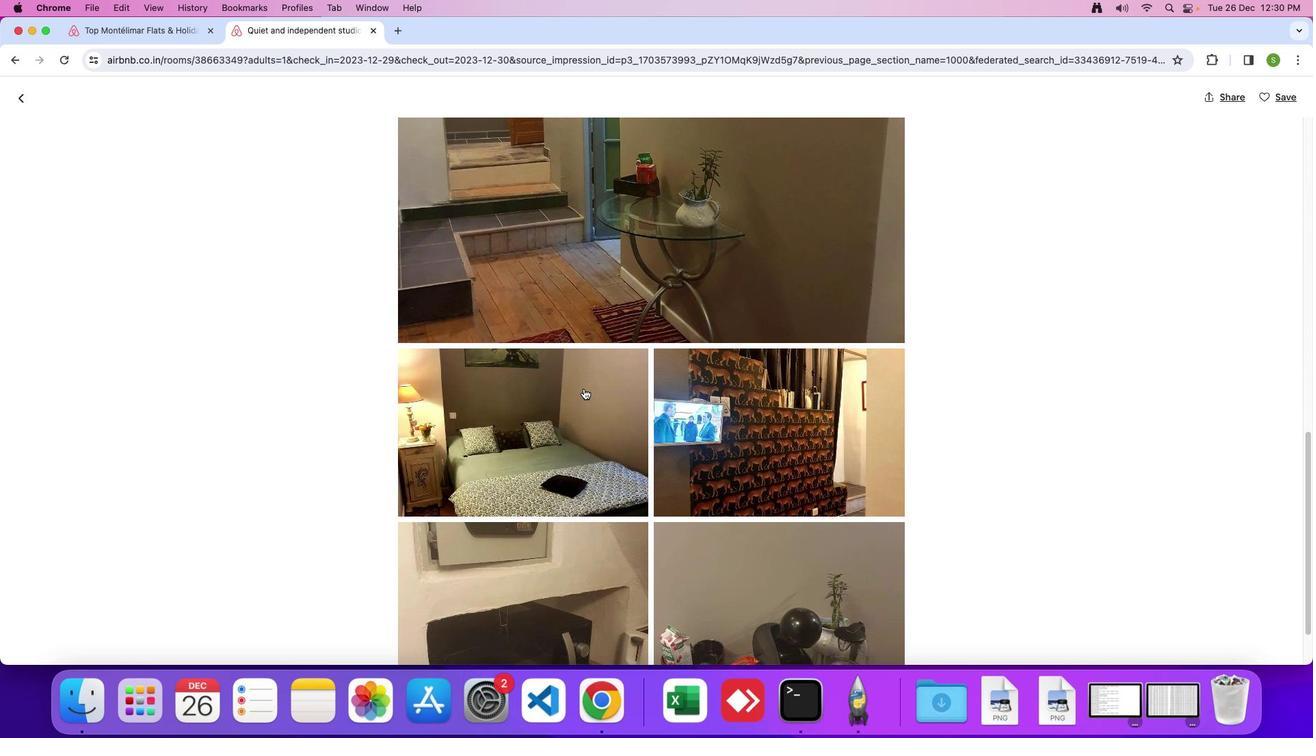 
Action: Mouse scrolled (584, 388) with delta (0, 0)
Screenshot: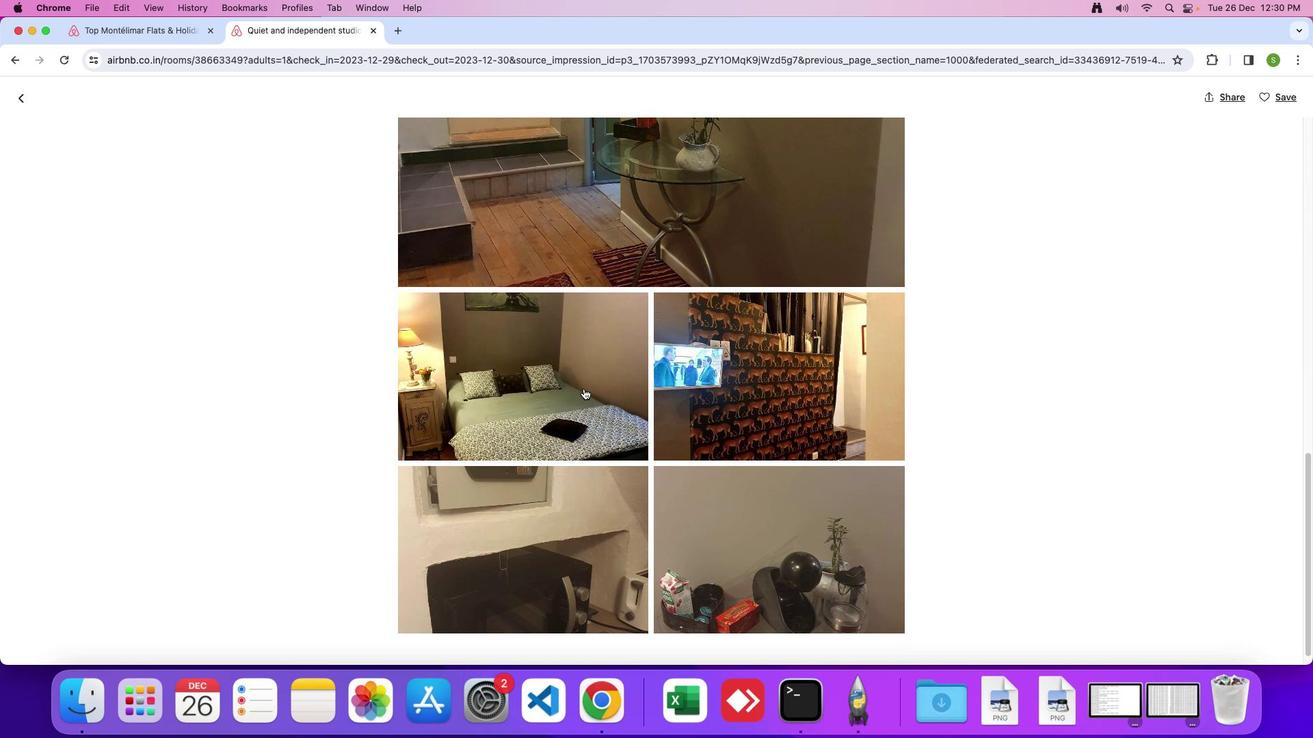 
Action: Mouse scrolled (584, 388) with delta (0, 0)
Screenshot: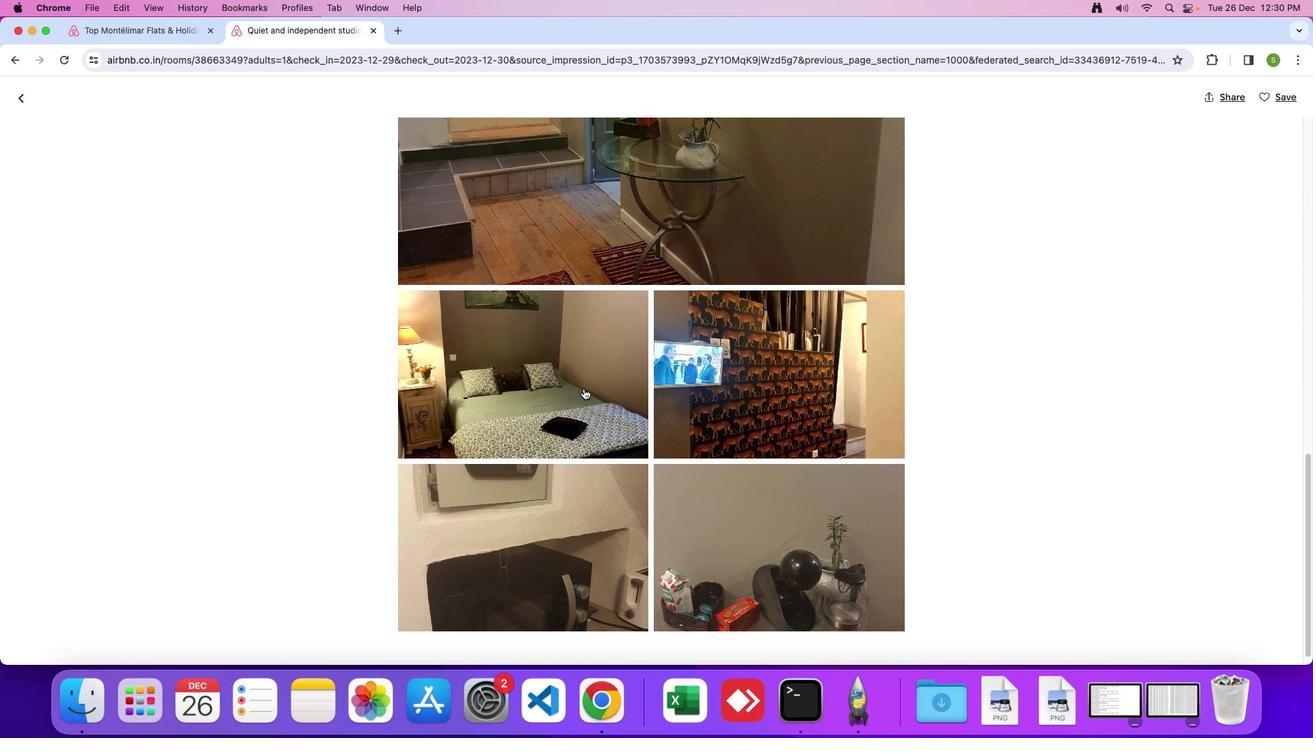 
Action: Mouse scrolled (584, 388) with delta (0, -2)
Screenshot: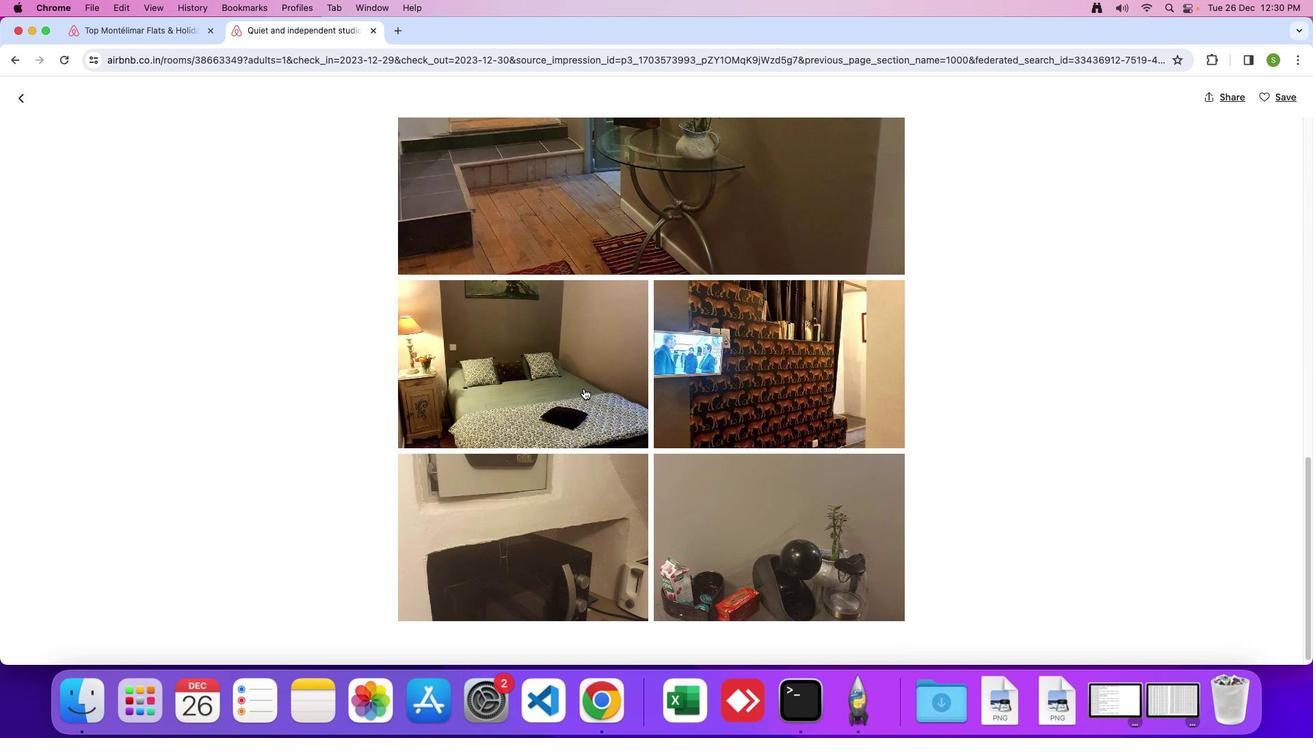 
Action: Mouse moved to (584, 388)
Screenshot: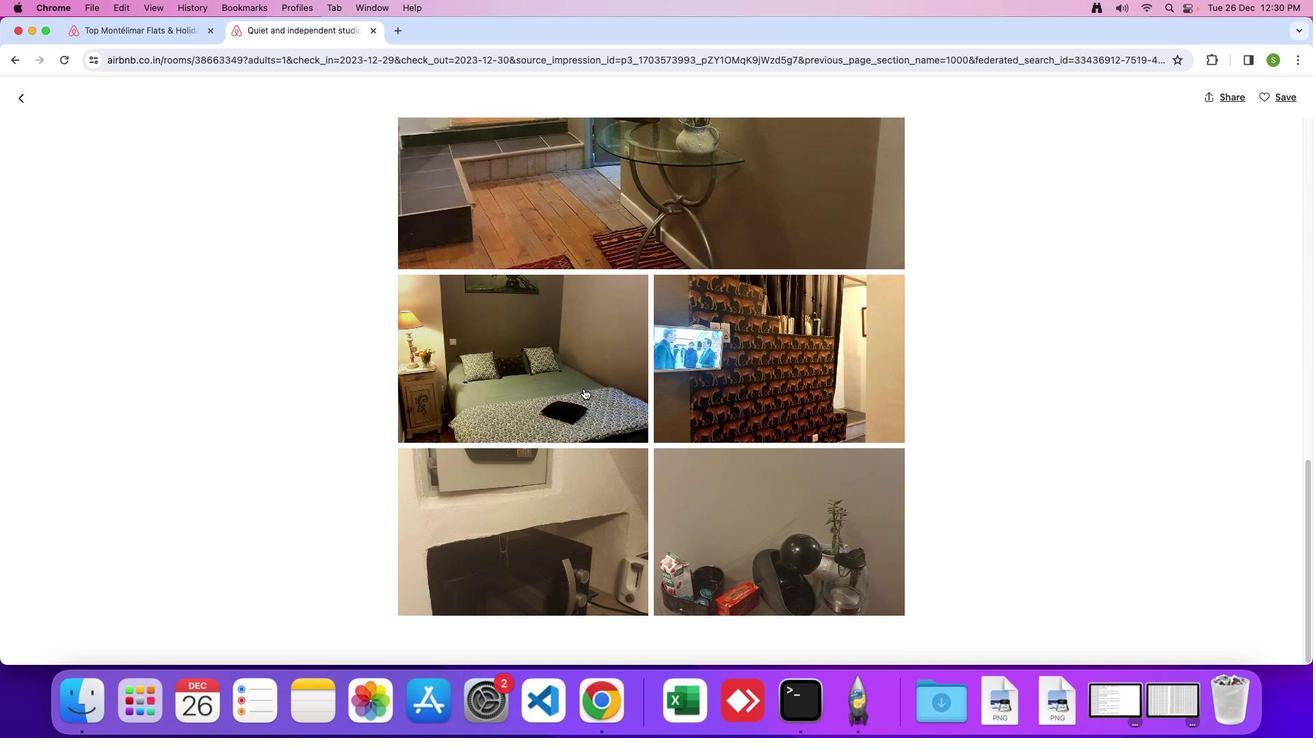 
Action: Mouse scrolled (584, 388) with delta (0, 0)
Screenshot: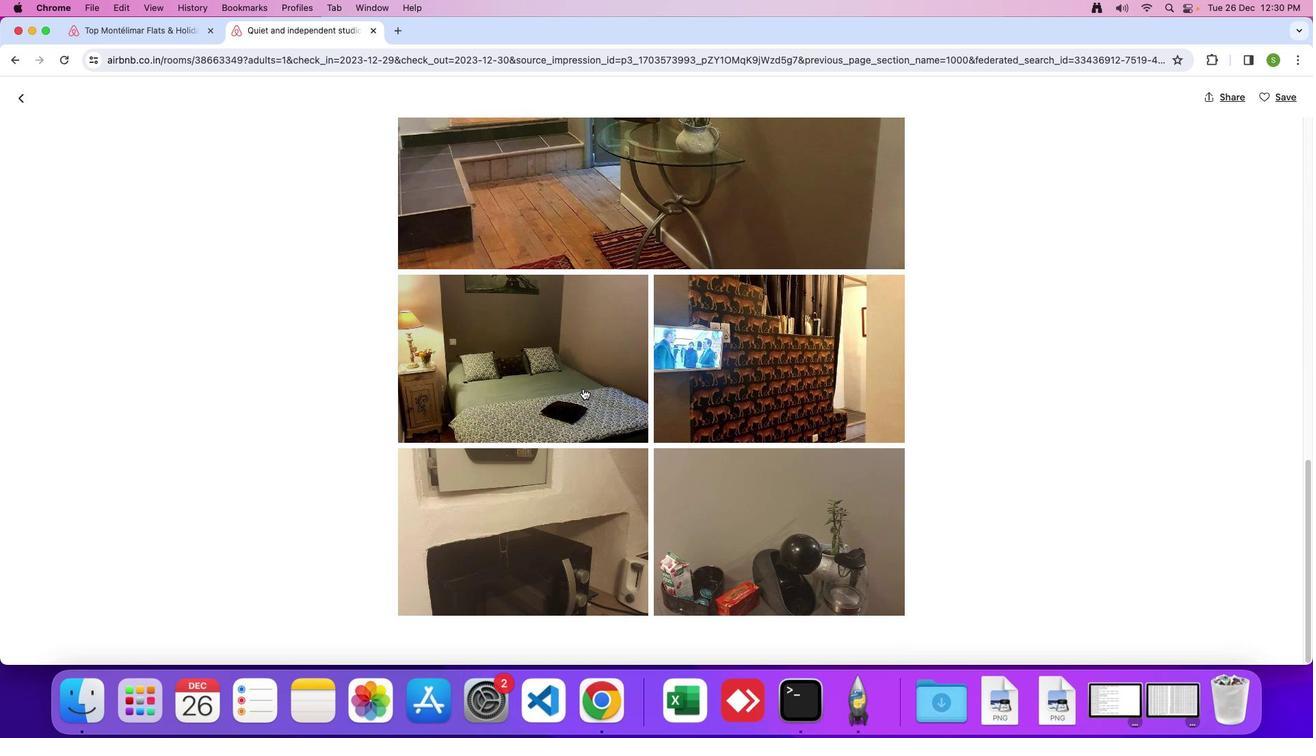 
Action: Mouse scrolled (584, 388) with delta (0, 0)
Screenshot: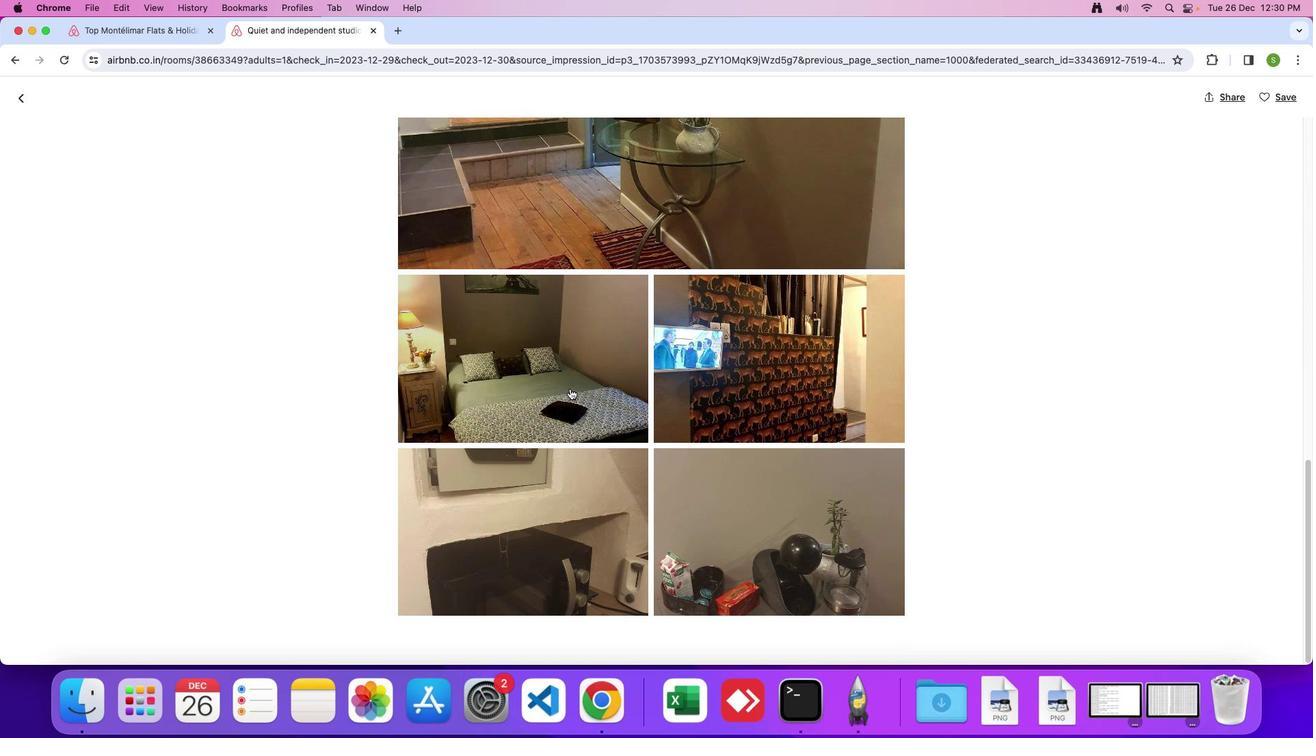 
Action: Mouse moved to (576, 388)
Screenshot: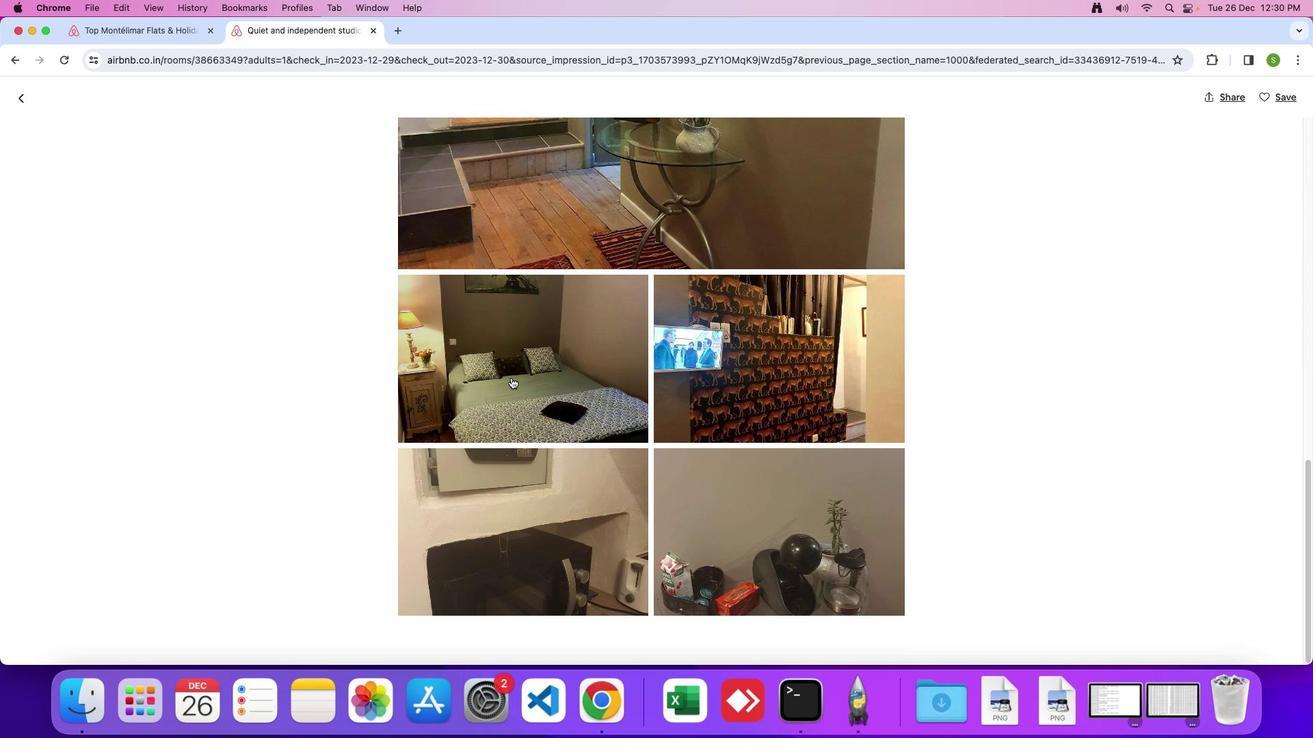
Action: Mouse scrolled (576, 388) with delta (0, 0)
Screenshot: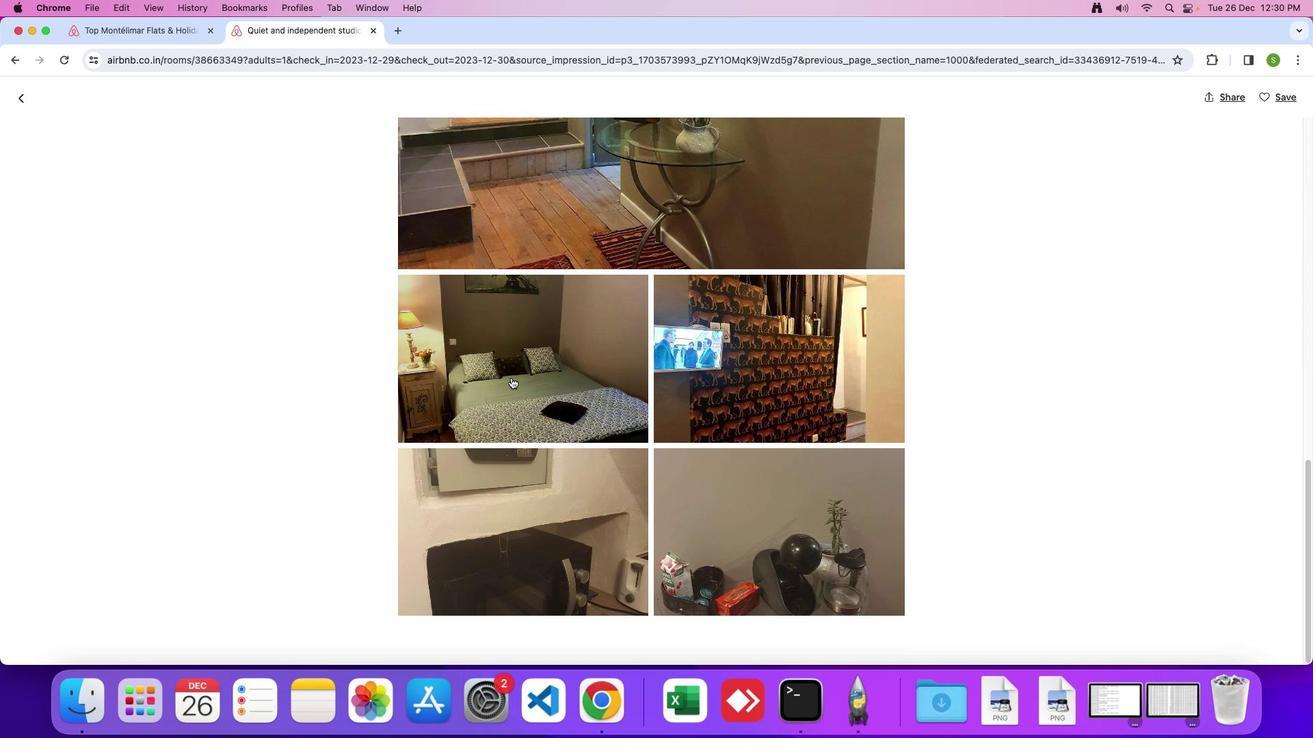 
Action: Mouse moved to (22, 99)
Screenshot: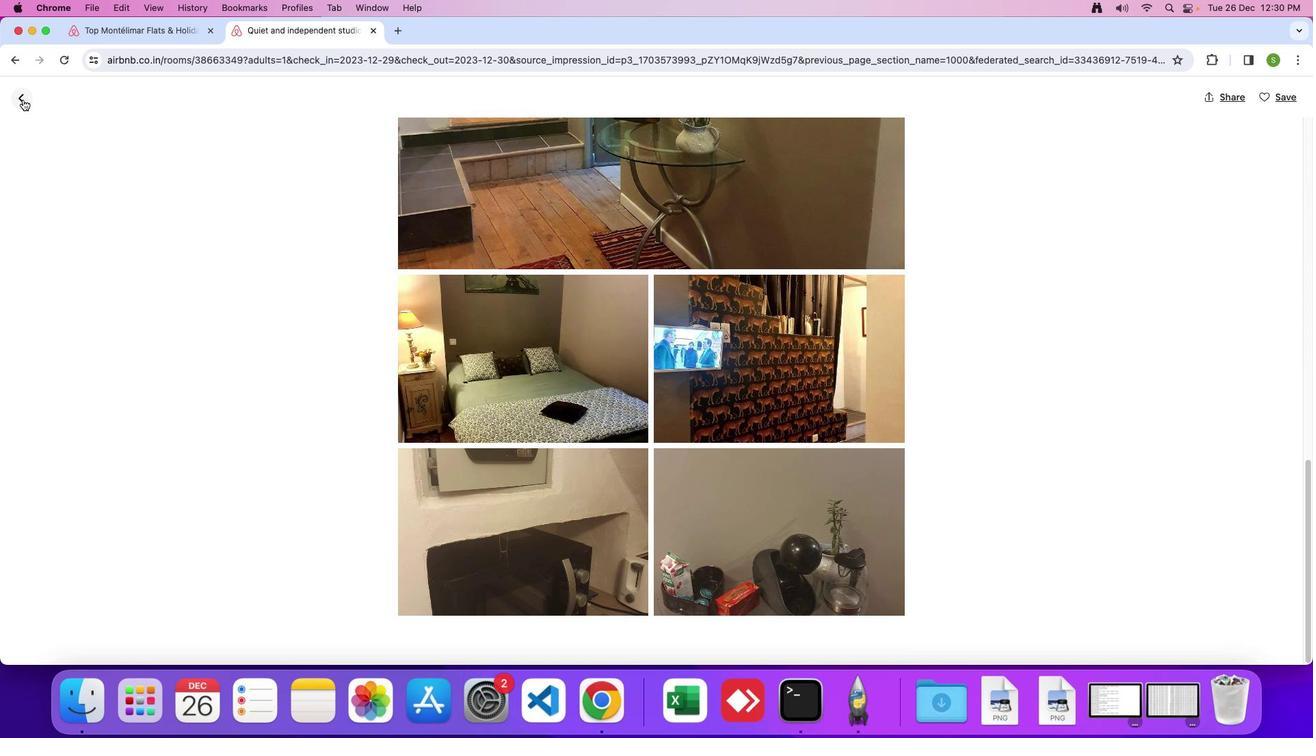 
Action: Mouse pressed left at (22, 99)
Screenshot: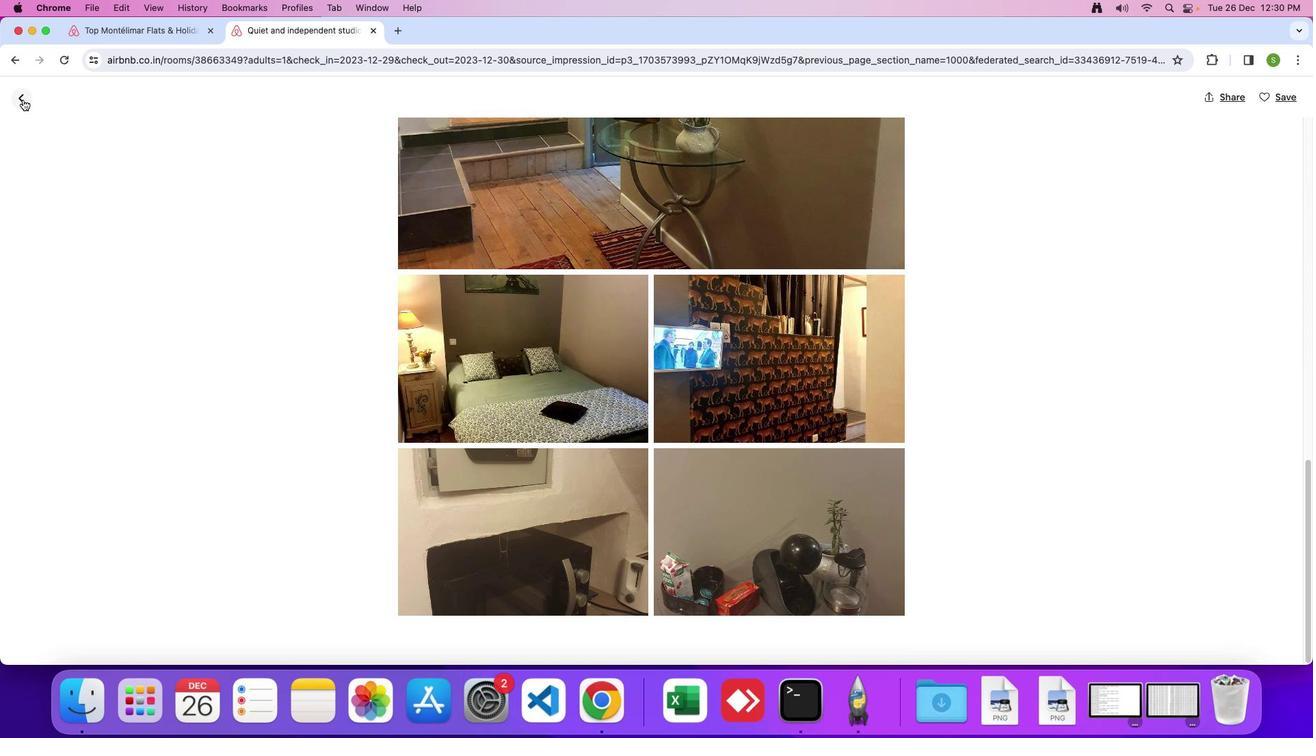 
Action: Mouse moved to (454, 396)
Screenshot: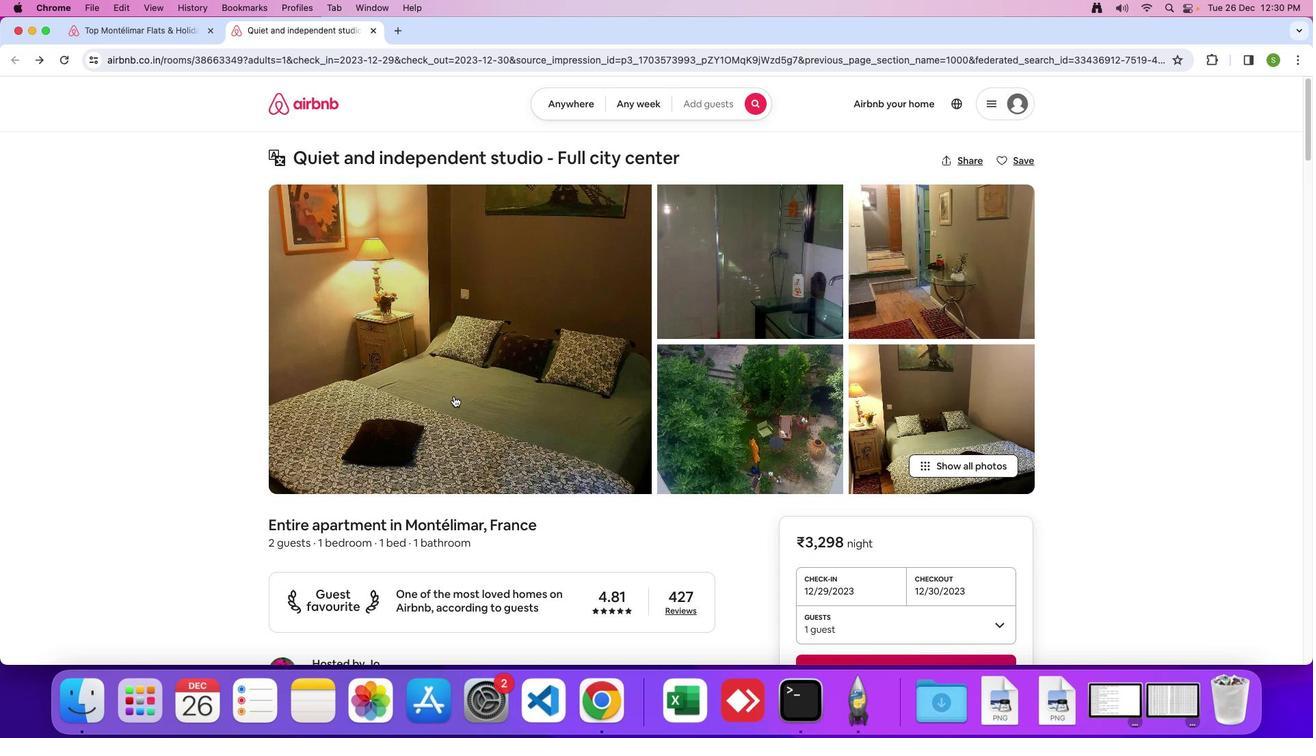 
Action: Mouse scrolled (454, 396) with delta (0, 0)
Screenshot: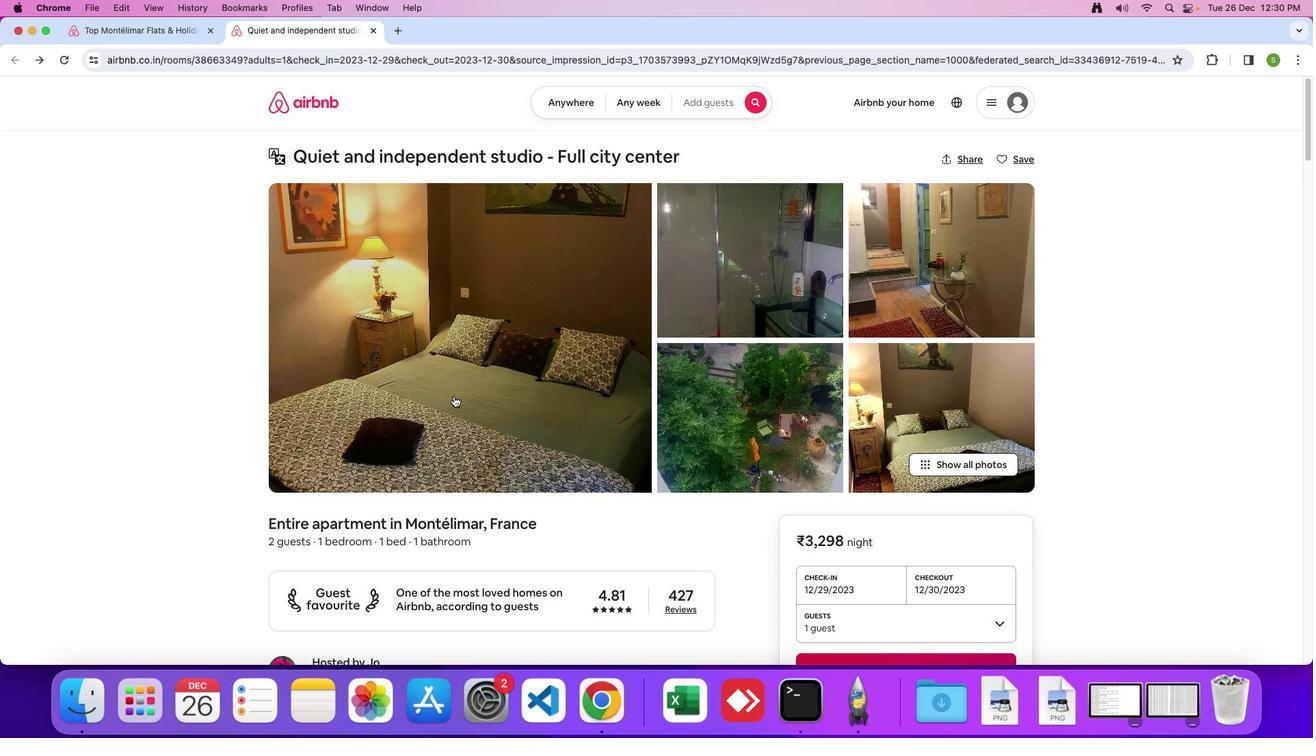 
Action: Mouse scrolled (454, 396) with delta (0, 0)
Screenshot: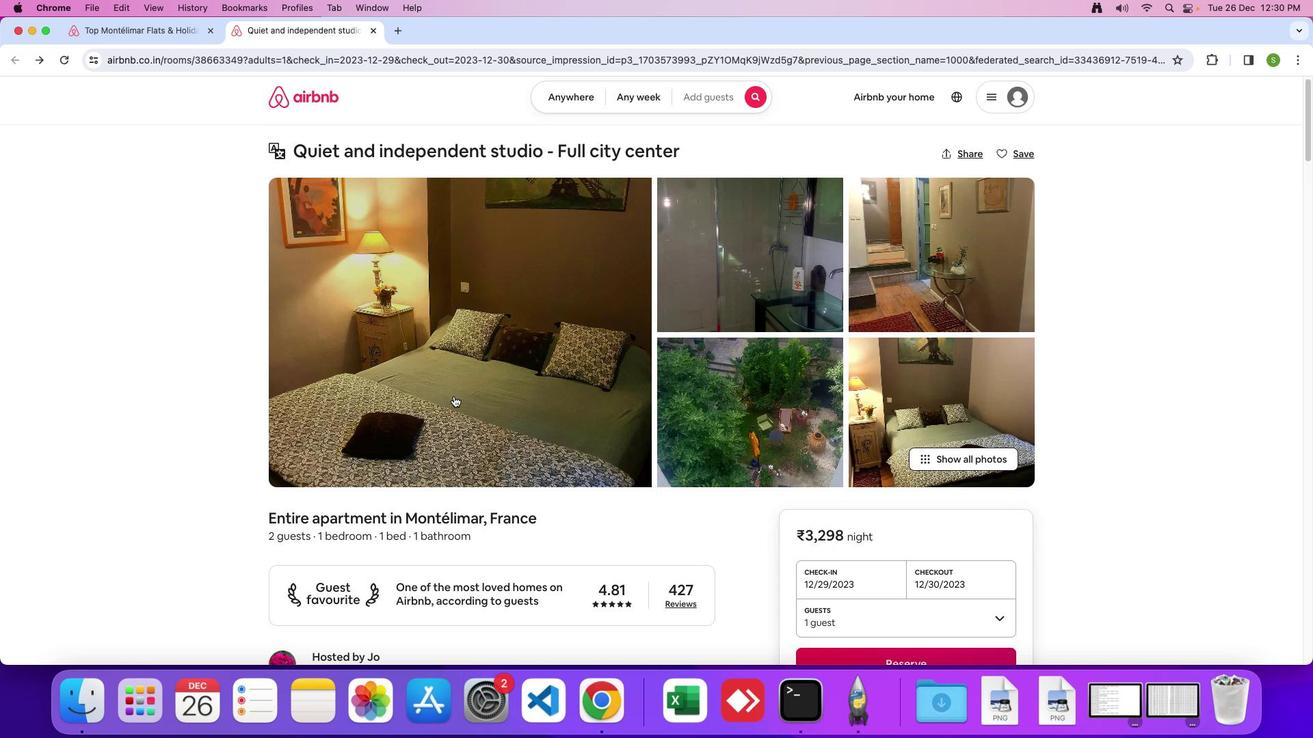 
Action: Mouse scrolled (454, 396) with delta (0, -1)
Screenshot: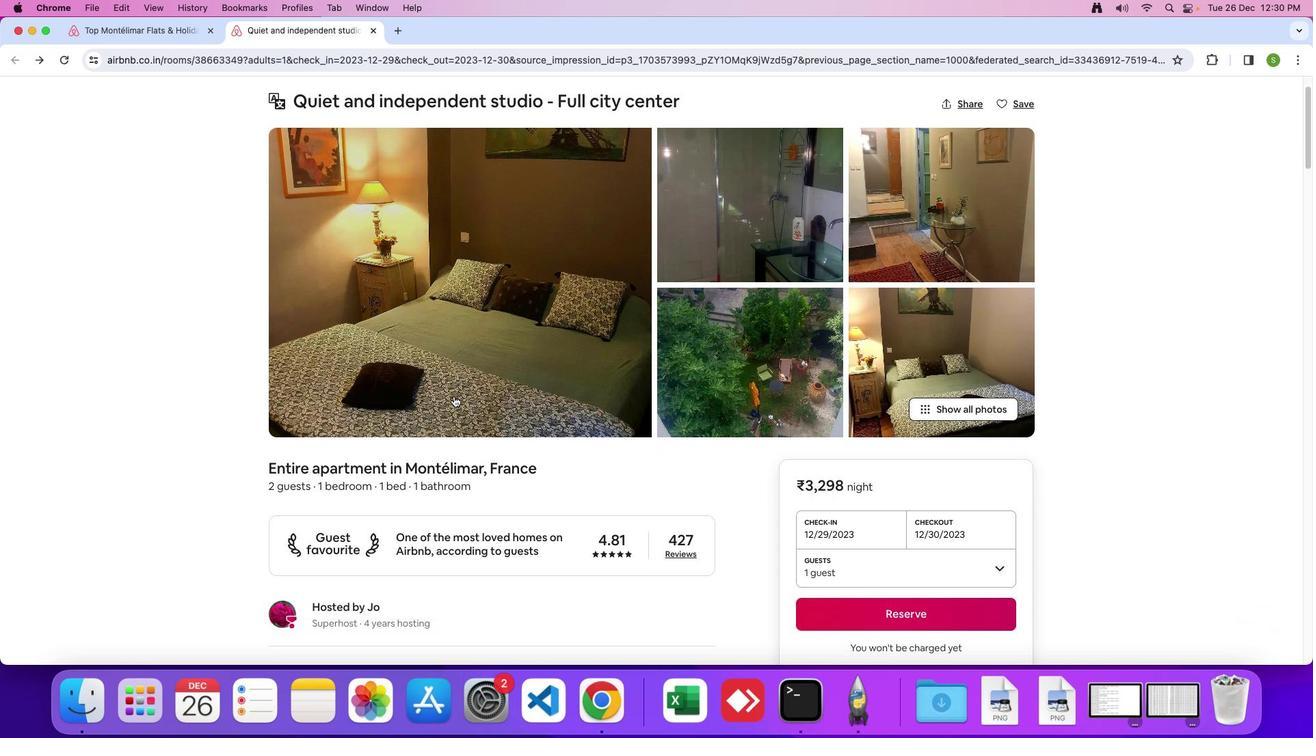 
Action: Mouse scrolled (454, 396) with delta (0, 0)
Screenshot: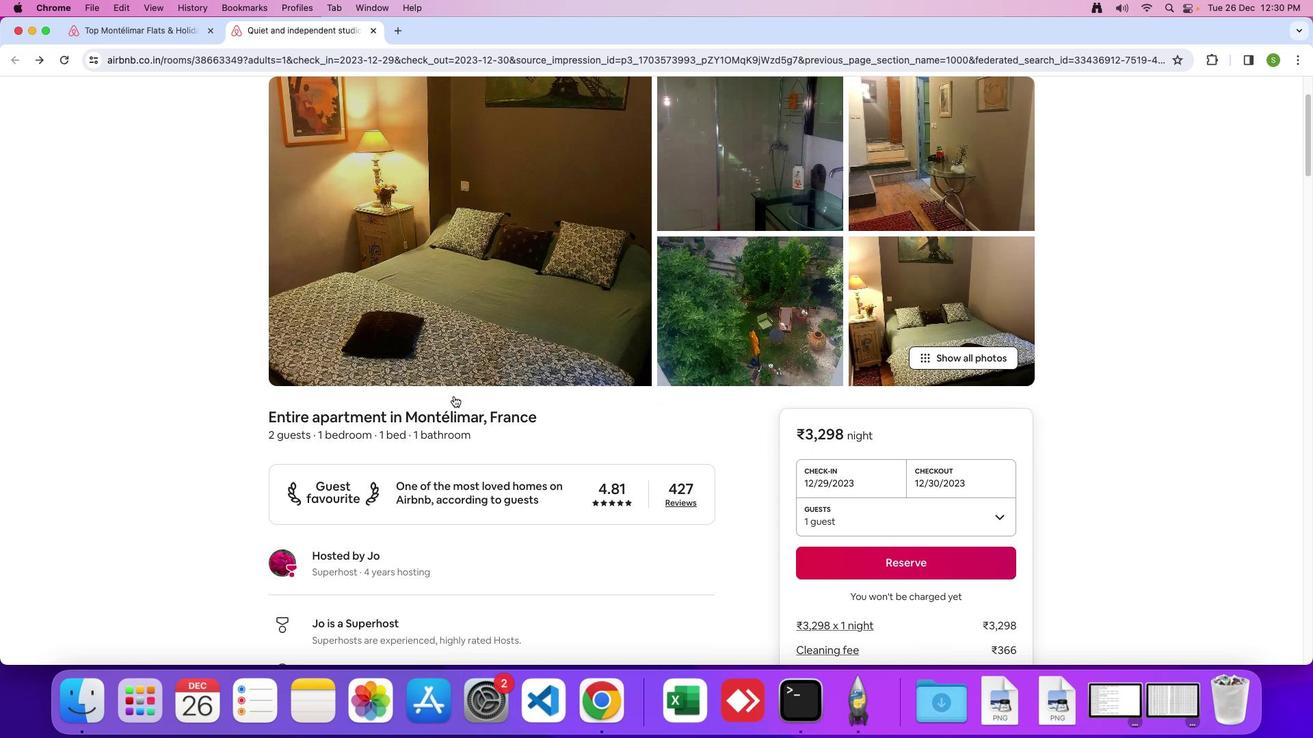 
Action: Mouse scrolled (454, 396) with delta (0, 0)
Screenshot: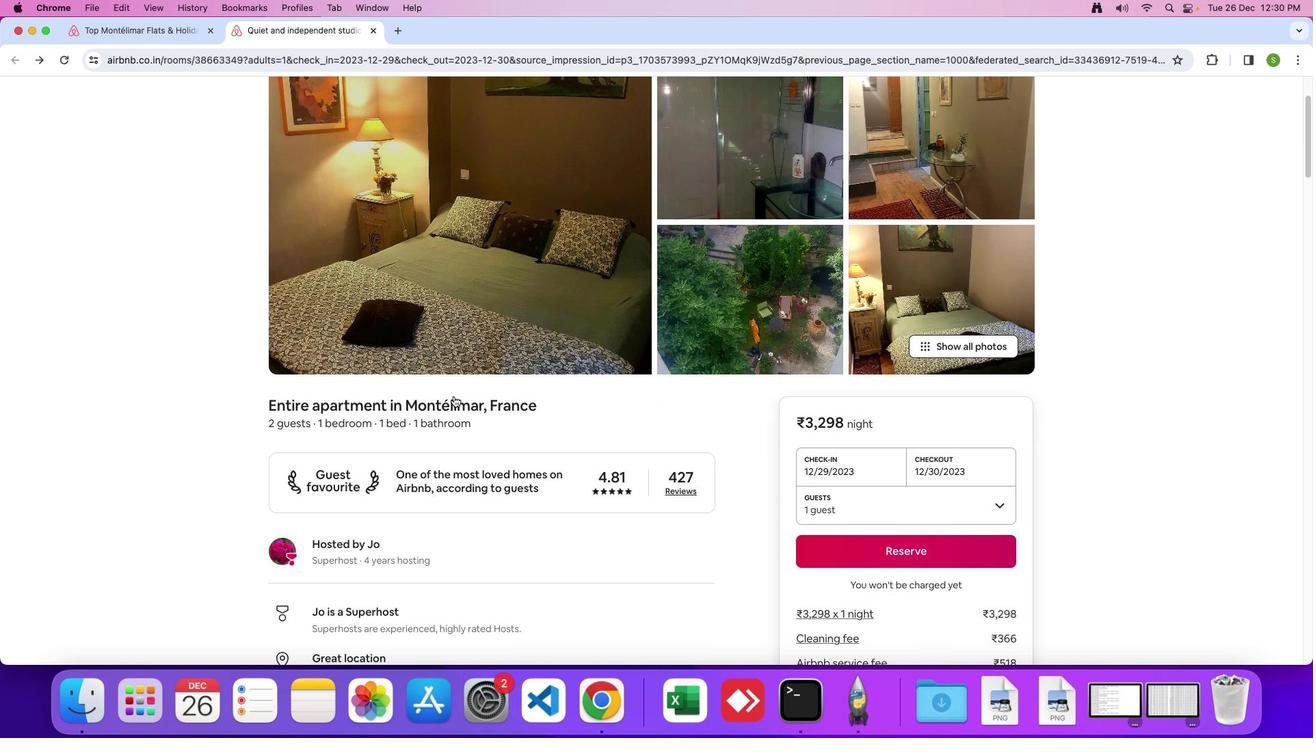 
Action: Mouse scrolled (454, 396) with delta (0, -1)
Screenshot: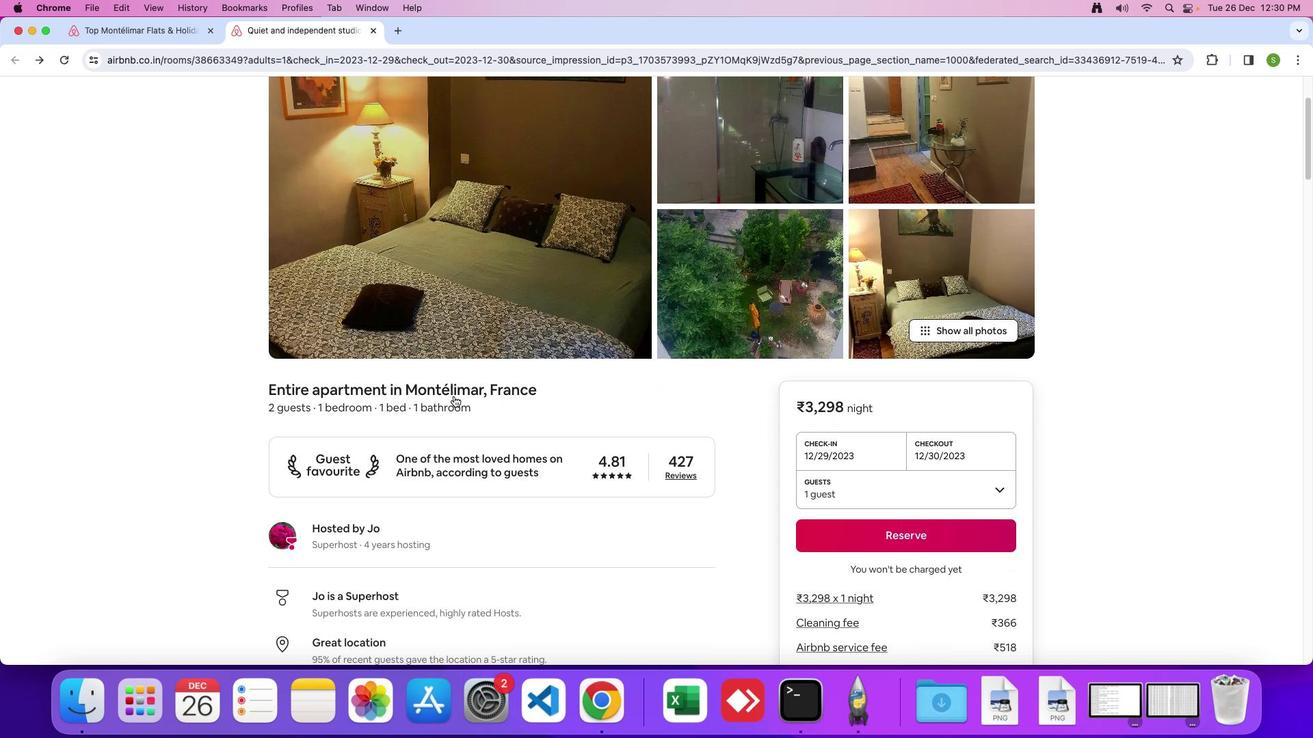 
Action: Mouse scrolled (454, 396) with delta (0, 0)
Screenshot: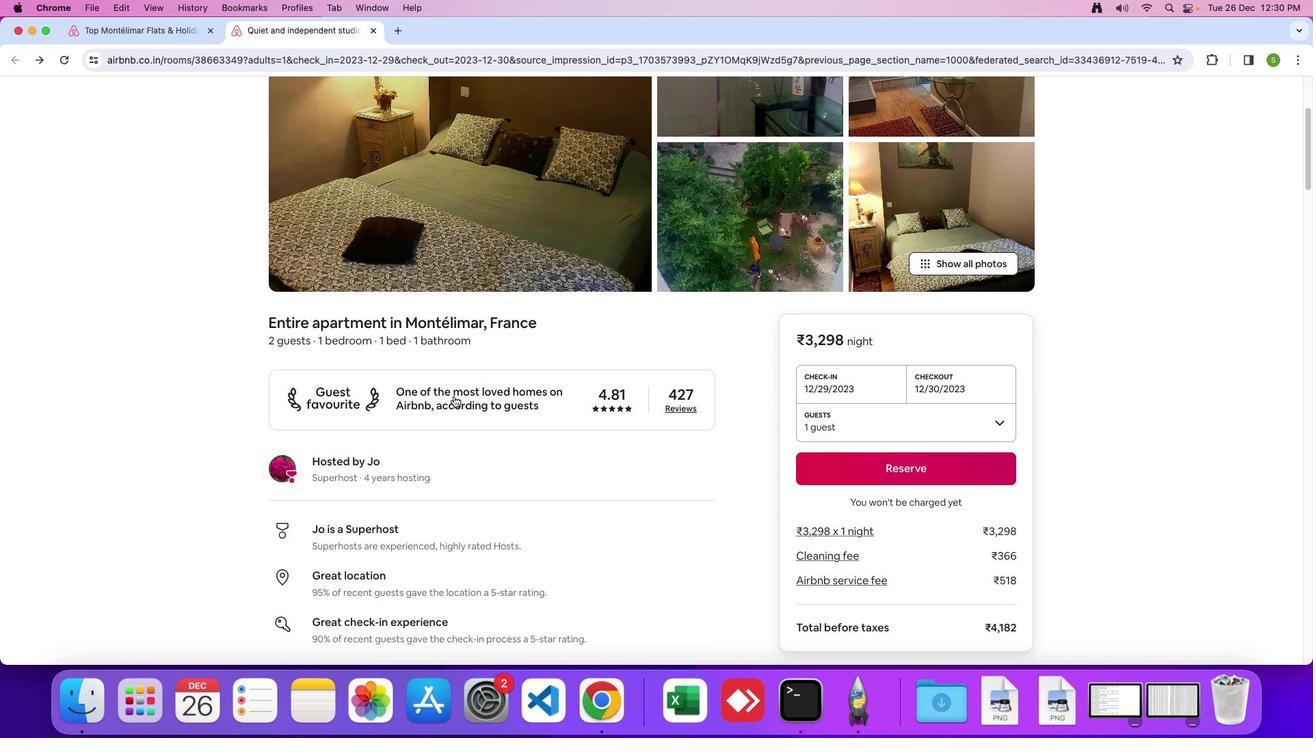 
Action: Mouse scrolled (454, 396) with delta (0, 0)
Screenshot: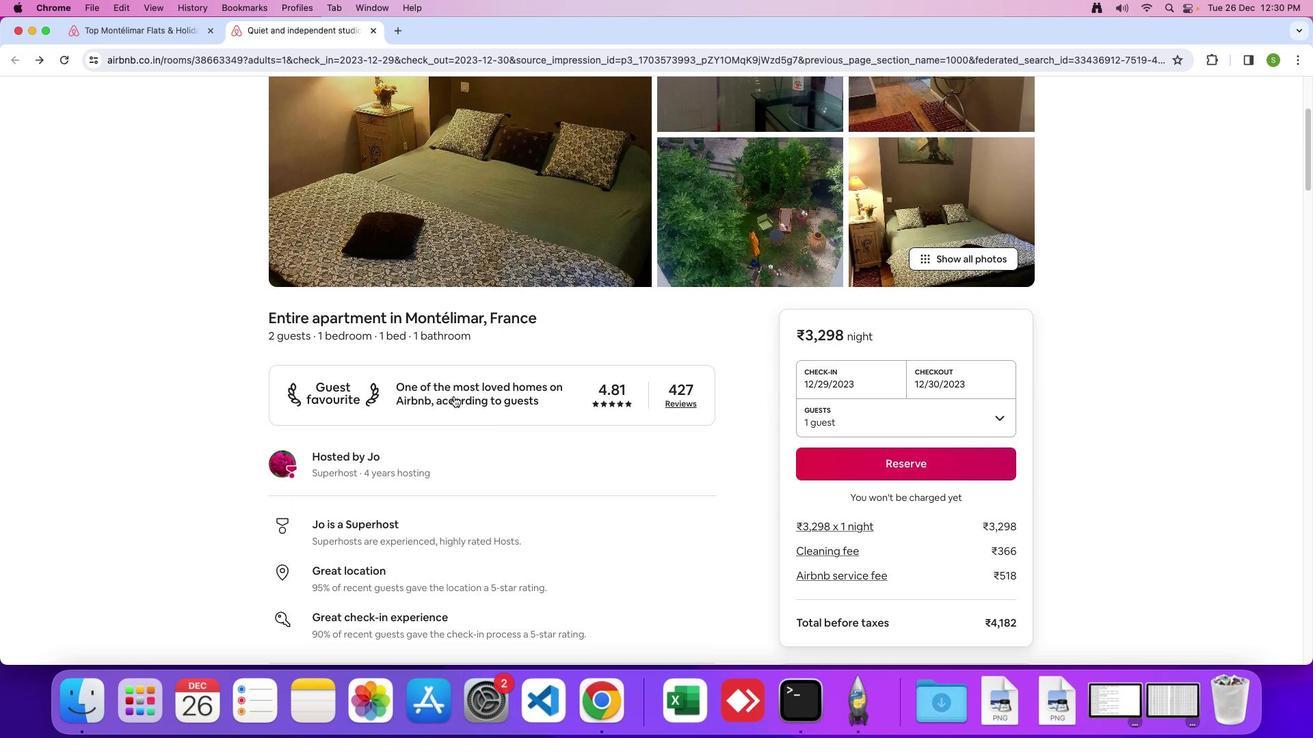 
Action: Mouse scrolled (454, 396) with delta (0, -1)
Screenshot: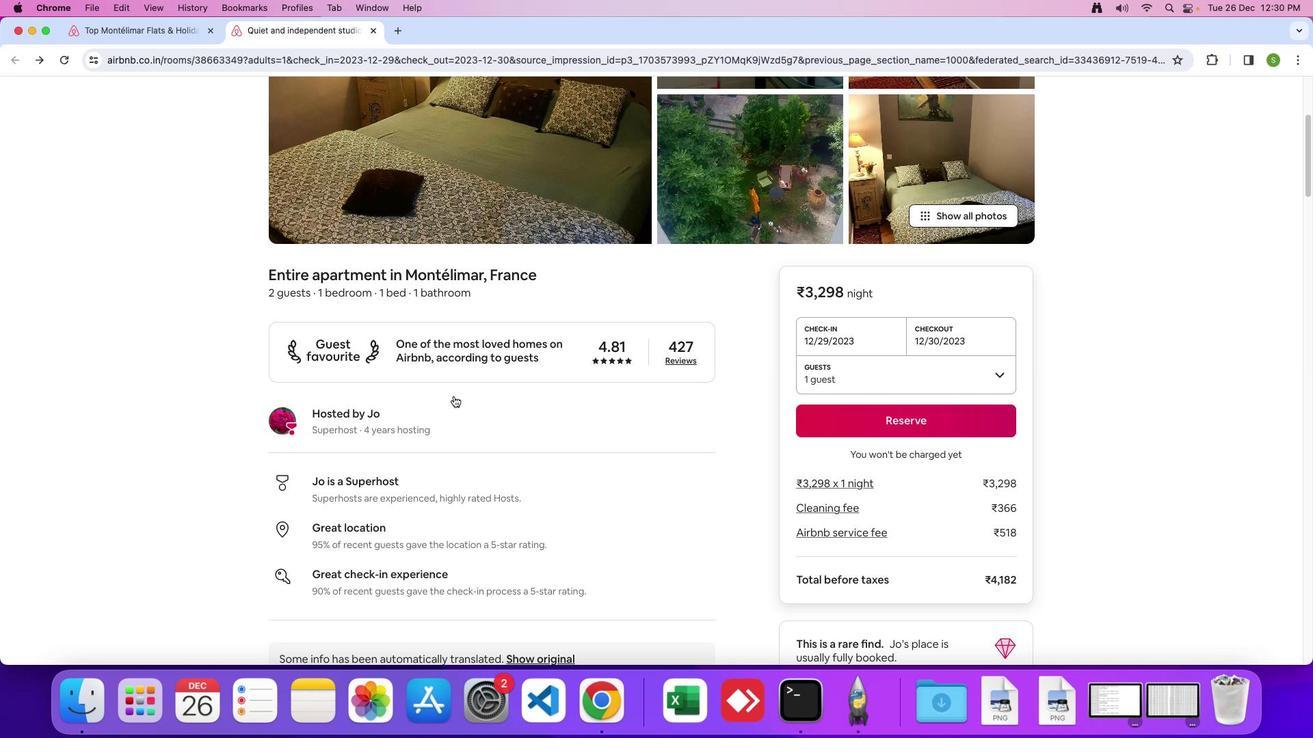 
Action: Mouse scrolled (454, 396) with delta (0, 0)
Screenshot: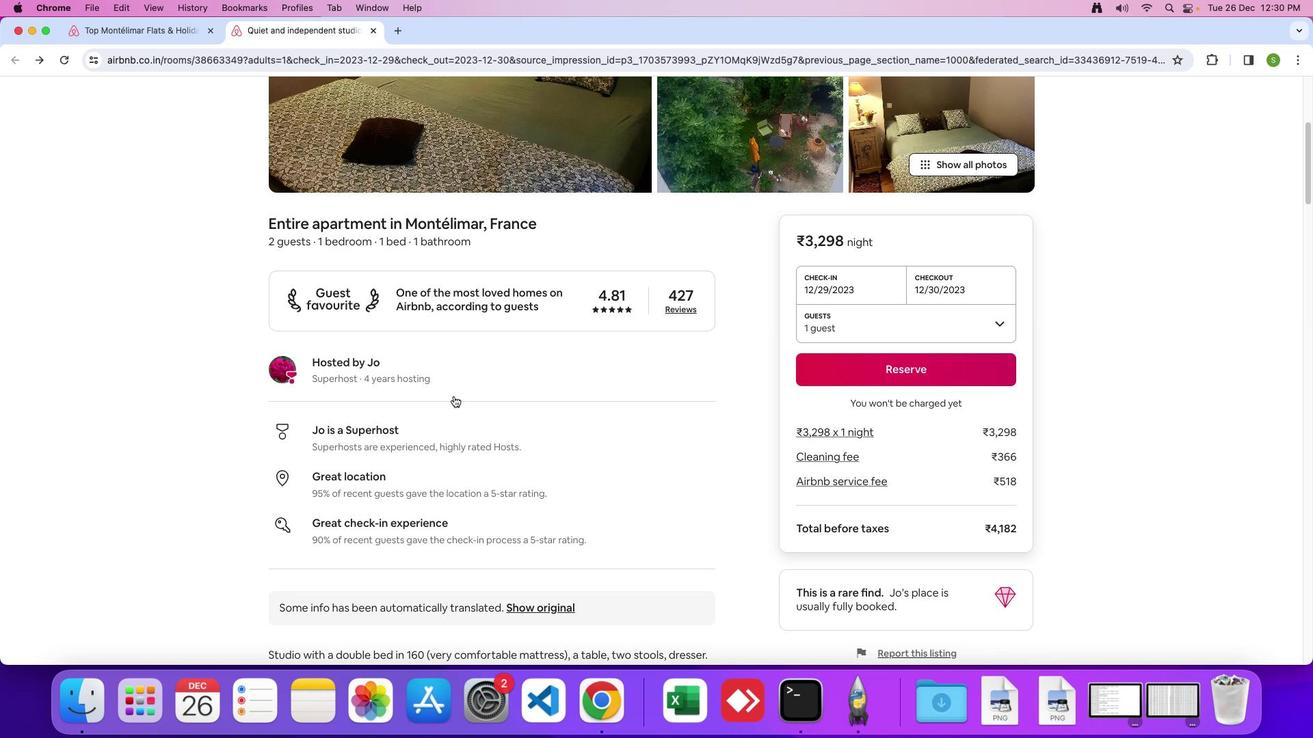 
Action: Mouse scrolled (454, 396) with delta (0, 0)
Screenshot: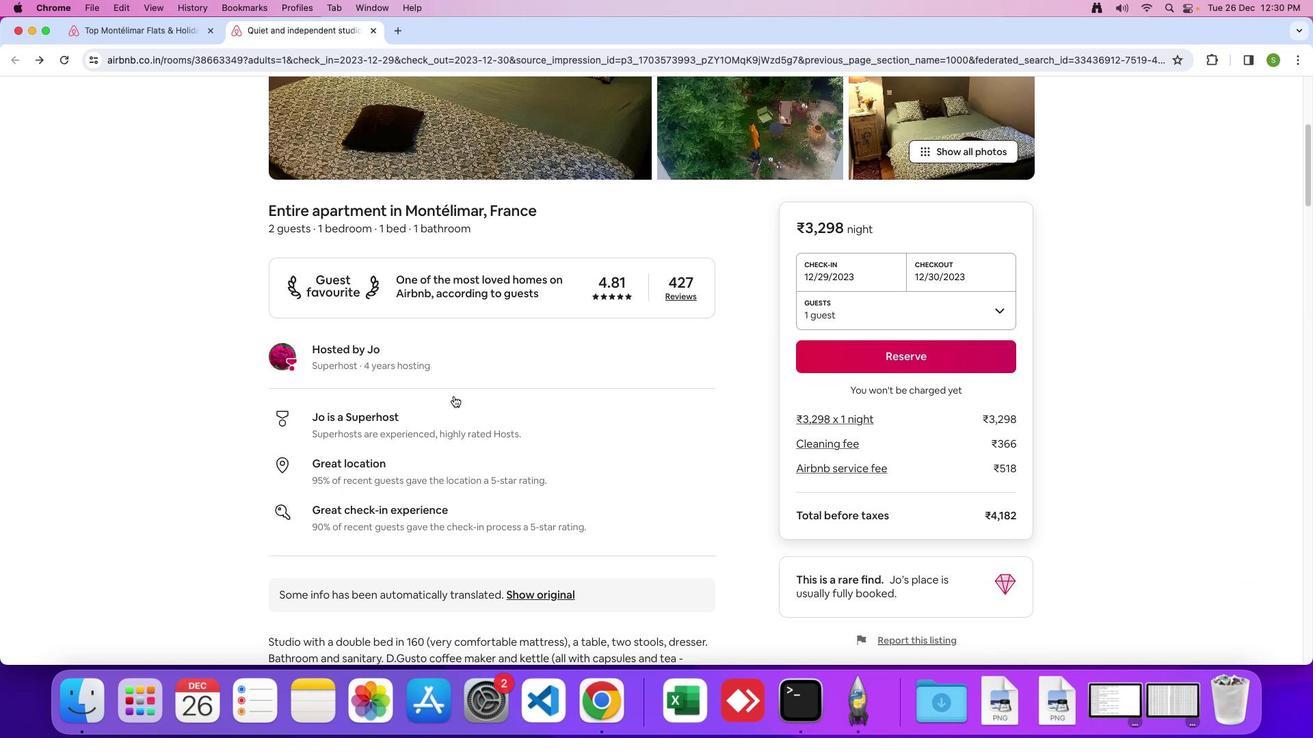 
Action: Mouse scrolled (454, 396) with delta (0, -1)
Screenshot: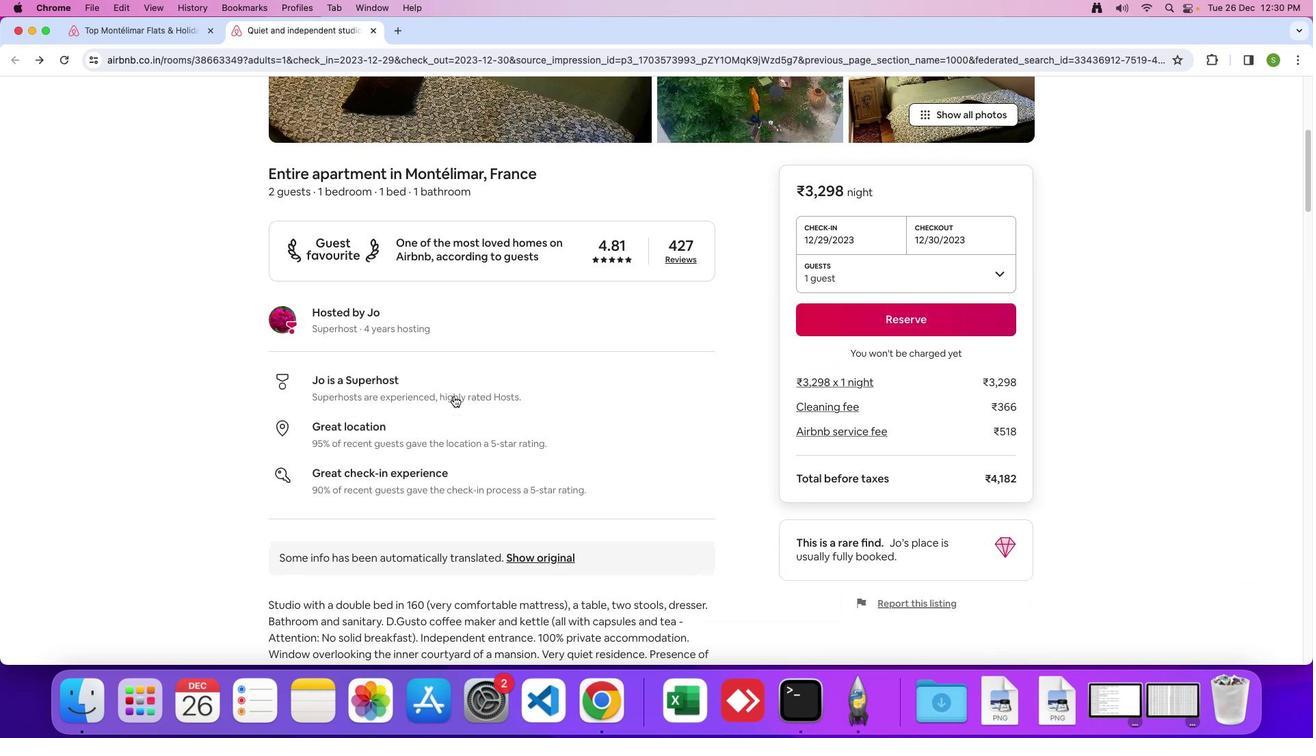 
Action: Mouse scrolled (454, 396) with delta (0, 0)
Screenshot: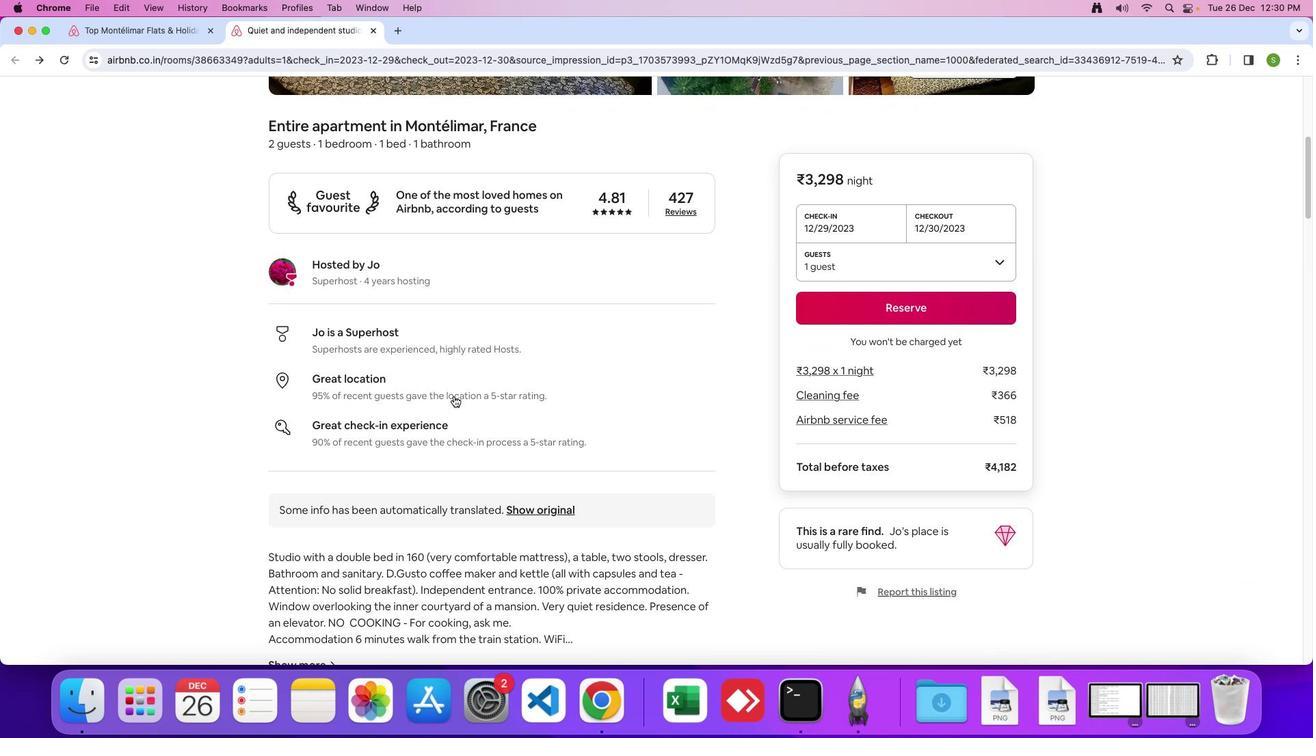 
Action: Mouse scrolled (454, 396) with delta (0, 0)
Screenshot: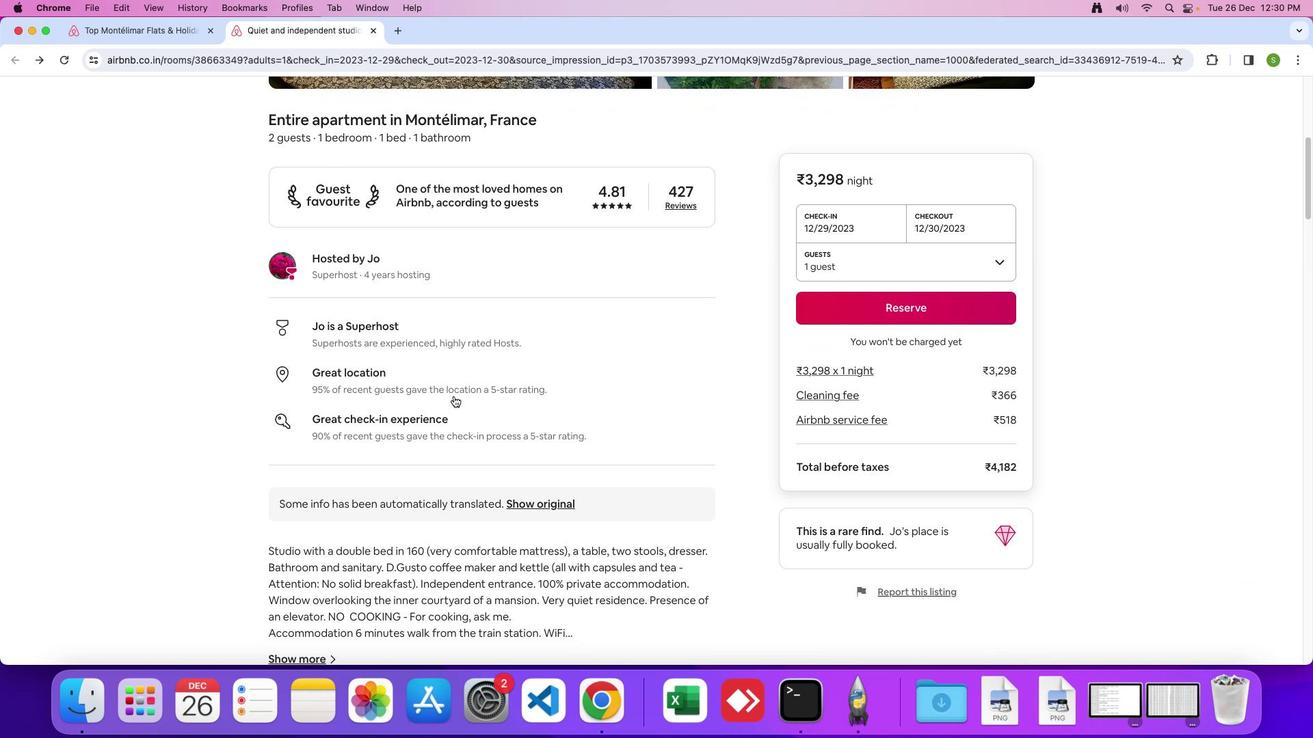 
Action: Mouse scrolled (454, 396) with delta (0, -1)
Screenshot: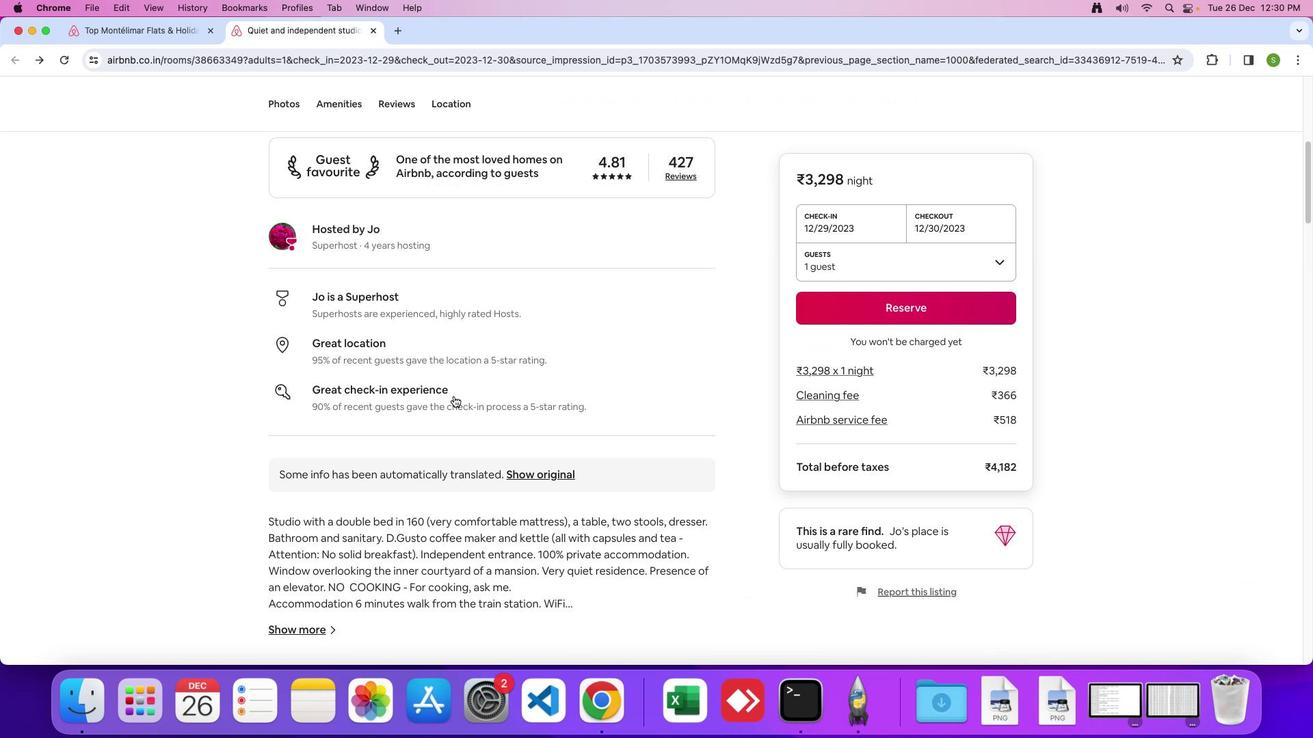 
Action: Mouse scrolled (454, 396) with delta (0, 0)
Screenshot: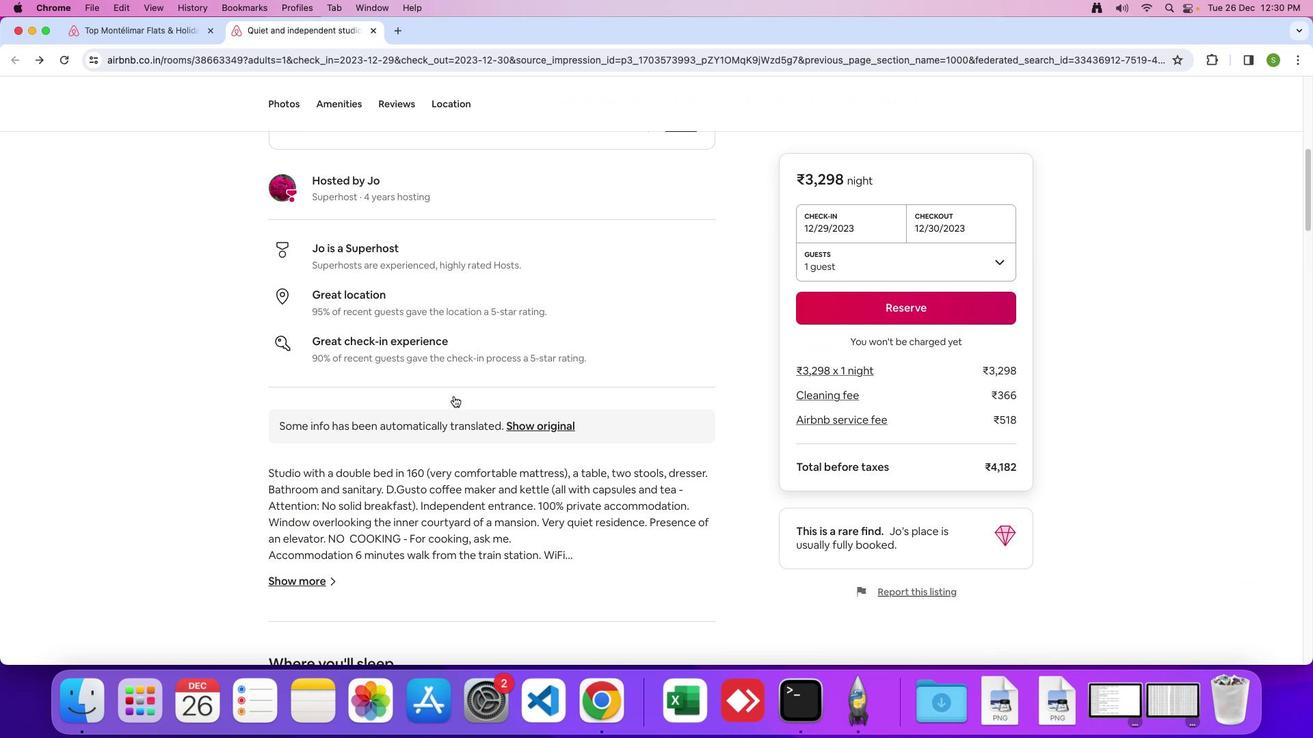 
Action: Mouse scrolled (454, 396) with delta (0, 0)
Screenshot: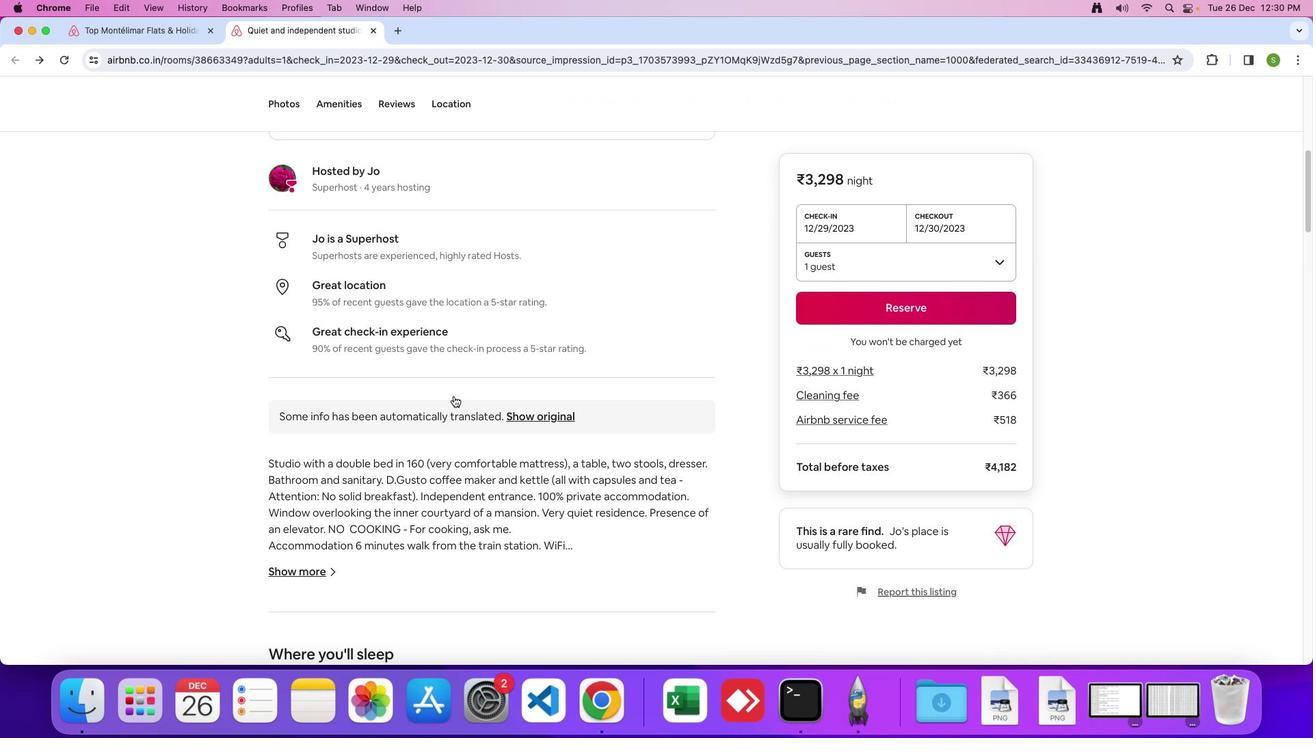 
Action: Mouse scrolled (454, 396) with delta (0, -1)
Screenshot: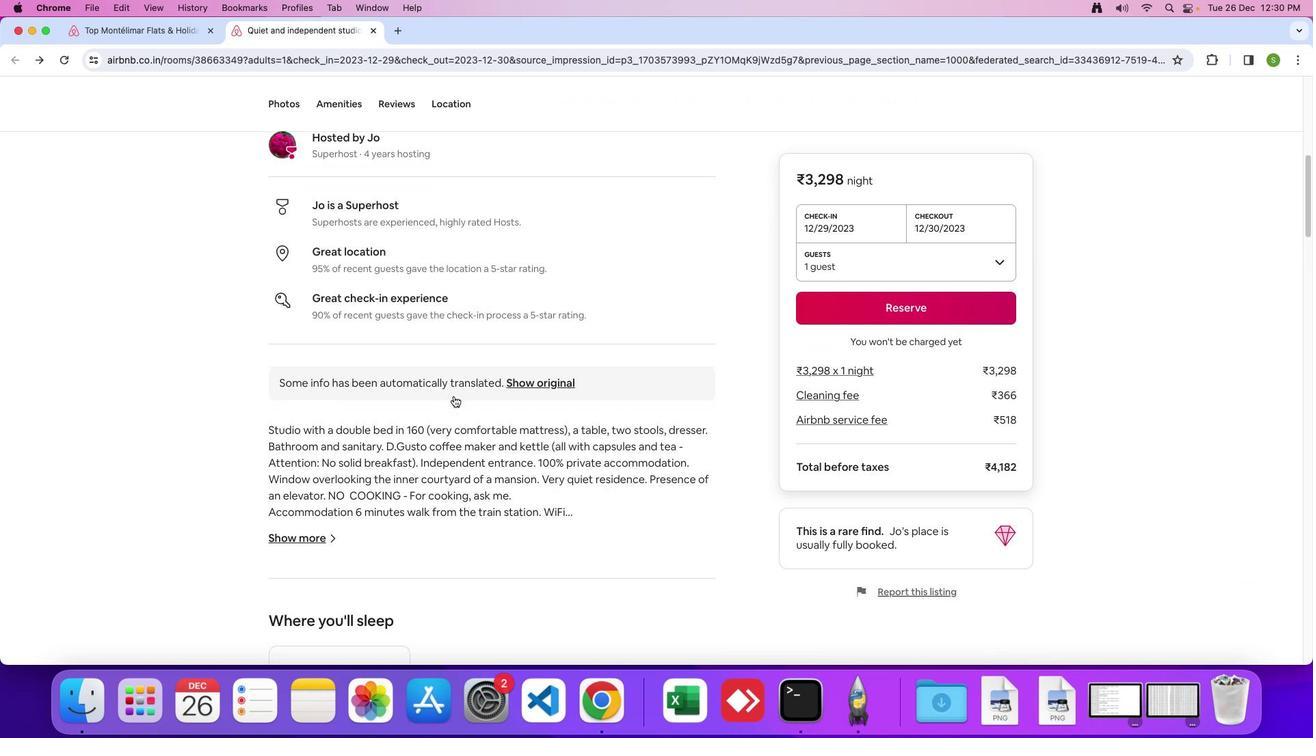 
Action: Mouse moved to (453, 396)
Screenshot: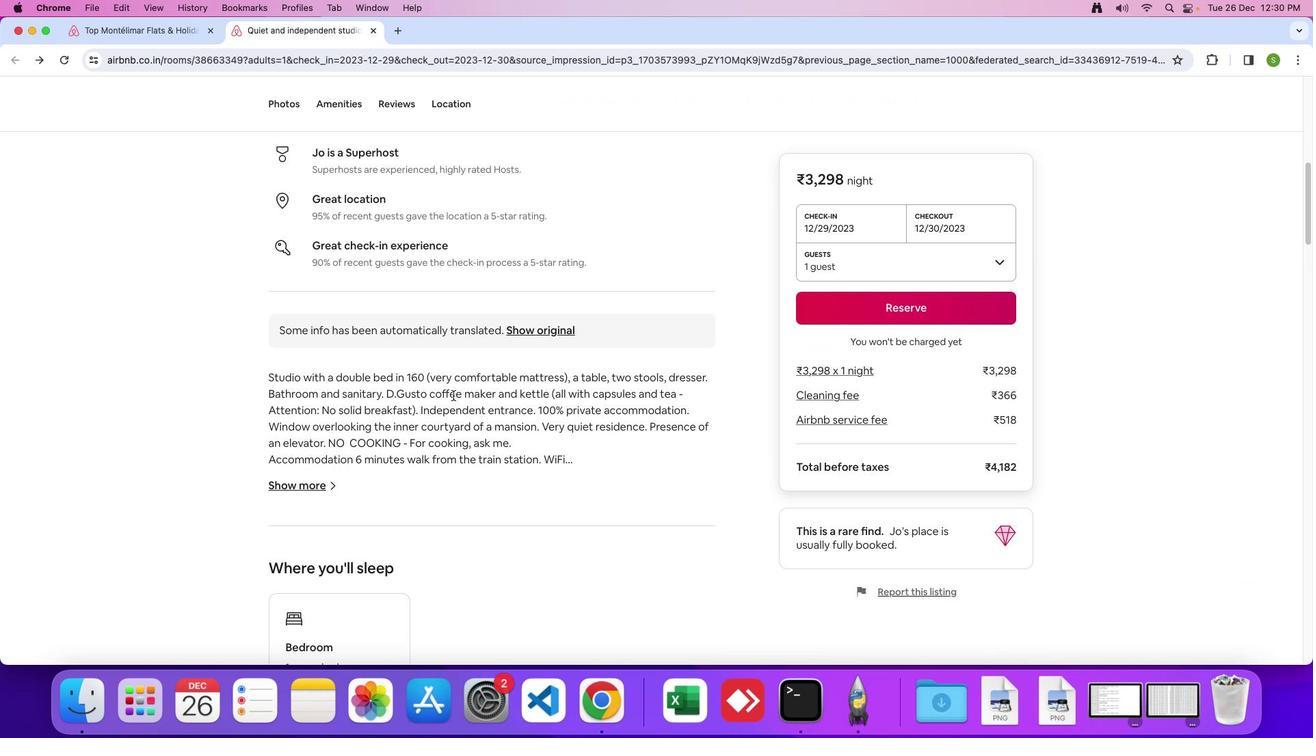 
Action: Mouse scrolled (453, 396) with delta (0, 0)
Screenshot: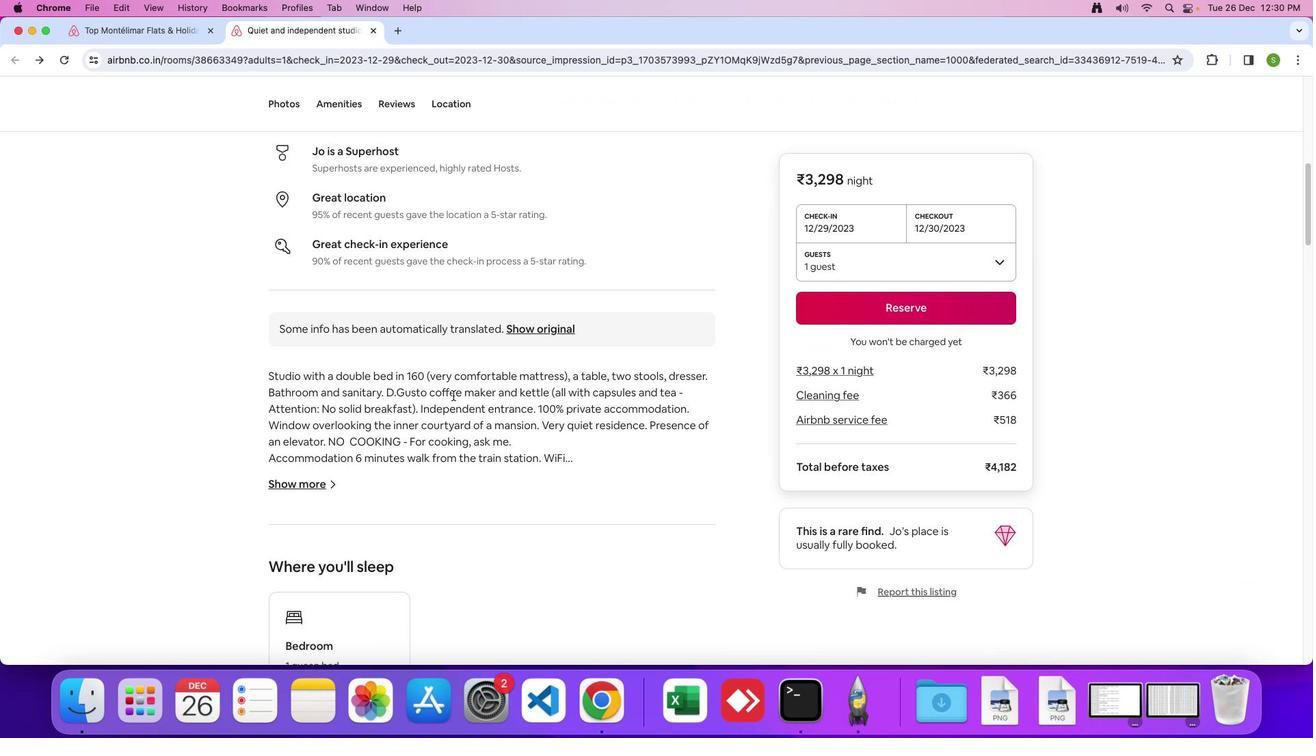 
Action: Mouse moved to (453, 396)
Screenshot: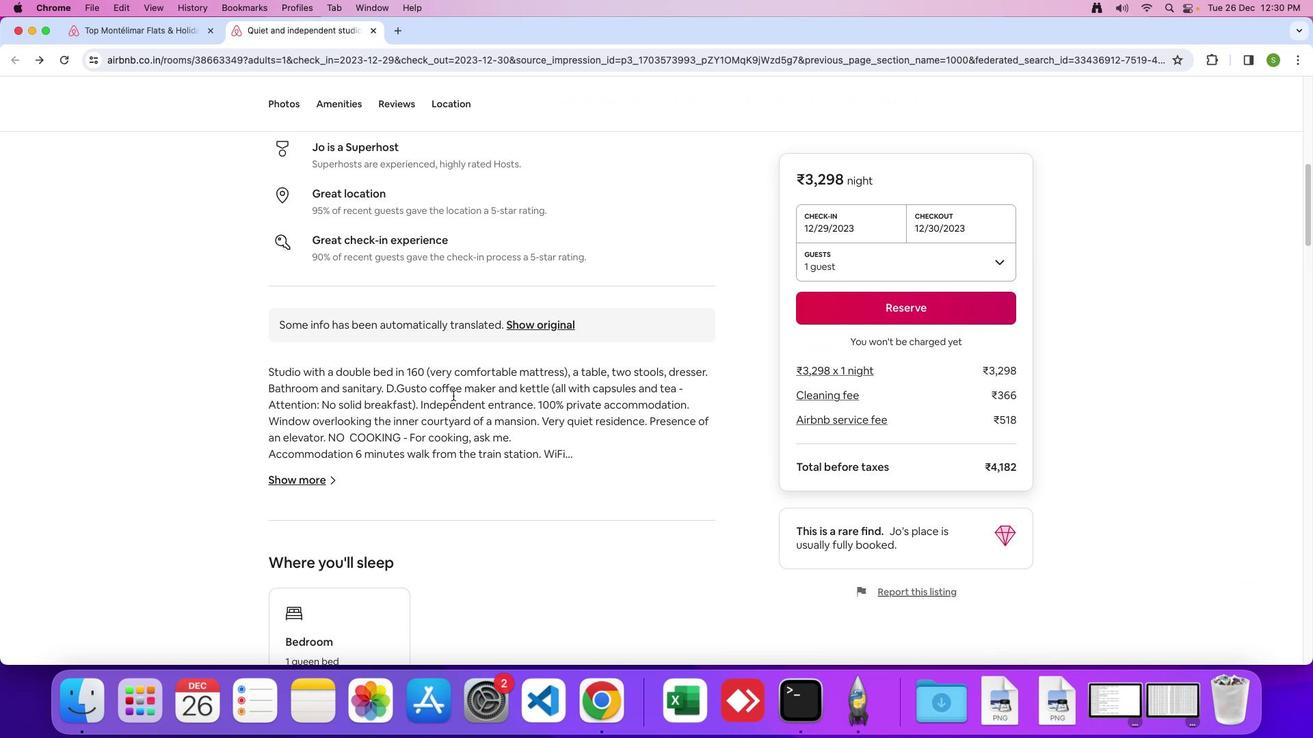 
Action: Mouse scrolled (453, 396) with delta (0, 0)
Screenshot: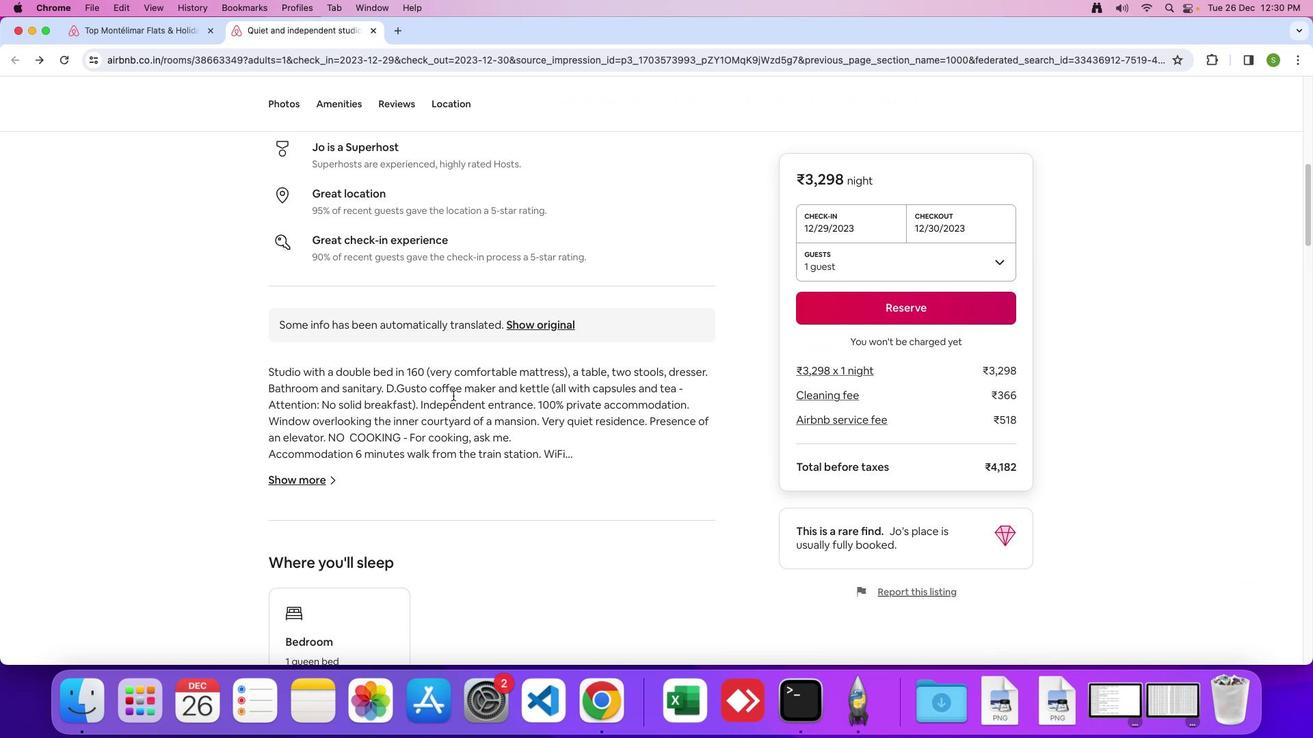 
Action: Mouse scrolled (453, 396) with delta (0, 0)
Screenshot: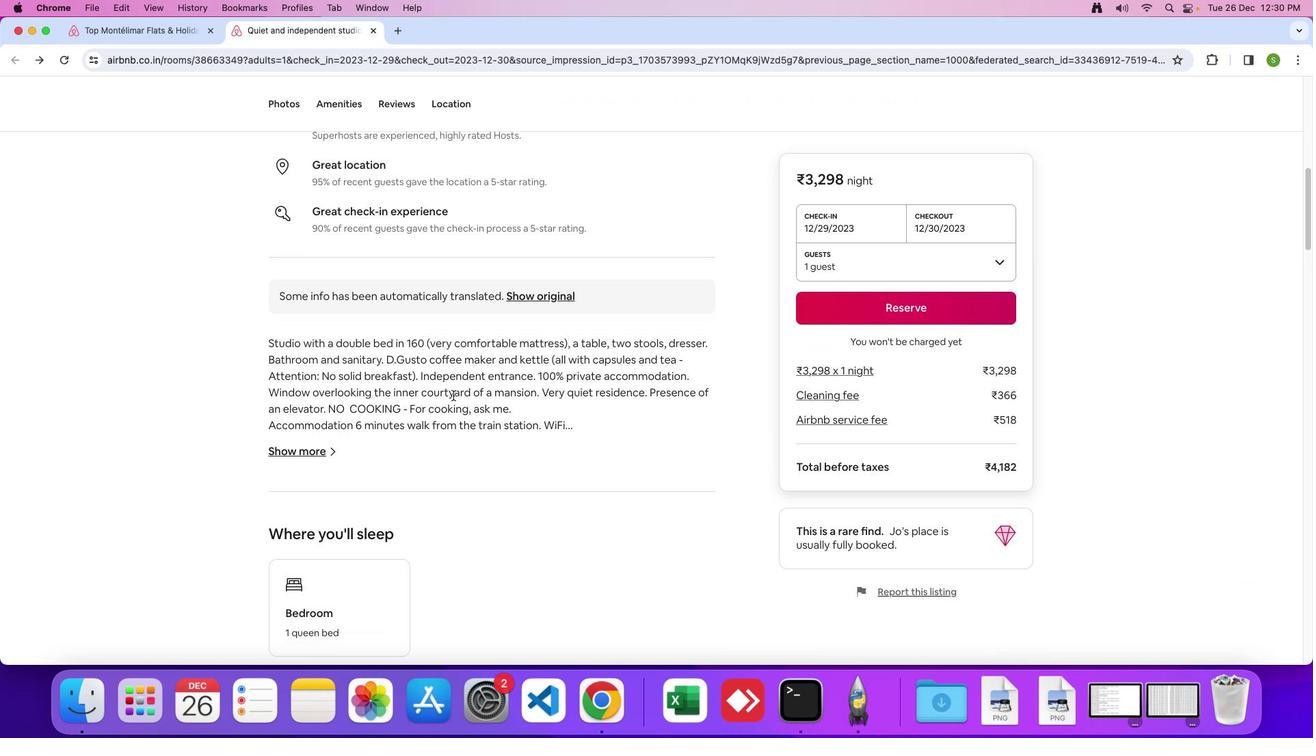 
Action: Mouse moved to (312, 411)
Screenshot: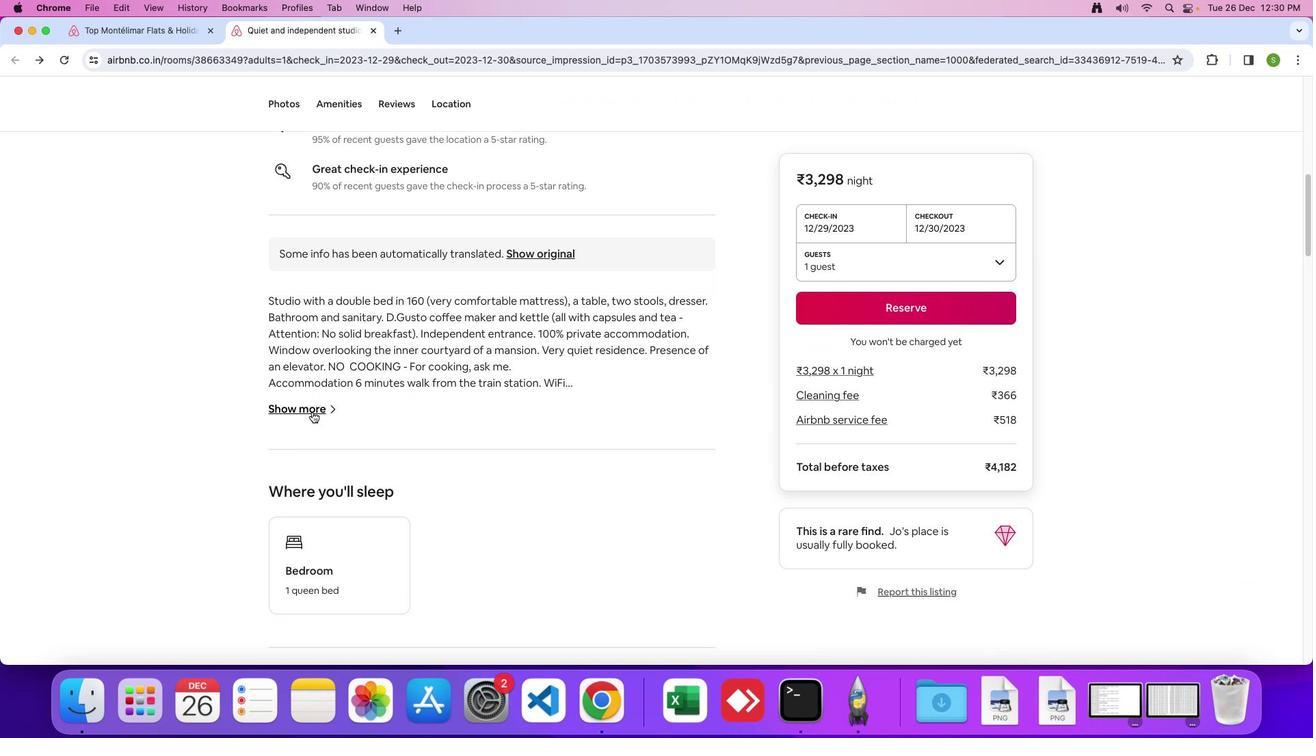 
Action: Mouse pressed left at (312, 411)
Screenshot: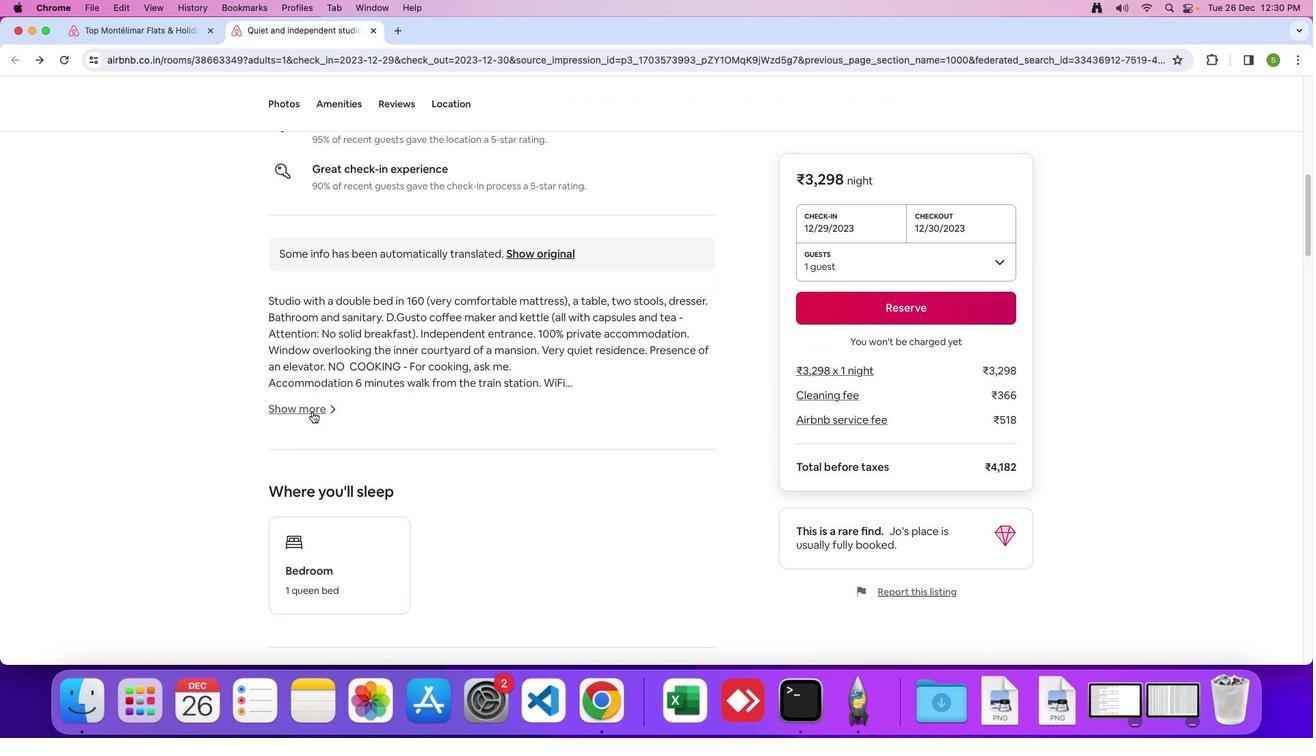 
Action: Mouse moved to (712, 373)
Screenshot: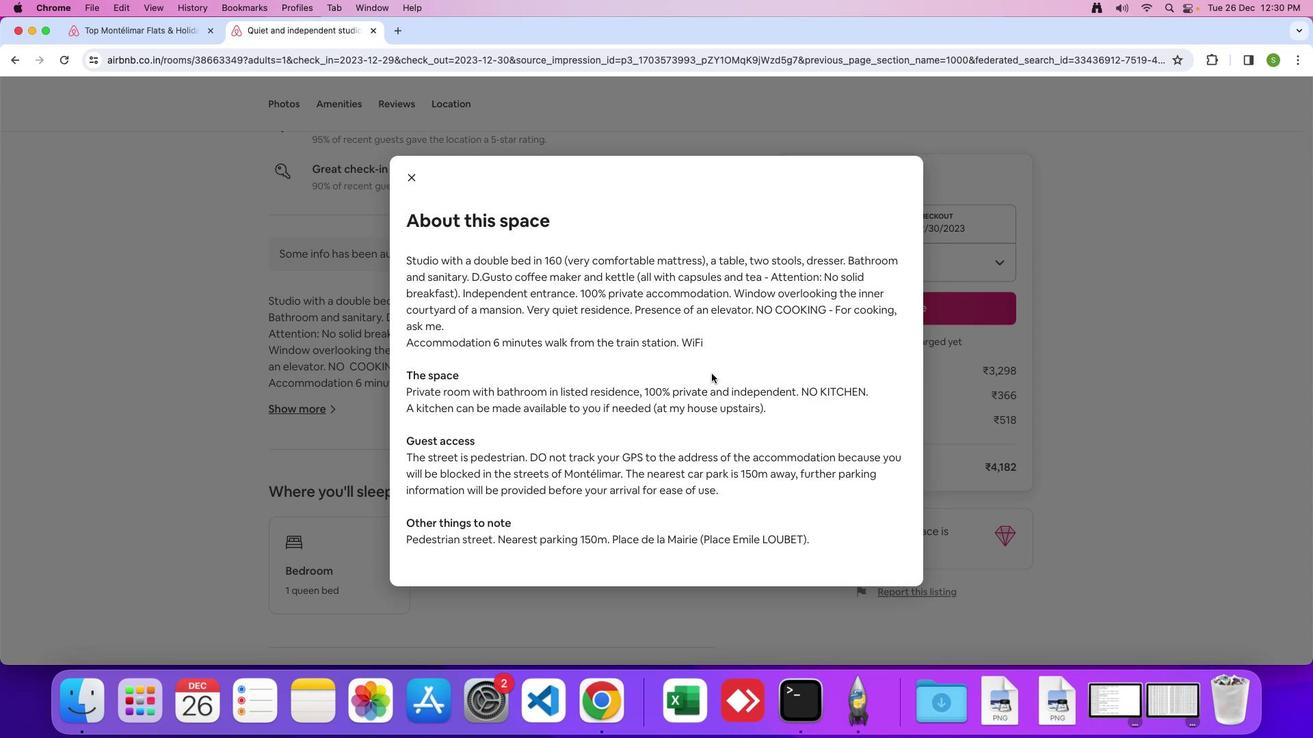 
Action: Mouse scrolled (712, 373) with delta (0, 0)
Screenshot: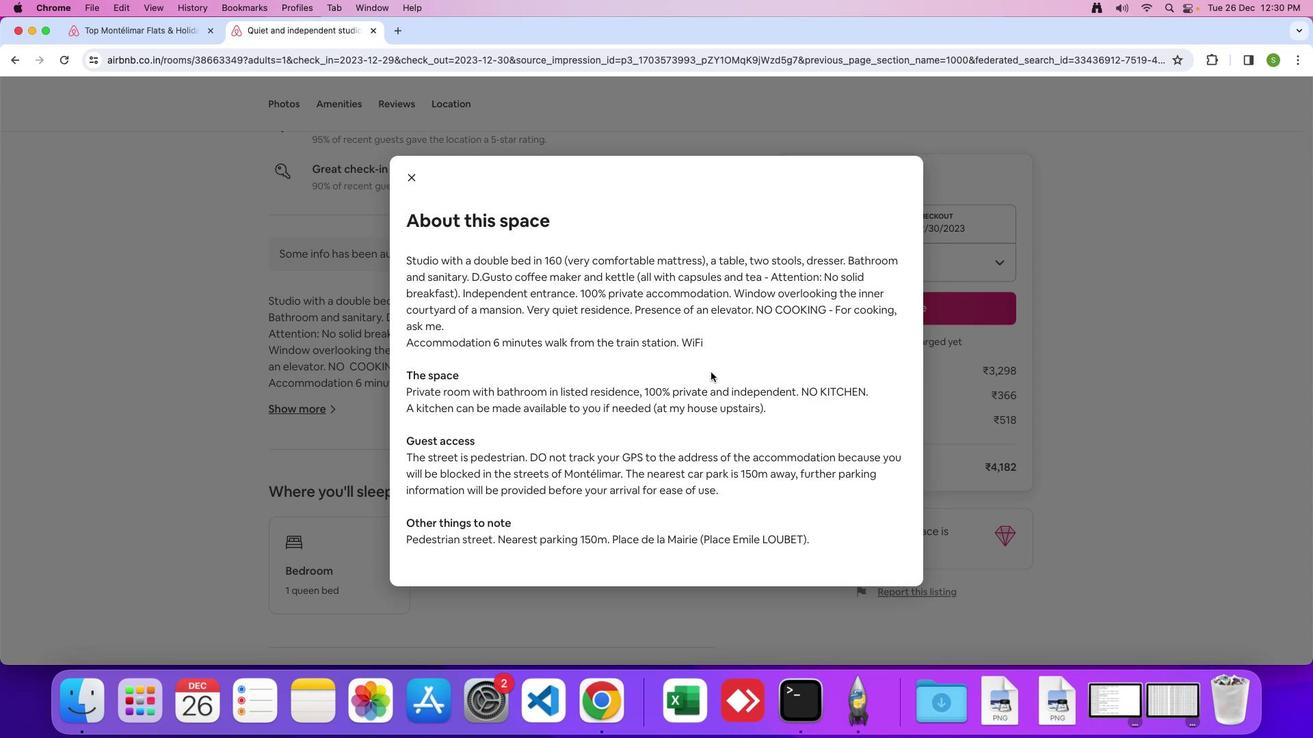 
Action: Mouse moved to (712, 373)
Screenshot: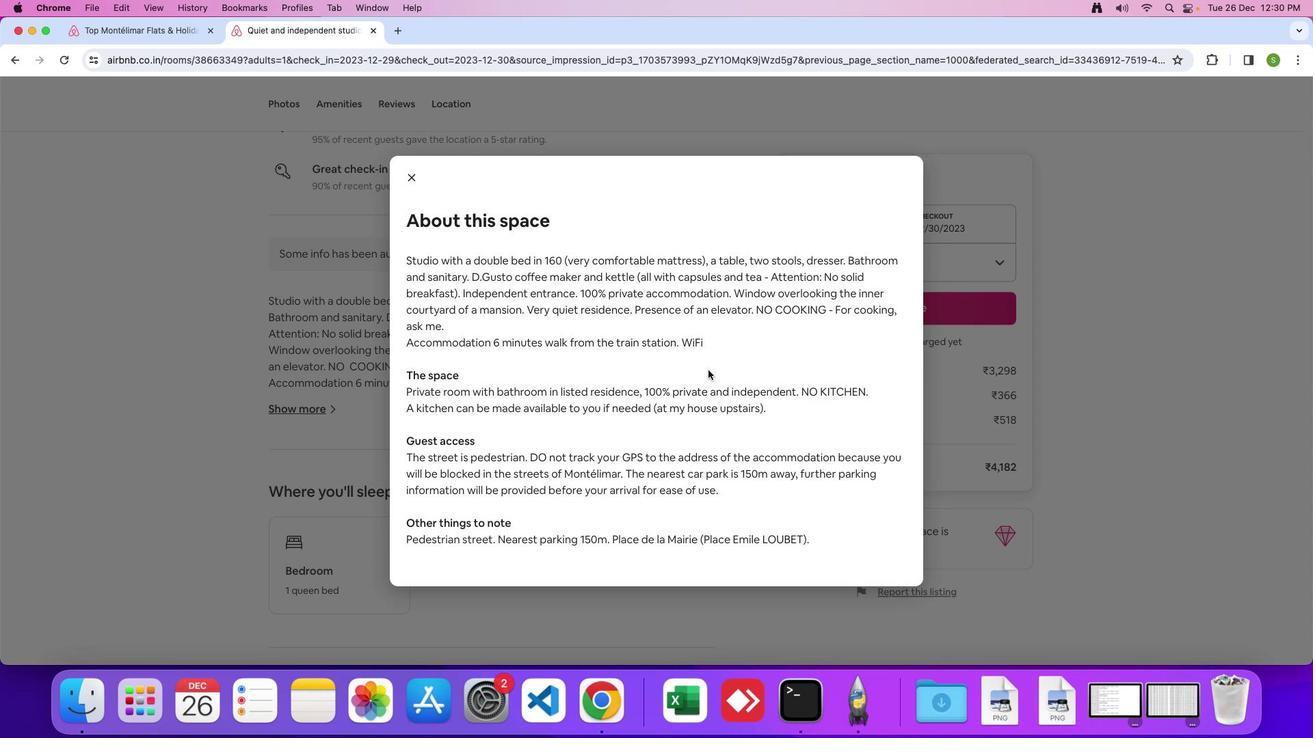 
Action: Mouse scrolled (712, 373) with delta (0, 0)
Screenshot: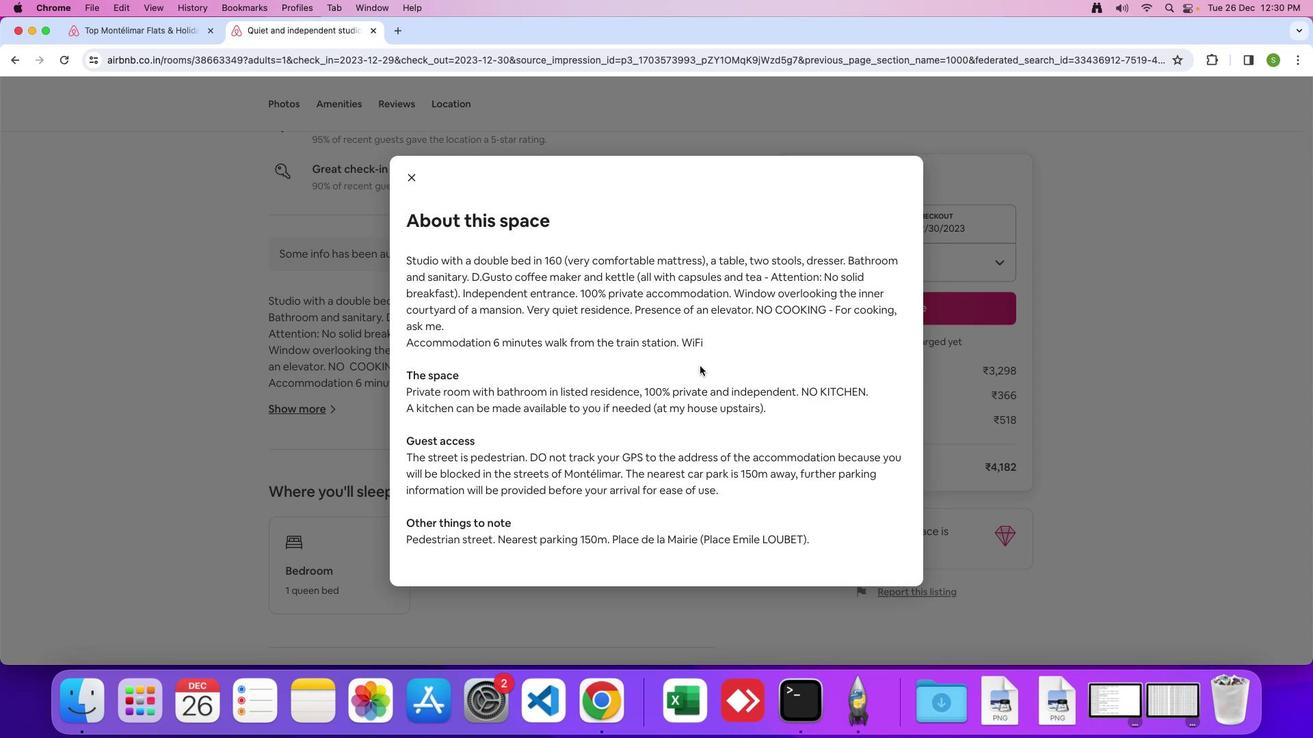 
Action: Mouse moved to (409, 177)
Screenshot: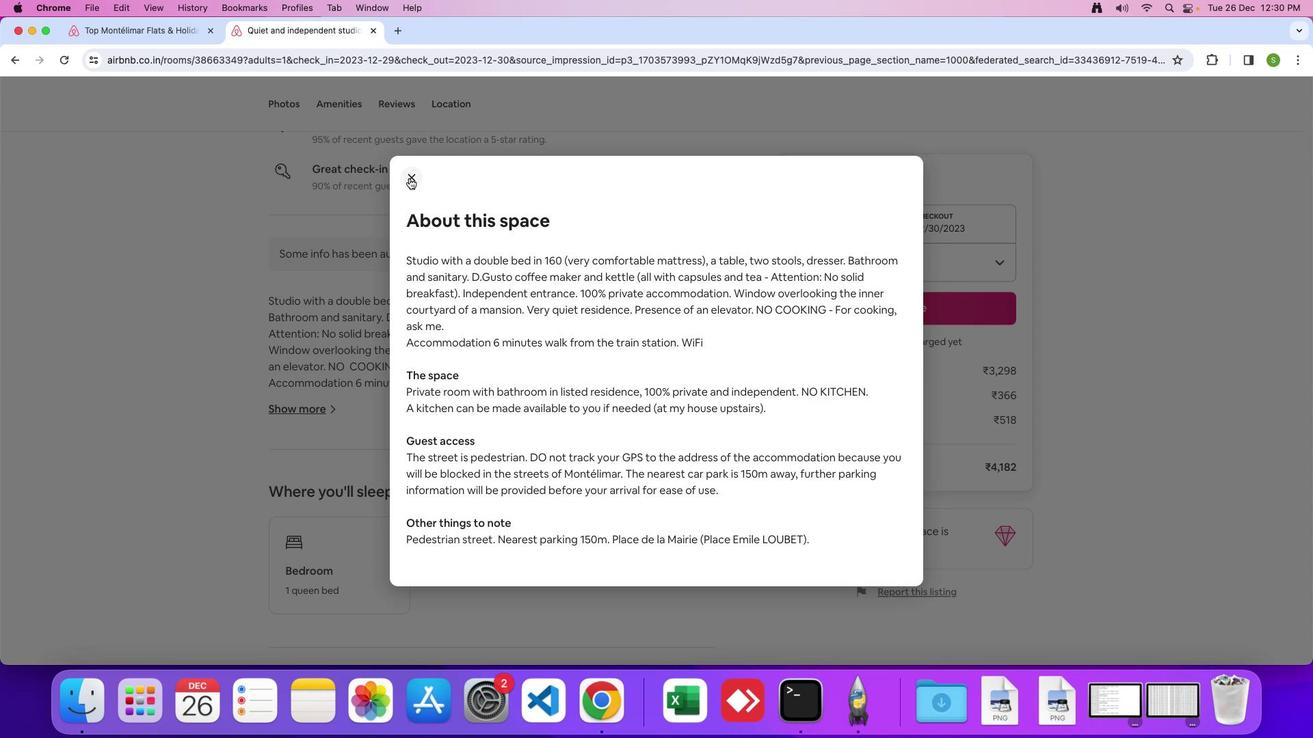 
Action: Mouse pressed left at (409, 177)
Screenshot: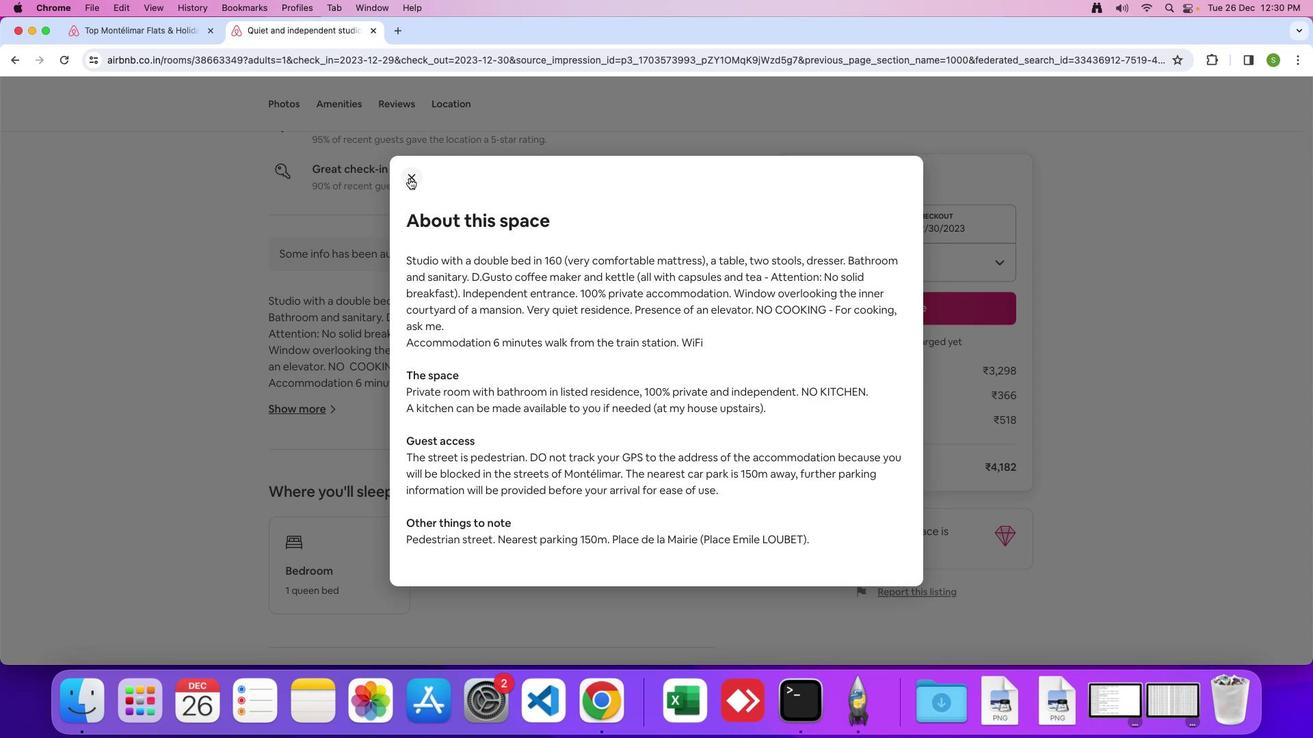 
Action: Mouse moved to (561, 333)
Screenshot: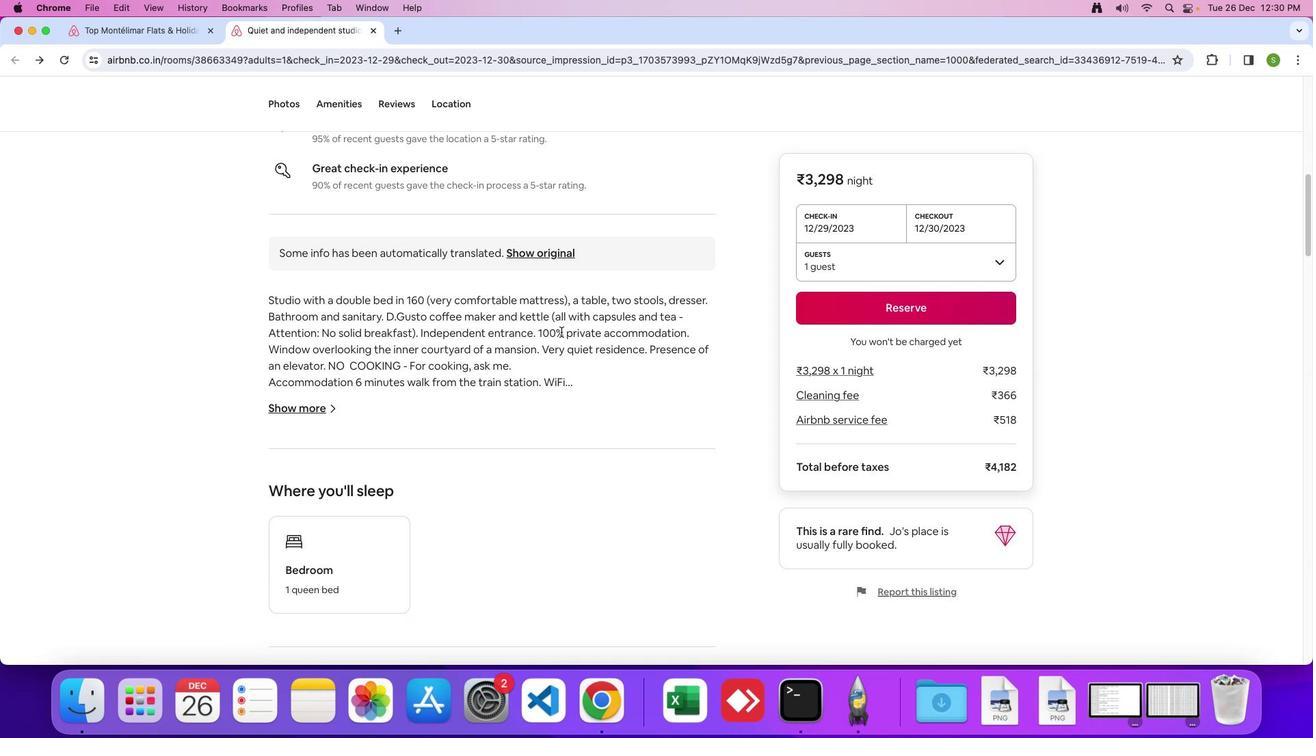
Action: Mouse scrolled (561, 333) with delta (0, 0)
Screenshot: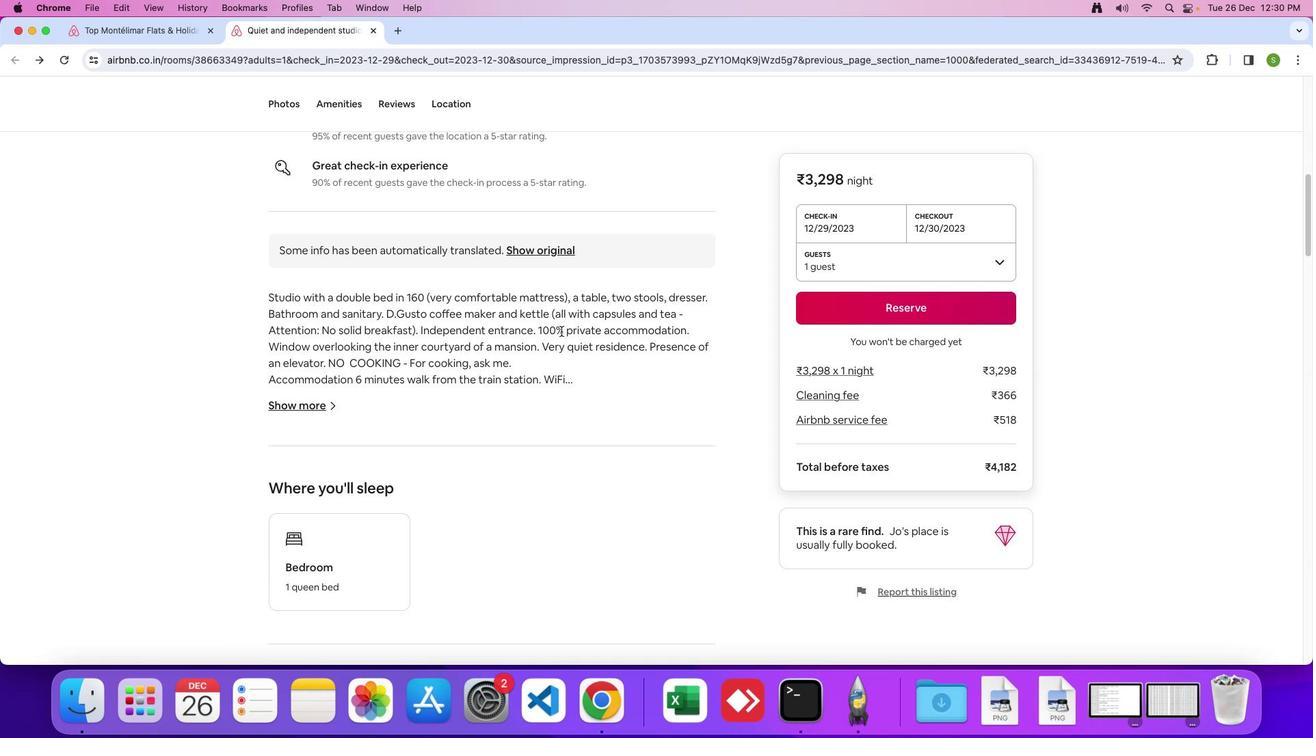 
Action: Mouse moved to (561, 332)
Screenshot: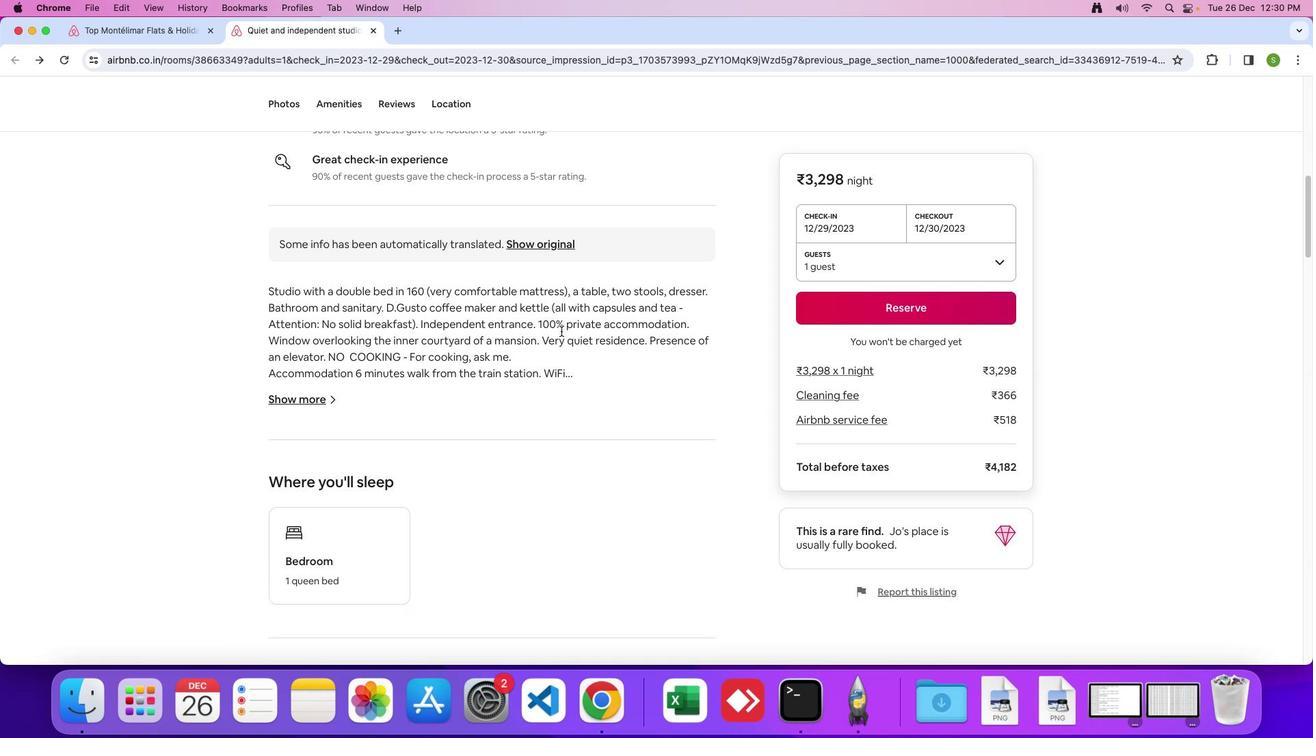 
Action: Mouse scrolled (561, 332) with delta (0, 0)
Screenshot: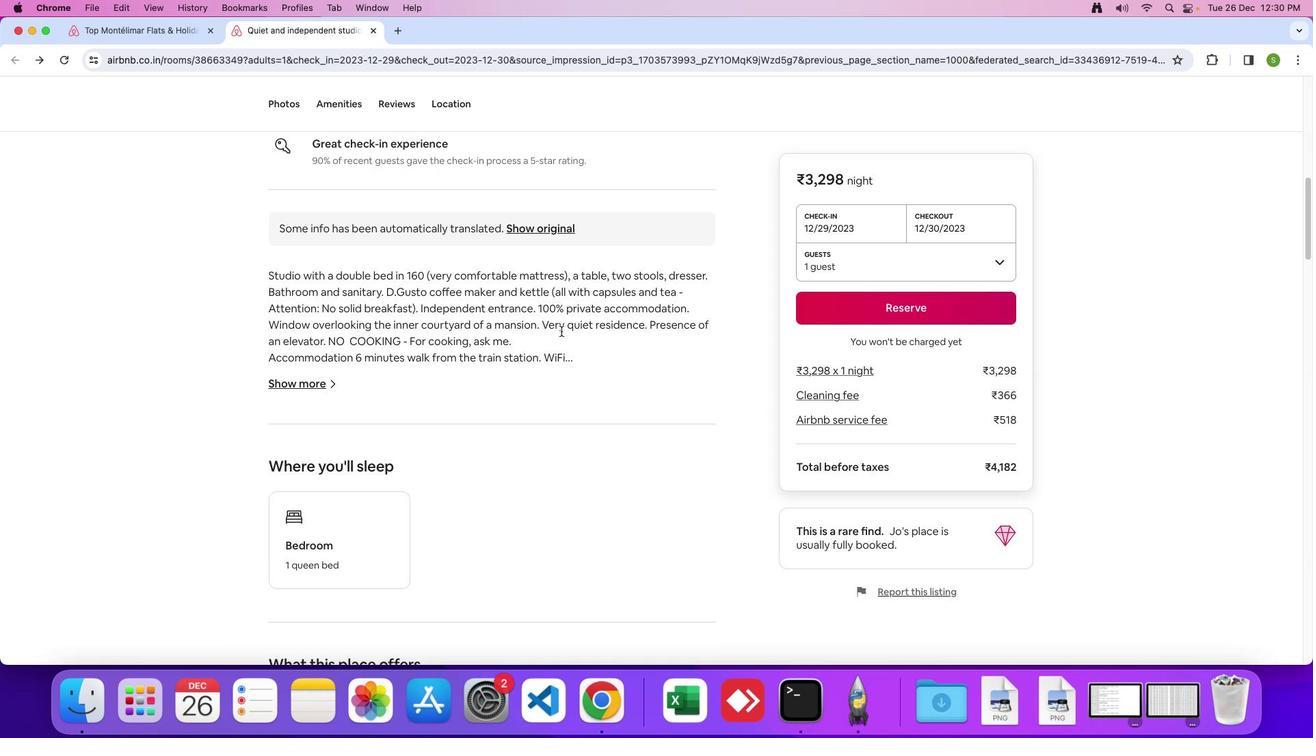 
Action: Mouse moved to (561, 331)
Screenshot: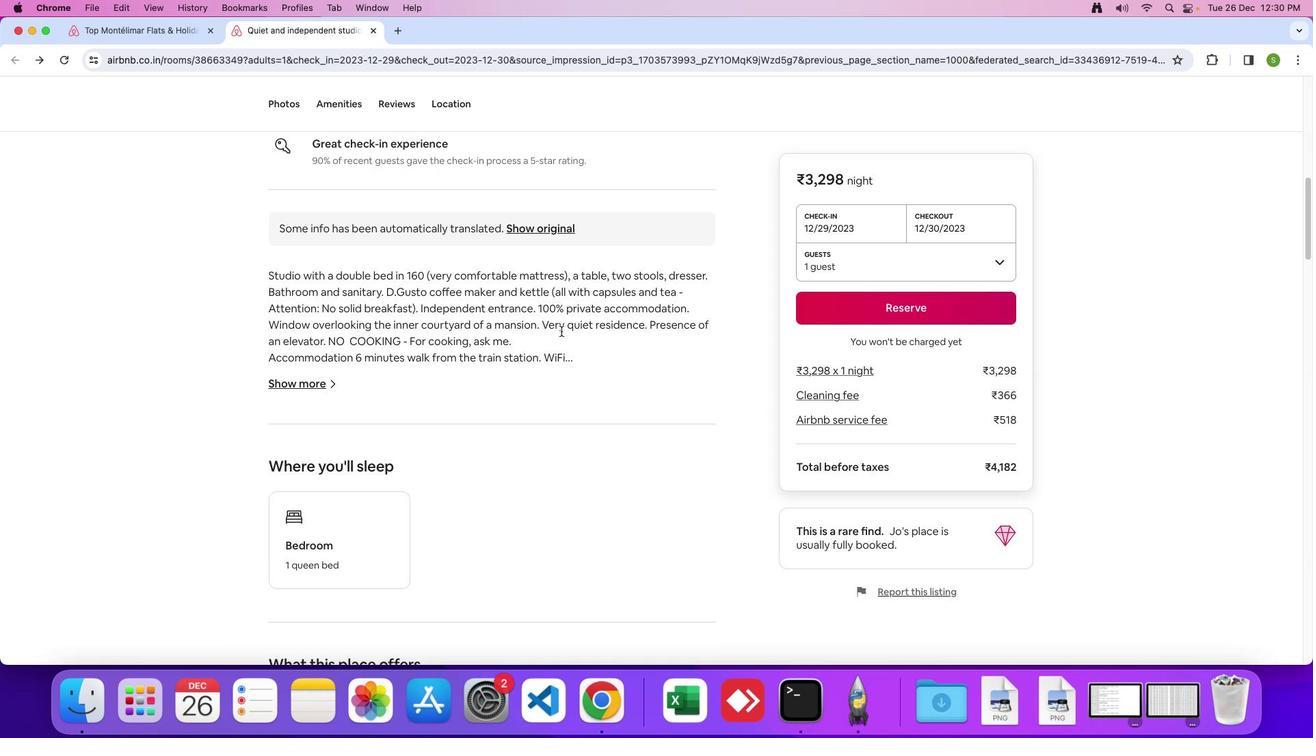 
Action: Mouse scrolled (561, 331) with delta (0, -1)
Screenshot: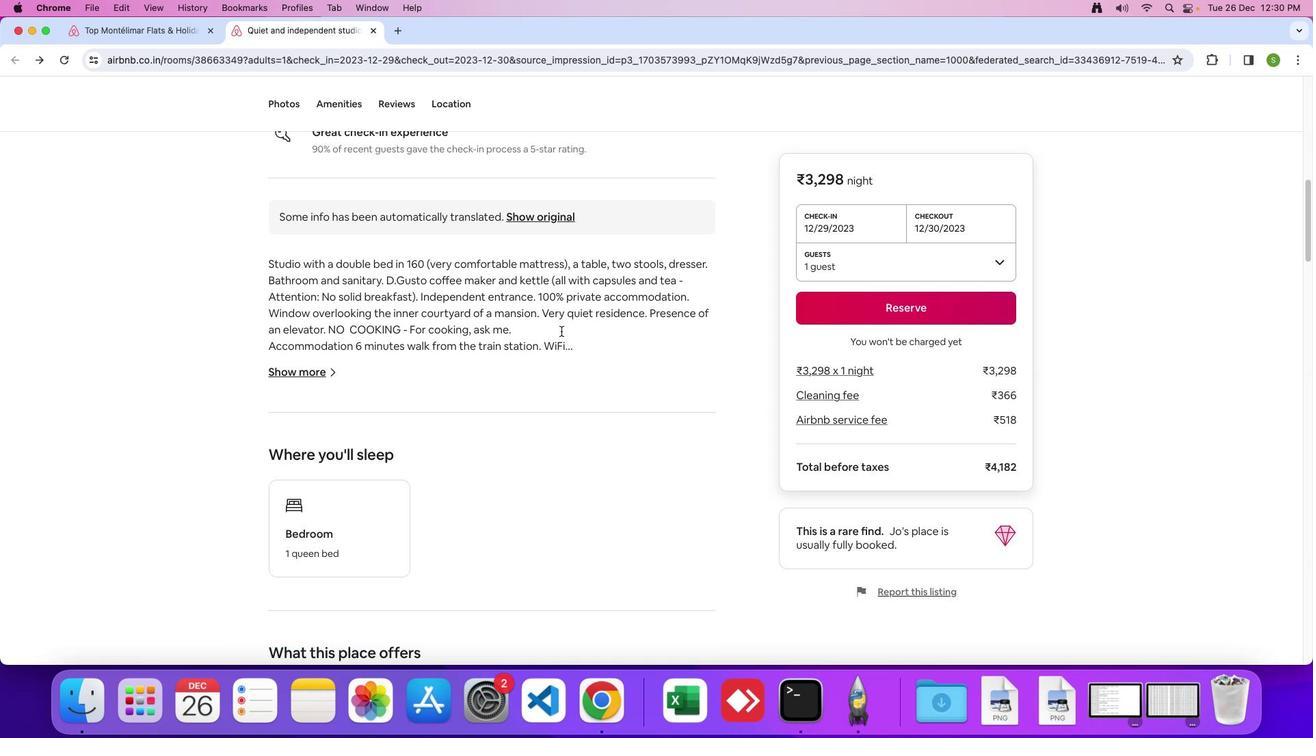 
Action: Mouse moved to (560, 330)
Screenshot: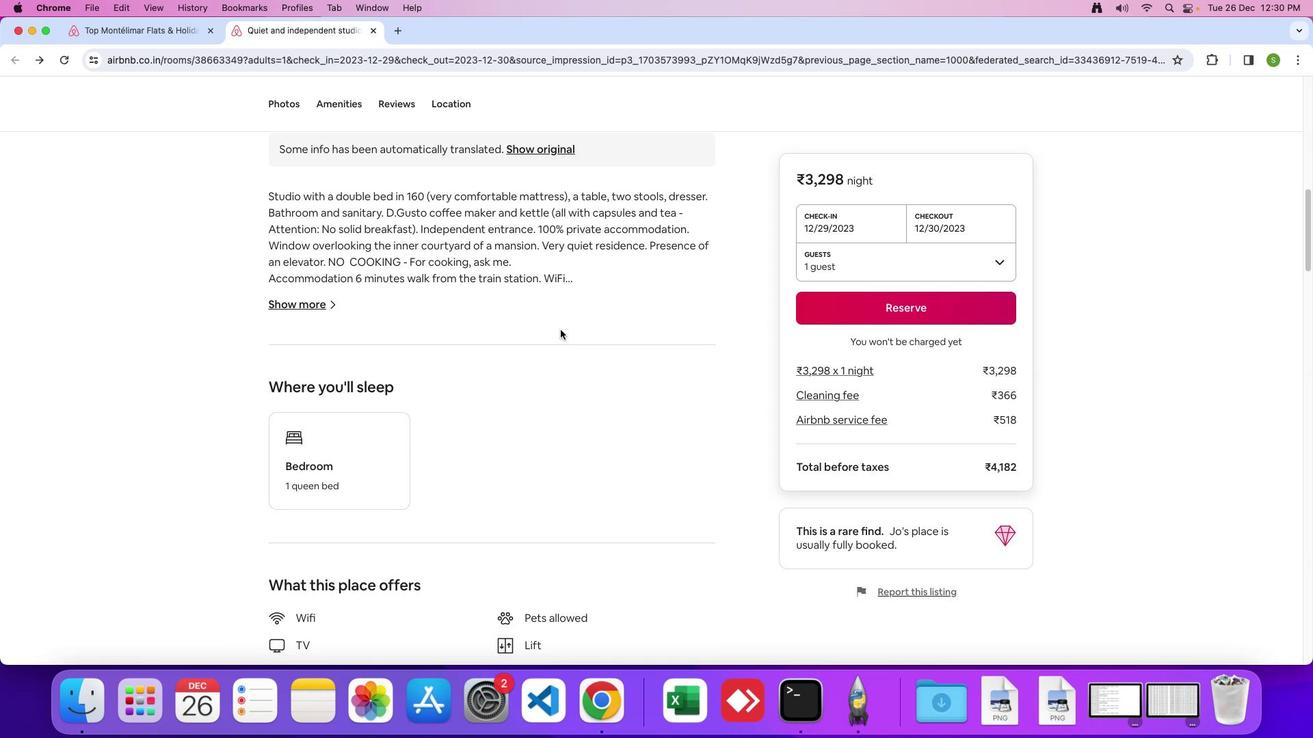 
Action: Mouse scrolled (560, 330) with delta (0, 0)
Screenshot: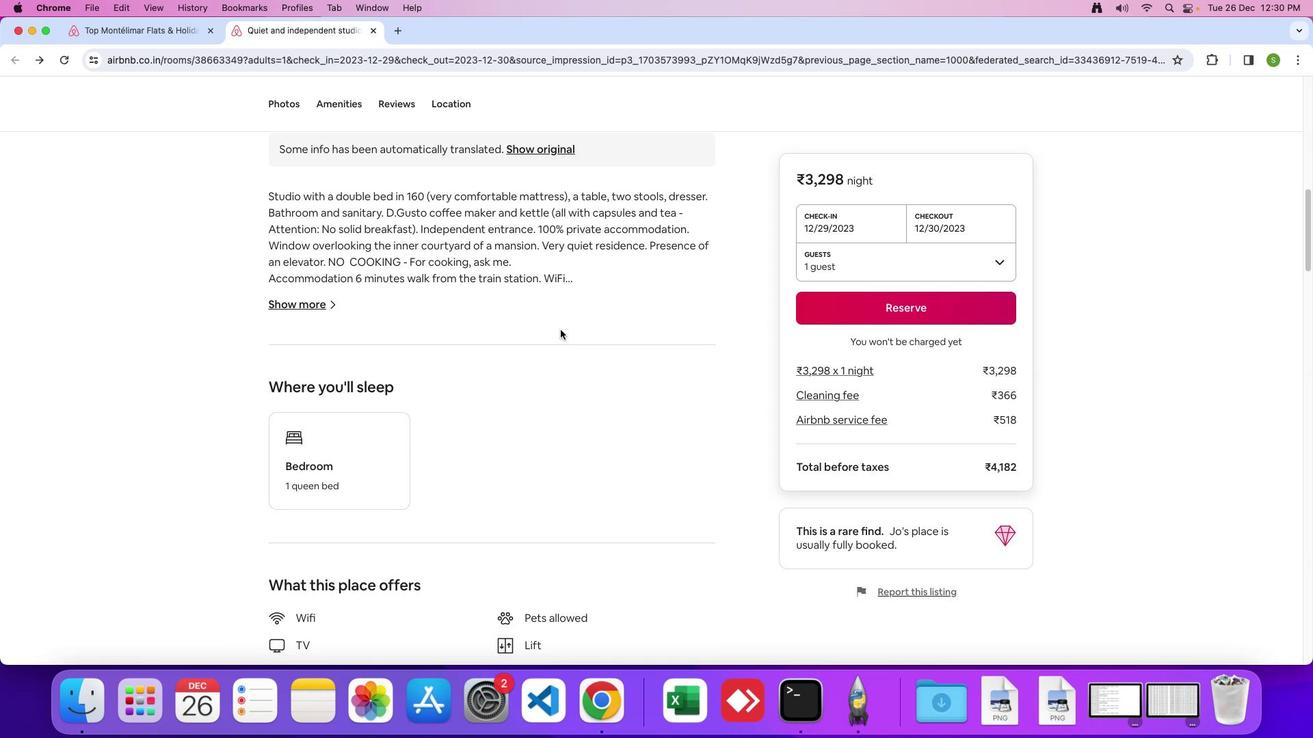 
Action: Mouse moved to (560, 330)
Screenshot: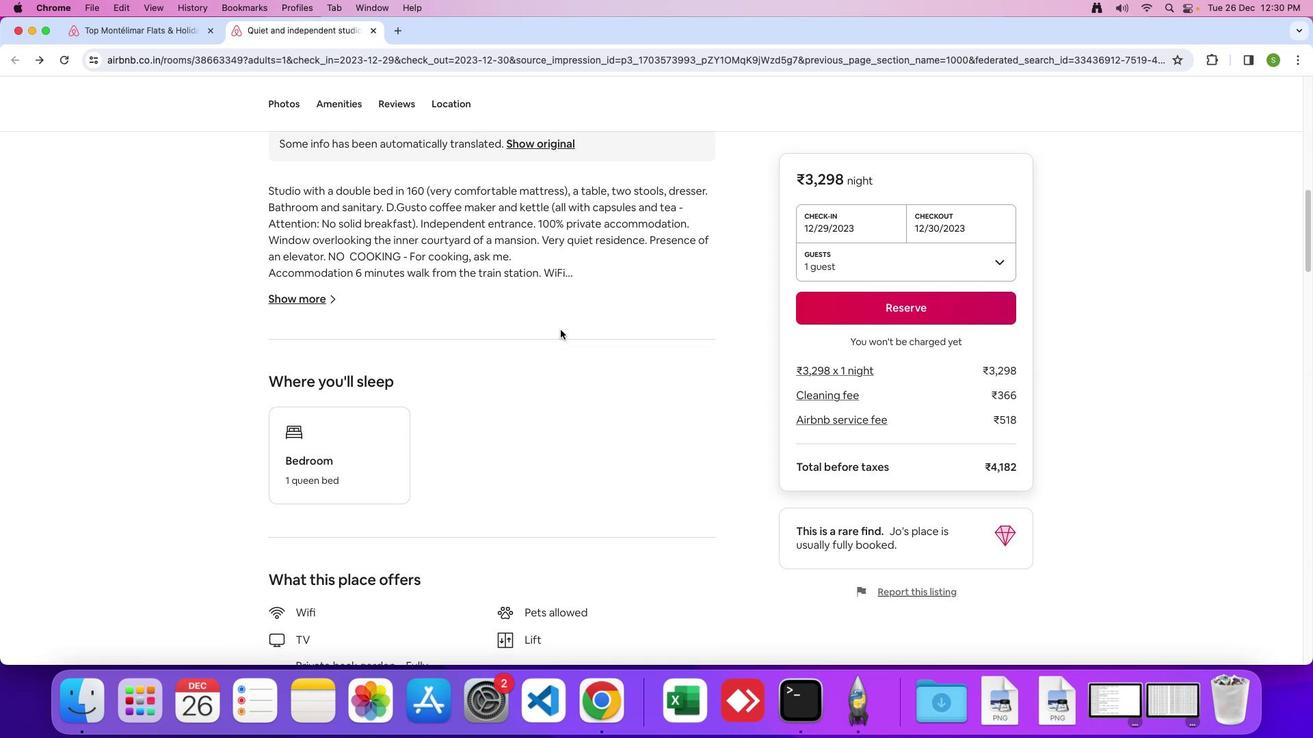 
Action: Mouse scrolled (560, 330) with delta (0, 0)
Screenshot: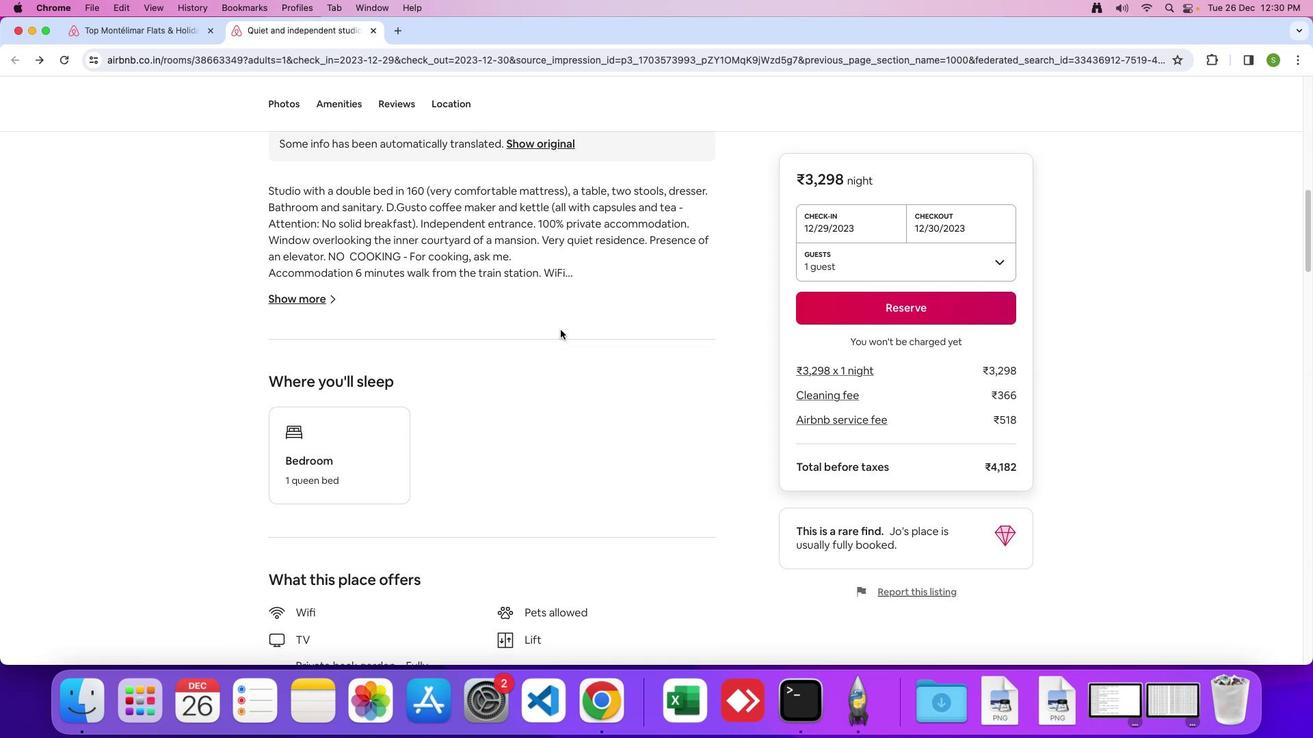 
Action: Mouse scrolled (560, 330) with delta (0, -1)
Screenshot: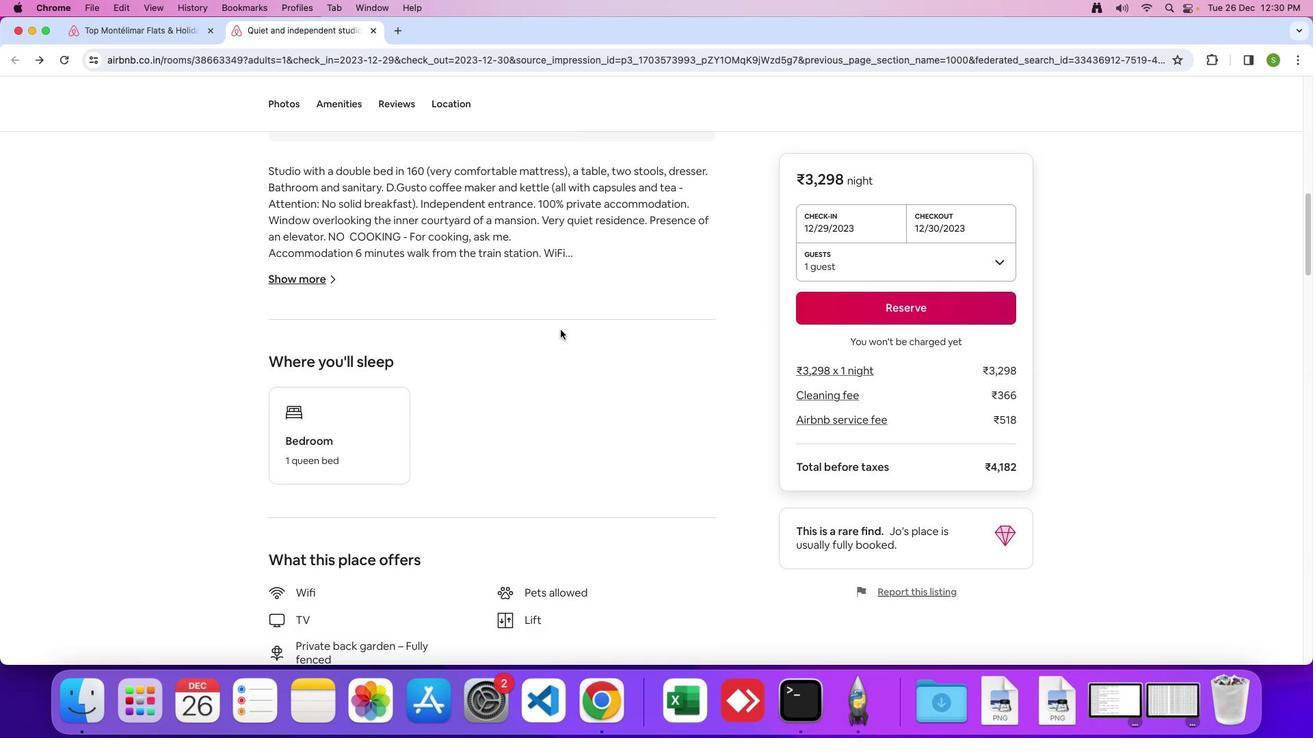 
Action: Mouse moved to (559, 329)
Screenshot: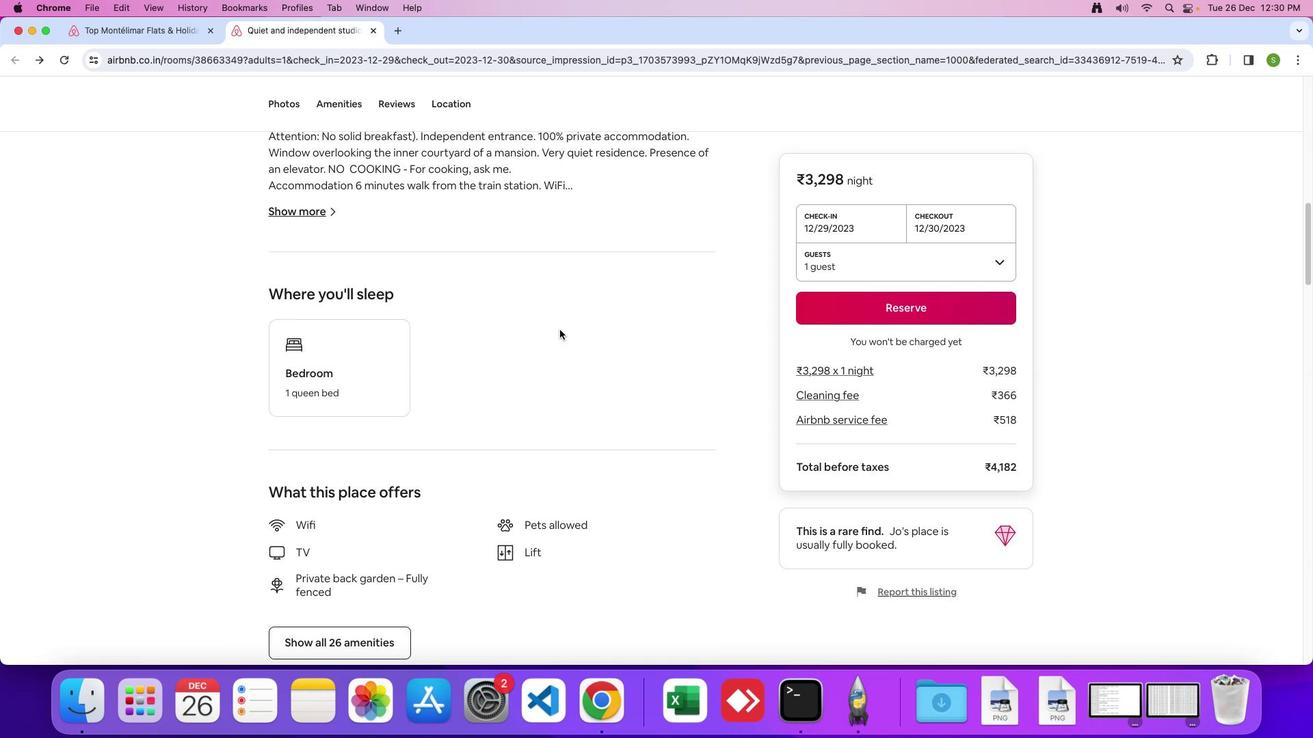 
Action: Mouse scrolled (559, 329) with delta (0, 0)
Screenshot: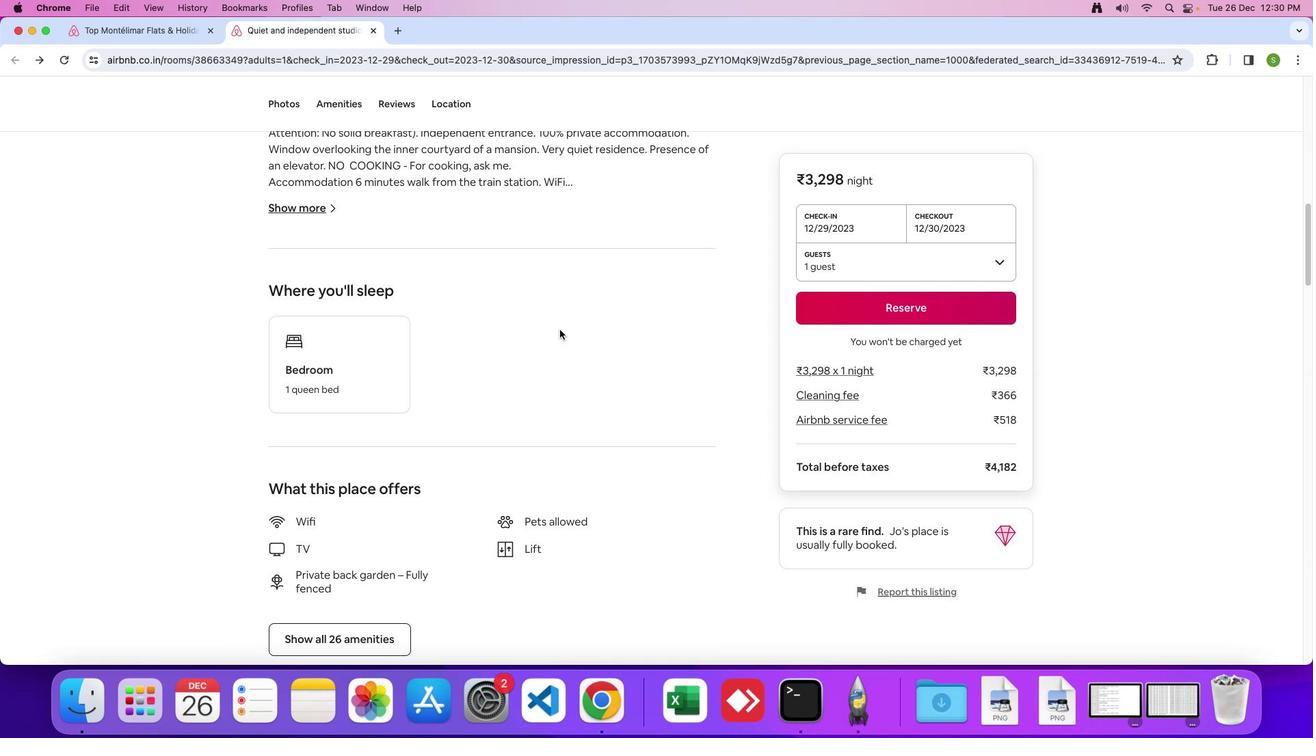 
Action: Mouse scrolled (559, 329) with delta (0, 0)
Screenshot: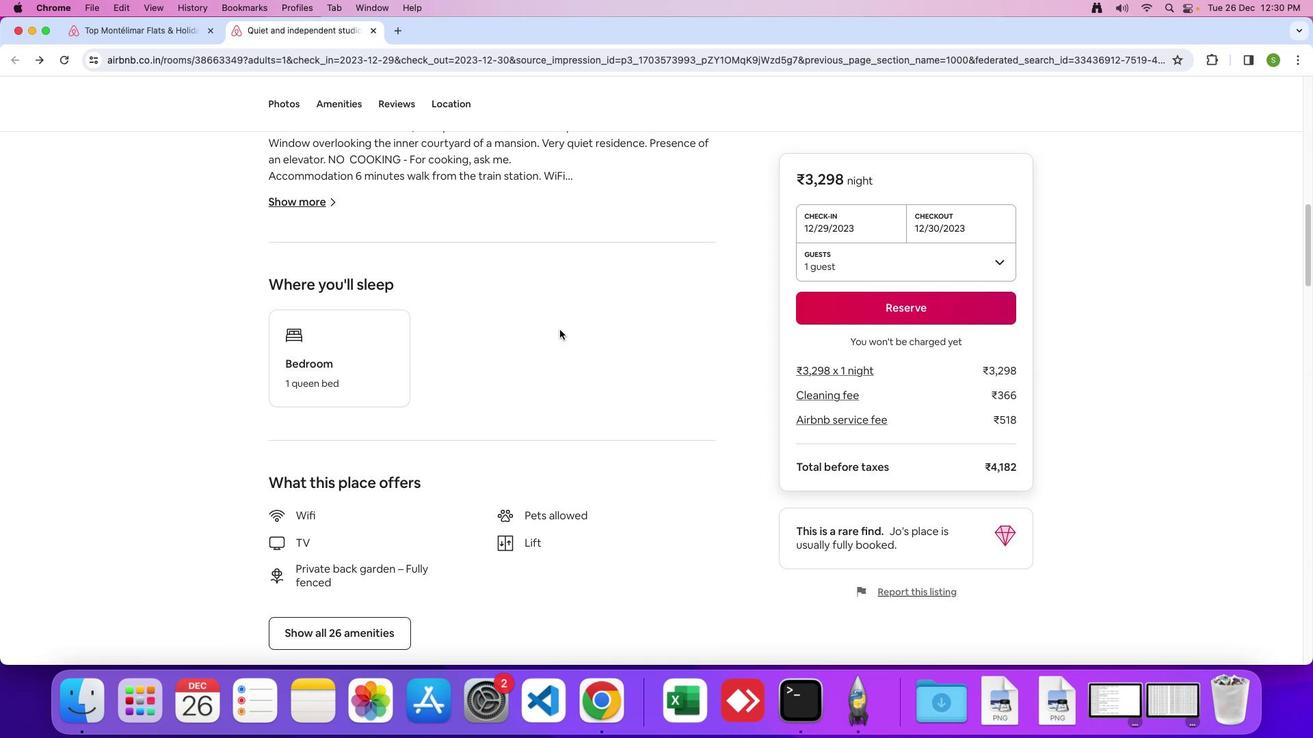 
Action: Mouse scrolled (559, 329) with delta (0, -1)
Screenshot: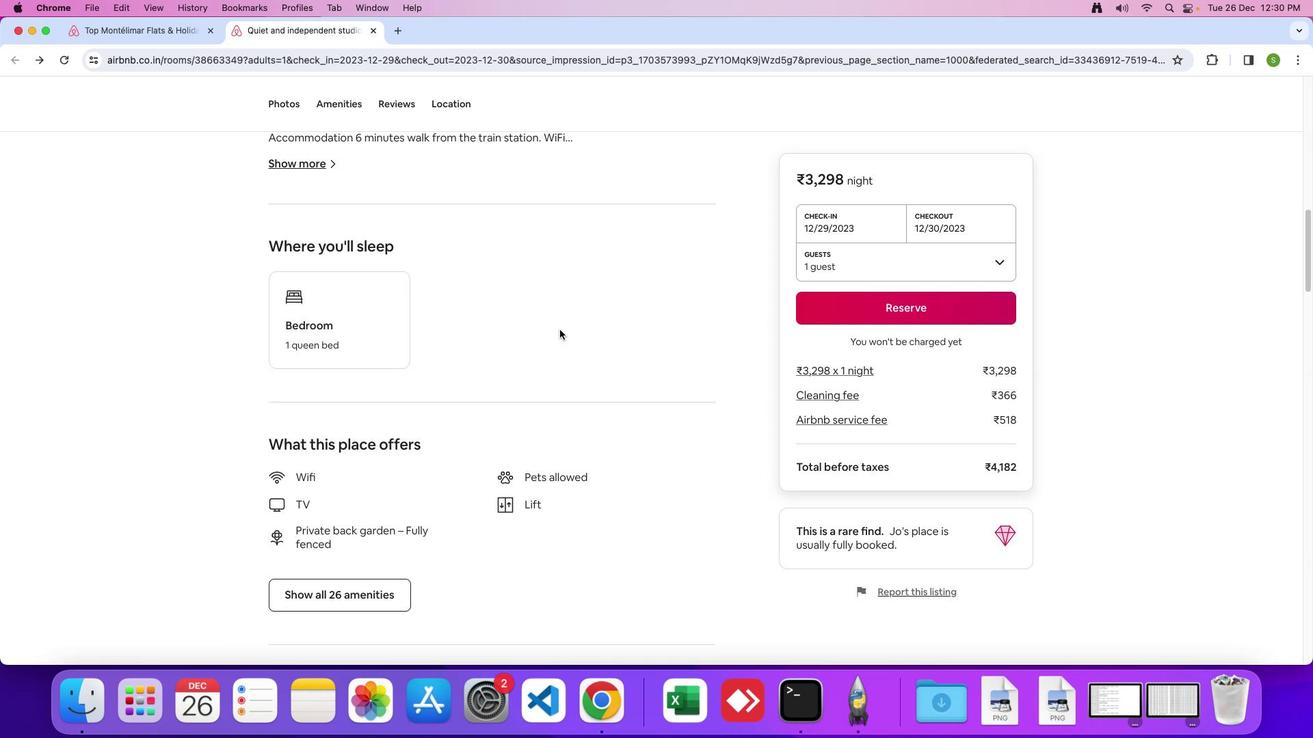
Action: Mouse scrolled (559, 329) with delta (0, 0)
Screenshot: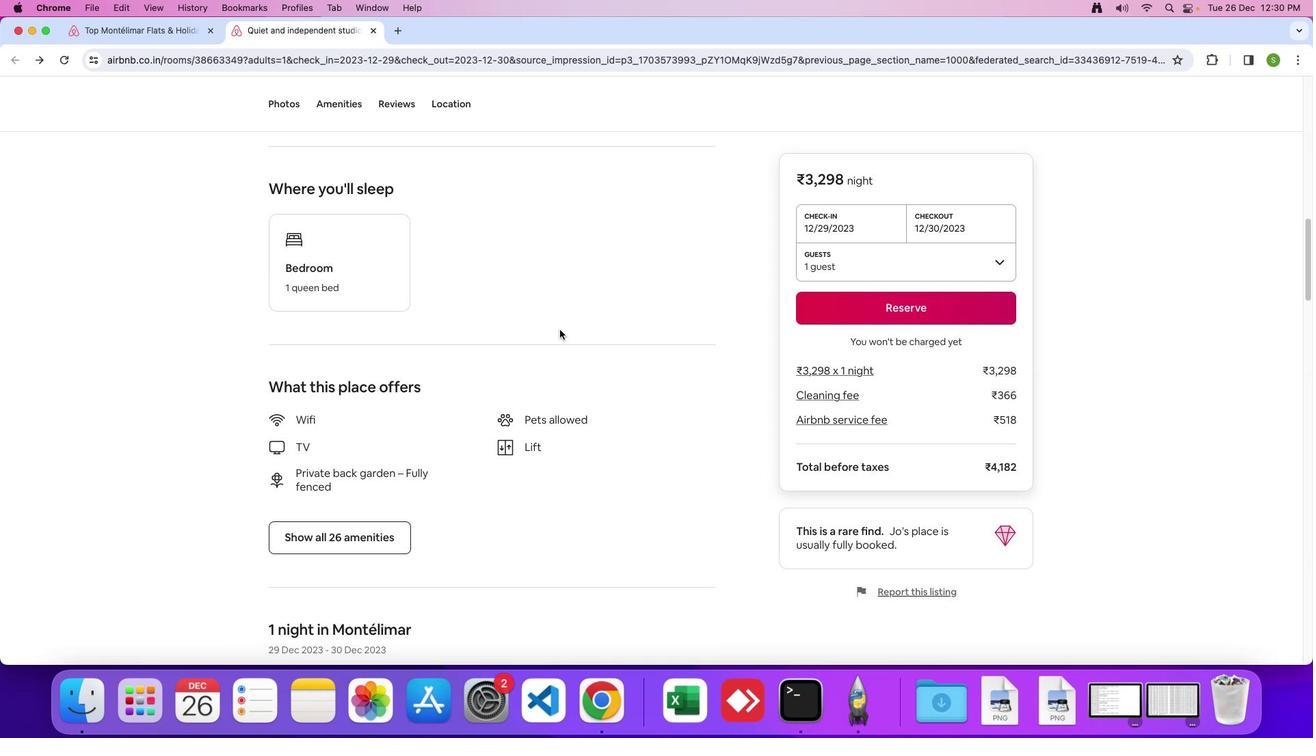 
Action: Mouse scrolled (559, 329) with delta (0, 0)
Screenshot: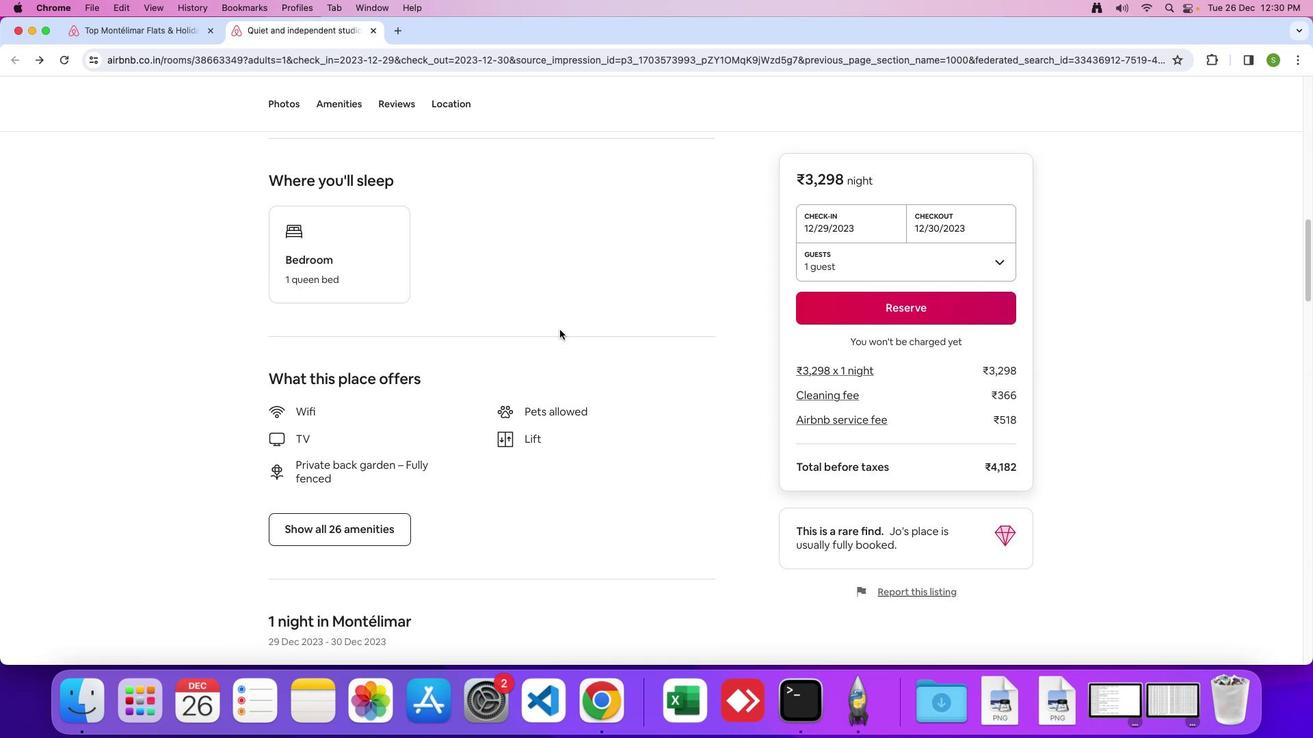 
Action: Mouse scrolled (559, 329) with delta (0, -2)
Screenshot: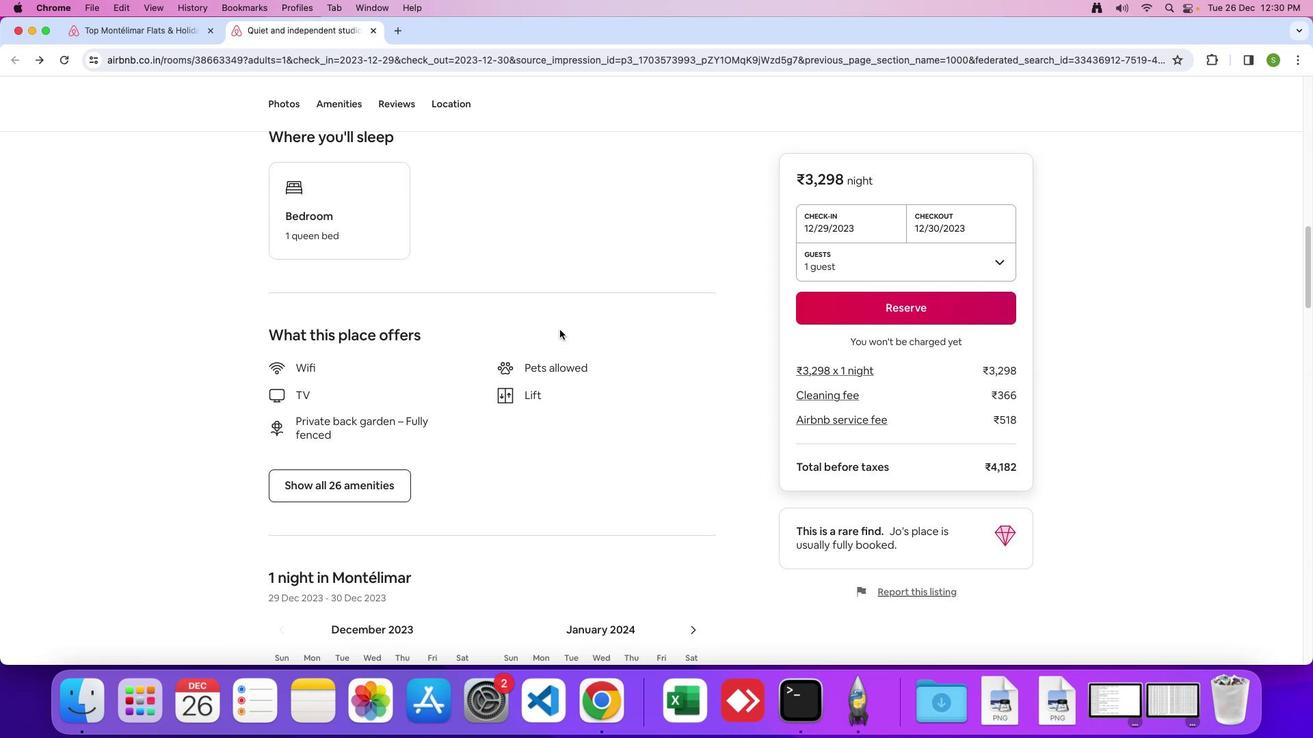 
Action: Mouse moved to (559, 329)
Screenshot: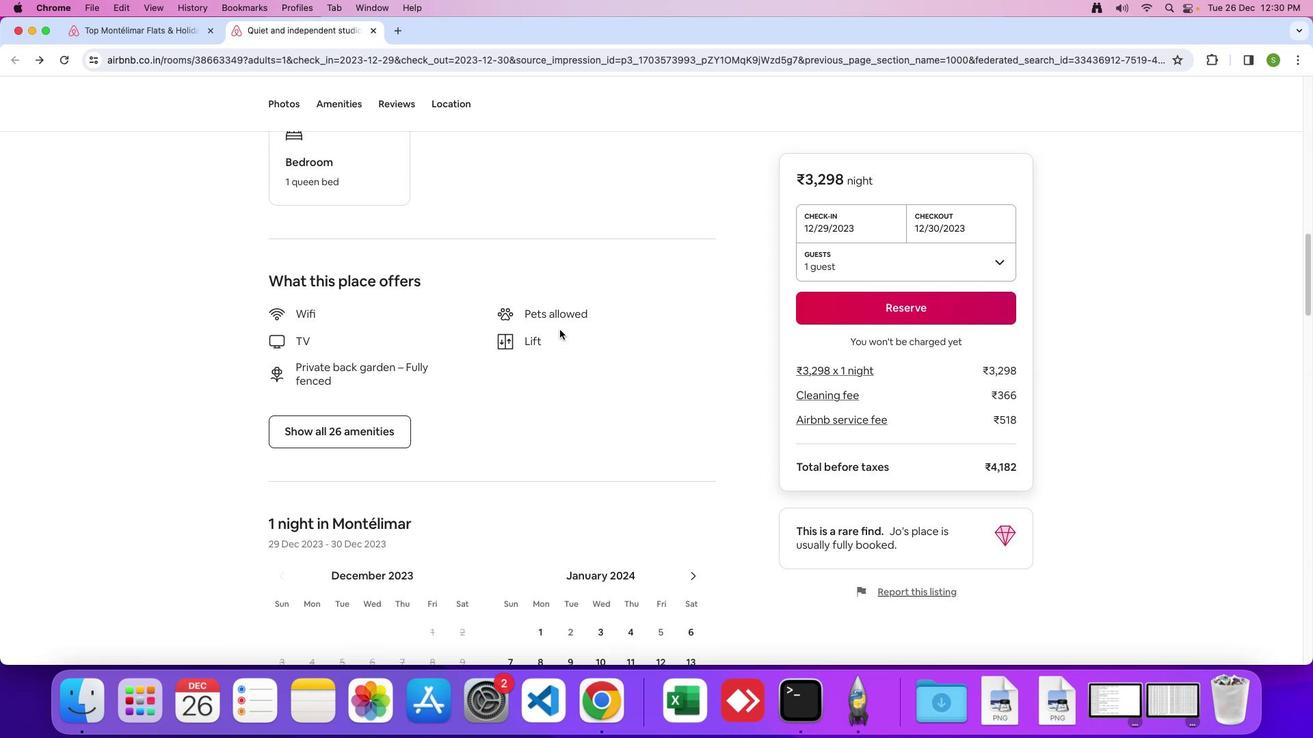 
Action: Mouse scrolled (559, 329) with delta (0, 0)
Screenshot: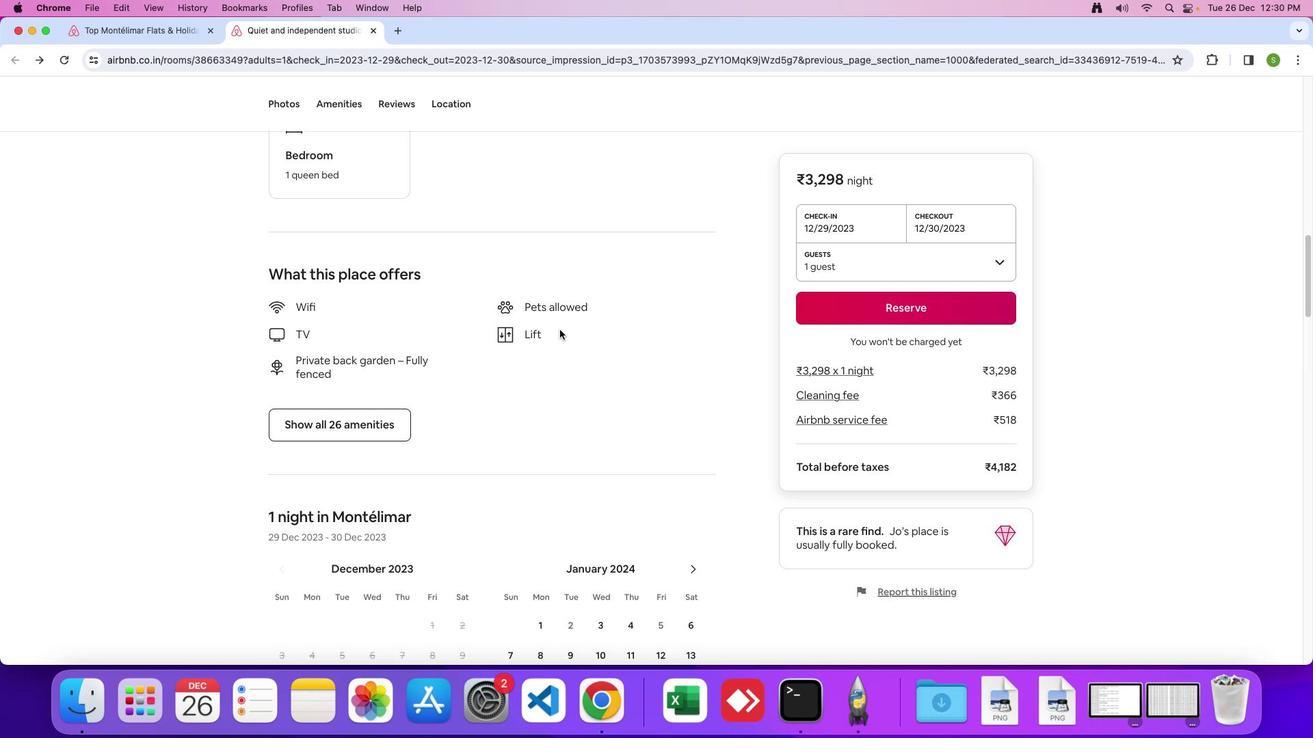 
Action: Mouse scrolled (559, 329) with delta (0, 0)
Screenshot: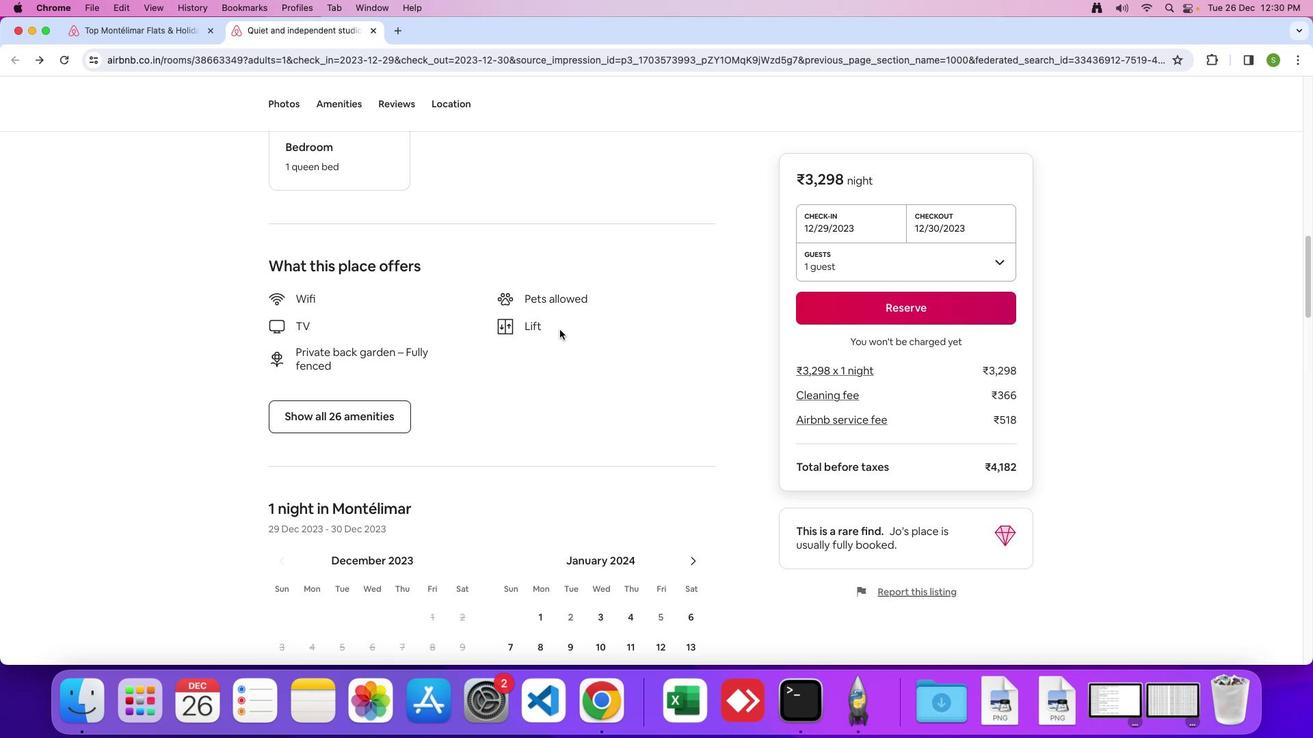 
Action: Mouse scrolled (559, 329) with delta (0, -2)
Screenshot: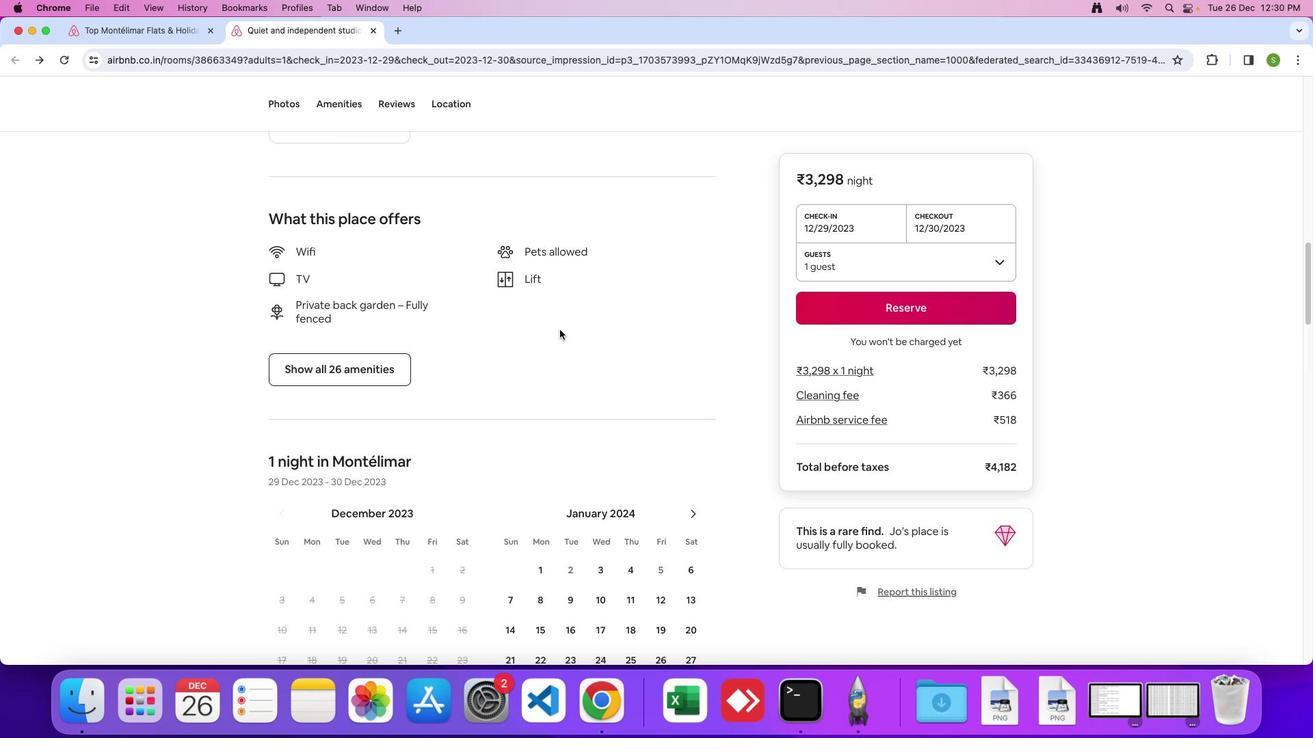 
Action: Mouse moved to (364, 317)
Screenshot: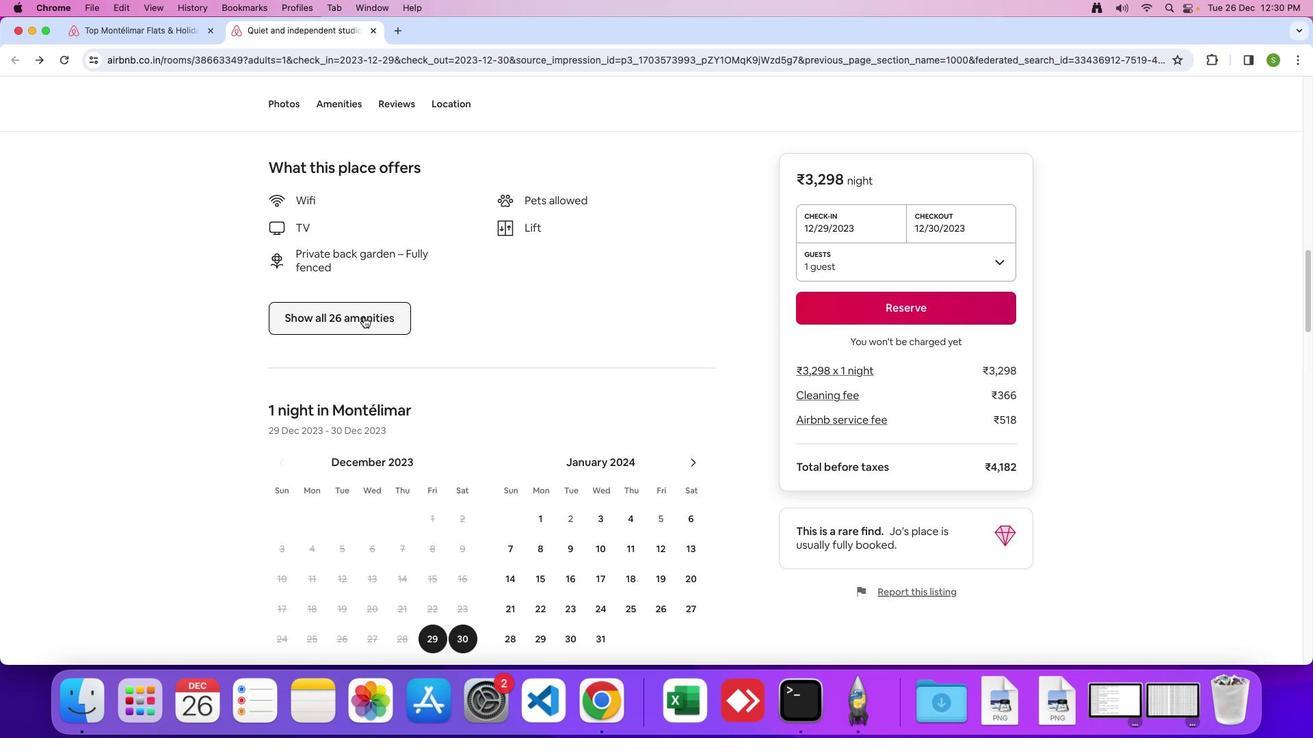 
Action: Mouse pressed left at (364, 317)
Screenshot: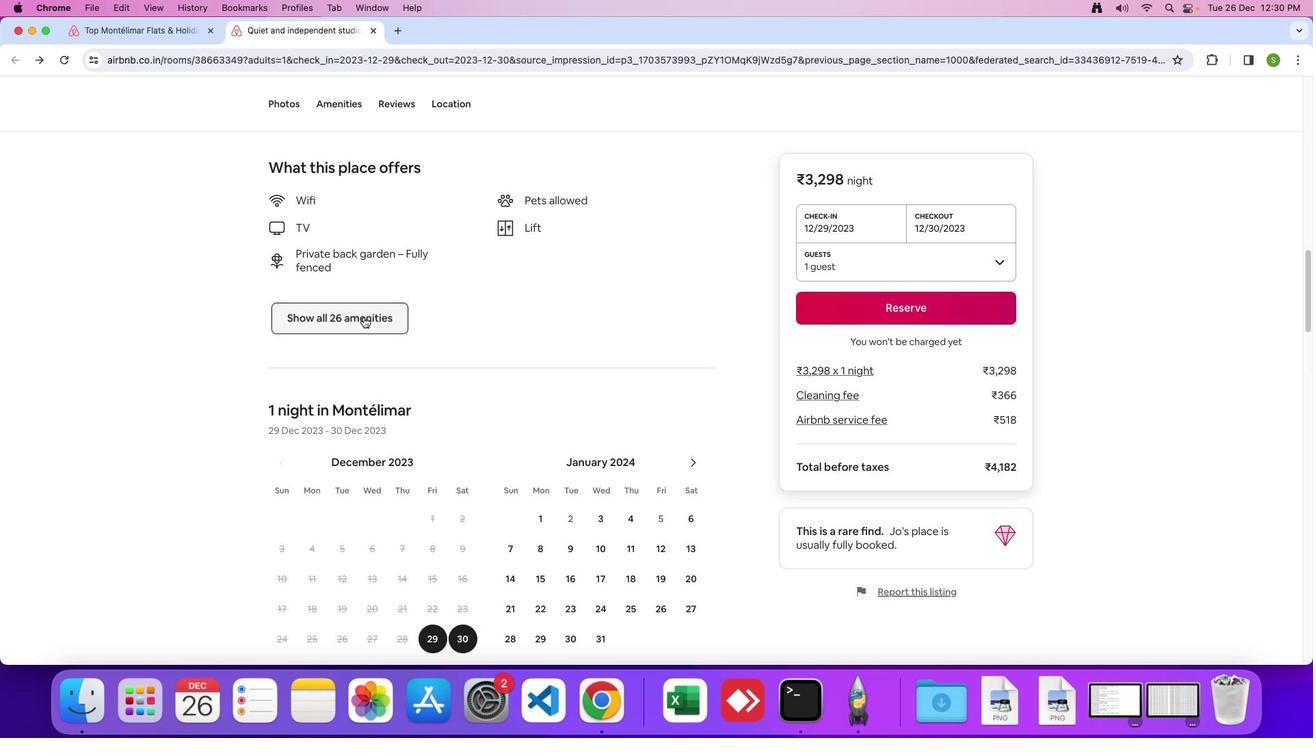 
Action: Mouse moved to (712, 322)
Screenshot: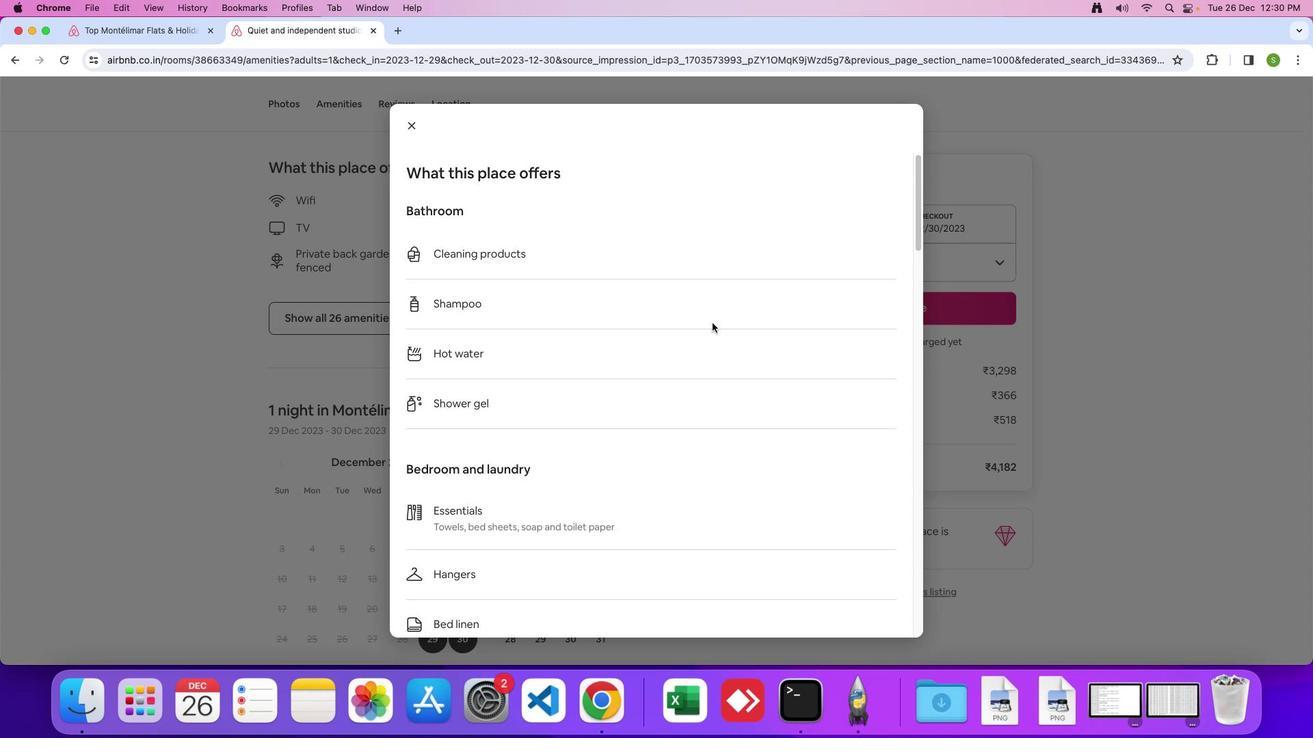 
Action: Mouse scrolled (712, 322) with delta (0, 0)
Screenshot: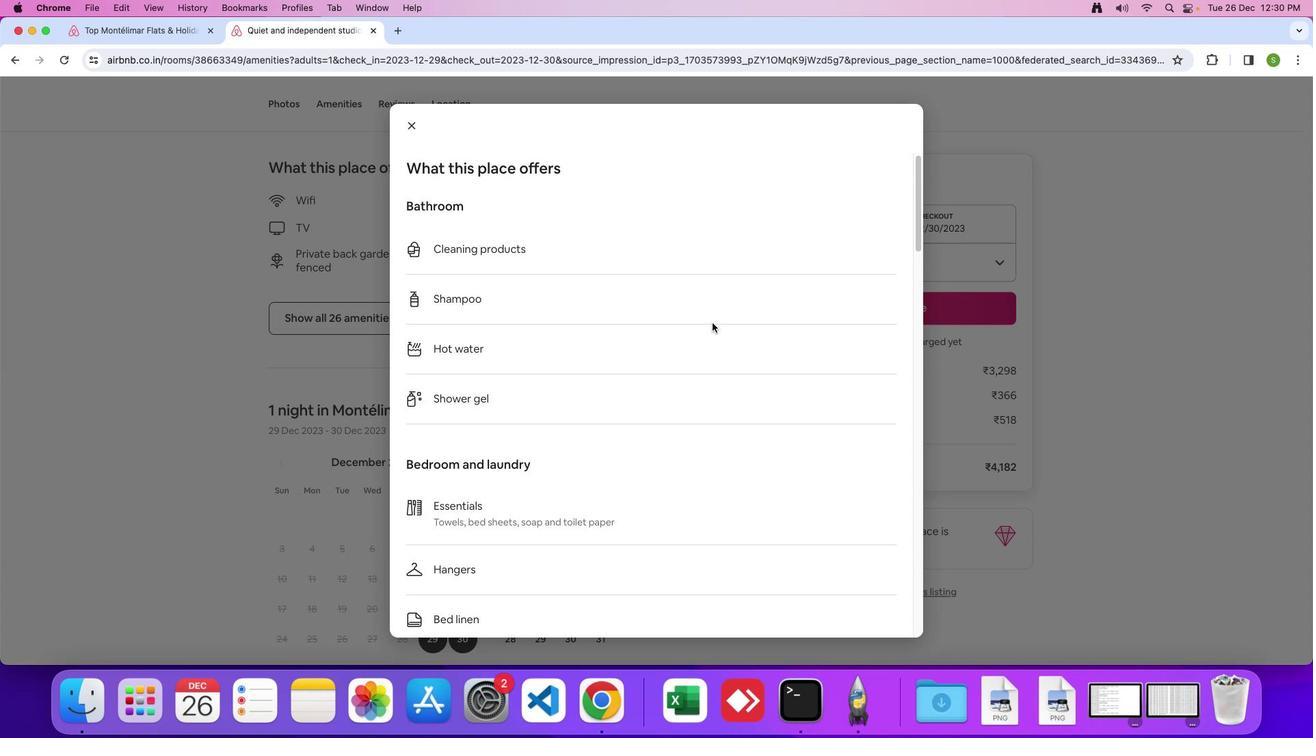 
Action: Mouse scrolled (712, 322) with delta (0, 0)
Screenshot: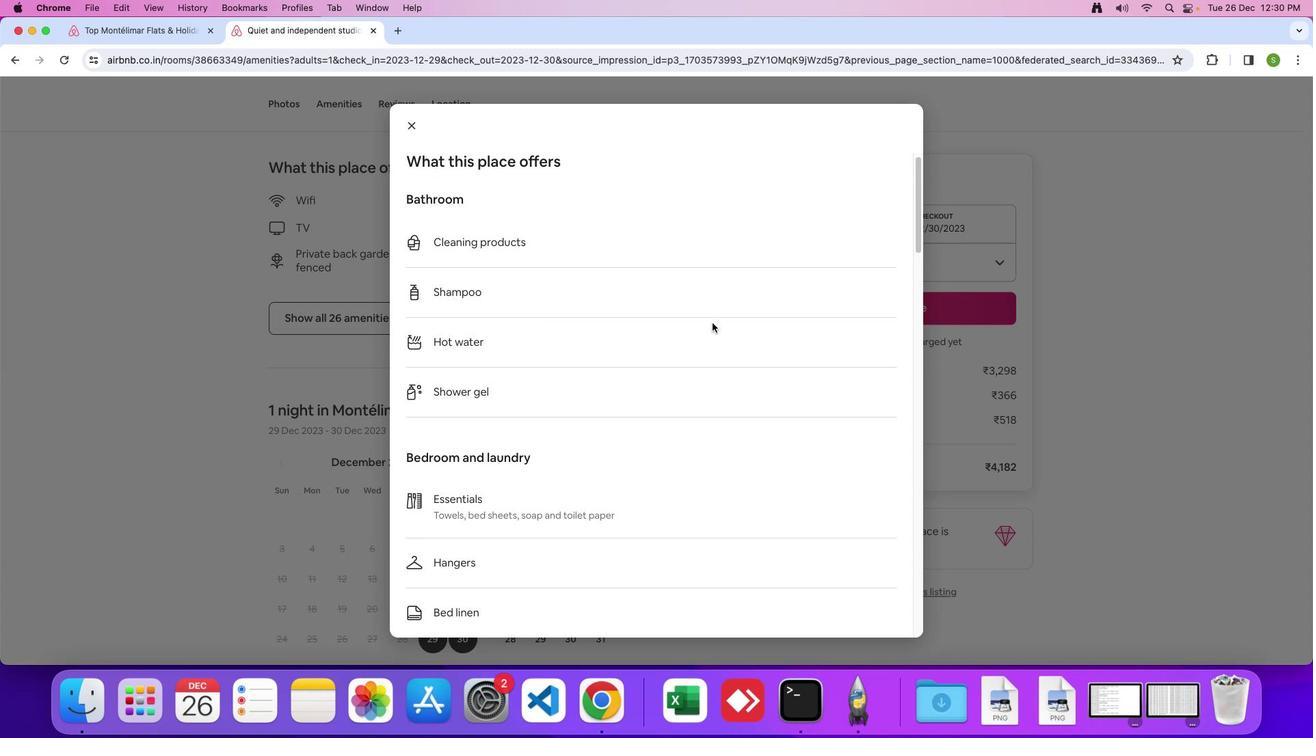 
Action: Mouse scrolled (712, 322) with delta (0, -1)
Screenshot: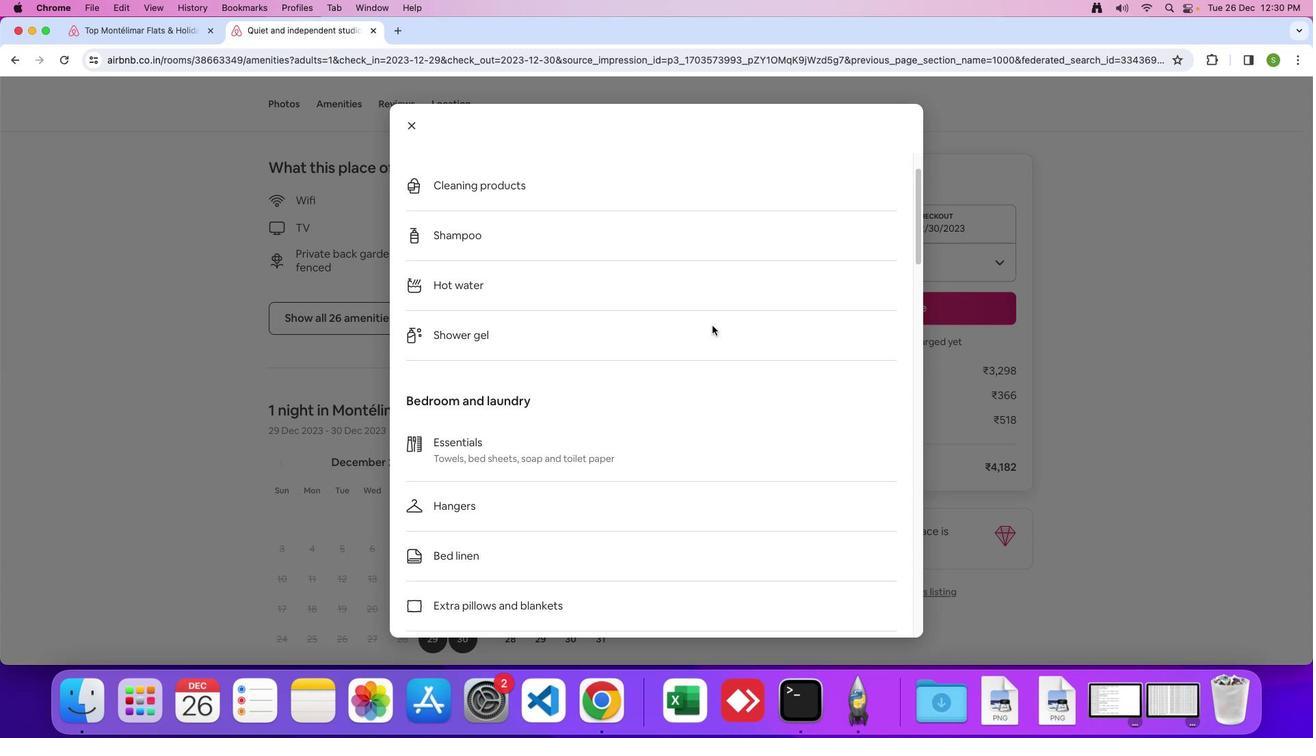 
Action: Mouse moved to (712, 329)
Screenshot: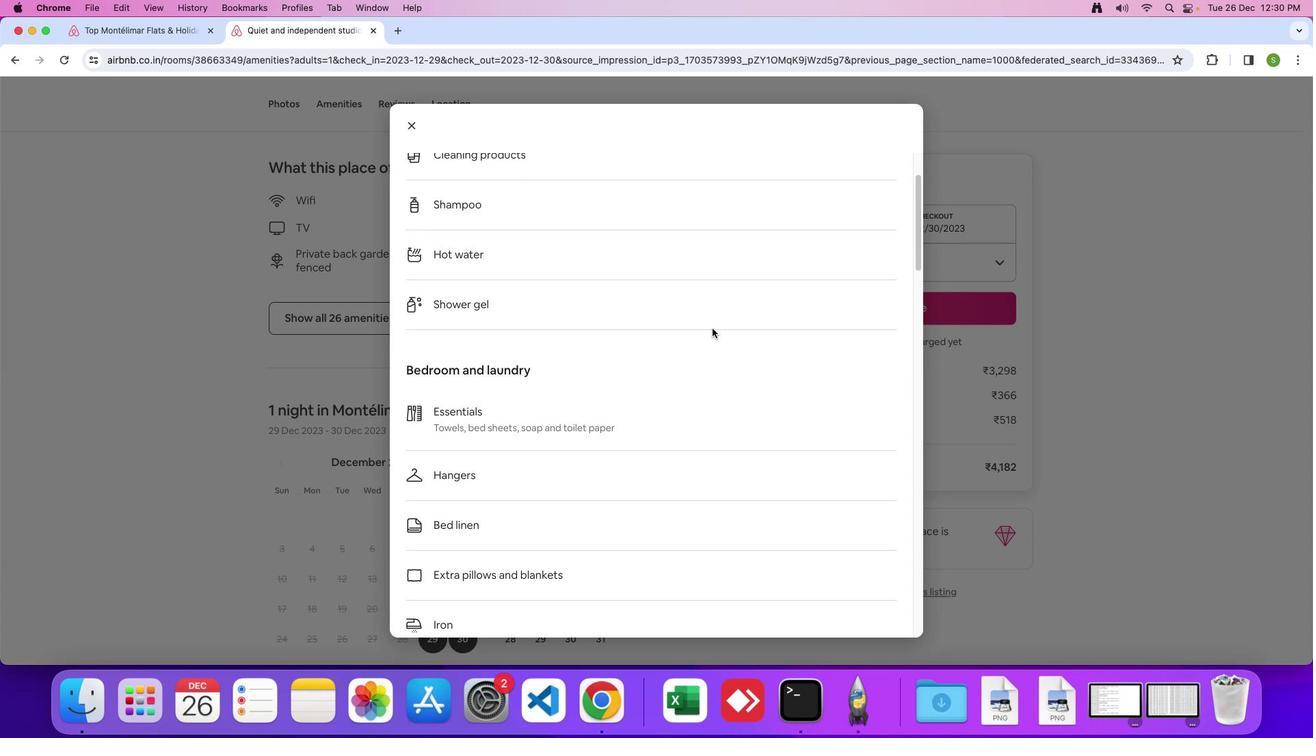 
Action: Mouse scrolled (712, 329) with delta (0, 0)
Screenshot: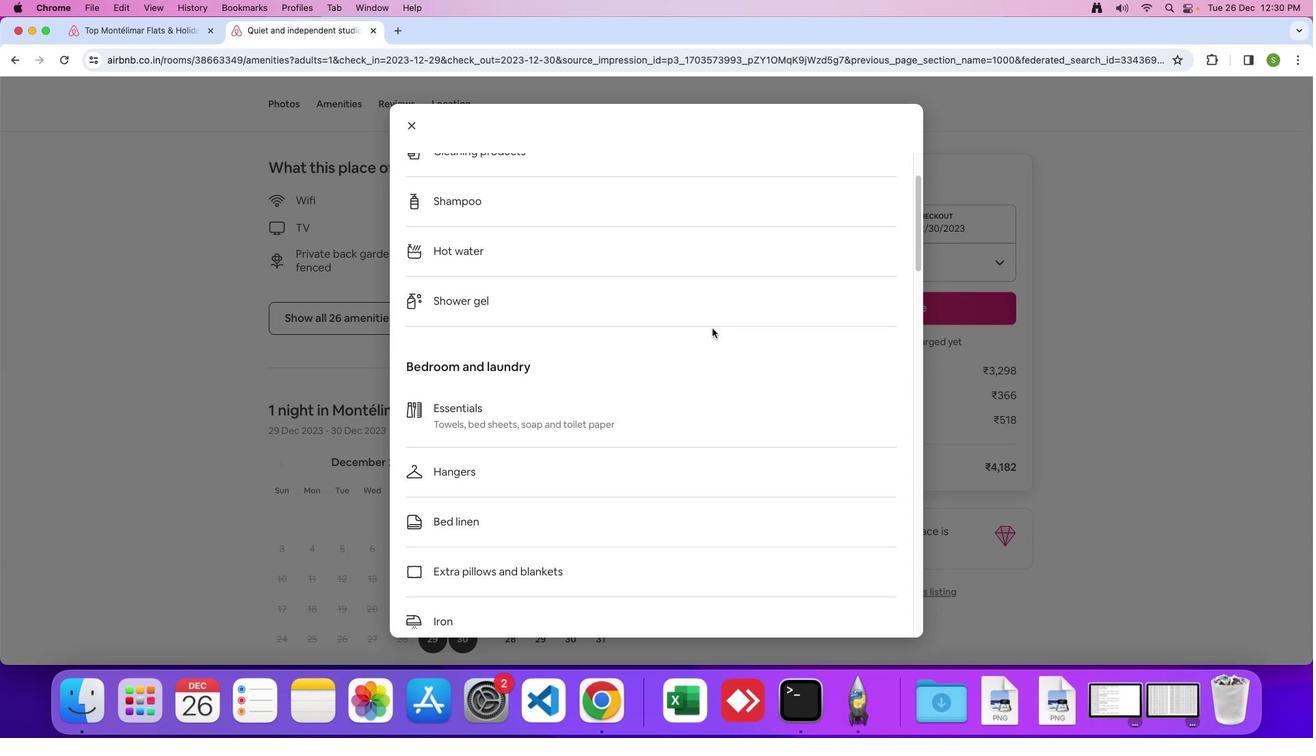 
Action: Mouse scrolled (712, 329) with delta (0, 0)
Screenshot: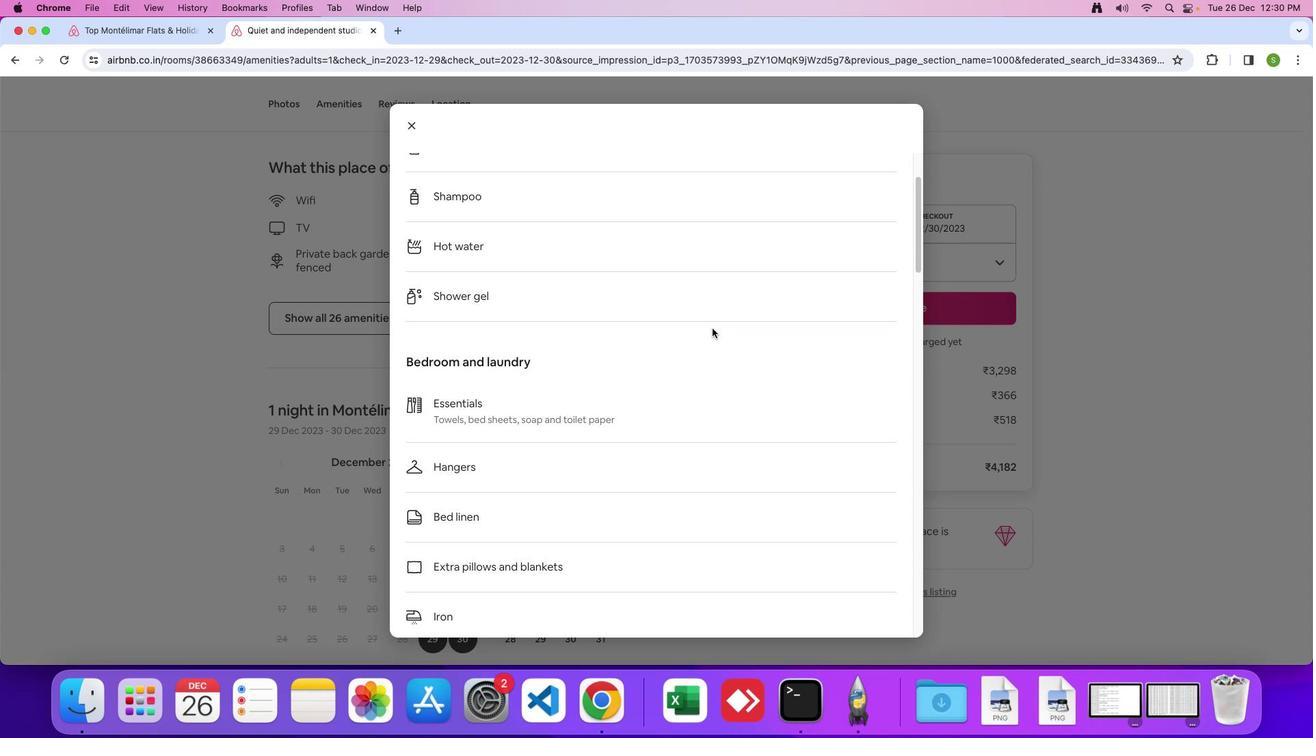 
Action: Mouse scrolled (712, 329) with delta (0, -1)
Screenshot: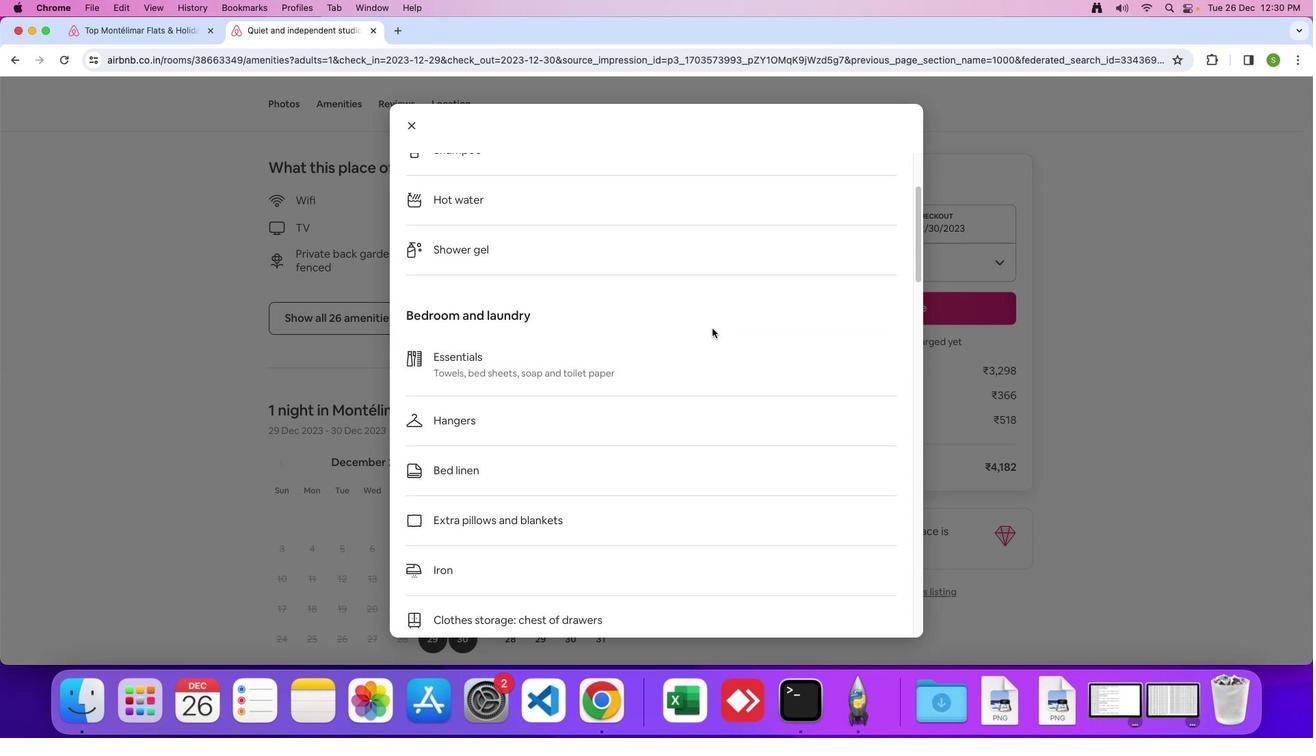 
Action: Mouse scrolled (712, 329) with delta (0, 0)
Screenshot: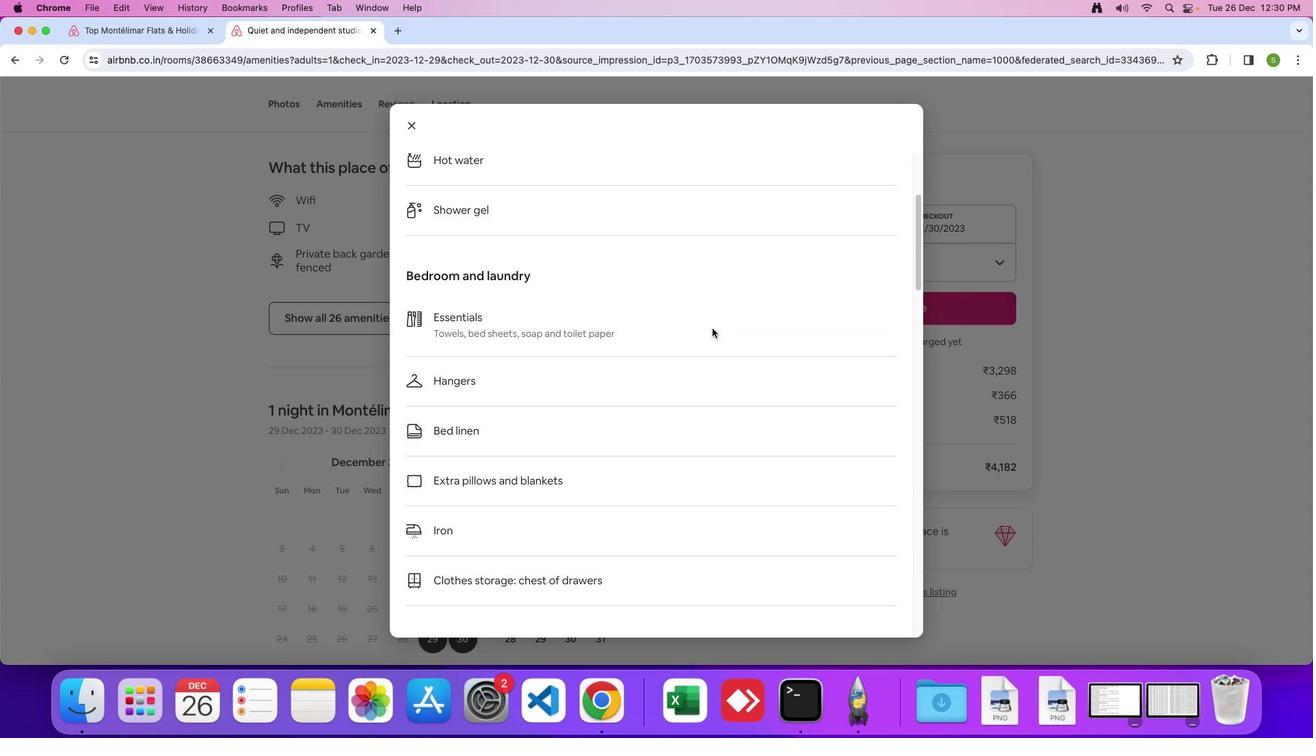 
Action: Mouse scrolled (712, 329) with delta (0, 0)
Screenshot: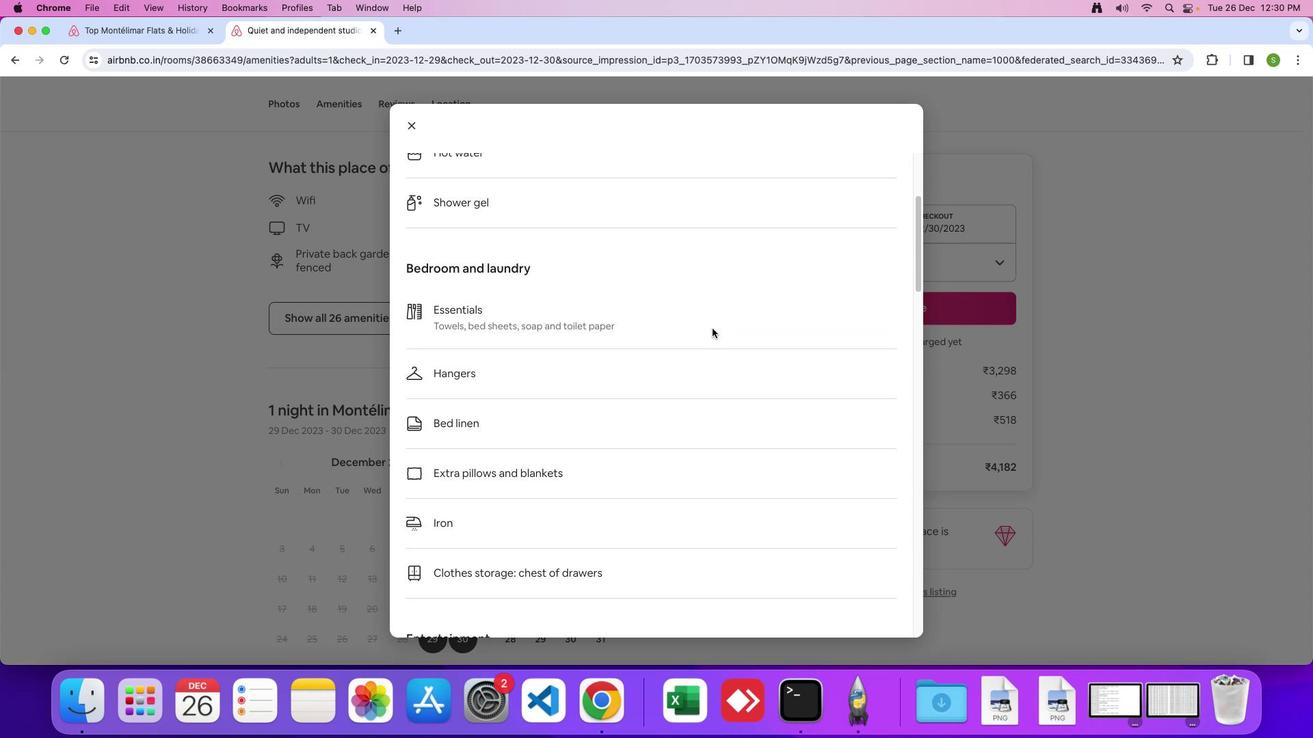 
Action: Mouse scrolled (712, 329) with delta (0, -1)
Screenshot: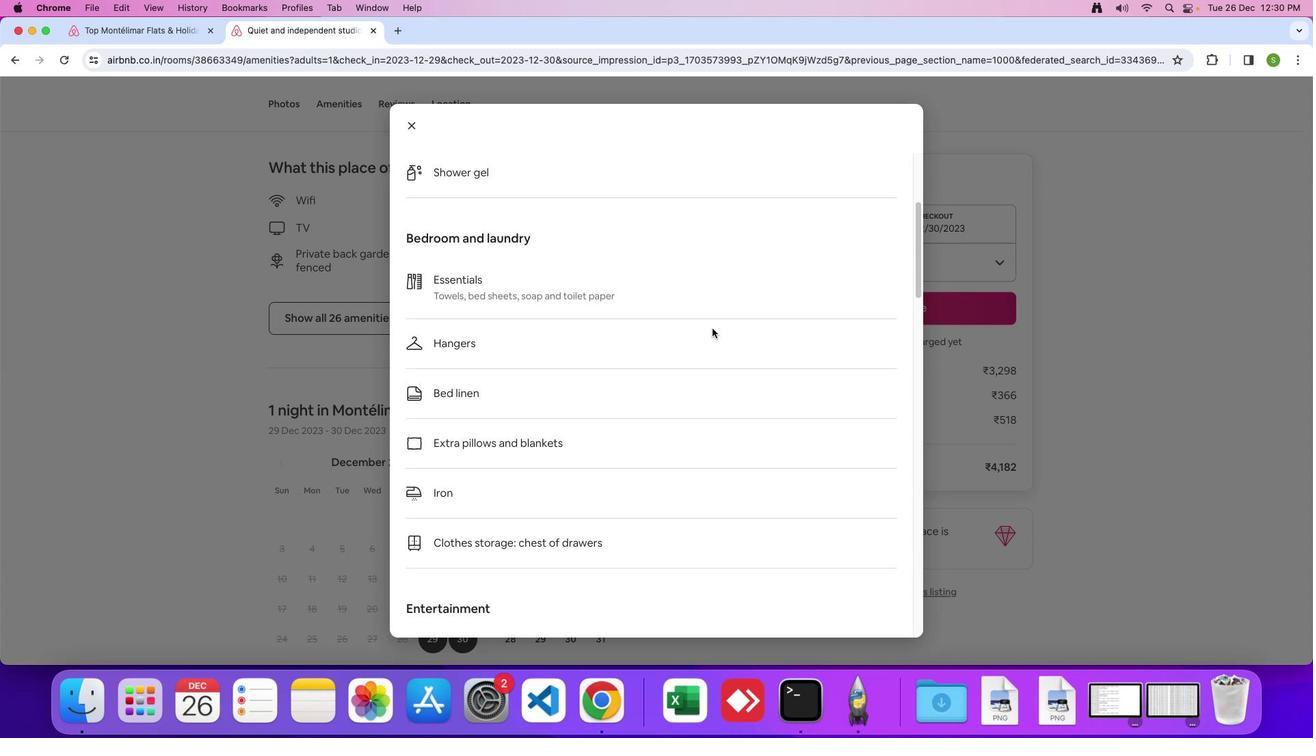 
Action: Mouse scrolled (712, 329) with delta (0, 0)
Screenshot: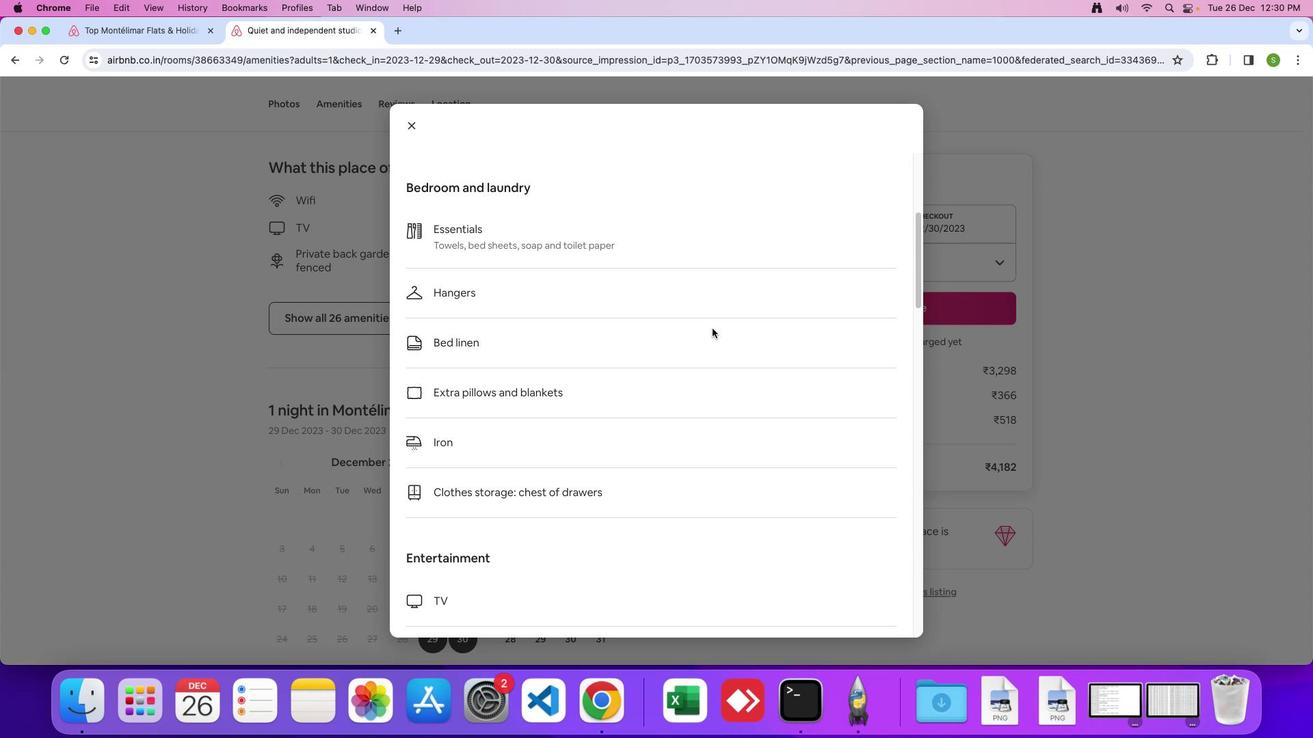 
Action: Mouse scrolled (712, 329) with delta (0, 0)
Screenshot: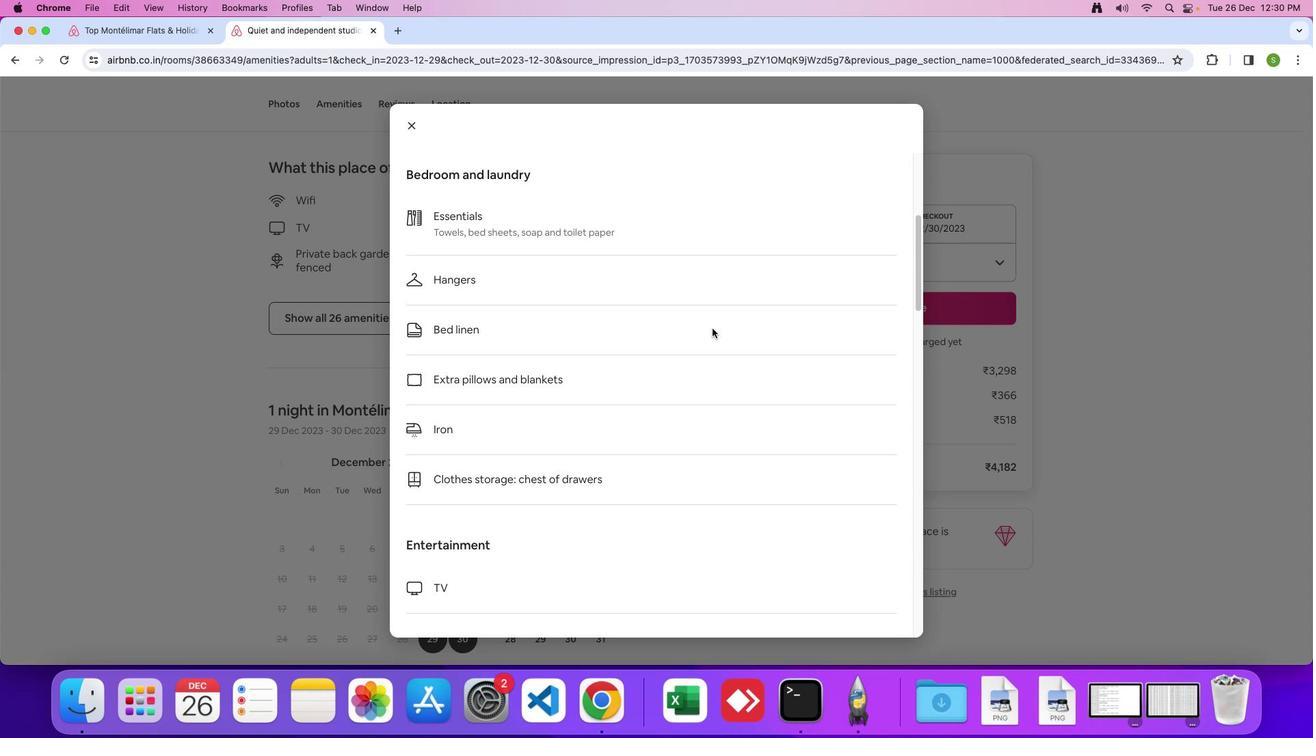 
Action: Mouse scrolled (712, 329) with delta (0, -1)
Screenshot: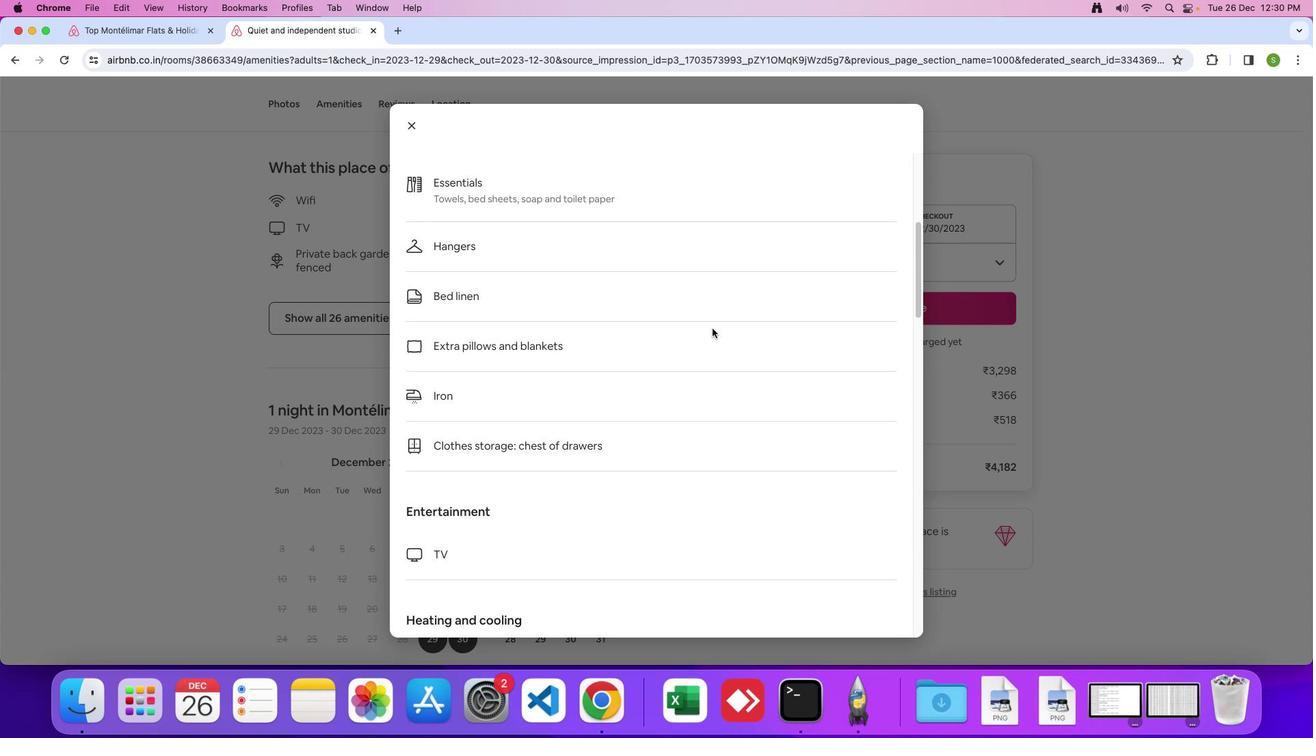 
Action: Mouse scrolled (712, 329) with delta (0, 0)
Screenshot: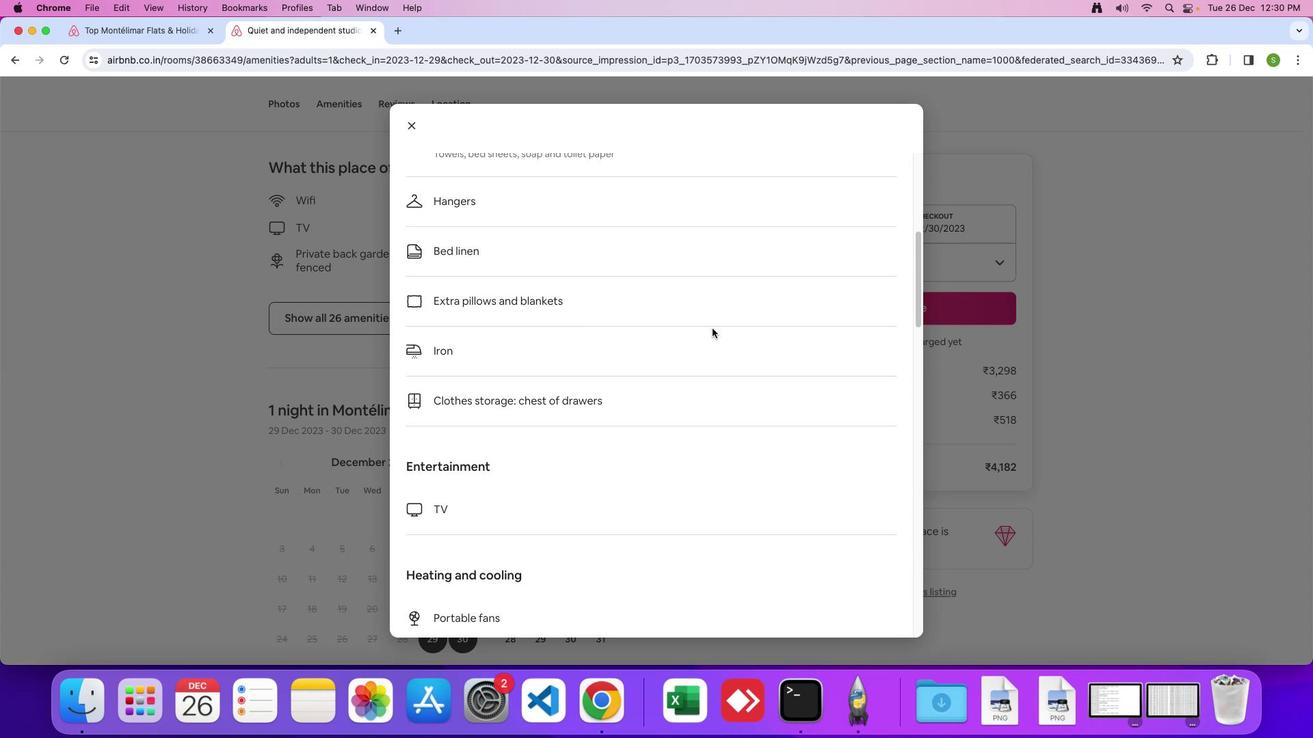 
Action: Mouse scrolled (712, 329) with delta (0, 0)
Screenshot: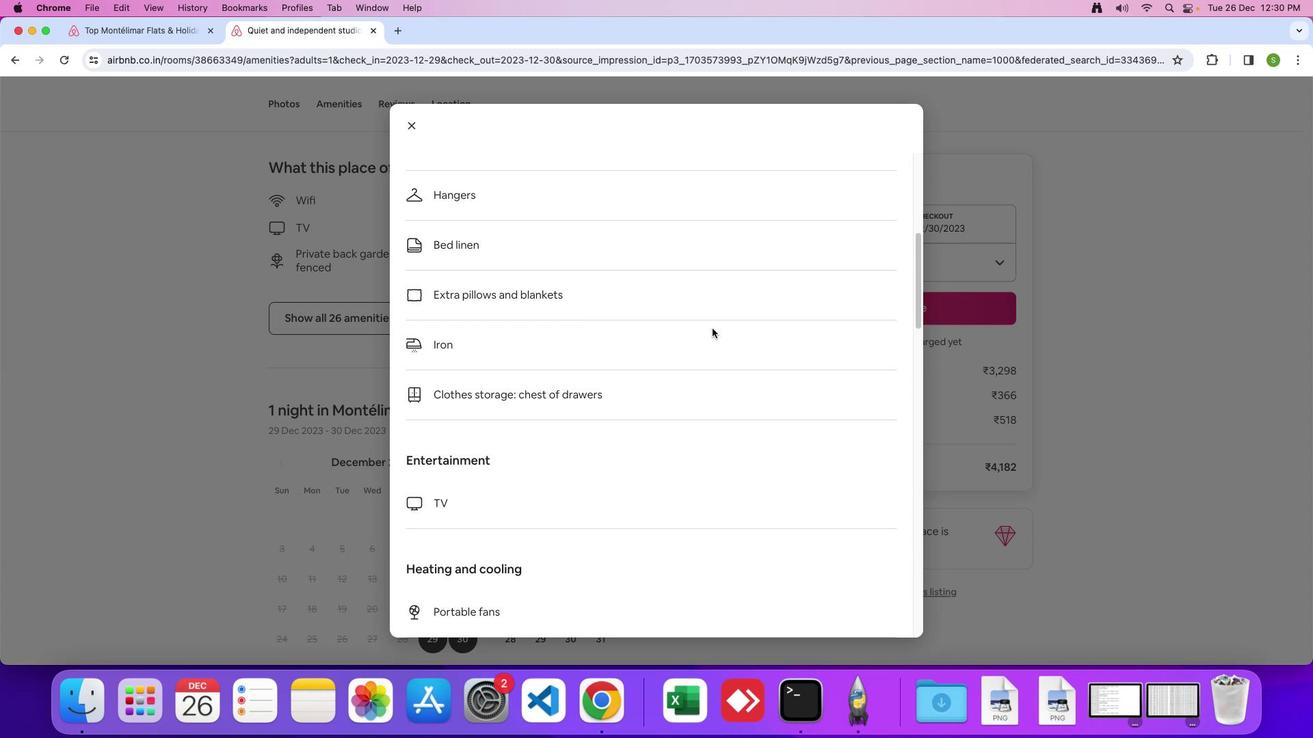 
Action: Mouse scrolled (712, 329) with delta (0, 0)
Screenshot: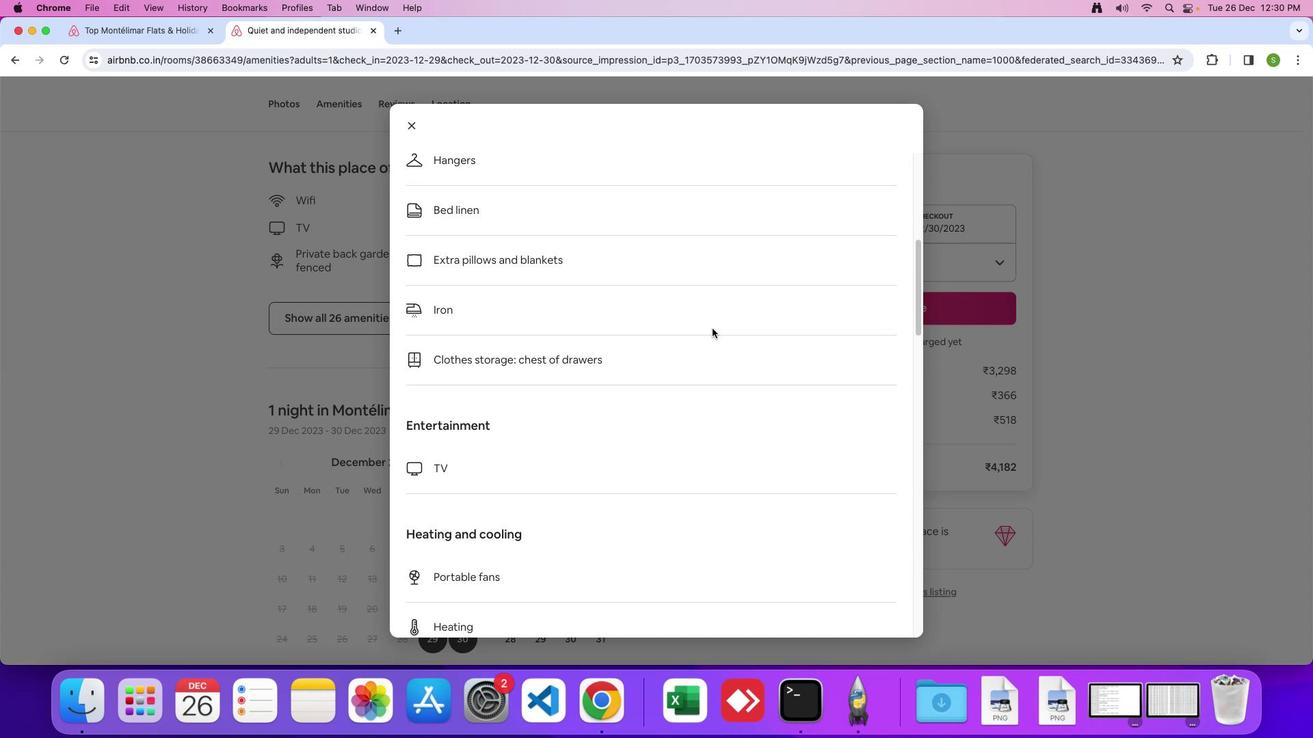 
Action: Mouse scrolled (712, 329) with delta (0, 0)
Screenshot: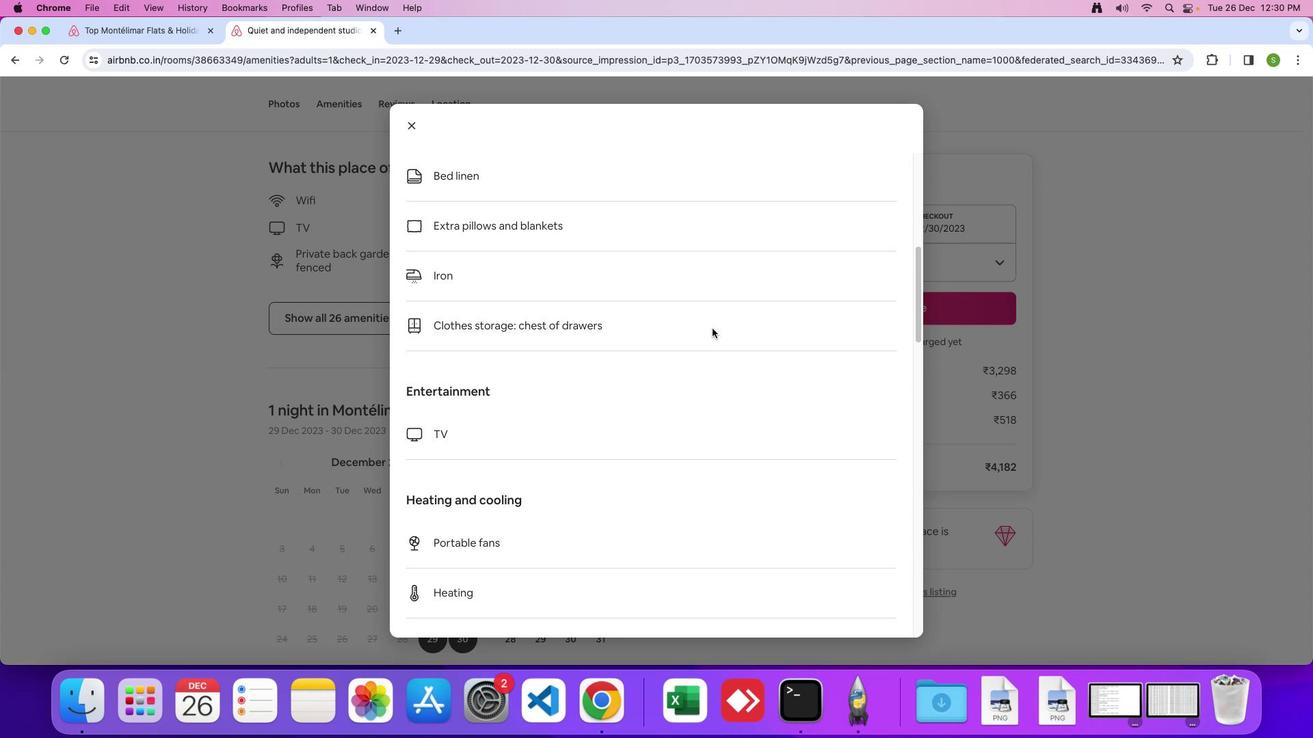 
Action: Mouse scrolled (712, 329) with delta (0, 0)
Screenshot: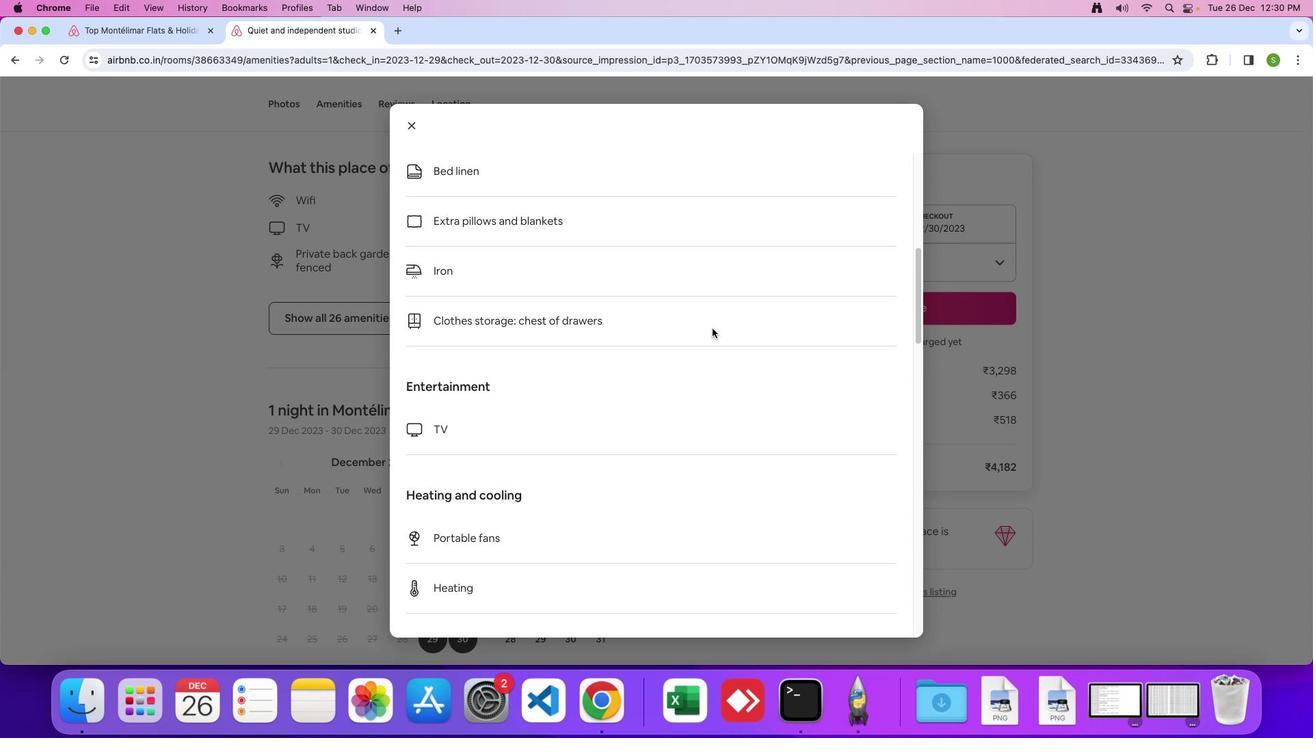
Action: Mouse scrolled (712, 329) with delta (0, -1)
Screenshot: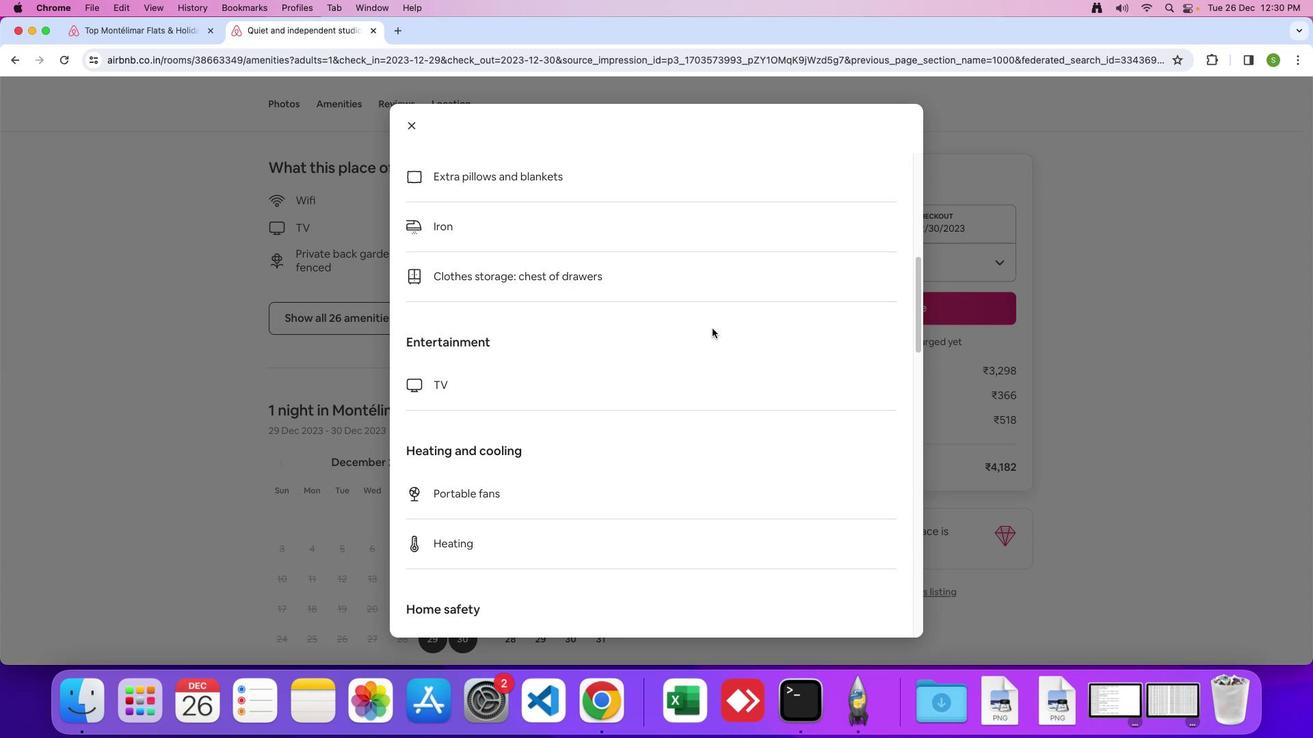 
Action: Mouse scrolled (712, 329) with delta (0, 0)
Screenshot: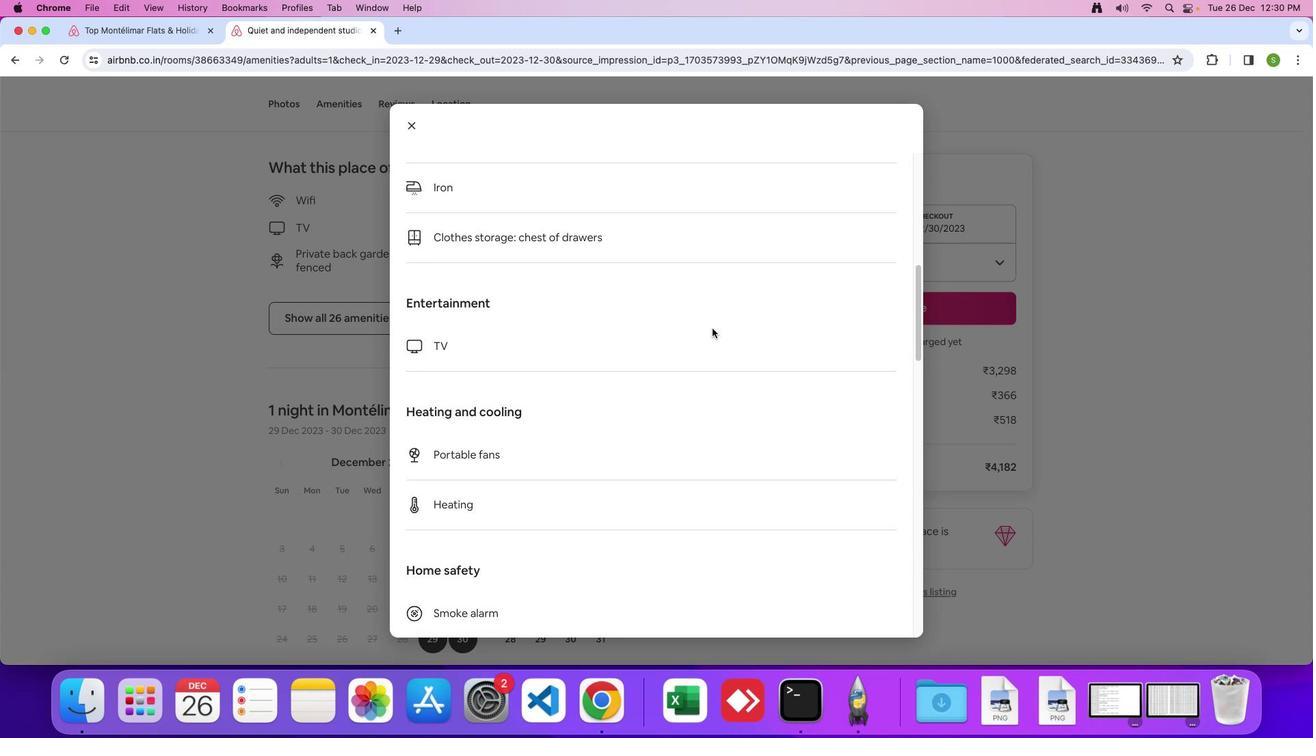 
Action: Mouse scrolled (712, 329) with delta (0, 0)
Screenshot: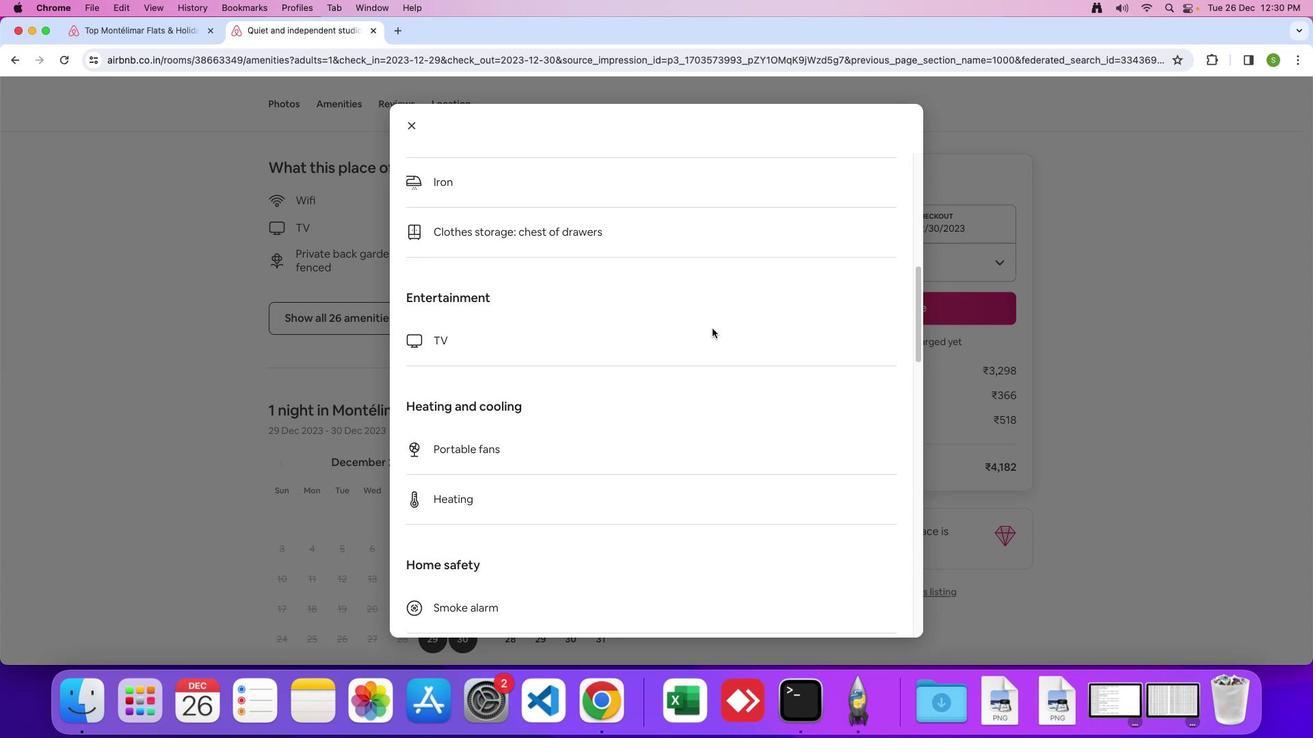 
Action: Mouse scrolled (712, 329) with delta (0, 0)
Screenshot: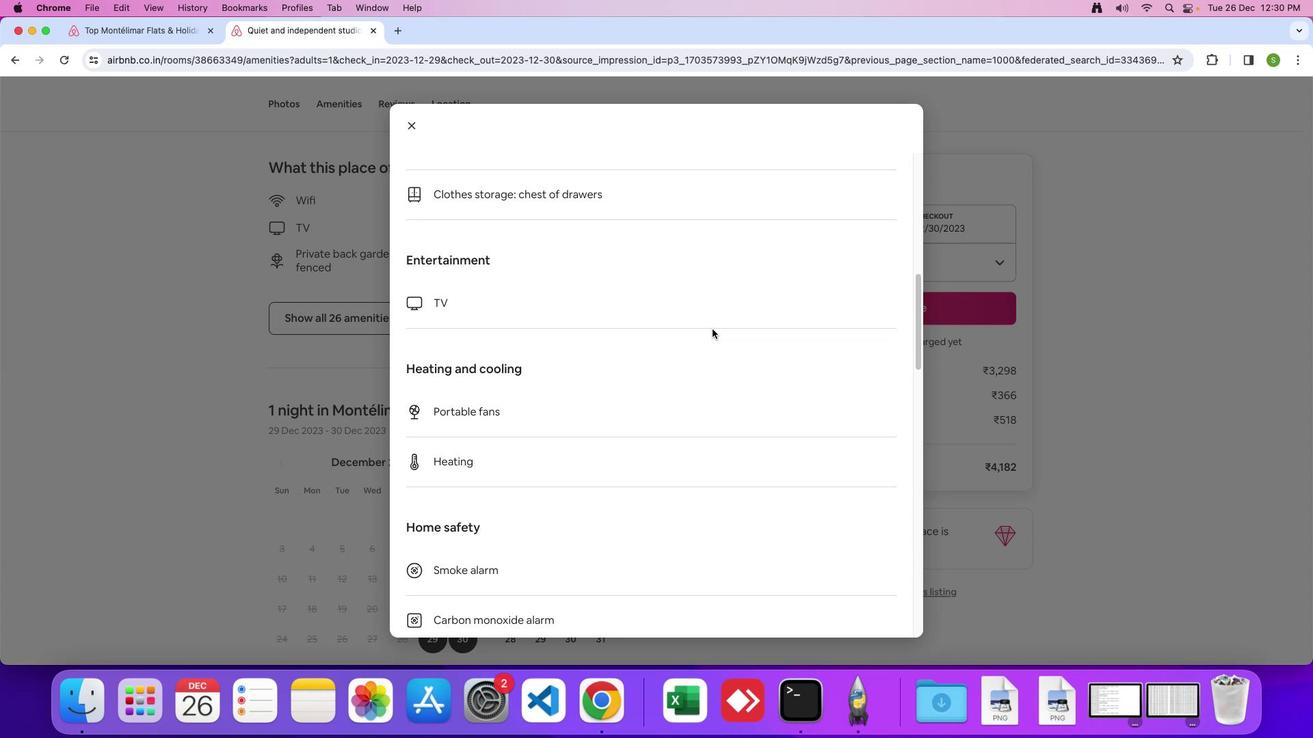 
Action: Mouse moved to (712, 329)
Screenshot: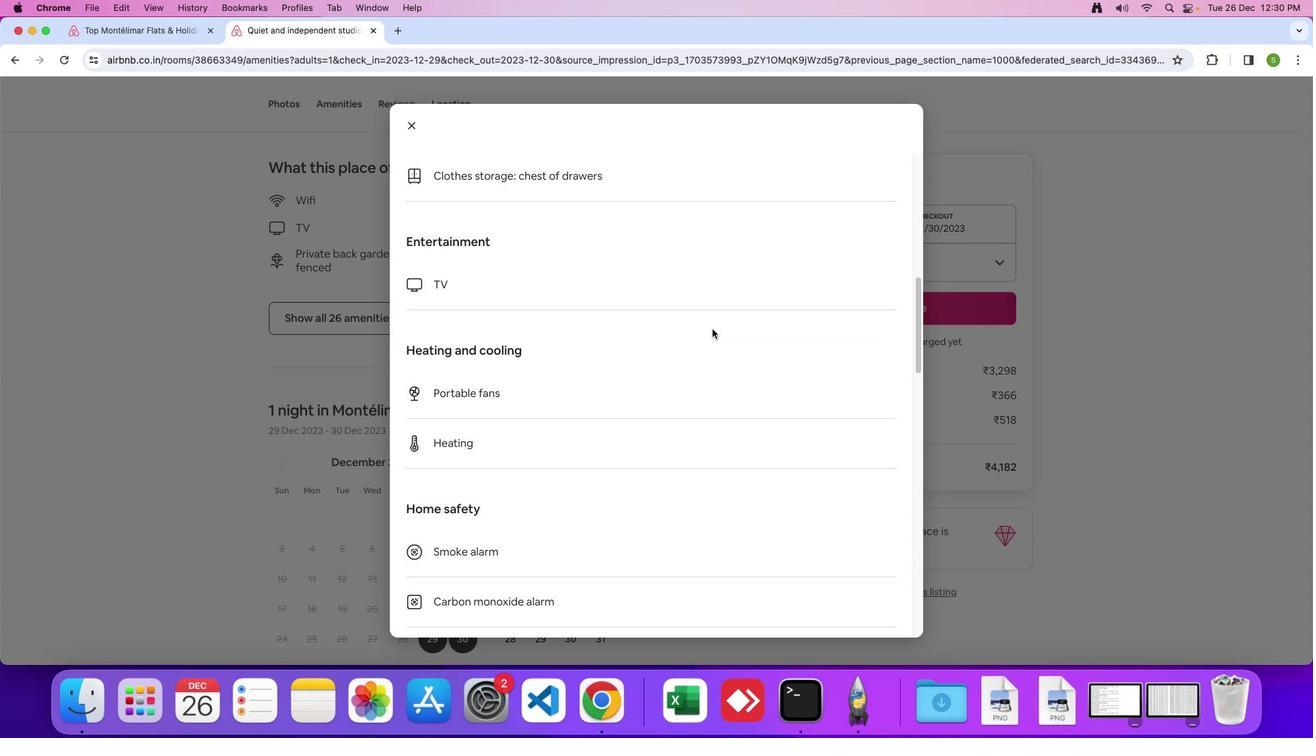 
Action: Mouse scrolled (712, 329) with delta (0, 0)
Screenshot: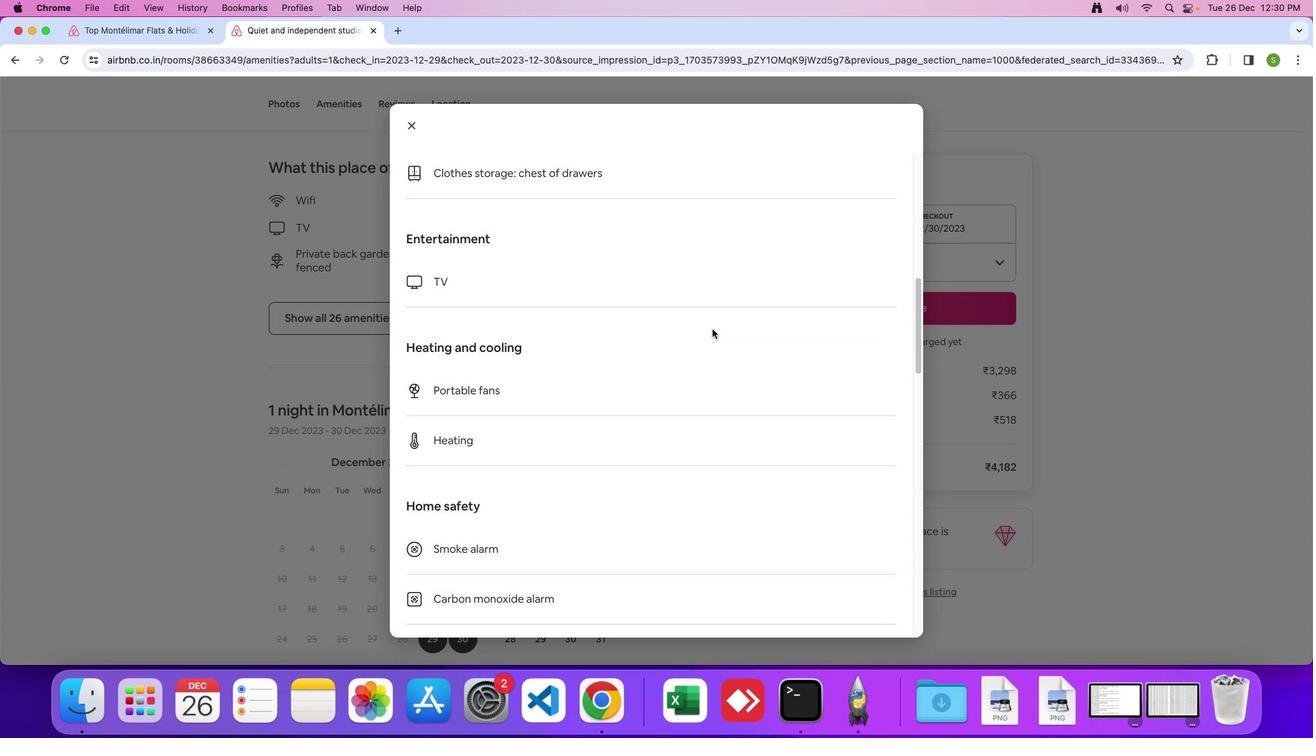 
Action: Mouse scrolled (712, 329) with delta (0, 0)
Screenshot: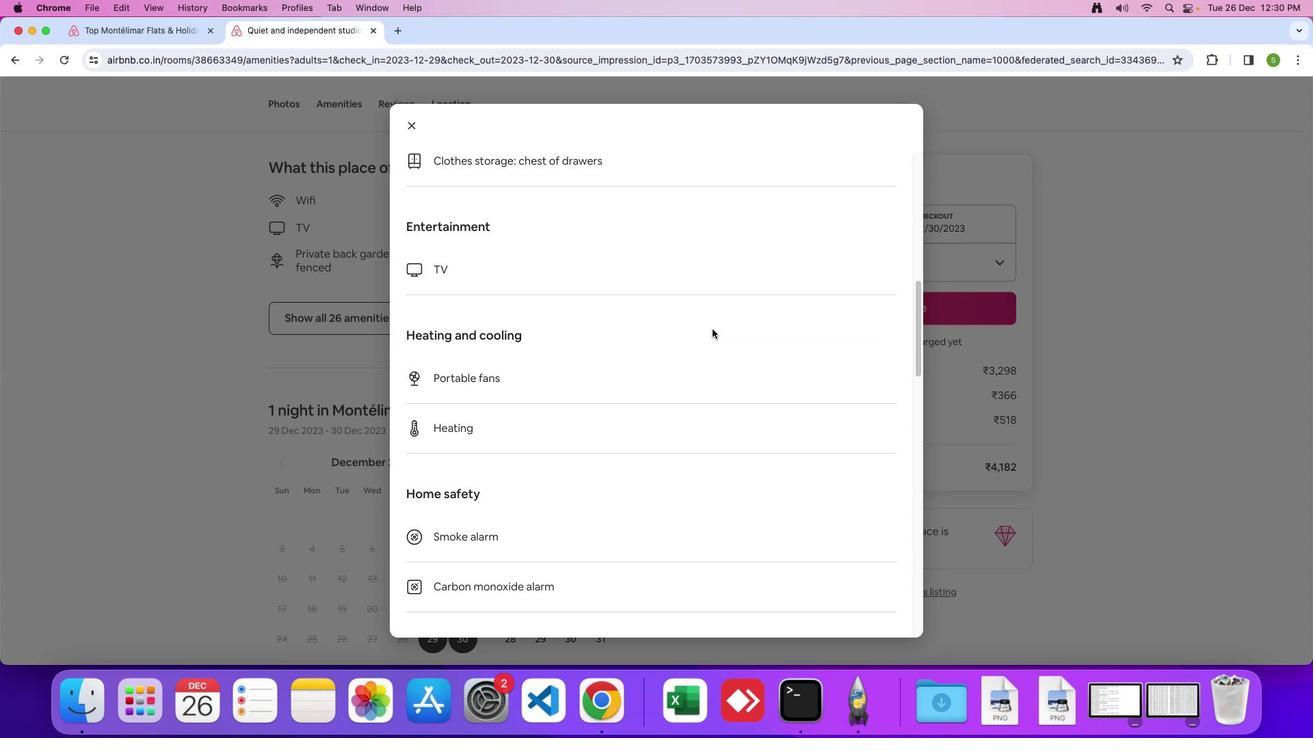
Action: Mouse scrolled (712, 329) with delta (0, -1)
Screenshot: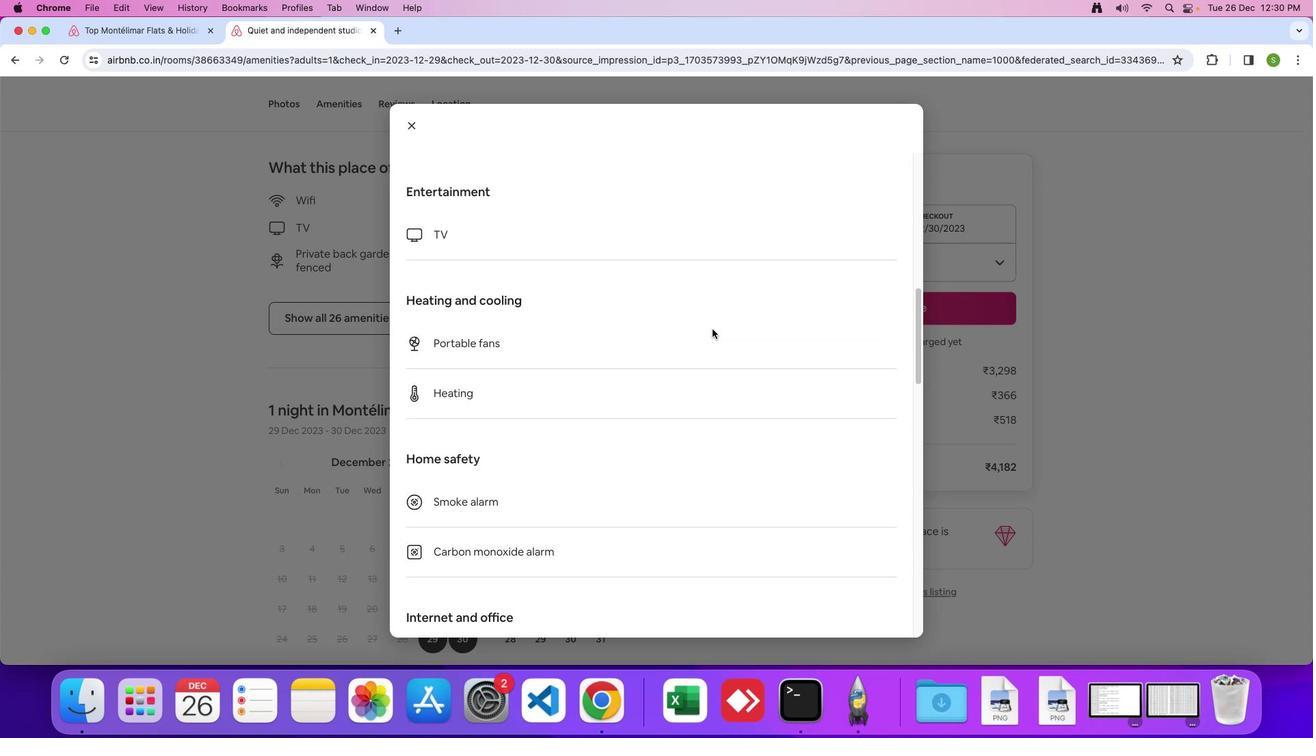 
Action: Mouse moved to (712, 329)
Screenshot: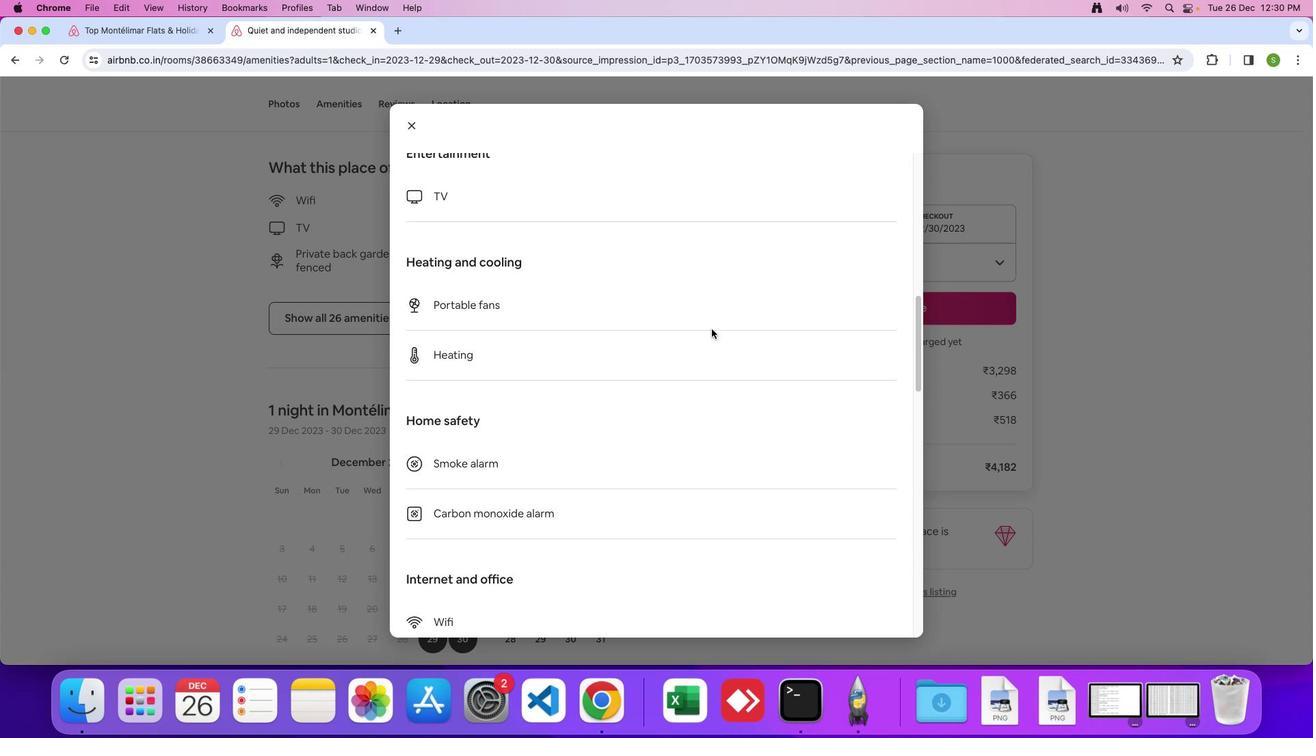 
Action: Mouse scrolled (712, 329) with delta (0, 0)
Screenshot: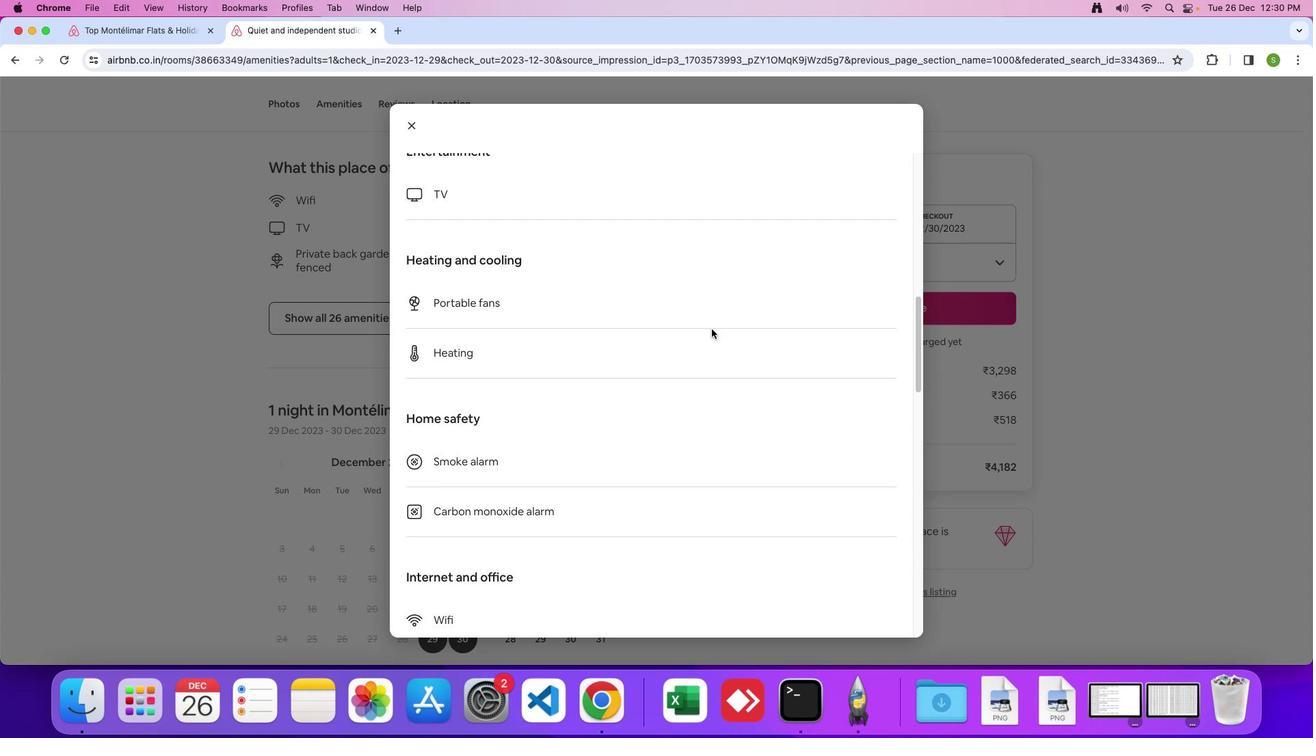 
Action: Mouse scrolled (712, 329) with delta (0, 0)
Screenshot: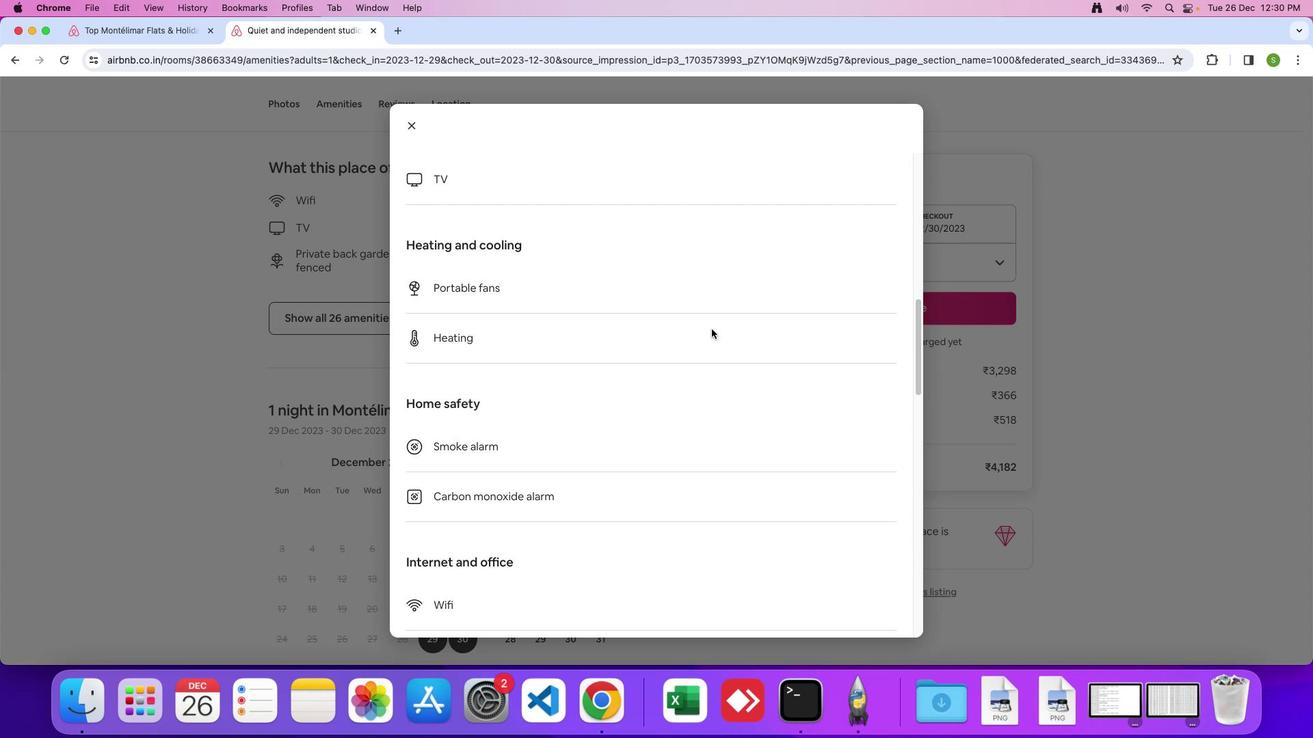 
Action: Mouse scrolled (712, 329) with delta (0, -1)
Screenshot: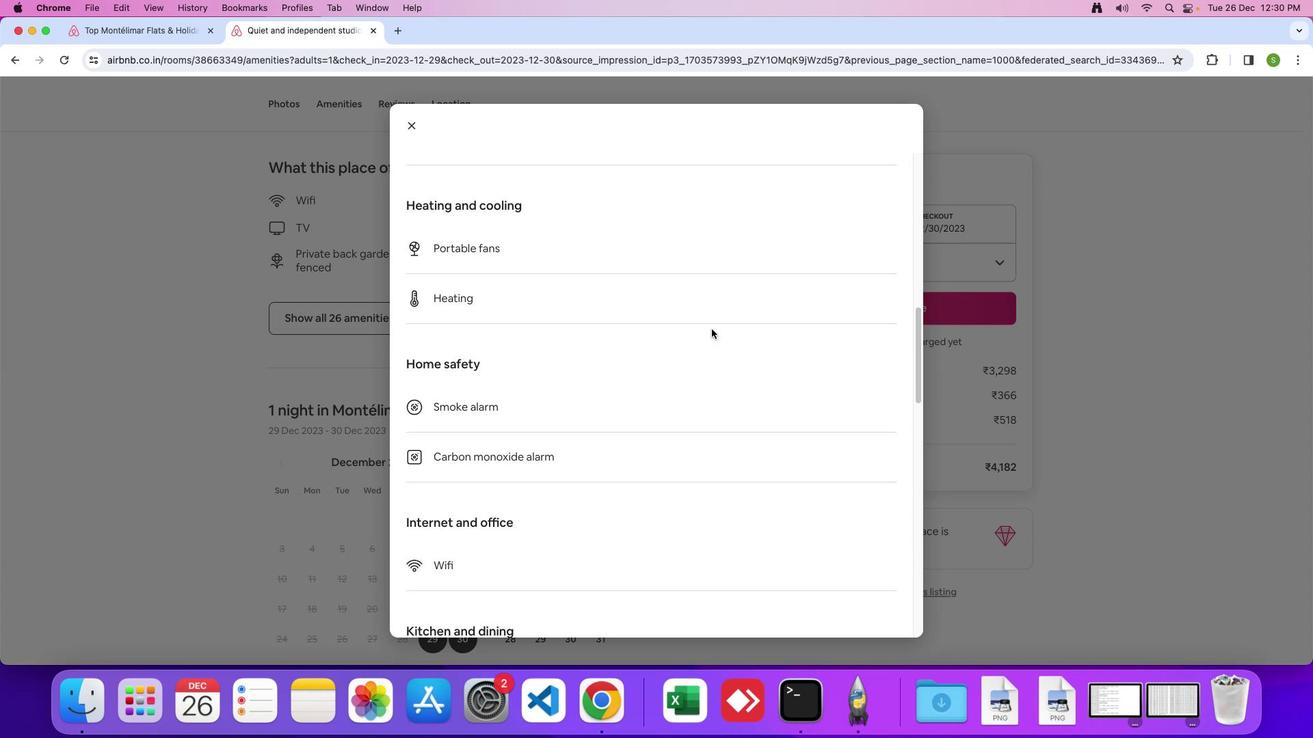 
Action: Mouse moved to (710, 329)
Screenshot: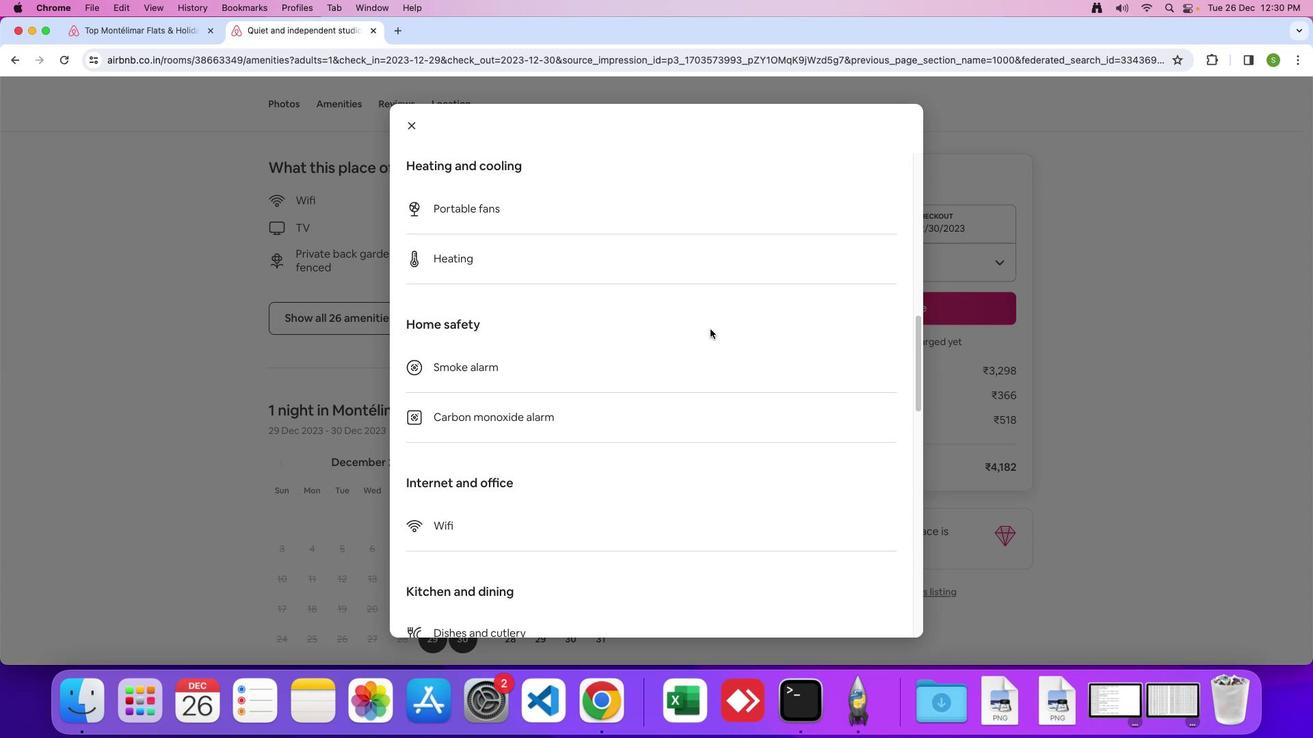 
Action: Mouse scrolled (710, 329) with delta (0, 0)
Screenshot: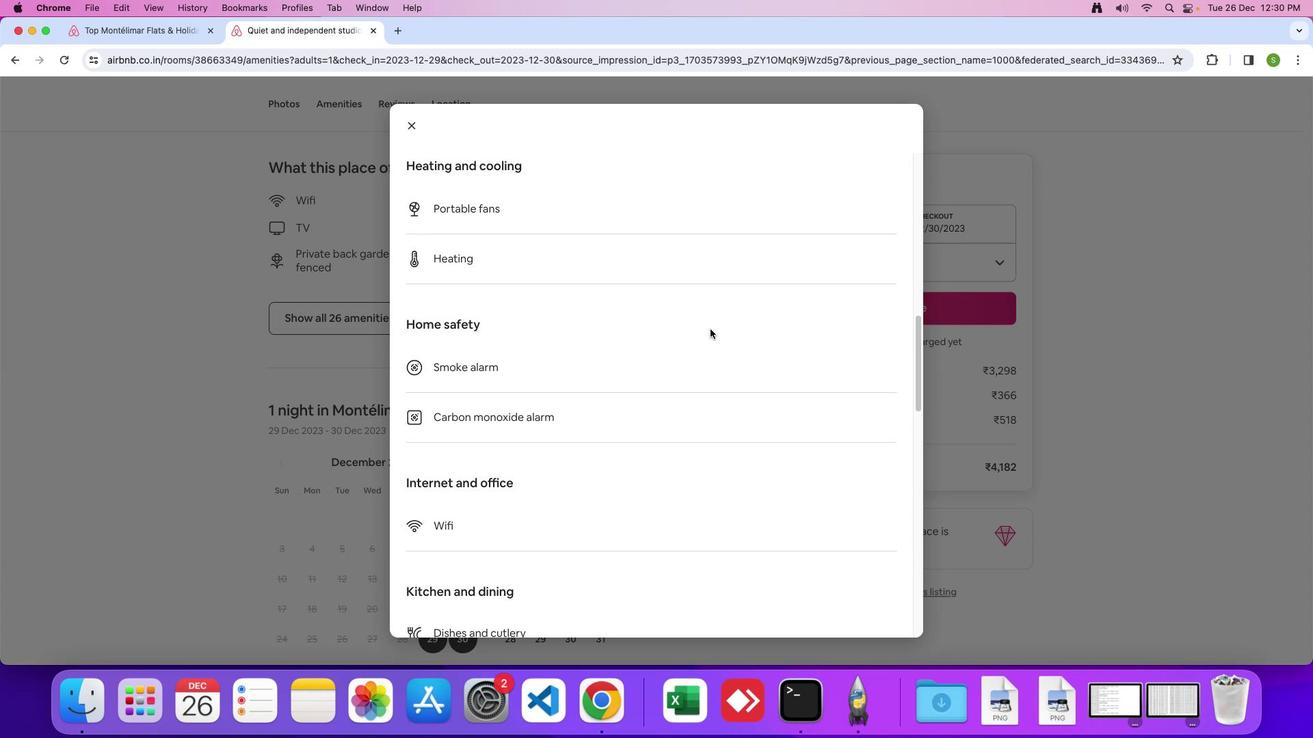 
Action: Mouse scrolled (710, 329) with delta (0, 0)
Screenshot: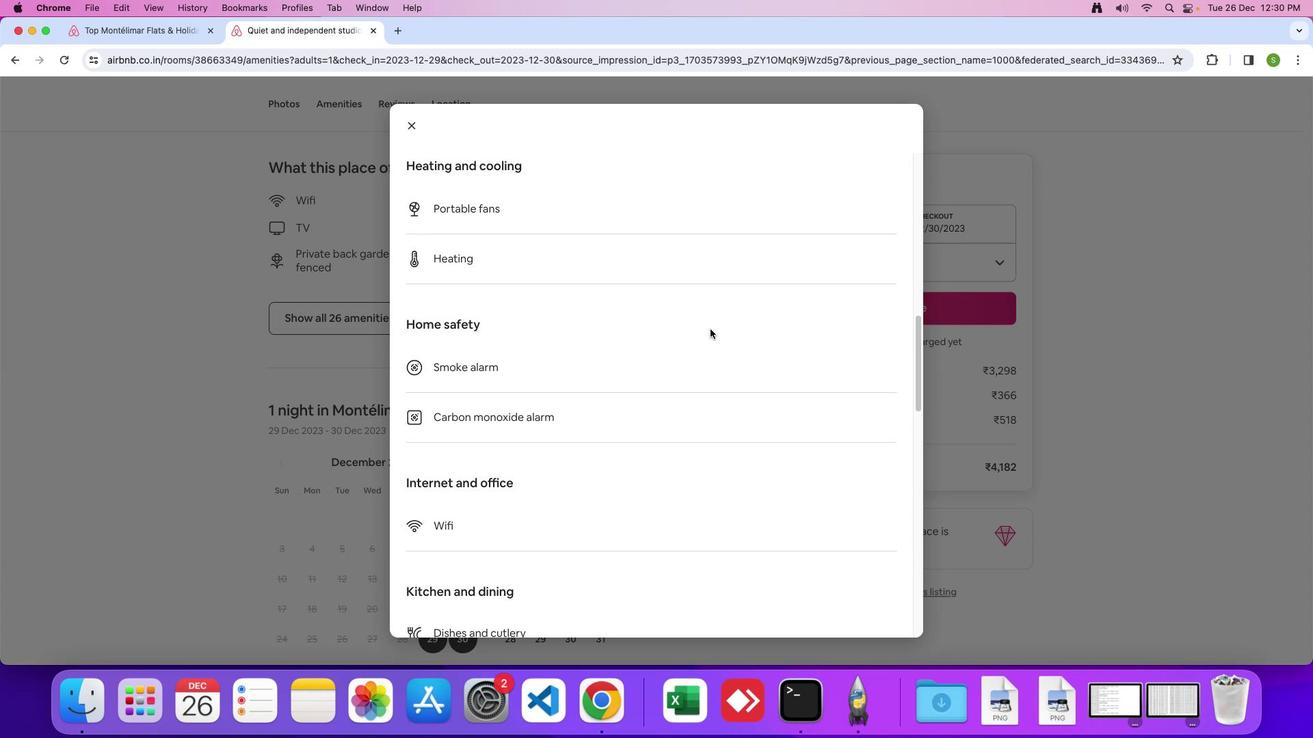 
Action: Mouse scrolled (710, 329) with delta (0, -1)
Screenshot: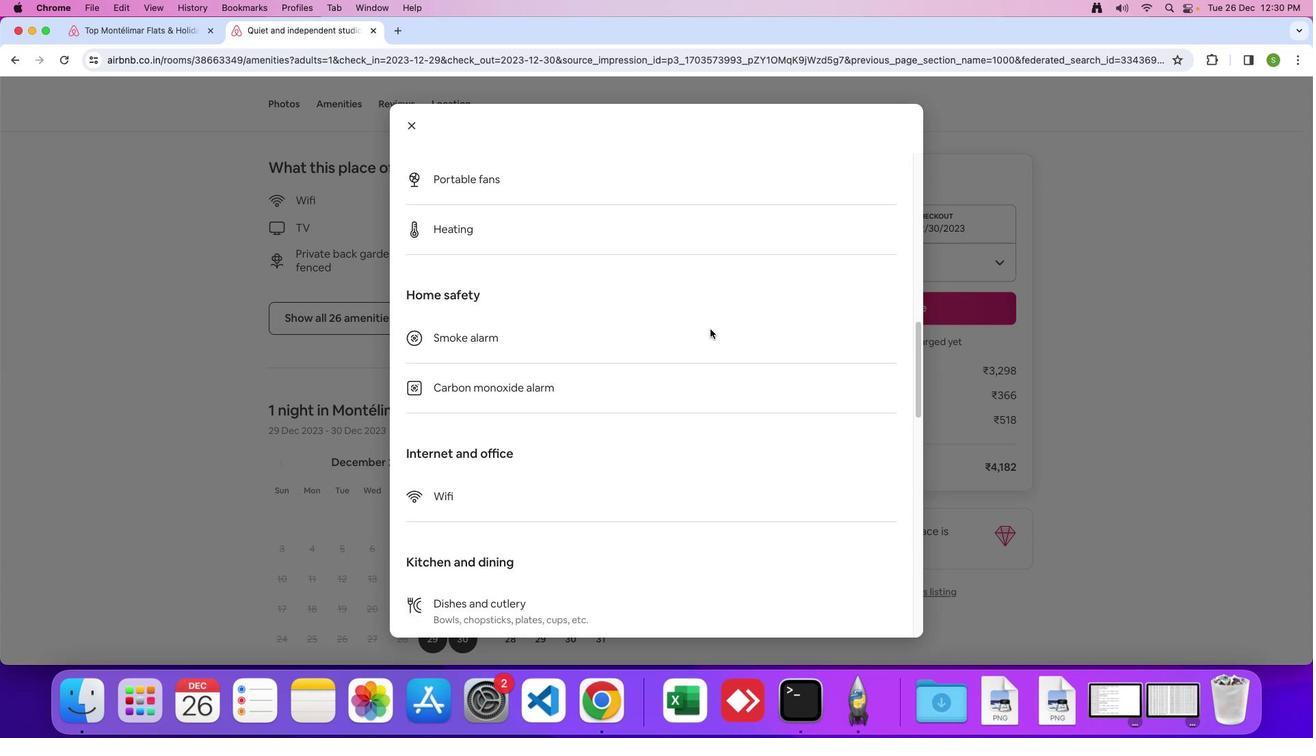 
Action: Mouse scrolled (710, 329) with delta (0, 0)
Screenshot: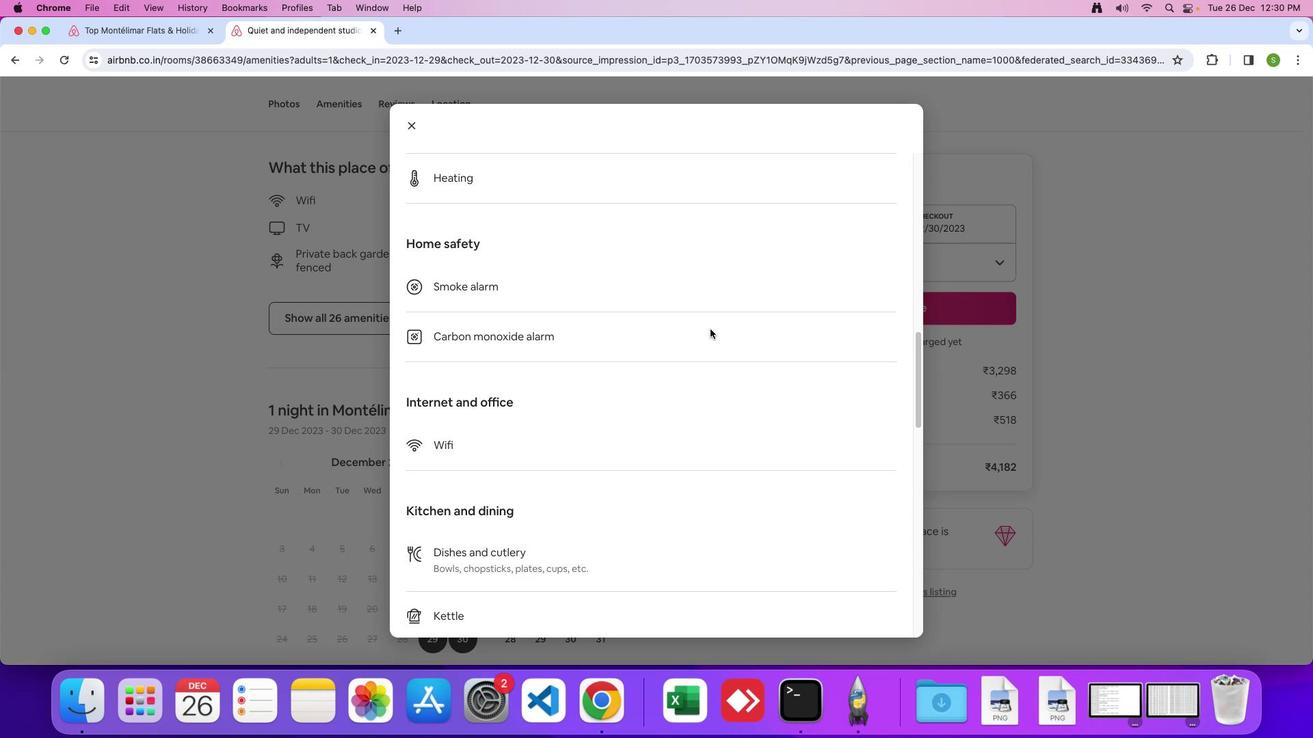 
Action: Mouse scrolled (710, 329) with delta (0, 0)
Screenshot: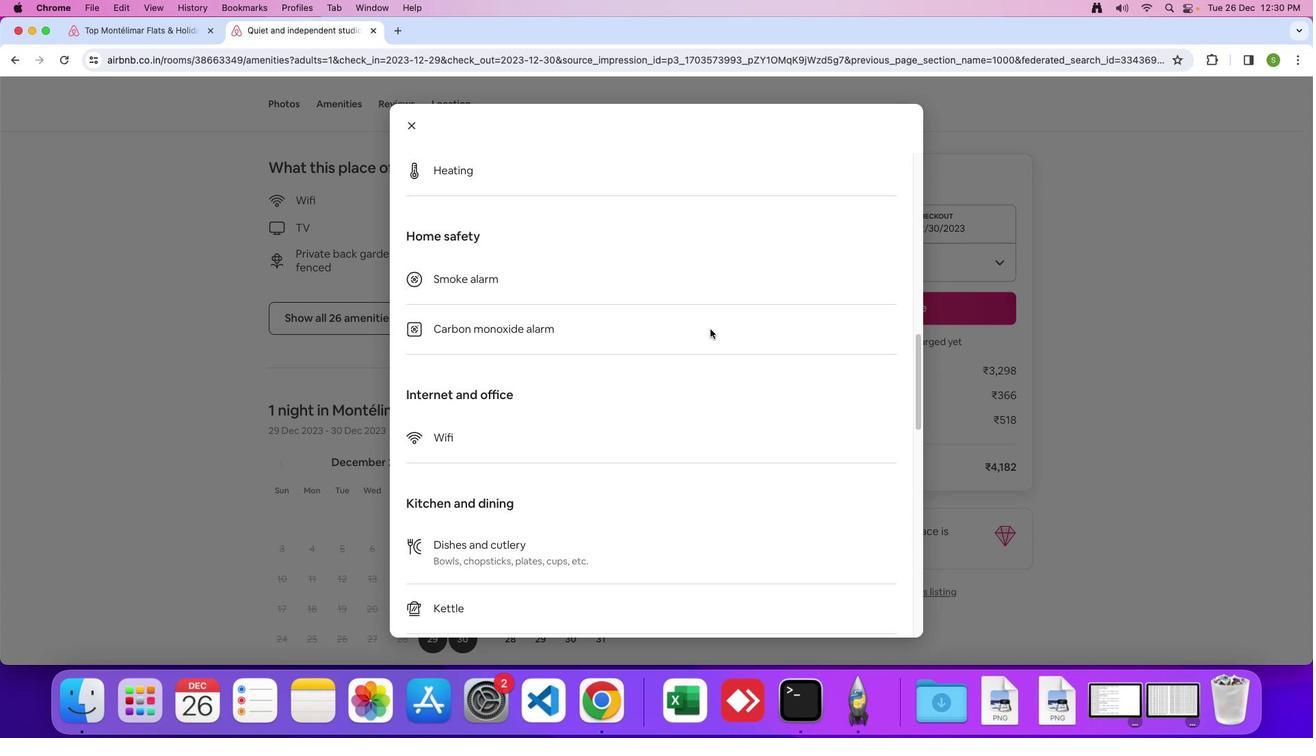 
Action: Mouse moved to (710, 329)
Screenshot: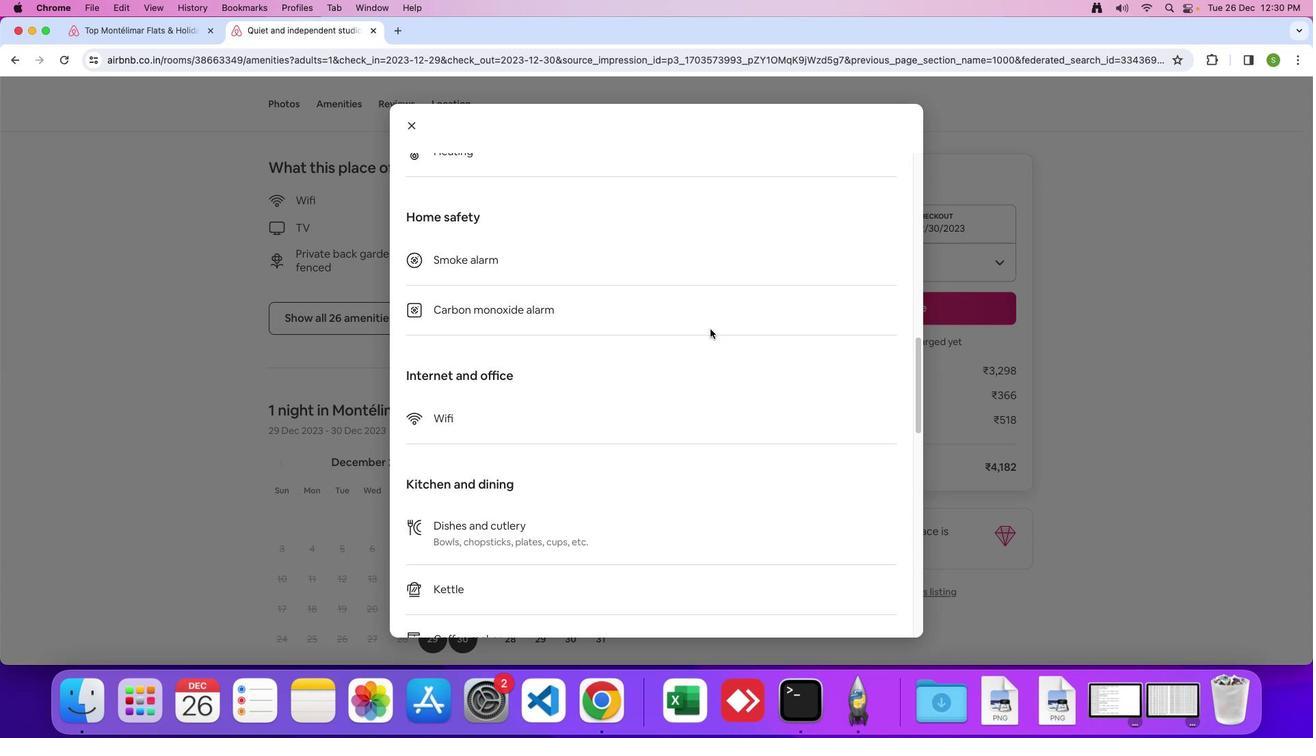 
Action: Mouse scrolled (710, 329) with delta (0, 0)
